 Task: Geometric business cards purple modern-color-block.
Action: Mouse moved to (788, 69)
Screenshot: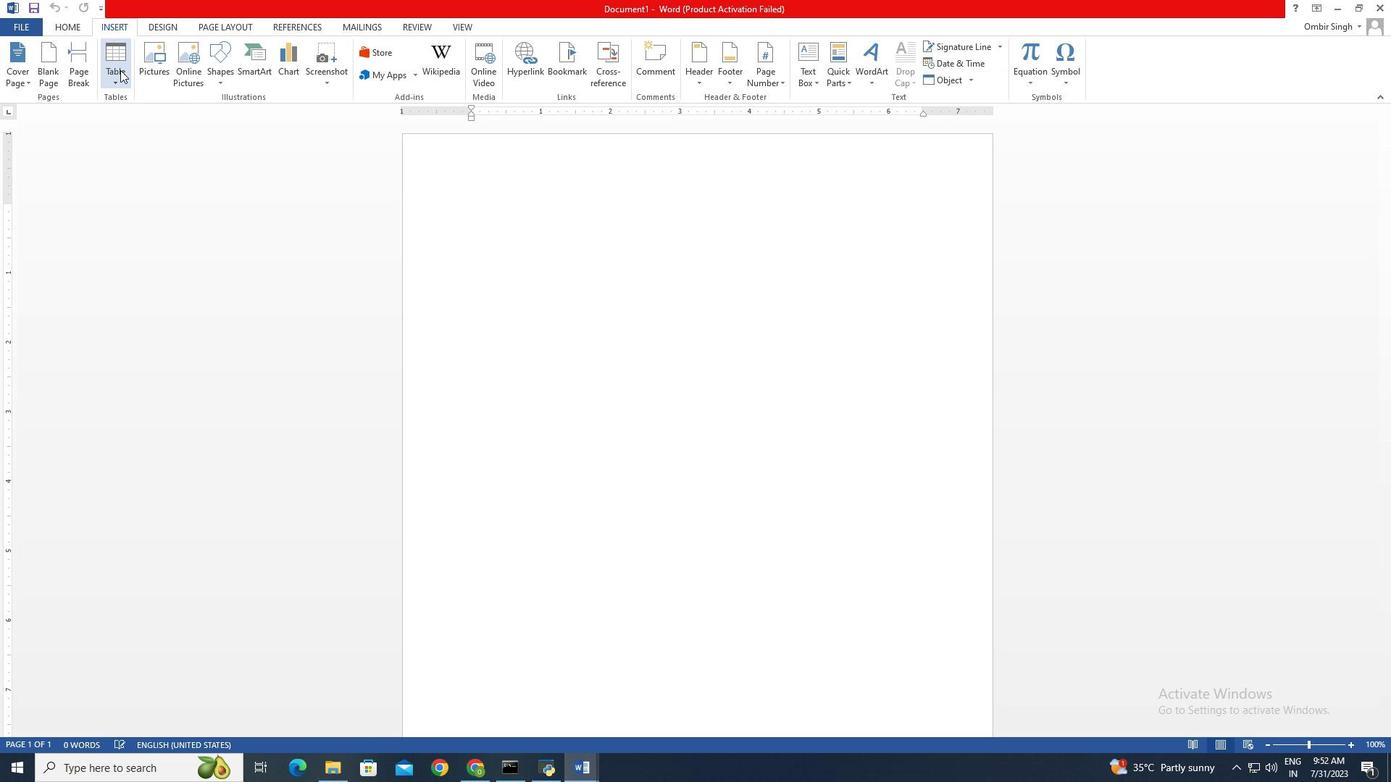 
Action: Mouse pressed left at (788, 69)
Screenshot: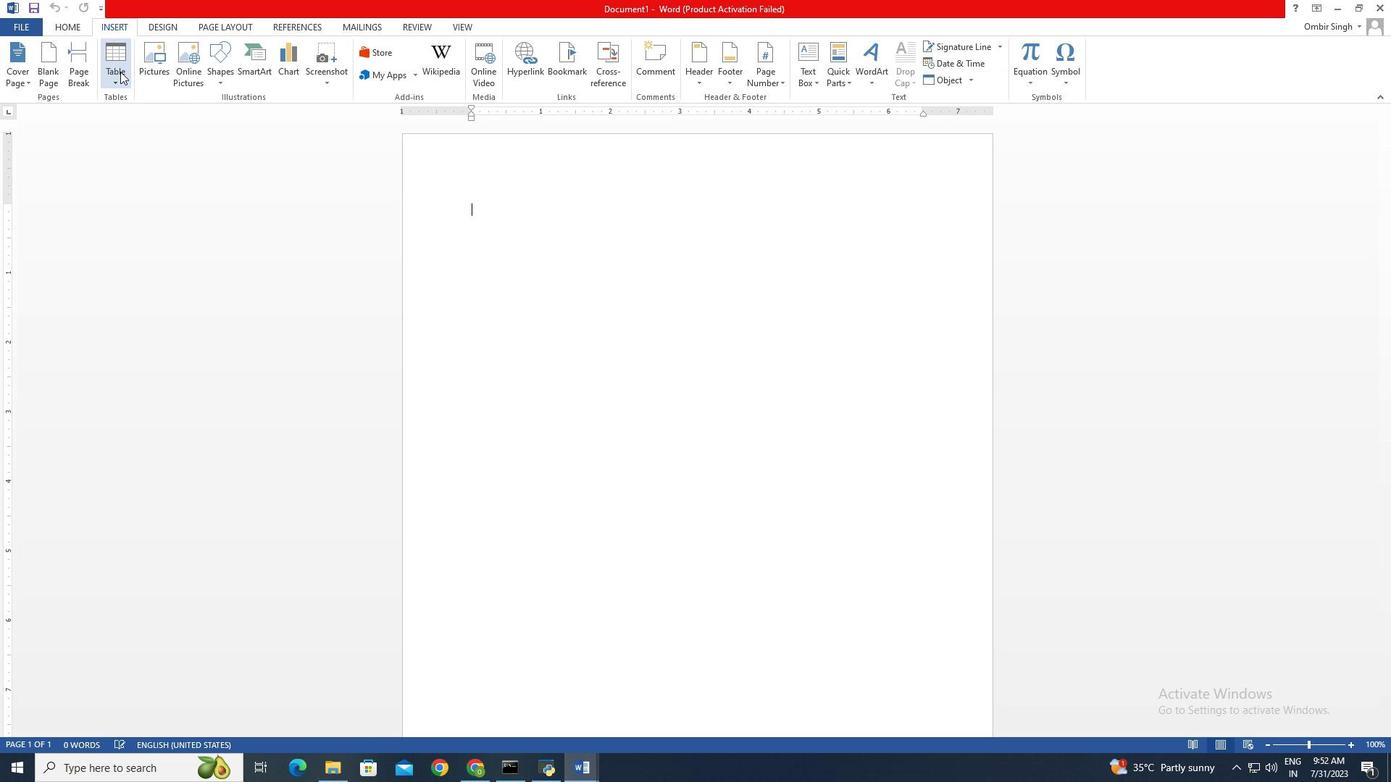 
Action: Mouse moved to (785, 103)
Screenshot: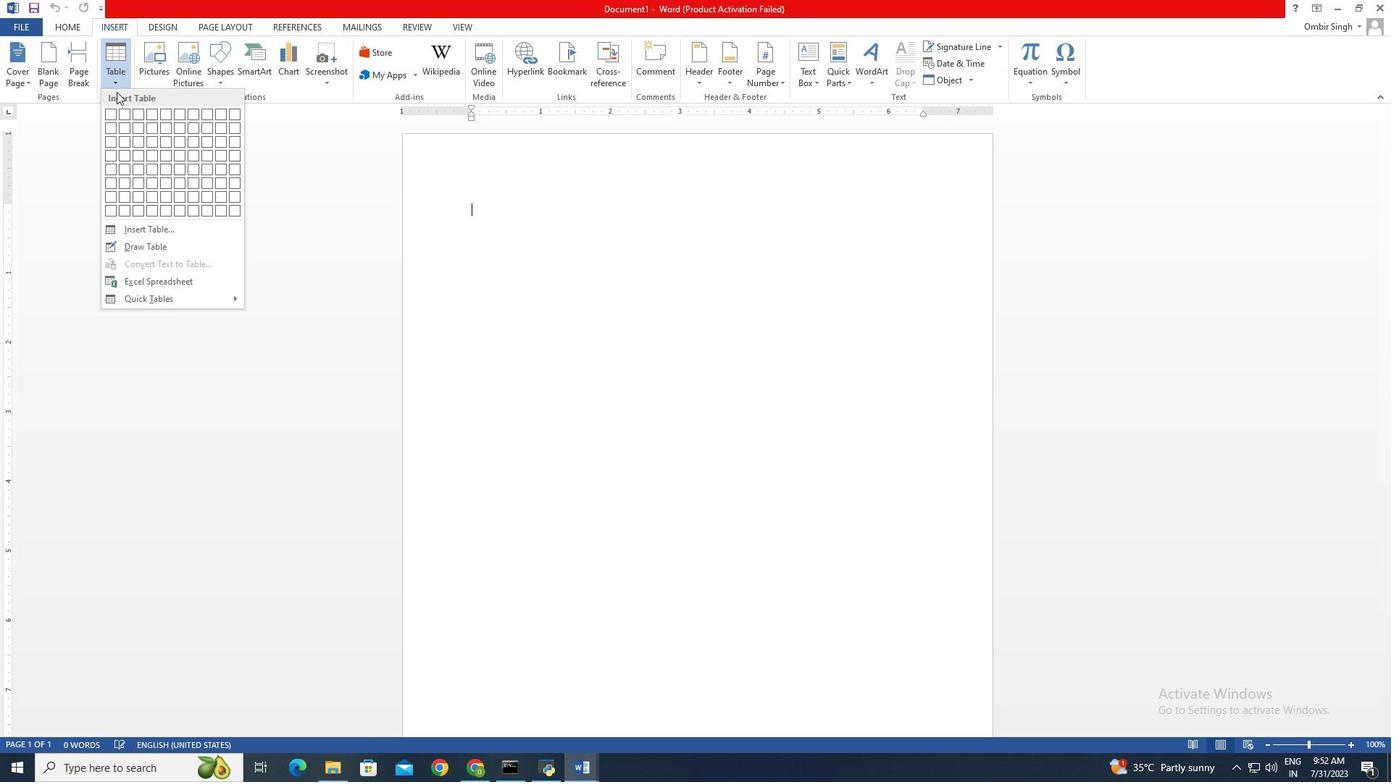
Action: Mouse pressed left at (785, 103)
Screenshot: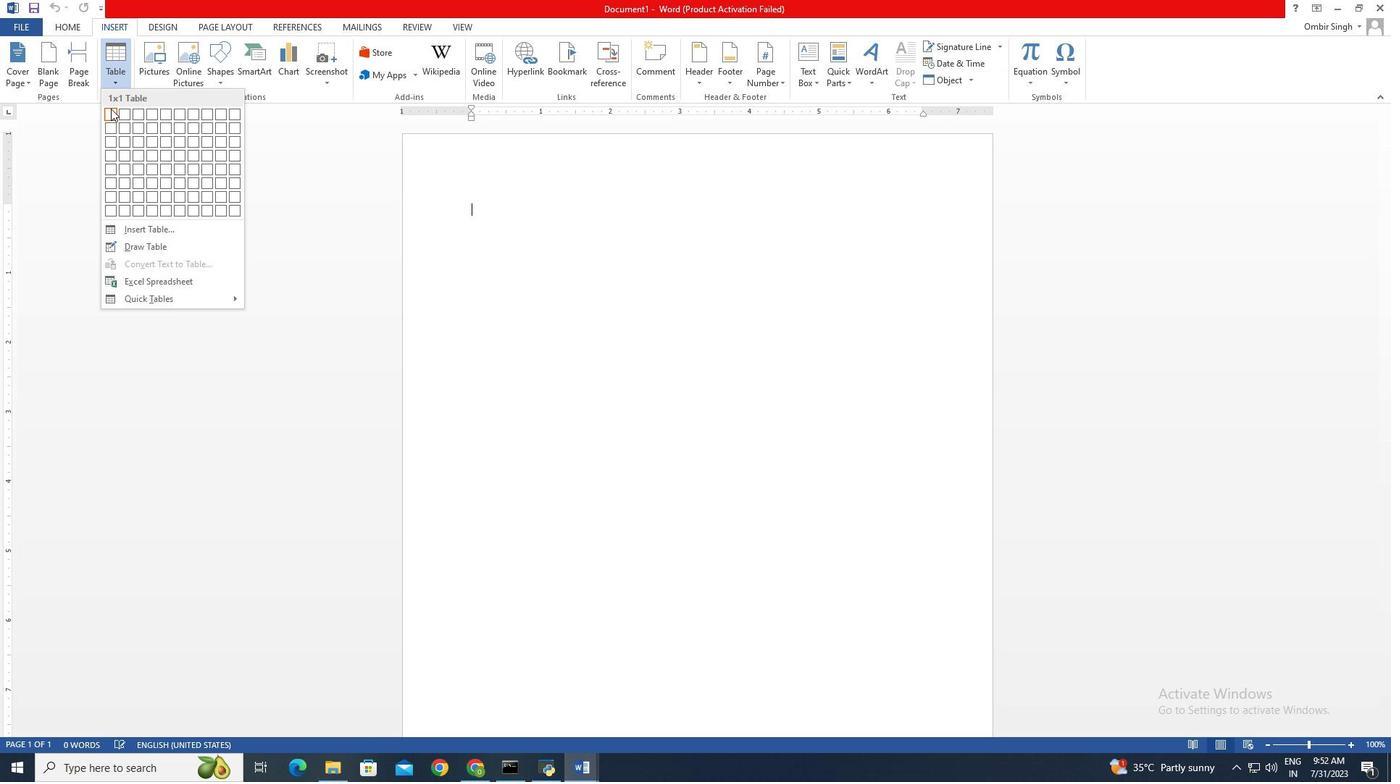 
Action: Mouse moved to (788, 130)
Screenshot: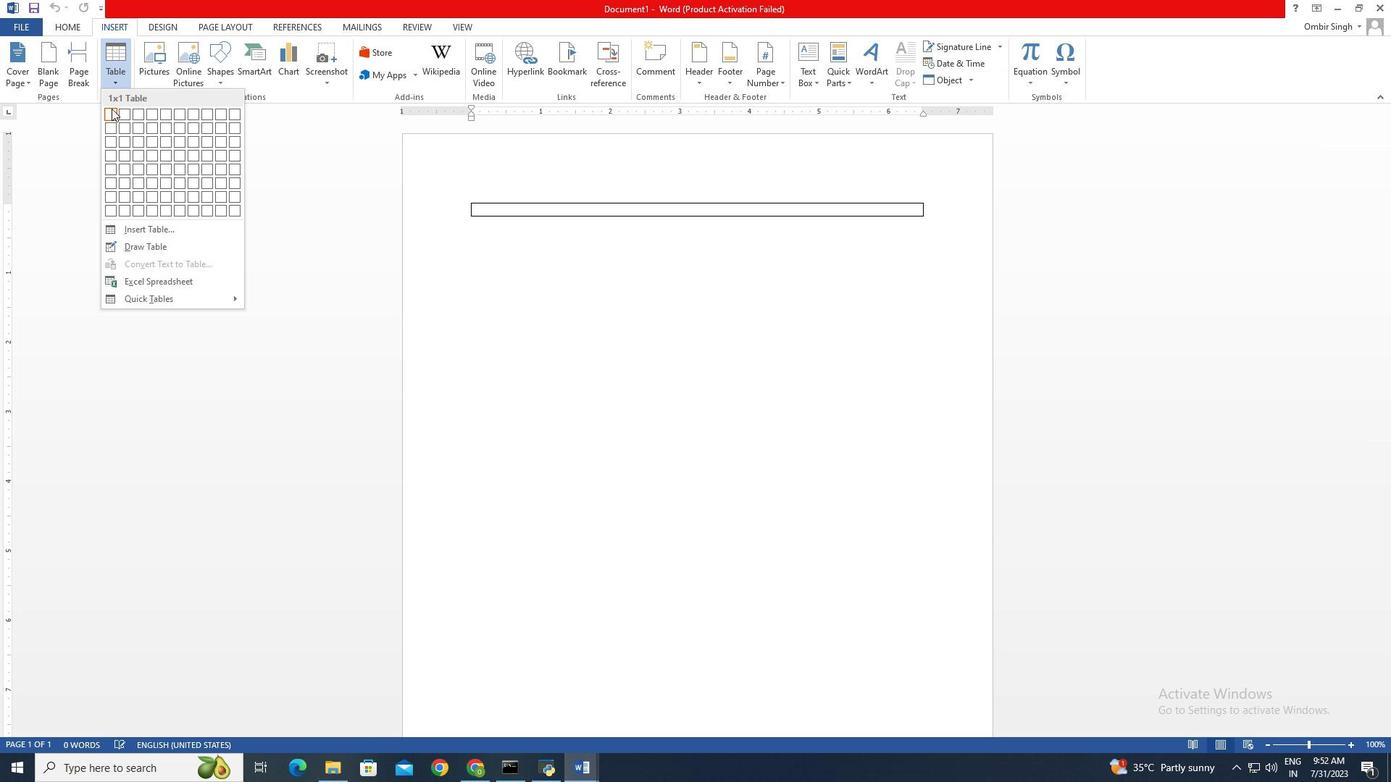 
Action: Mouse pressed left at (788, 130)
Screenshot: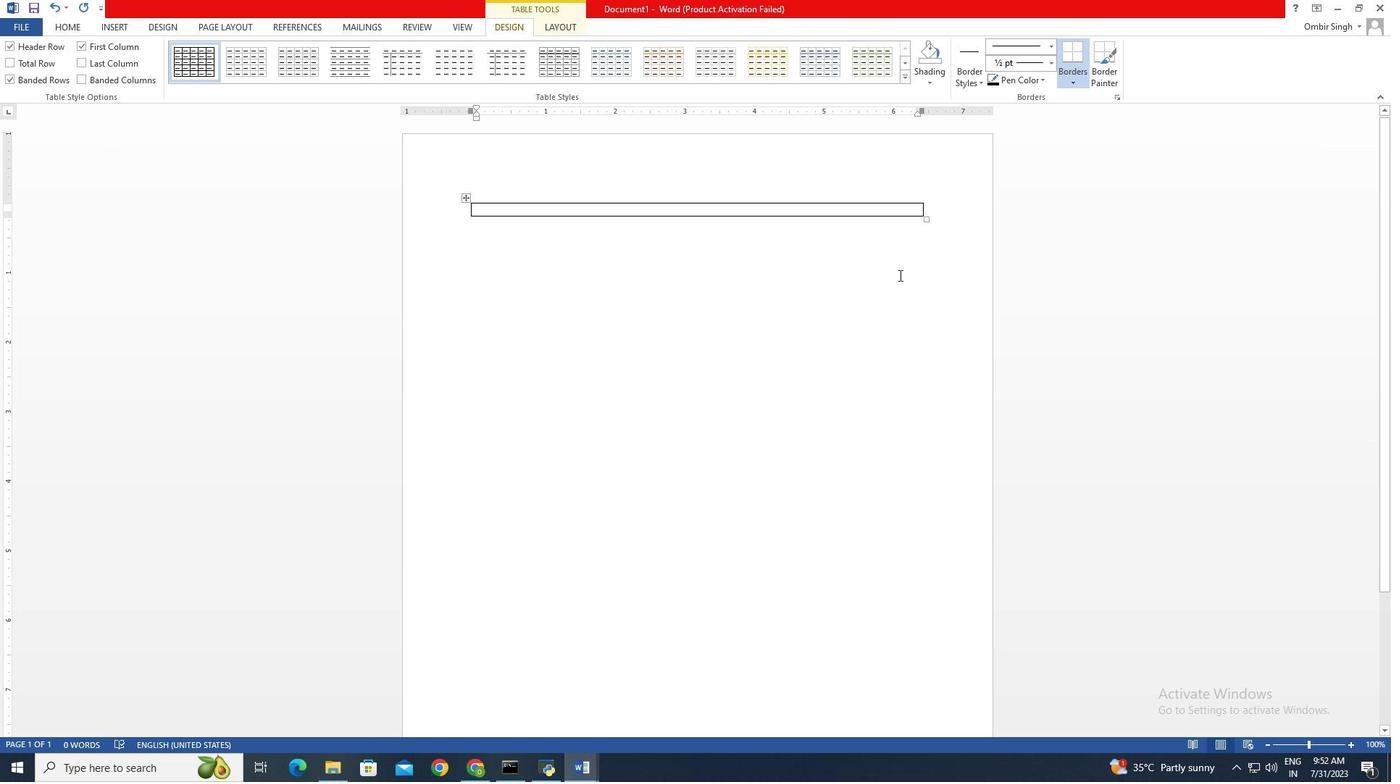 
Action: Mouse moved to (538, 213)
Screenshot: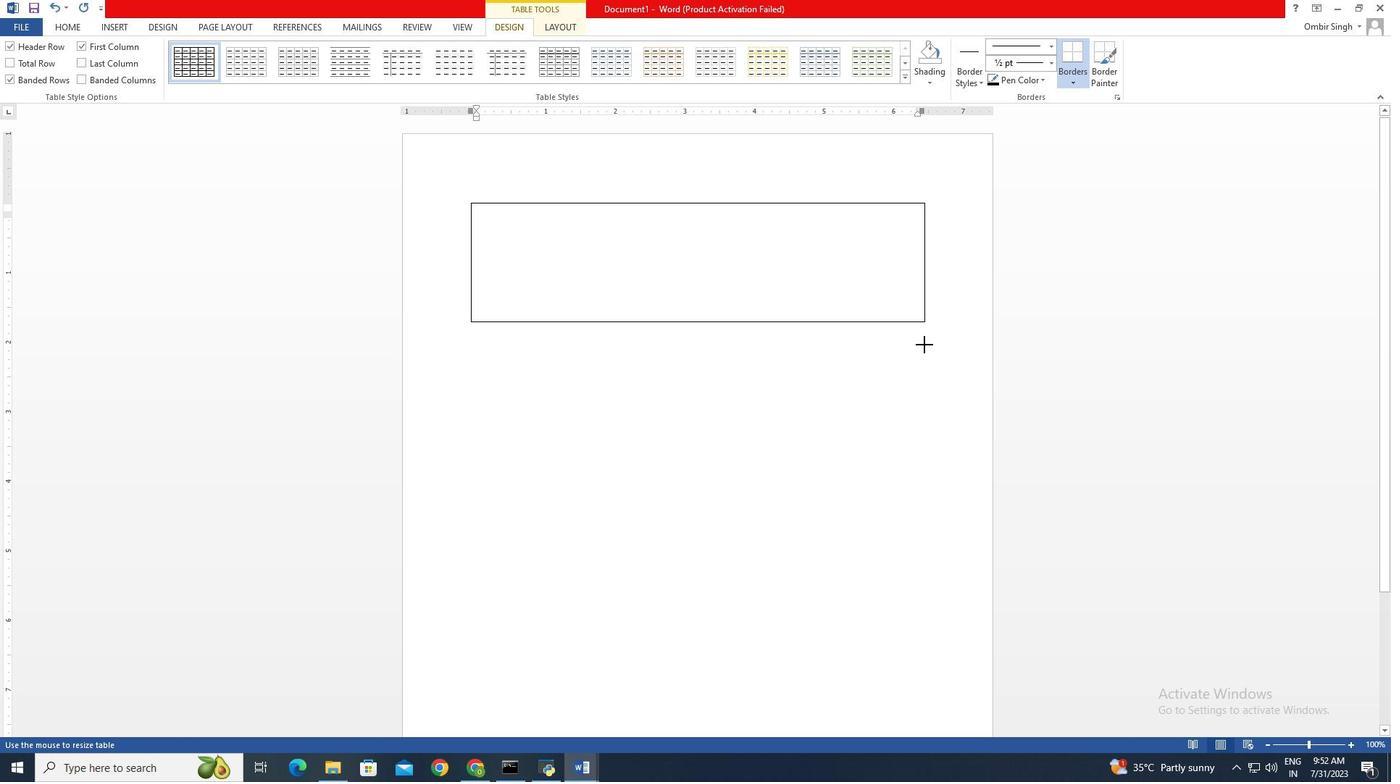 
Action: Mouse pressed left at (538, 213)
Screenshot: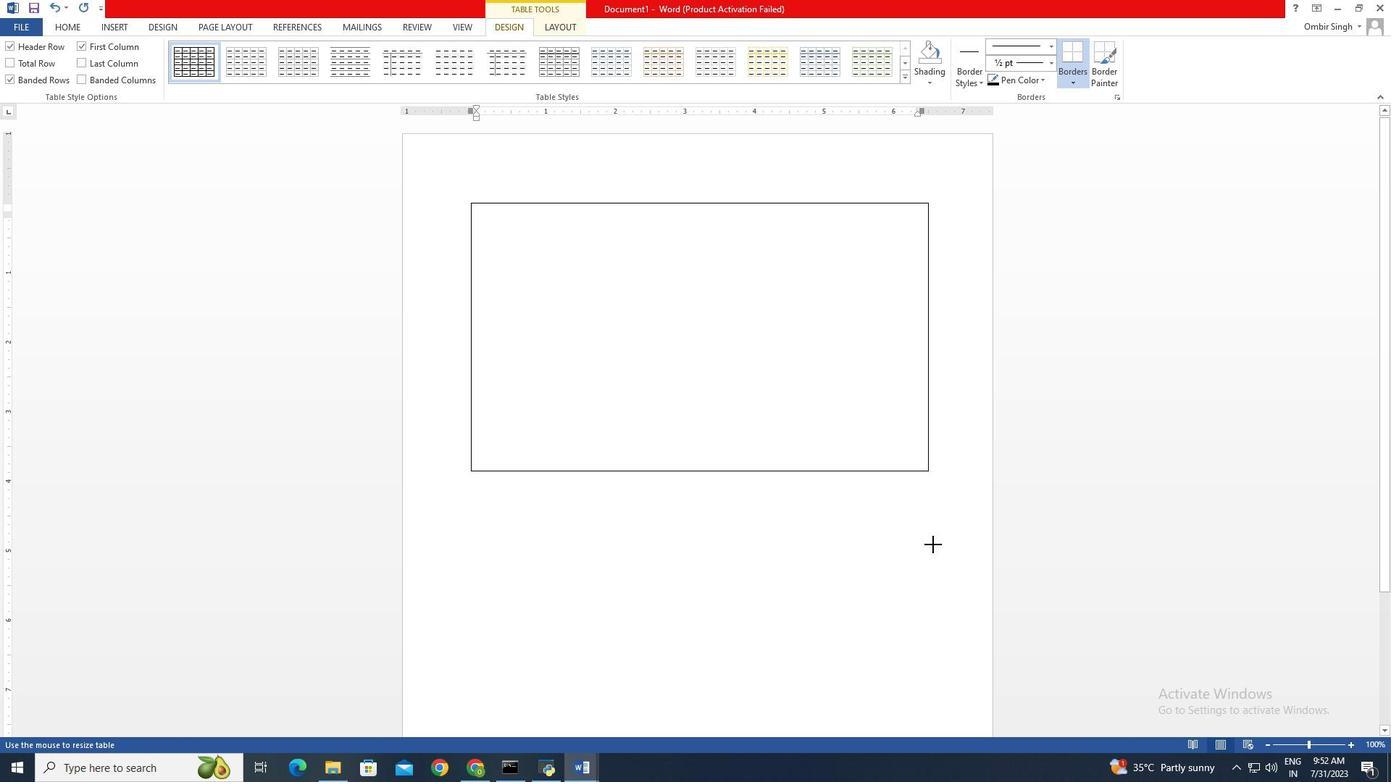 
Action: Mouse moved to (585, 416)
Screenshot: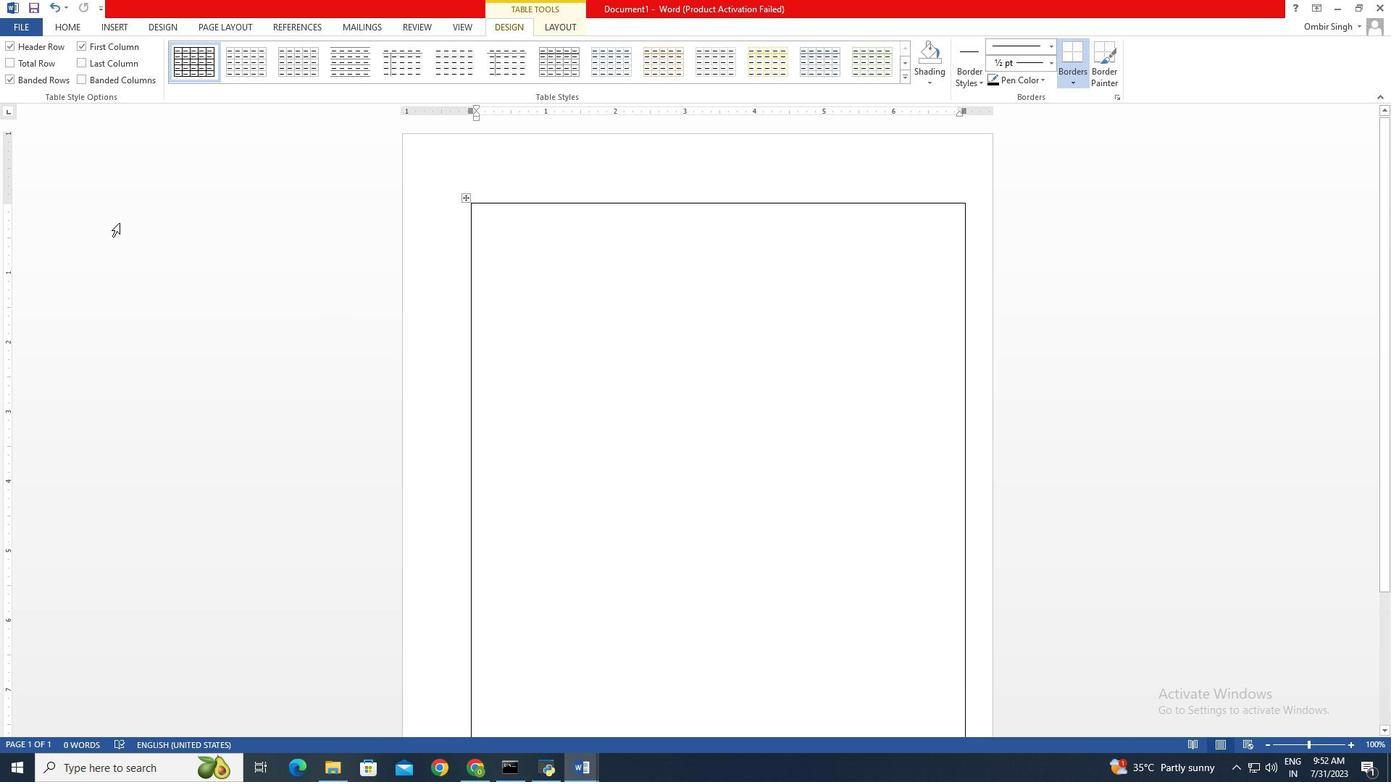 
Action: Mouse scrolled (585, 417) with delta (0, 0)
Screenshot: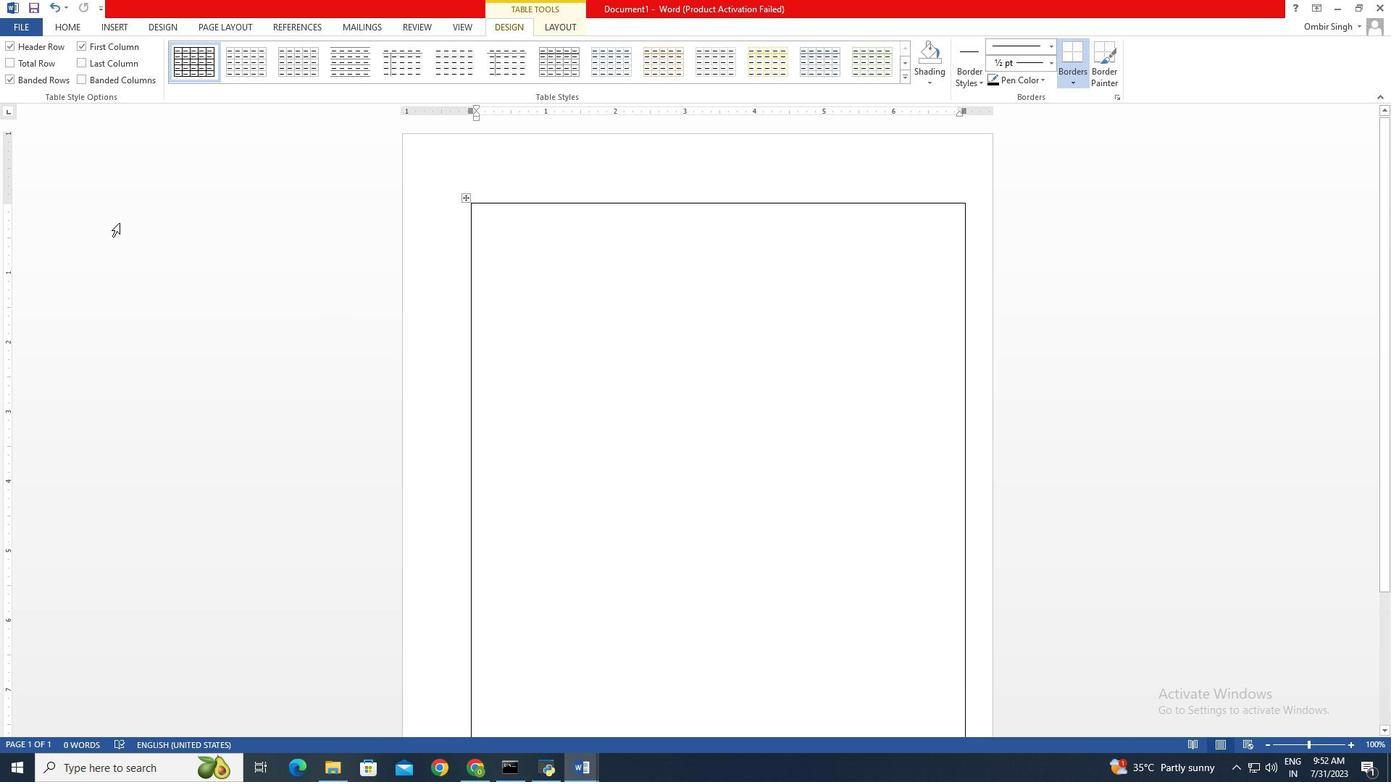 
Action: Mouse scrolled (585, 417) with delta (0, 0)
Screenshot: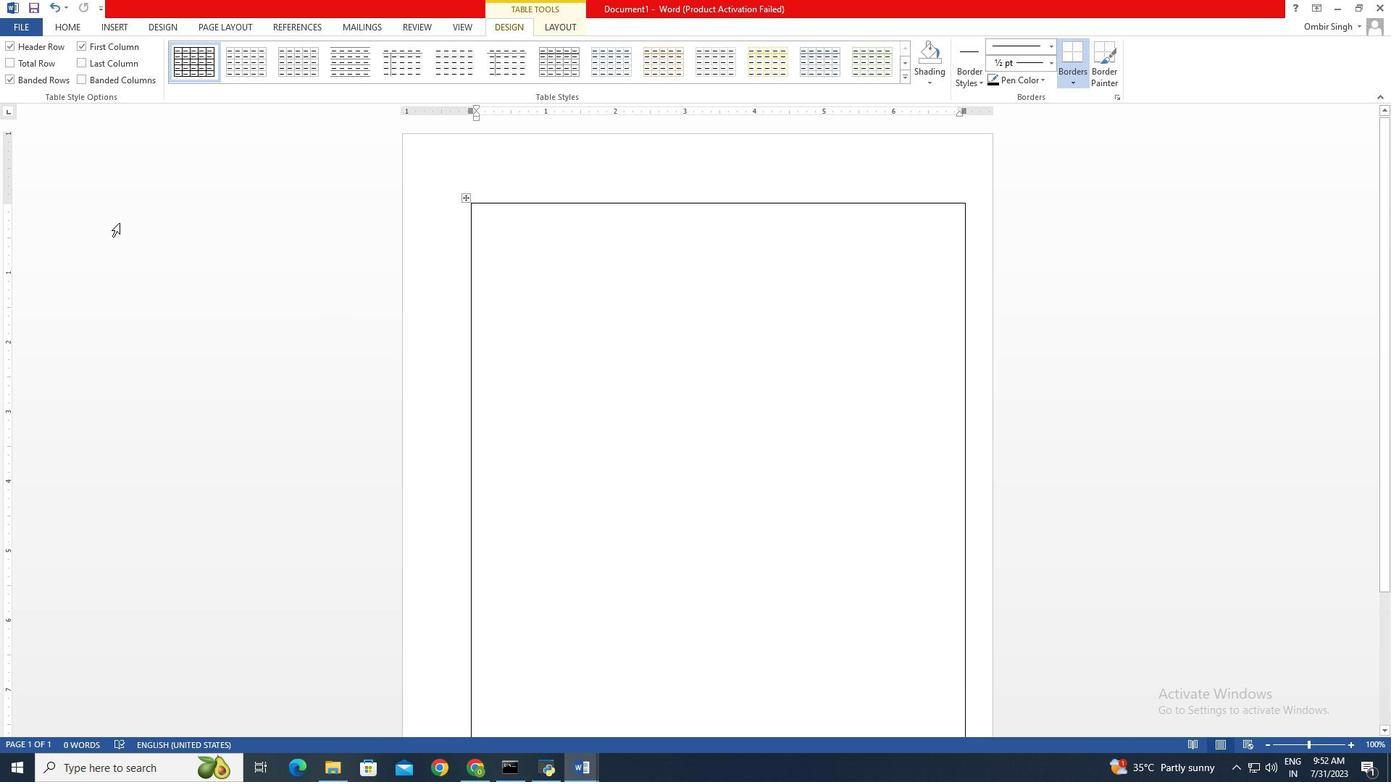 
Action: Mouse moved to (585, 416)
Screenshot: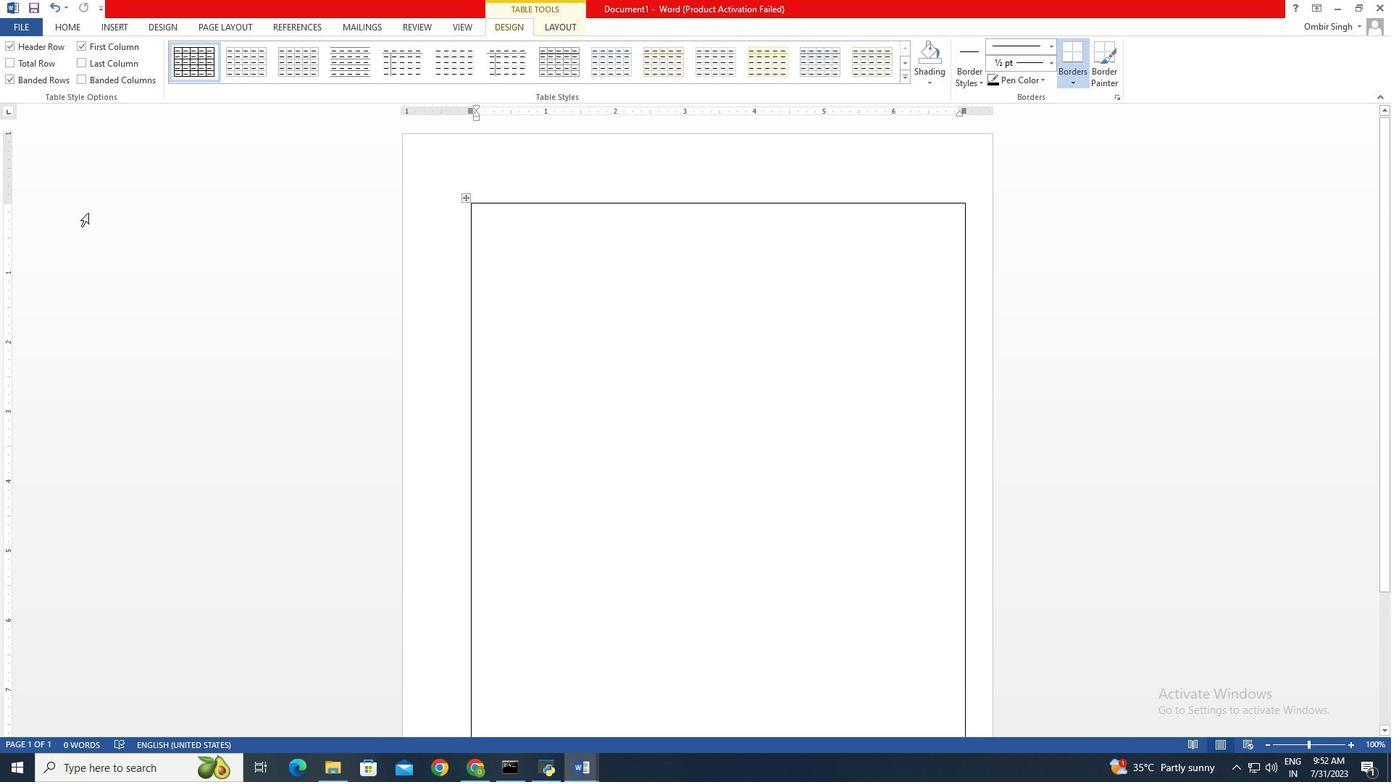 
Action: Mouse scrolled (585, 416) with delta (0, 0)
Screenshot: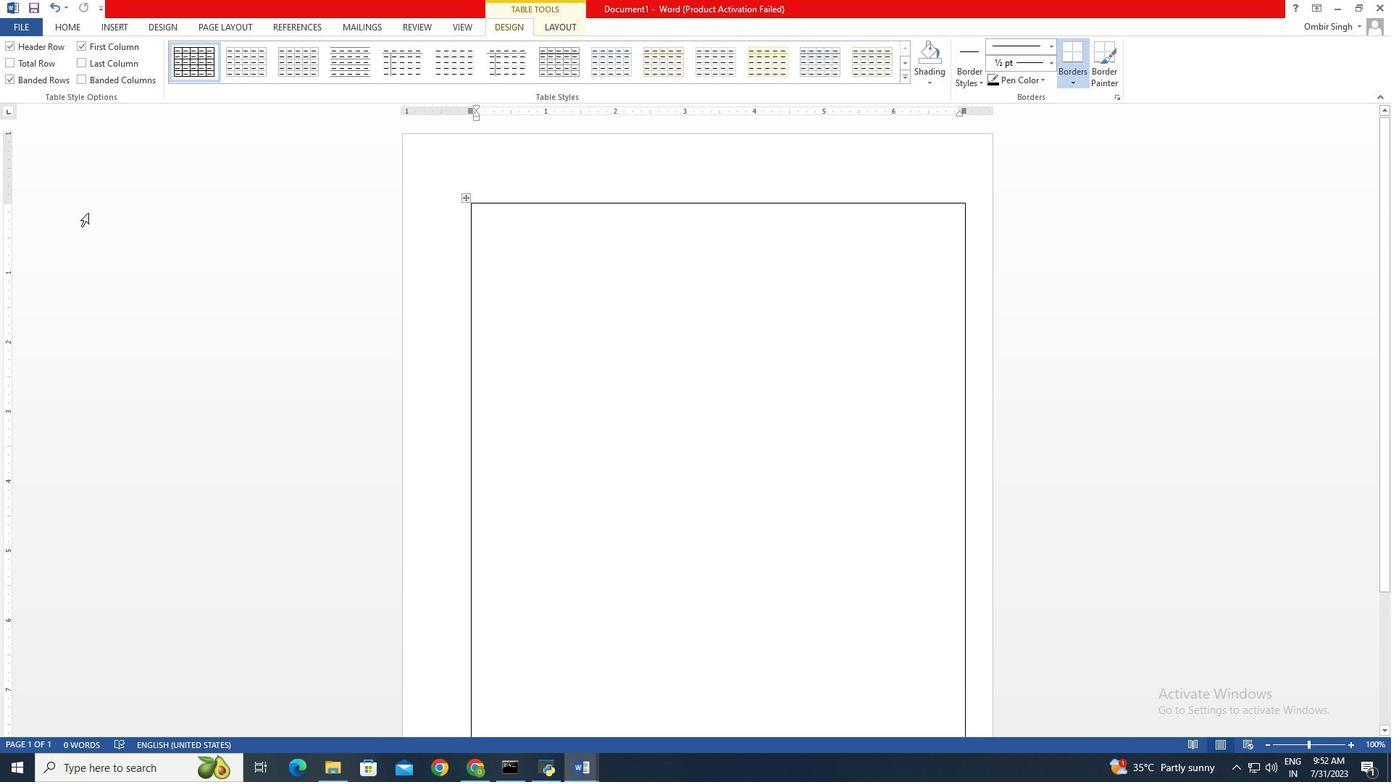 
Action: Mouse moved to (585, 414)
Screenshot: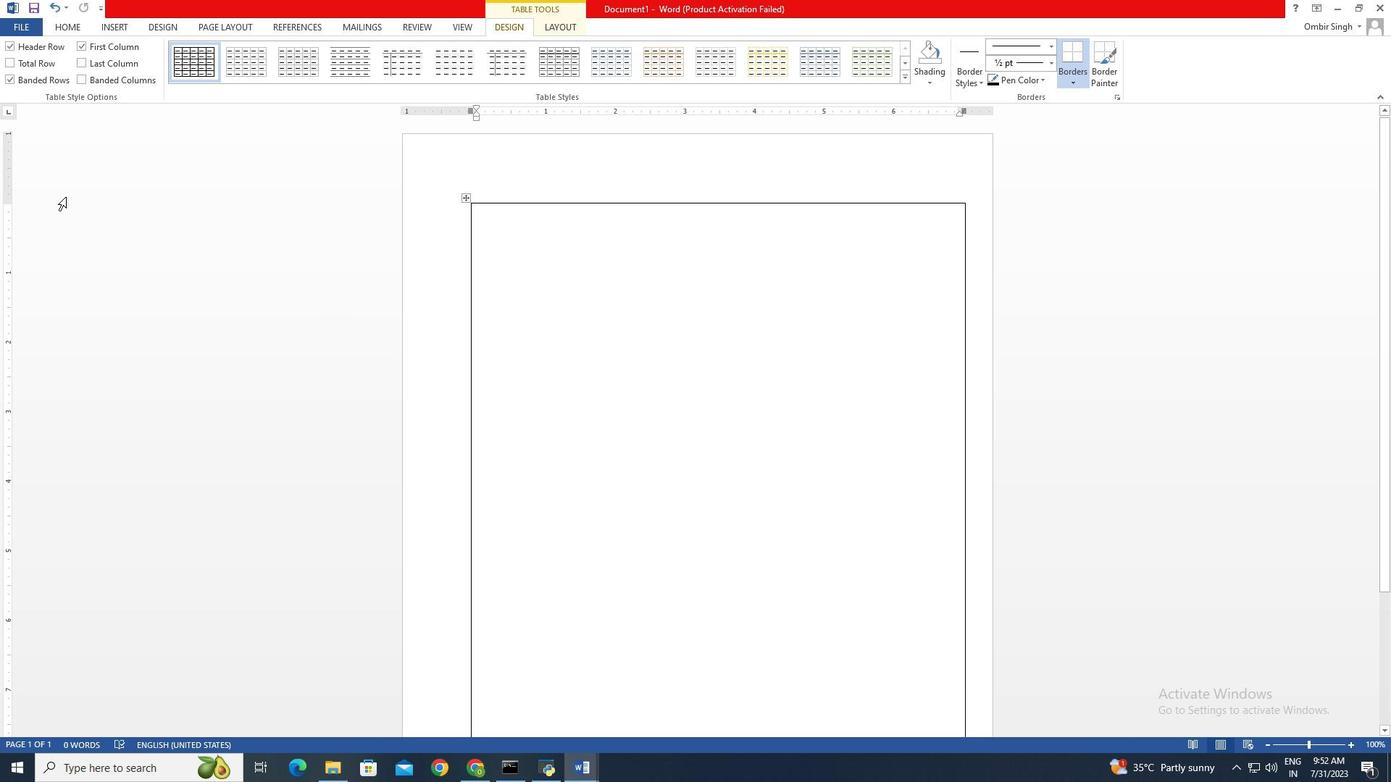 
Action: Mouse scrolled (585, 415) with delta (0, 0)
Screenshot: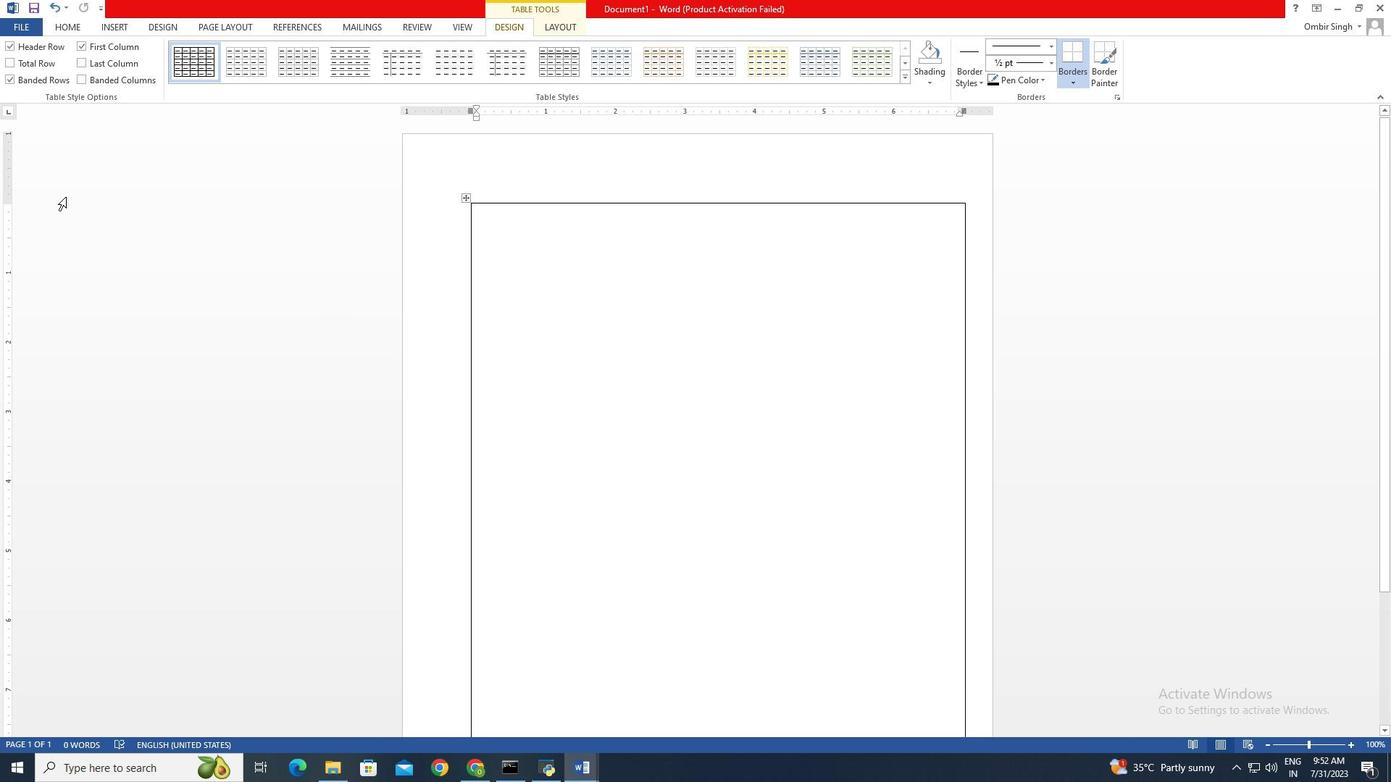 
Action: Mouse moved to (593, 395)
Screenshot: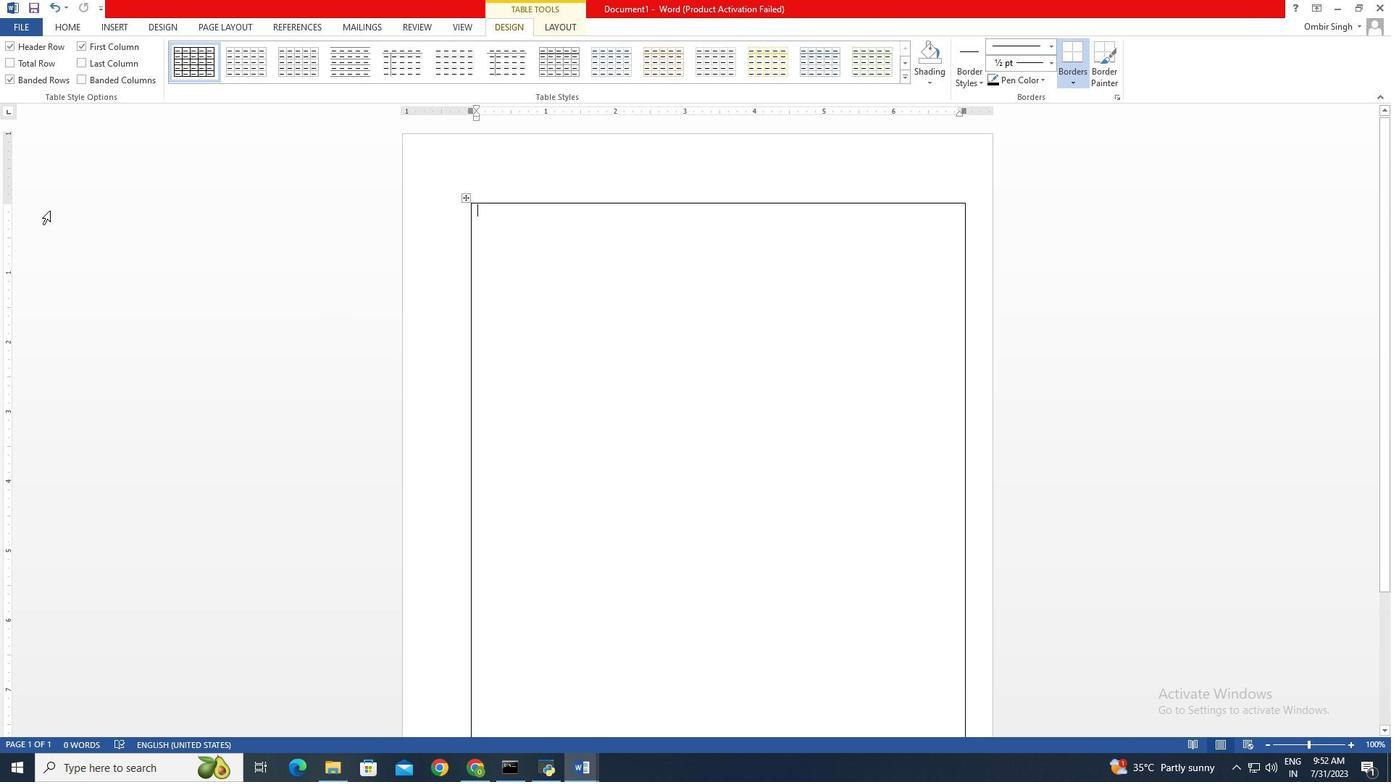 
Action: Mouse scrolled (593, 396) with delta (0, 0)
Screenshot: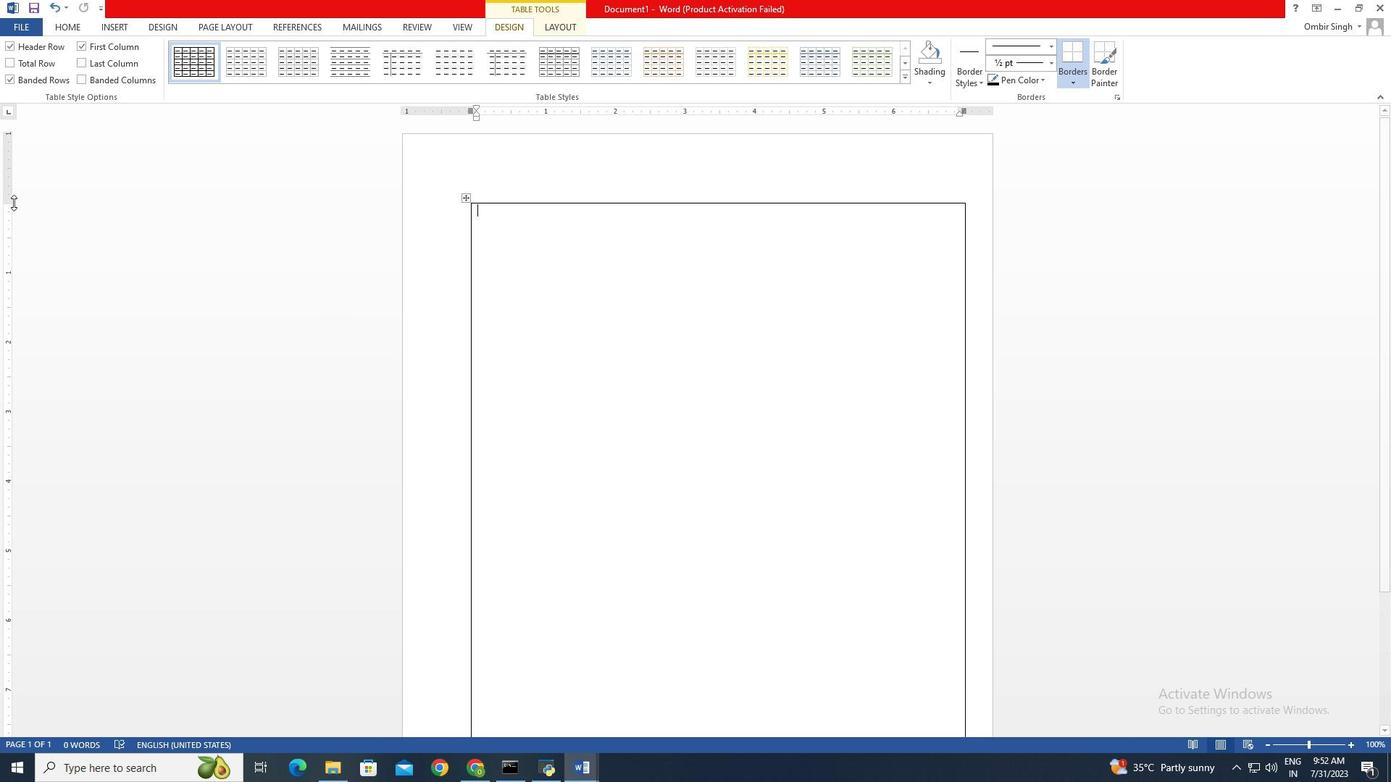 
Action: Mouse moved to (593, 395)
Screenshot: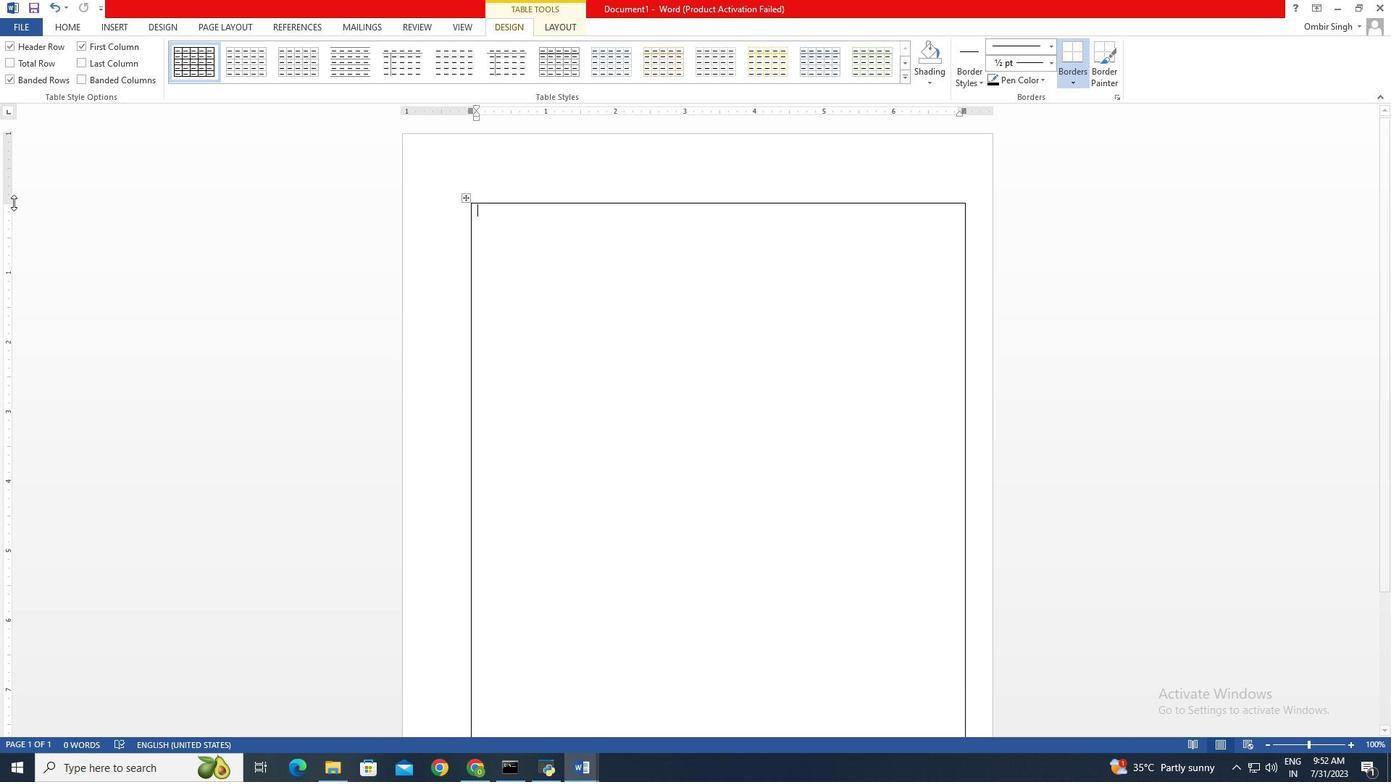 
Action: Mouse scrolled (593, 395) with delta (0, 0)
Screenshot: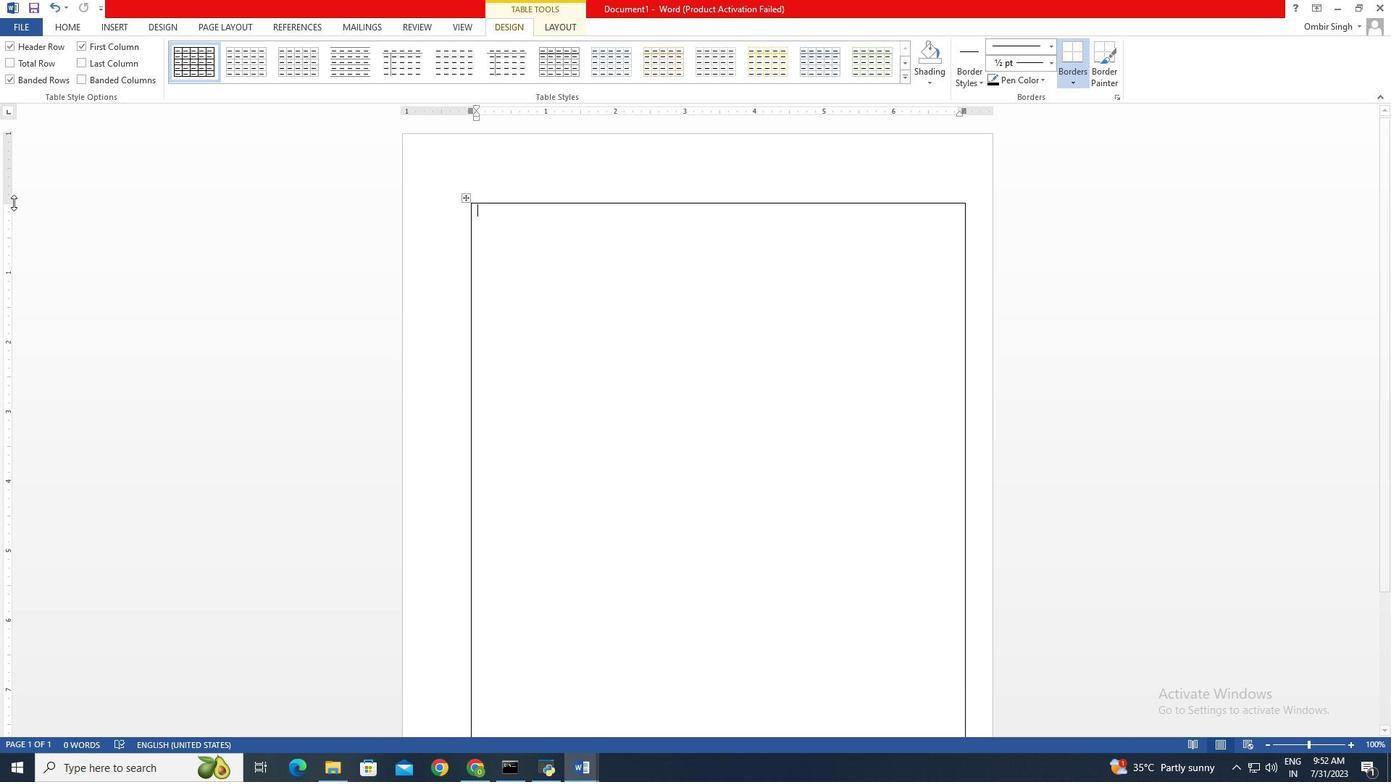
Action: Mouse moved to (596, 387)
Screenshot: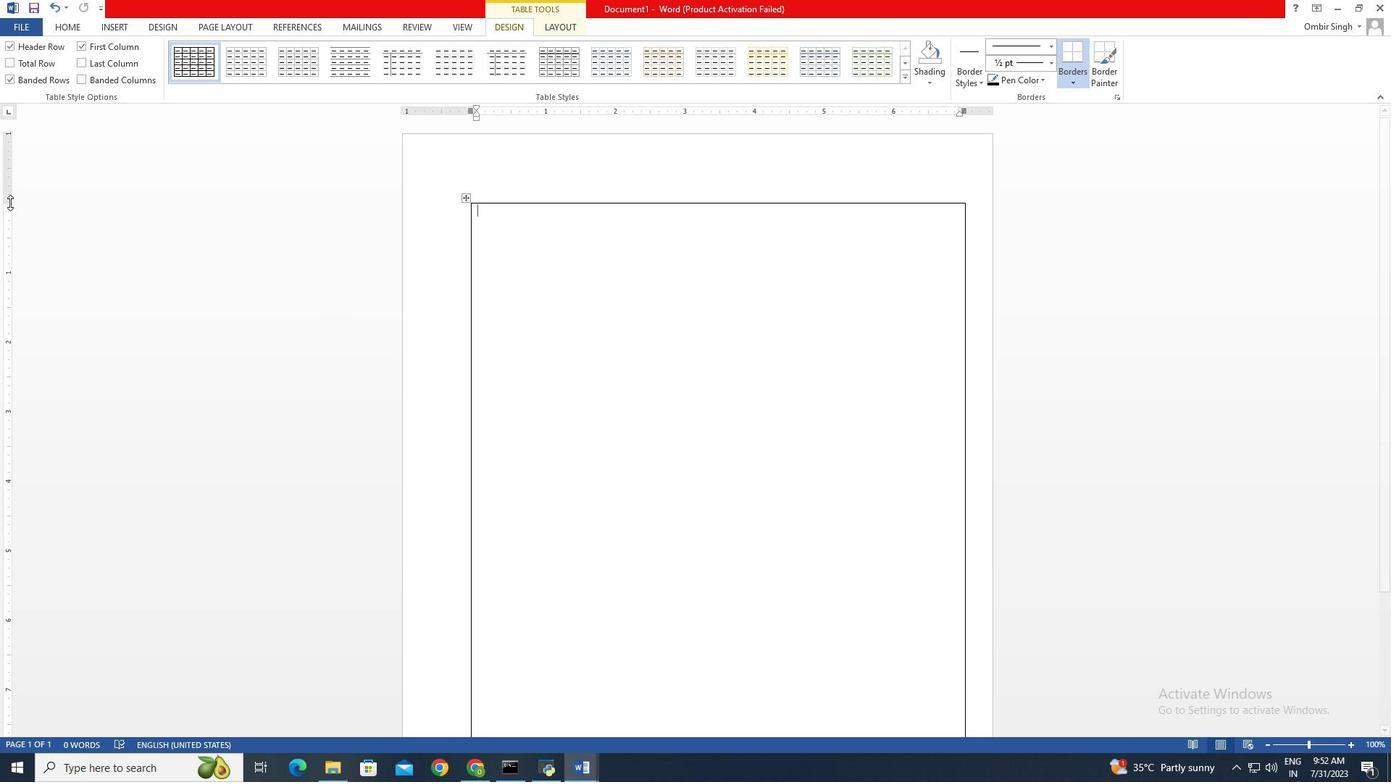 
Action: Mouse scrolled (596, 388) with delta (0, 0)
Screenshot: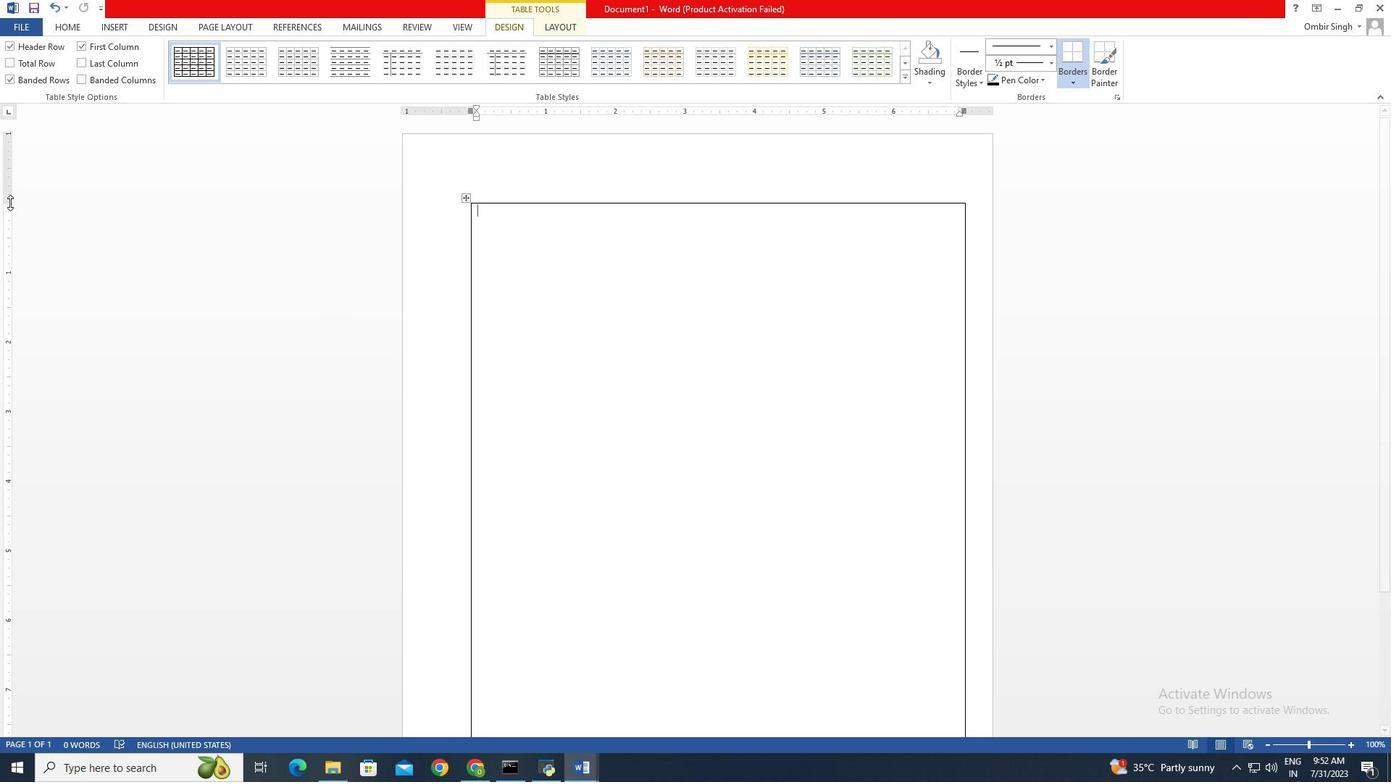 
Action: Mouse moved to (614, 363)
Screenshot: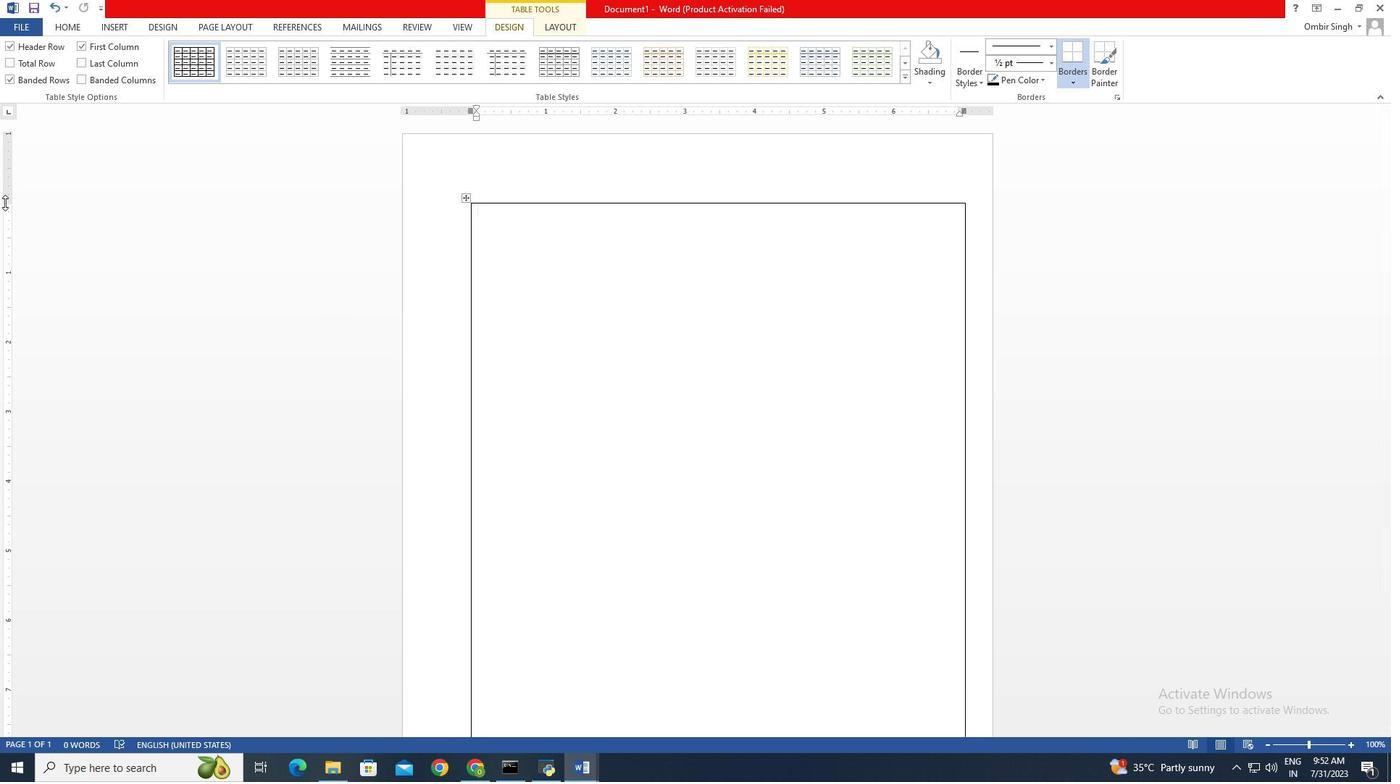 
Action: Mouse scrolled (614, 363) with delta (0, 0)
Screenshot: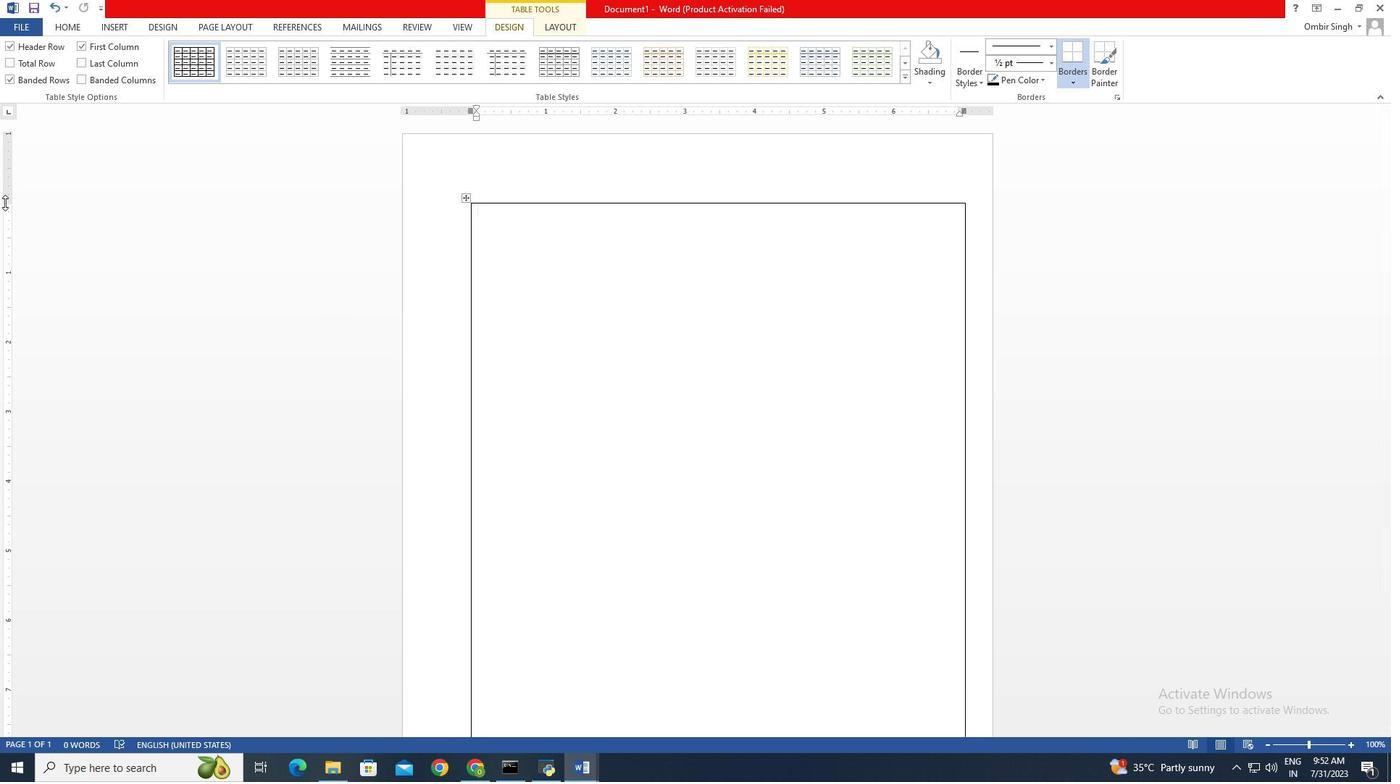 
Action: Mouse moved to (821, 200)
Screenshot: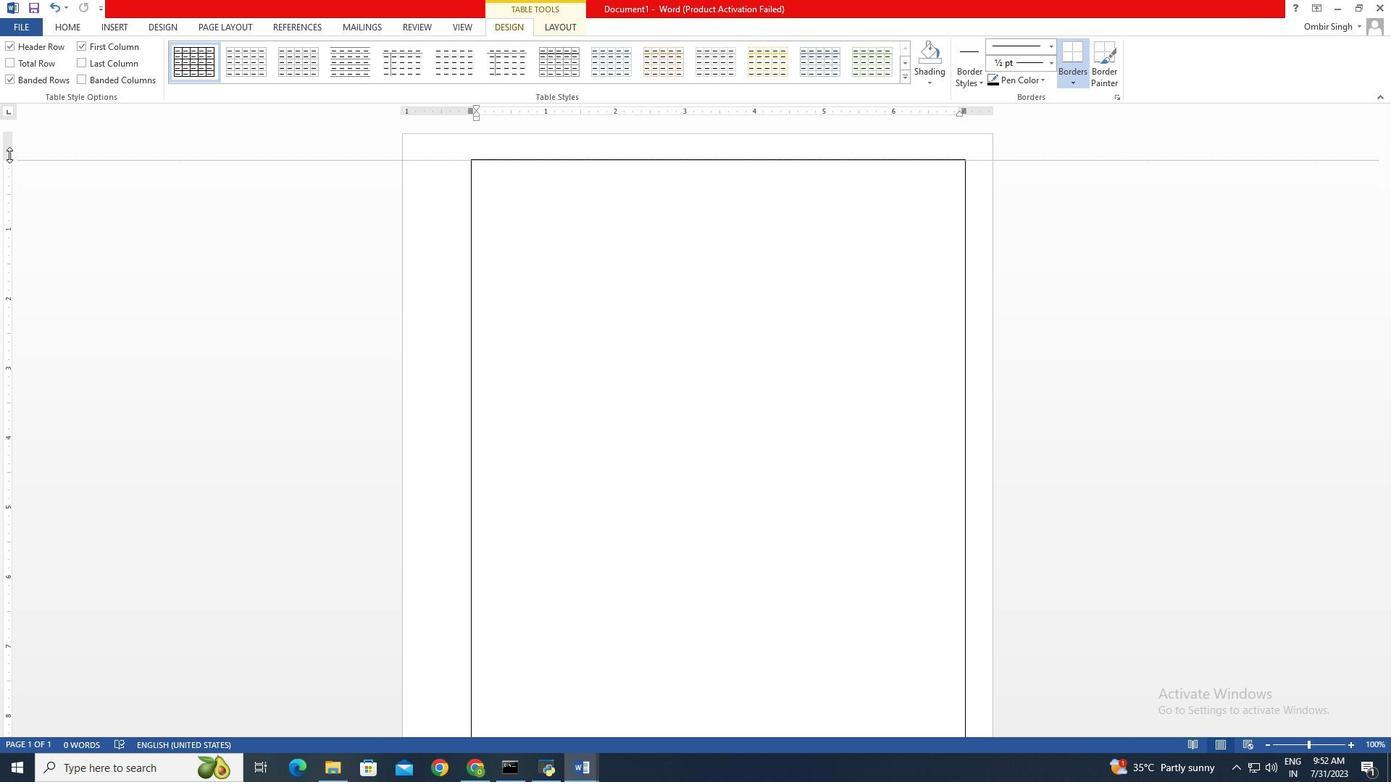 
Action: Mouse pressed left at (821, 200)
Screenshot: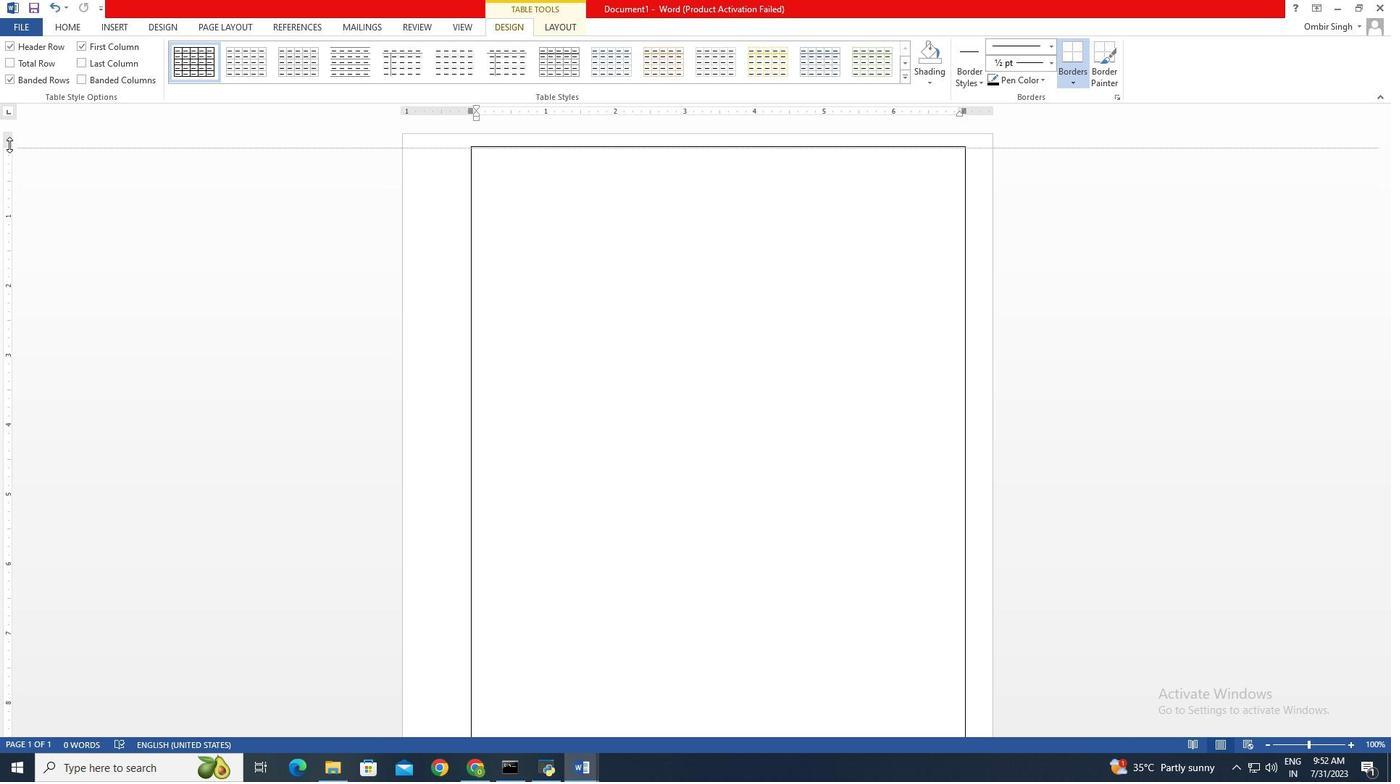 
Action: Mouse moved to (819, 148)
Screenshot: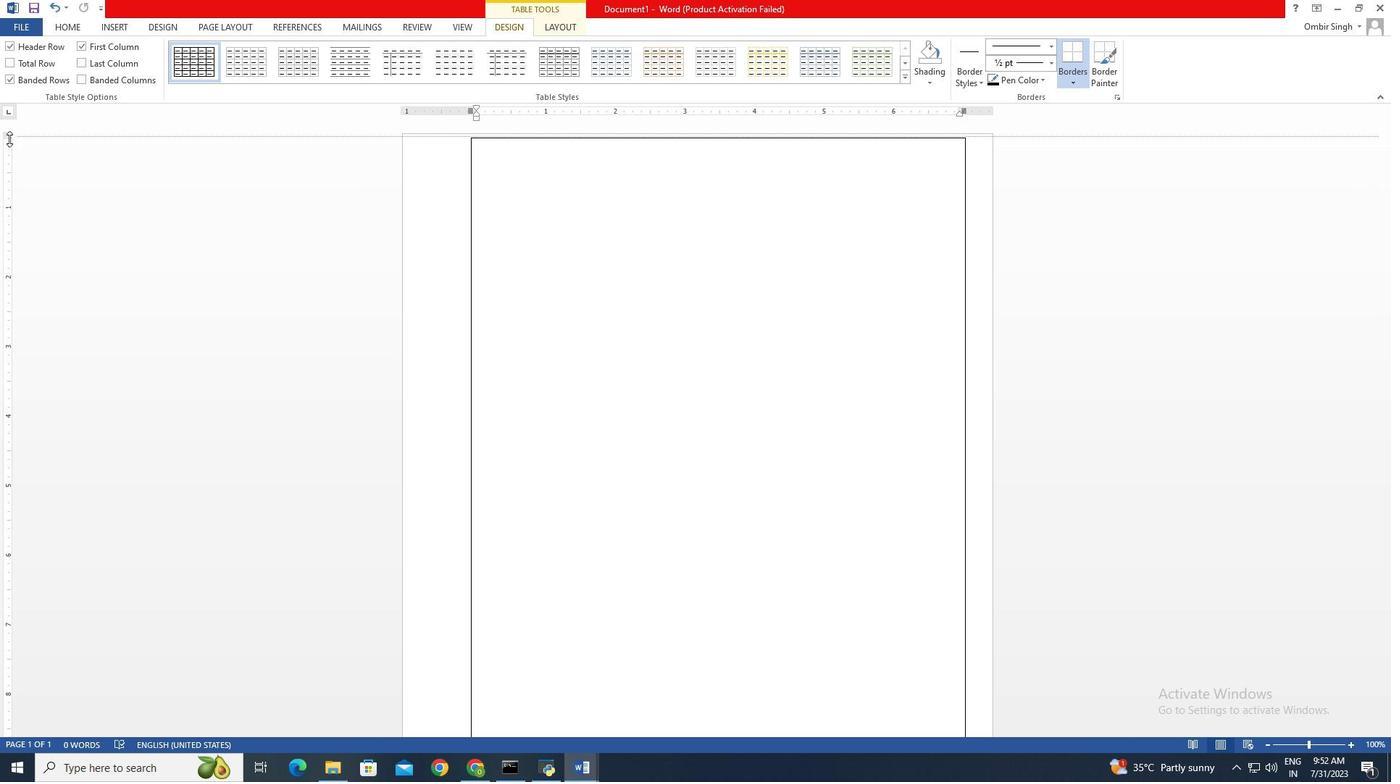 
Action: Mouse pressed left at (819, 148)
Screenshot: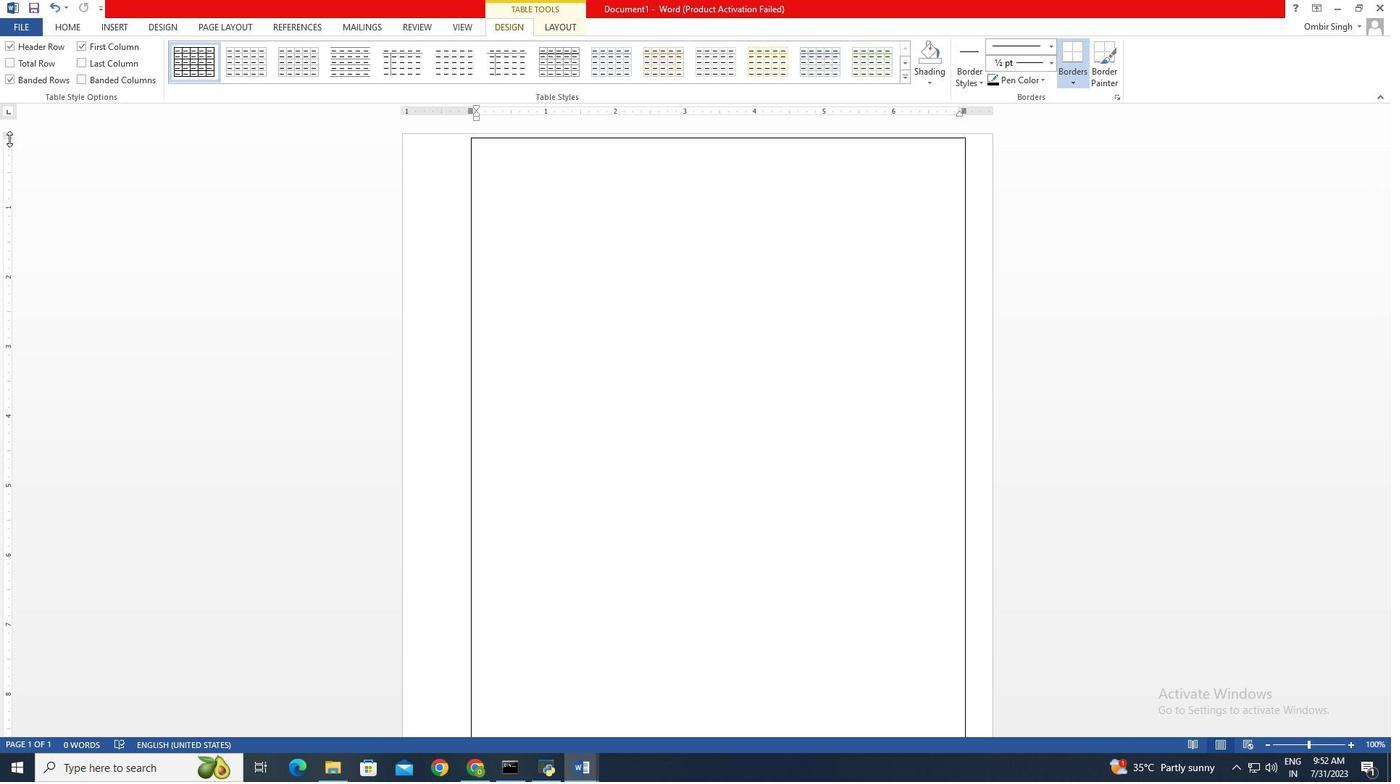 
Action: Mouse moved to (627, 329)
Screenshot: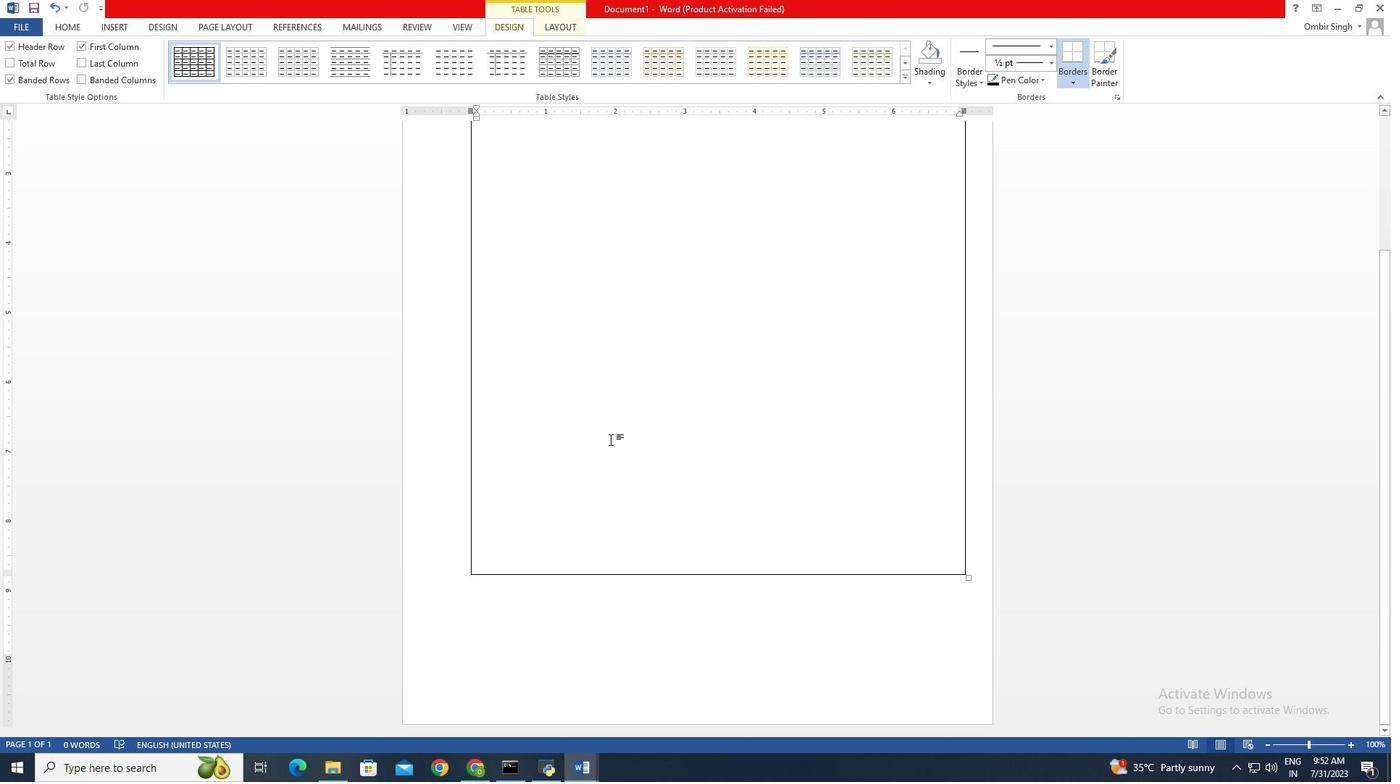 
Action: Mouse scrolled (627, 329) with delta (0, 0)
Screenshot: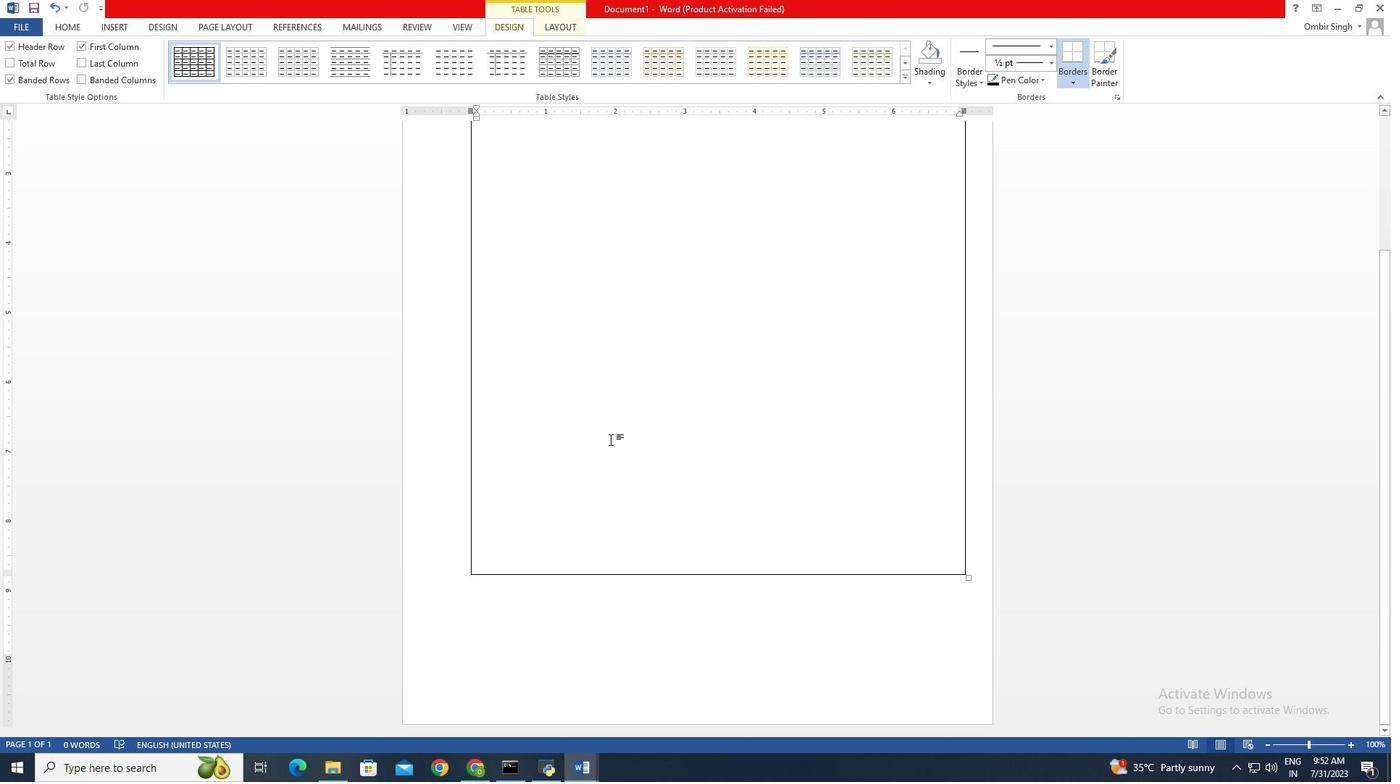 
Action: Mouse scrolled (627, 329) with delta (0, 0)
Screenshot: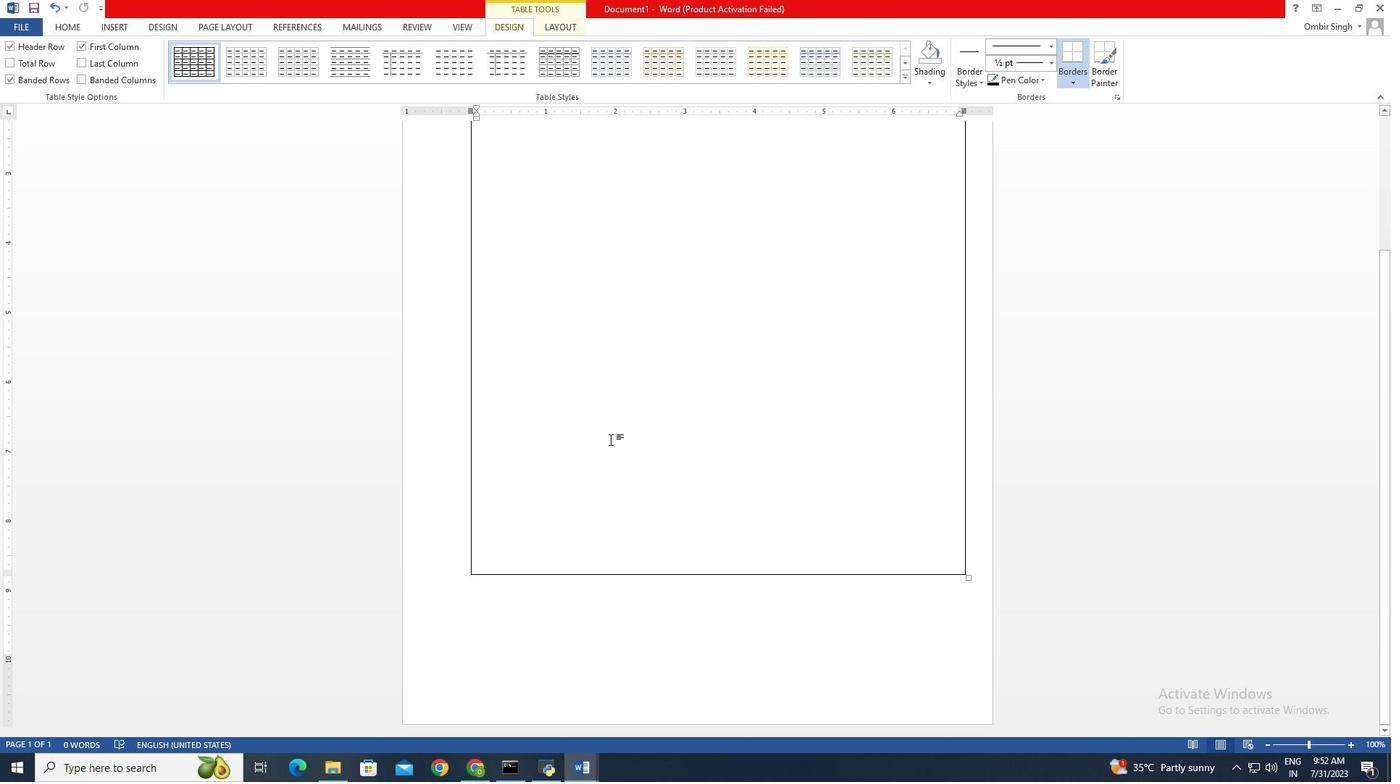 
Action: Mouse scrolled (627, 329) with delta (0, 0)
Screenshot: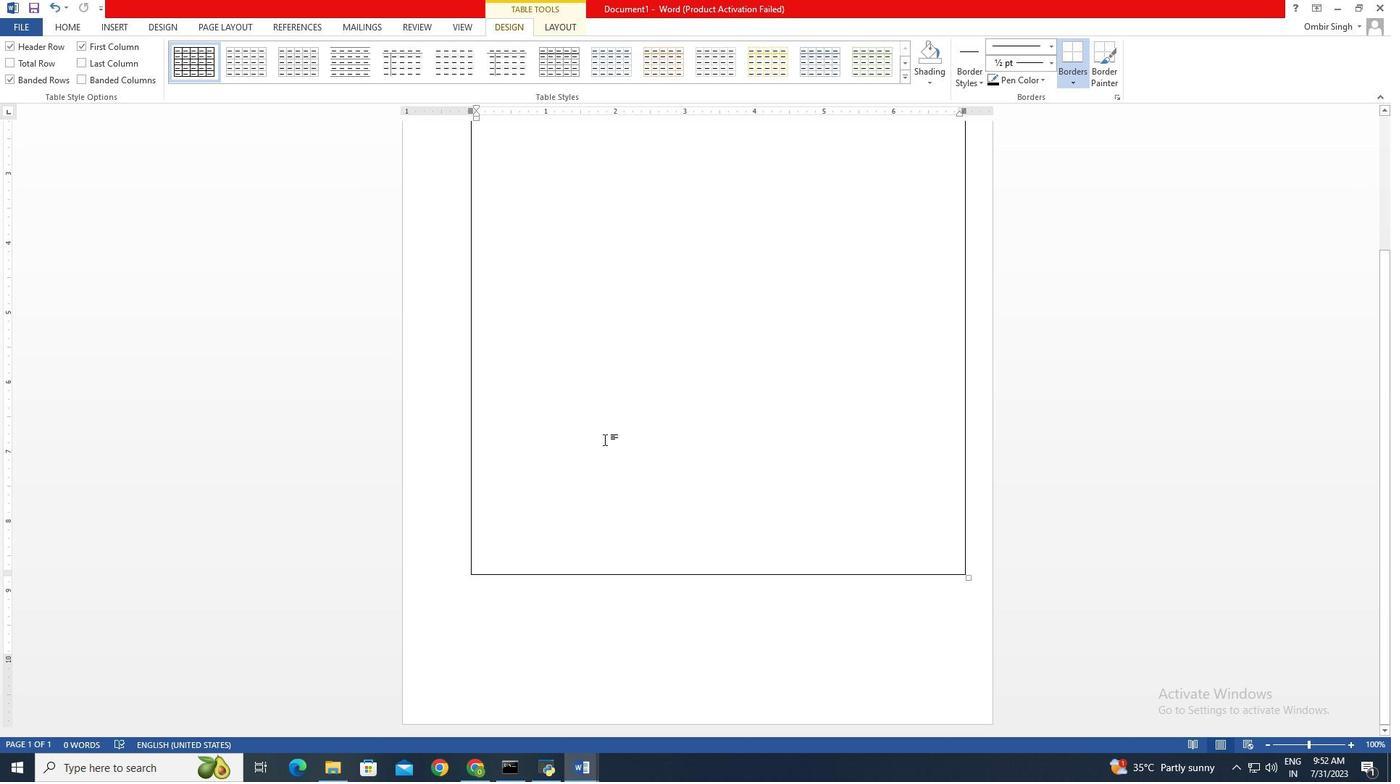 
Action: Mouse moved to (627, 329)
Screenshot: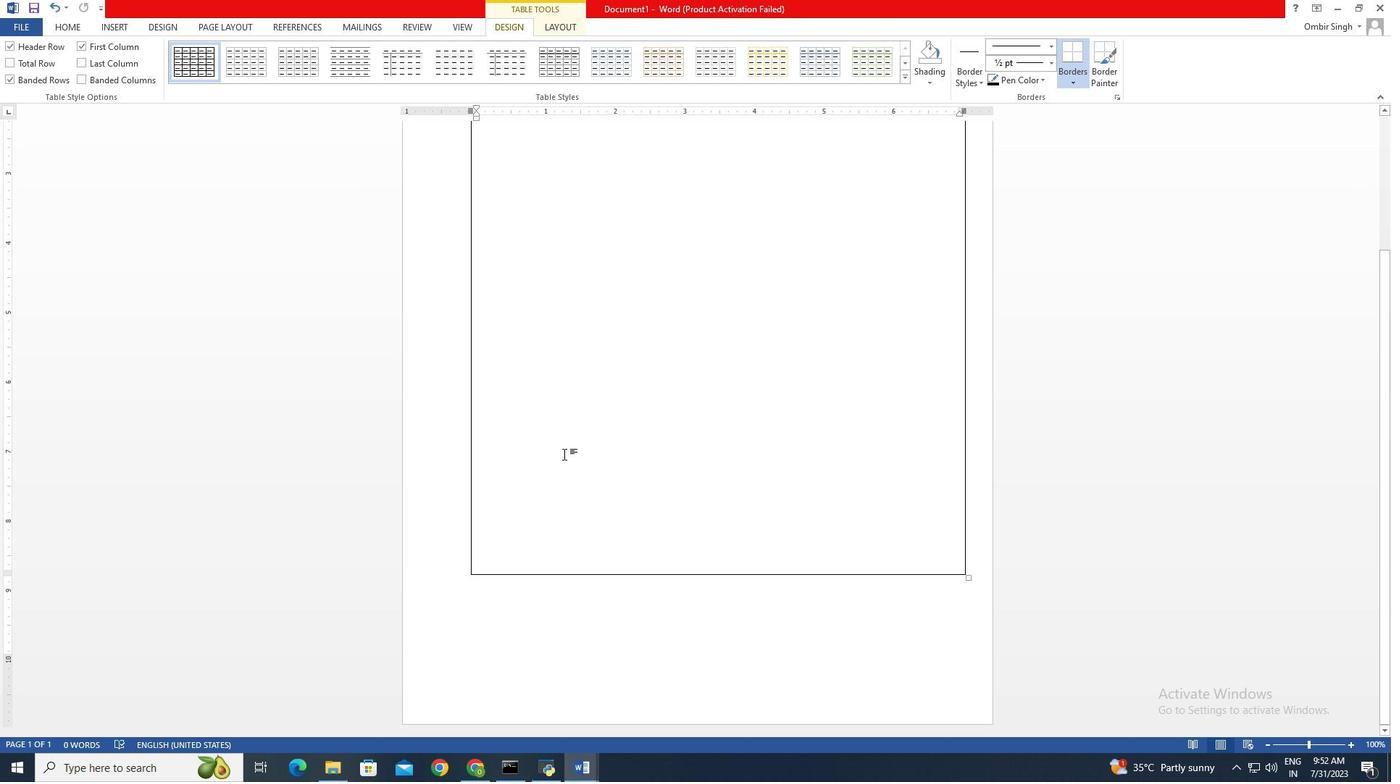 
Action: Mouse scrolled (627, 329) with delta (0, 0)
Screenshot: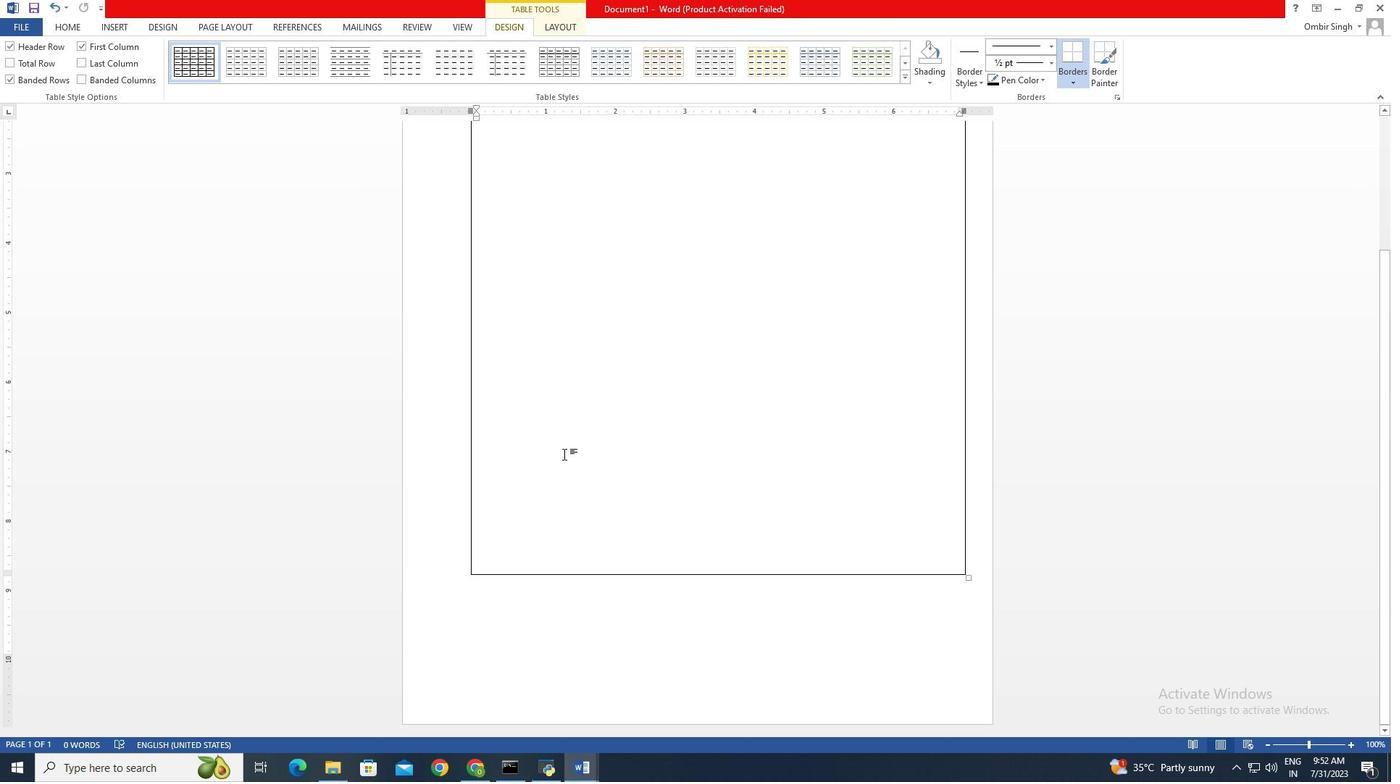 
Action: Mouse moved to (627, 329)
Screenshot: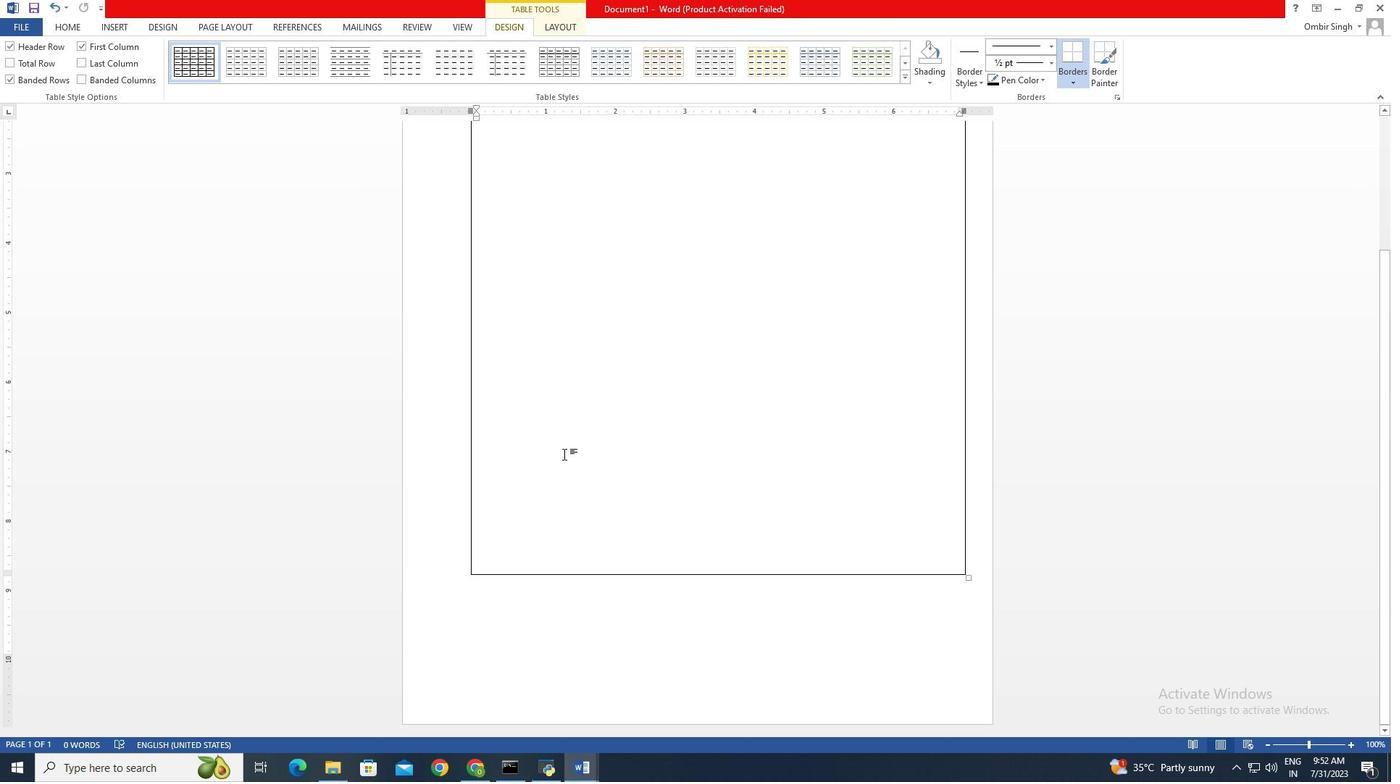 
Action: Mouse scrolled (627, 328) with delta (0, 0)
Screenshot: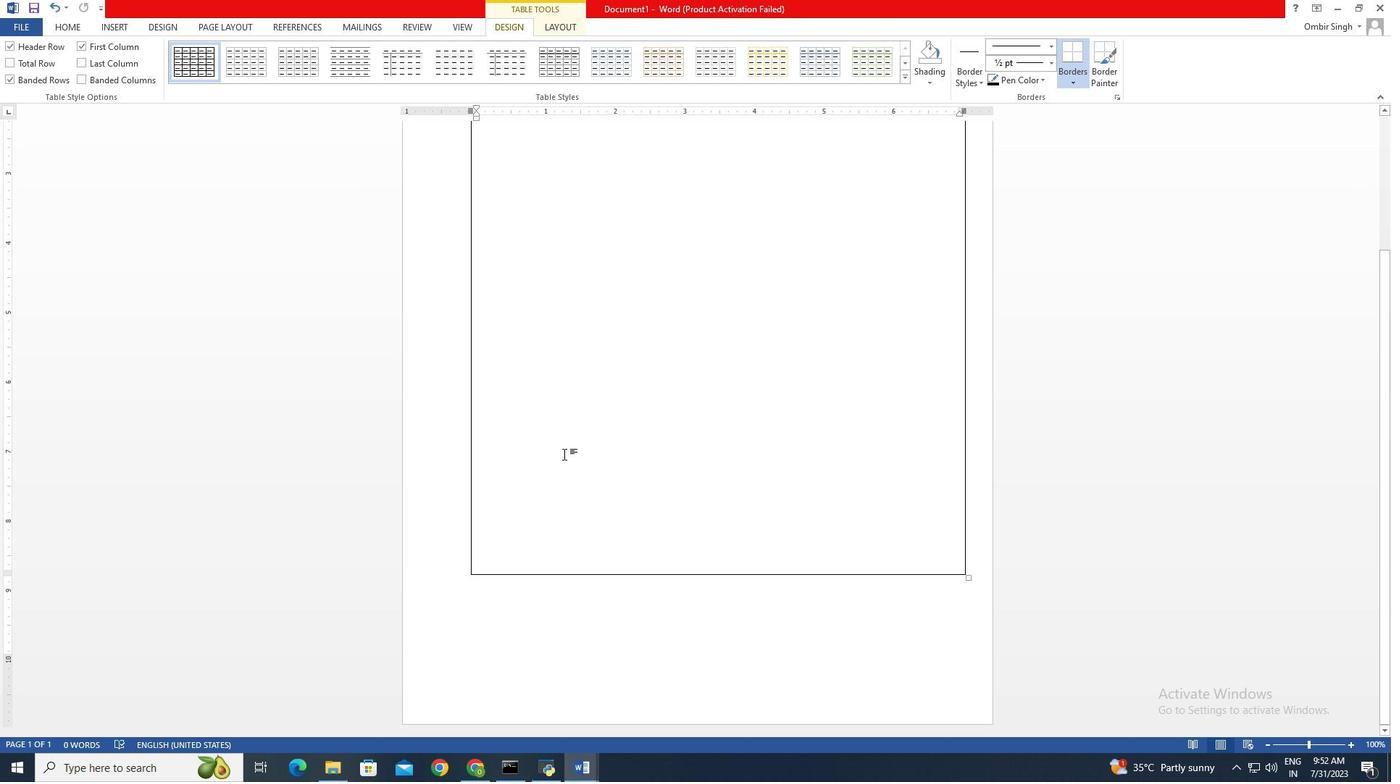 
Action: Mouse moved to (627, 329)
Screenshot: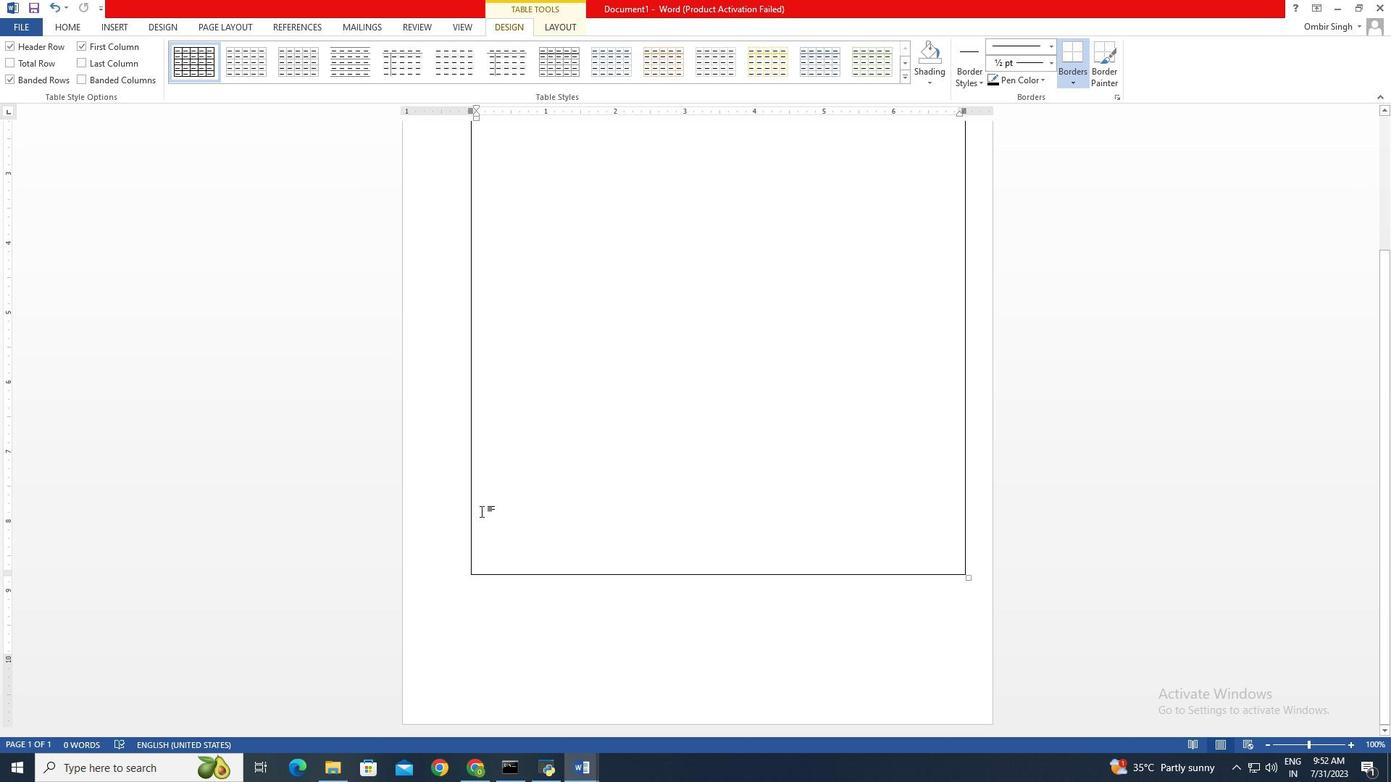 
Action: Mouse scrolled (627, 328) with delta (0, 0)
Screenshot: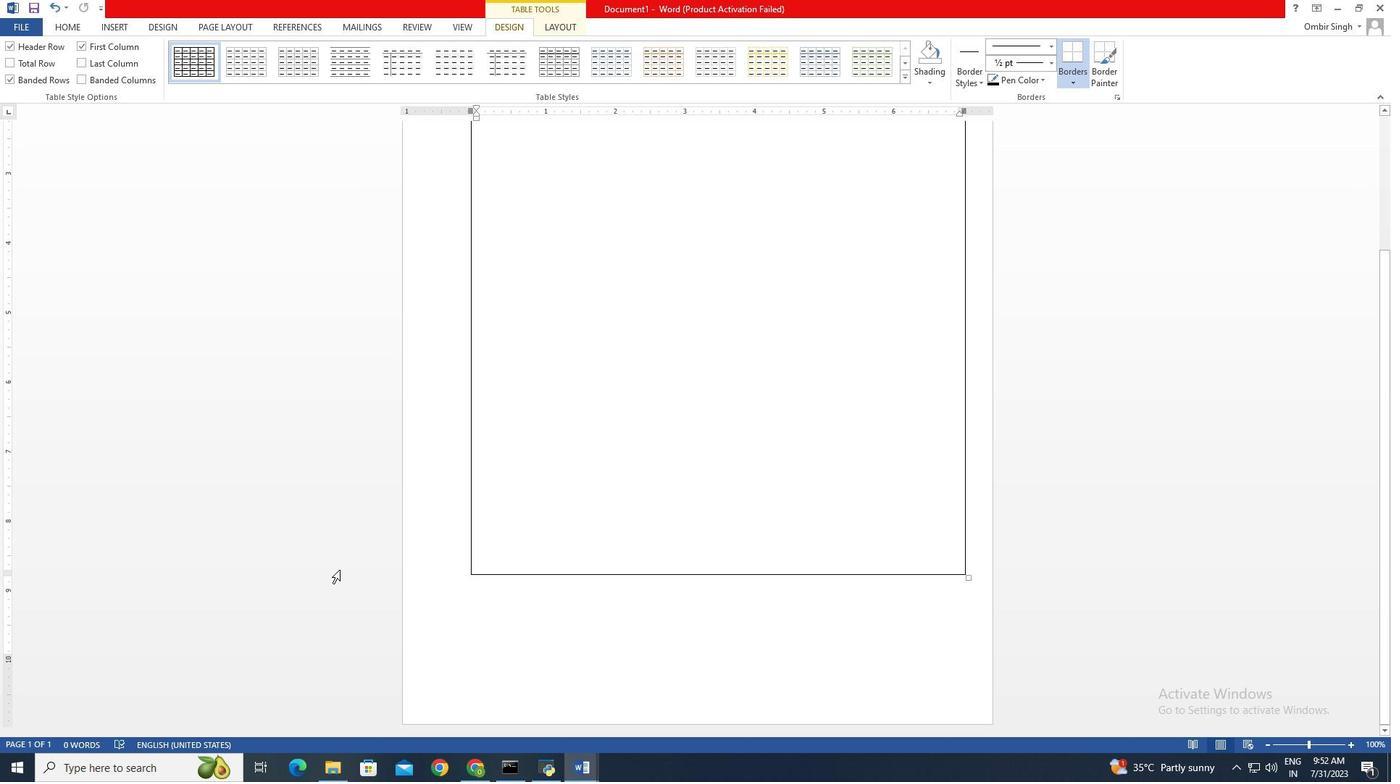 
Action: Mouse scrolled (627, 328) with delta (0, 0)
Screenshot: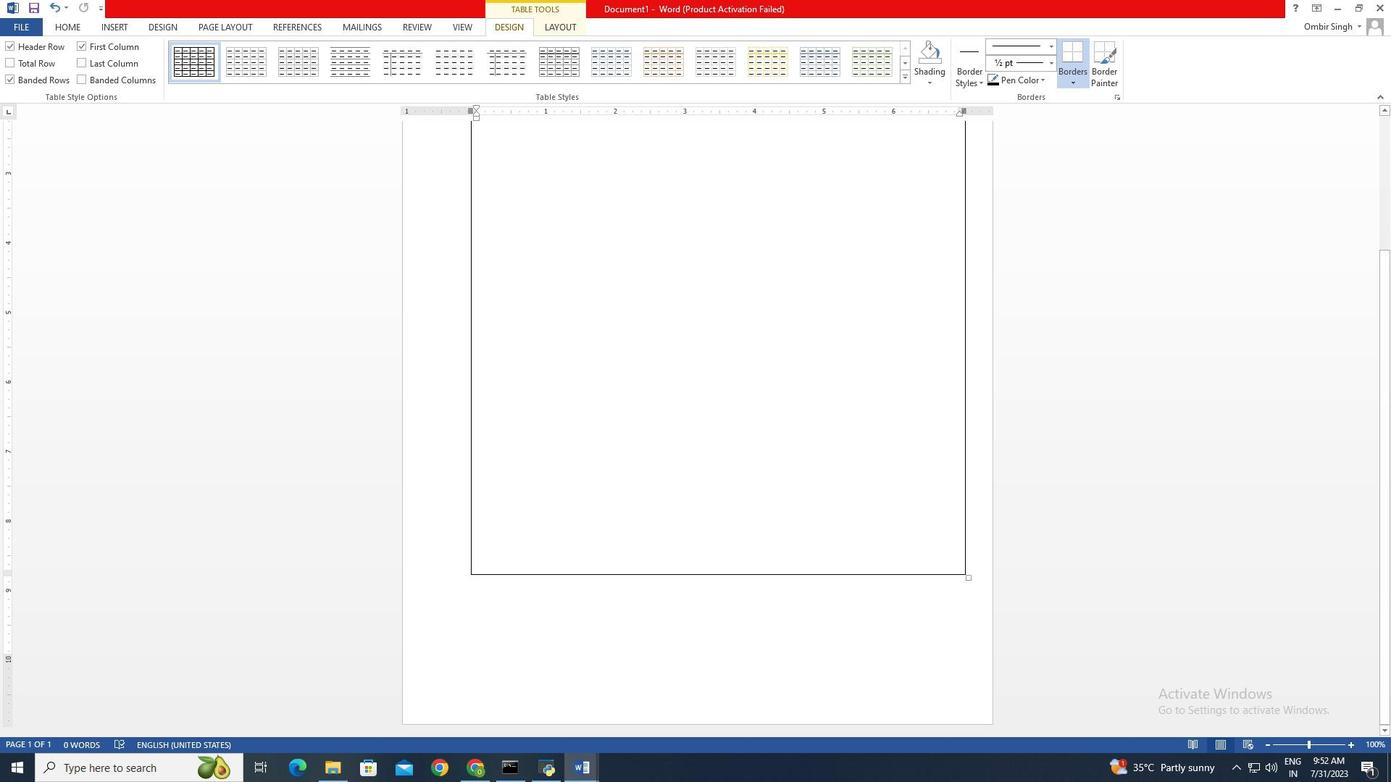 
Action: Mouse scrolled (627, 328) with delta (0, 0)
Screenshot: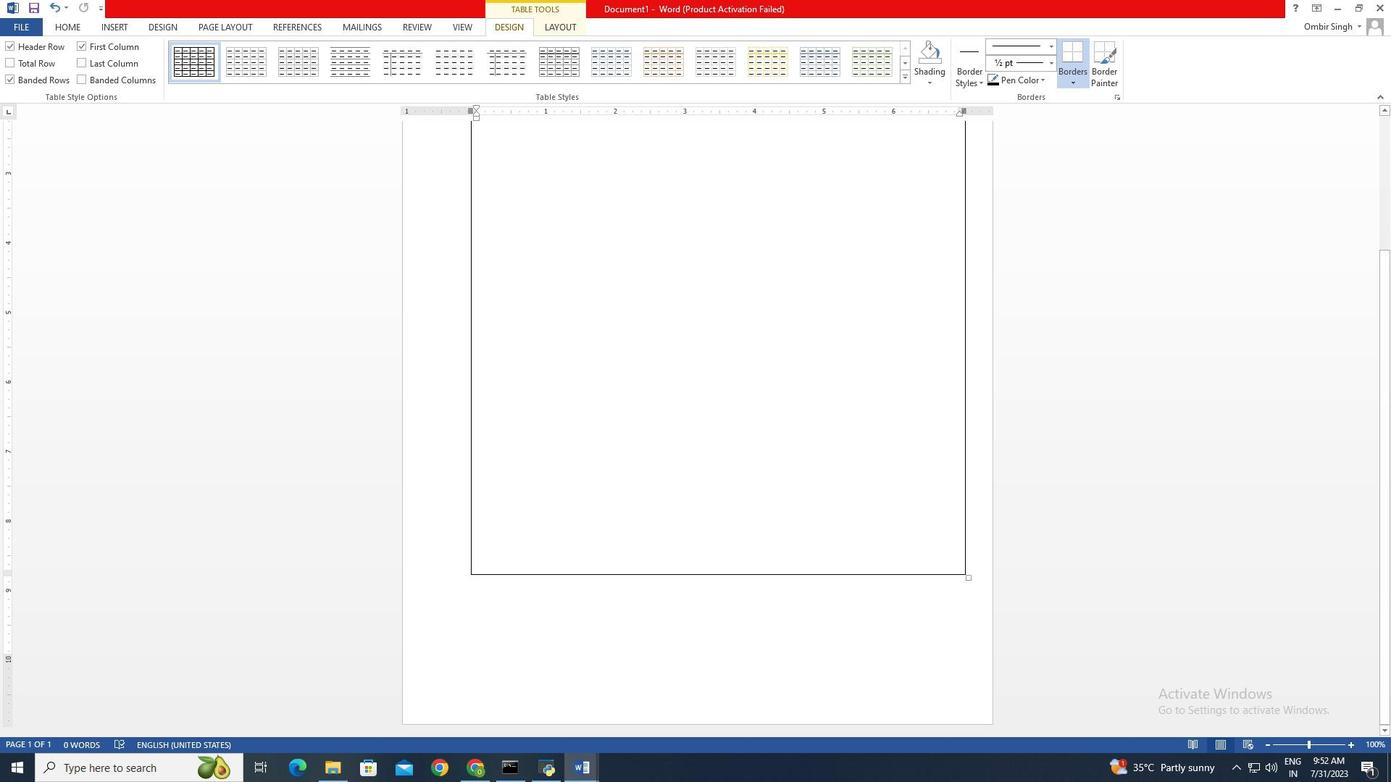 
Action: Mouse scrolled (627, 328) with delta (0, 0)
Screenshot: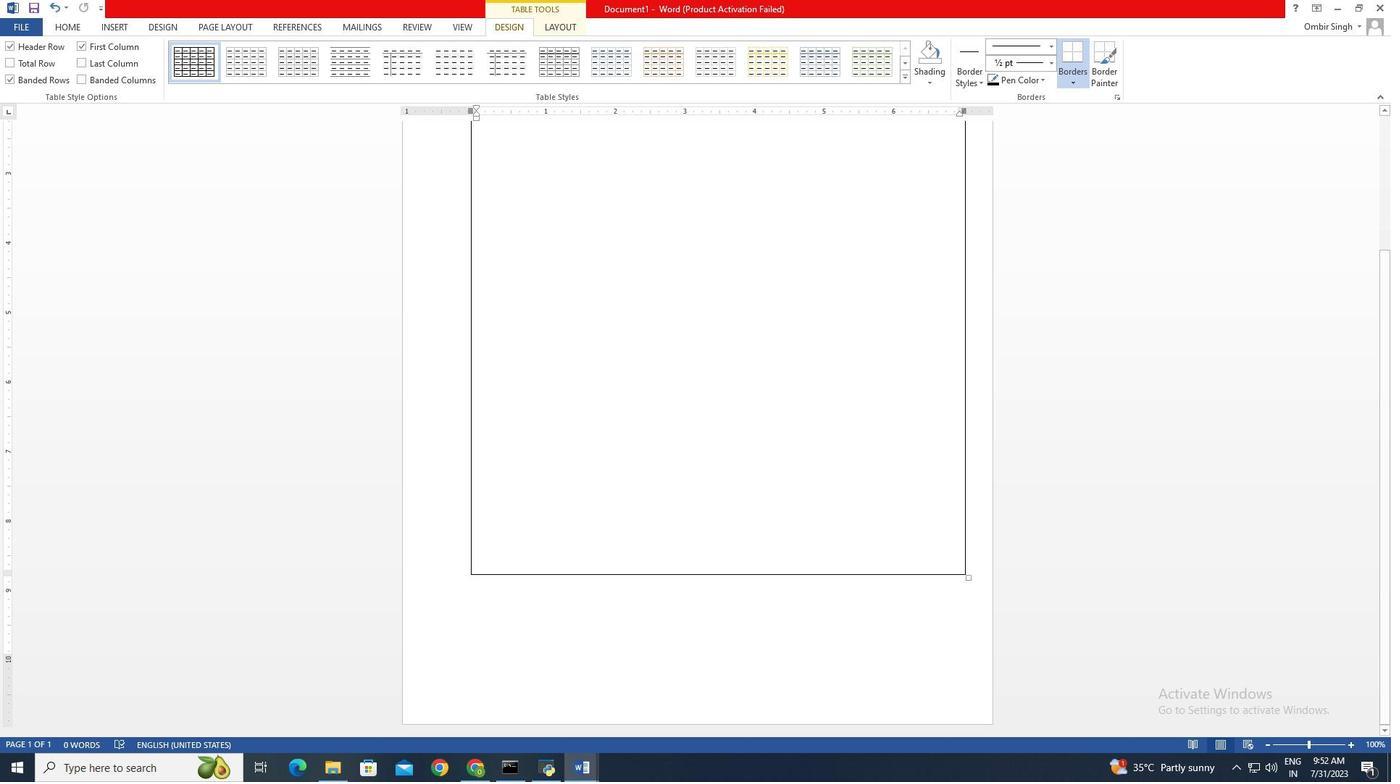 
Action: Mouse scrolled (627, 328) with delta (0, 0)
Screenshot: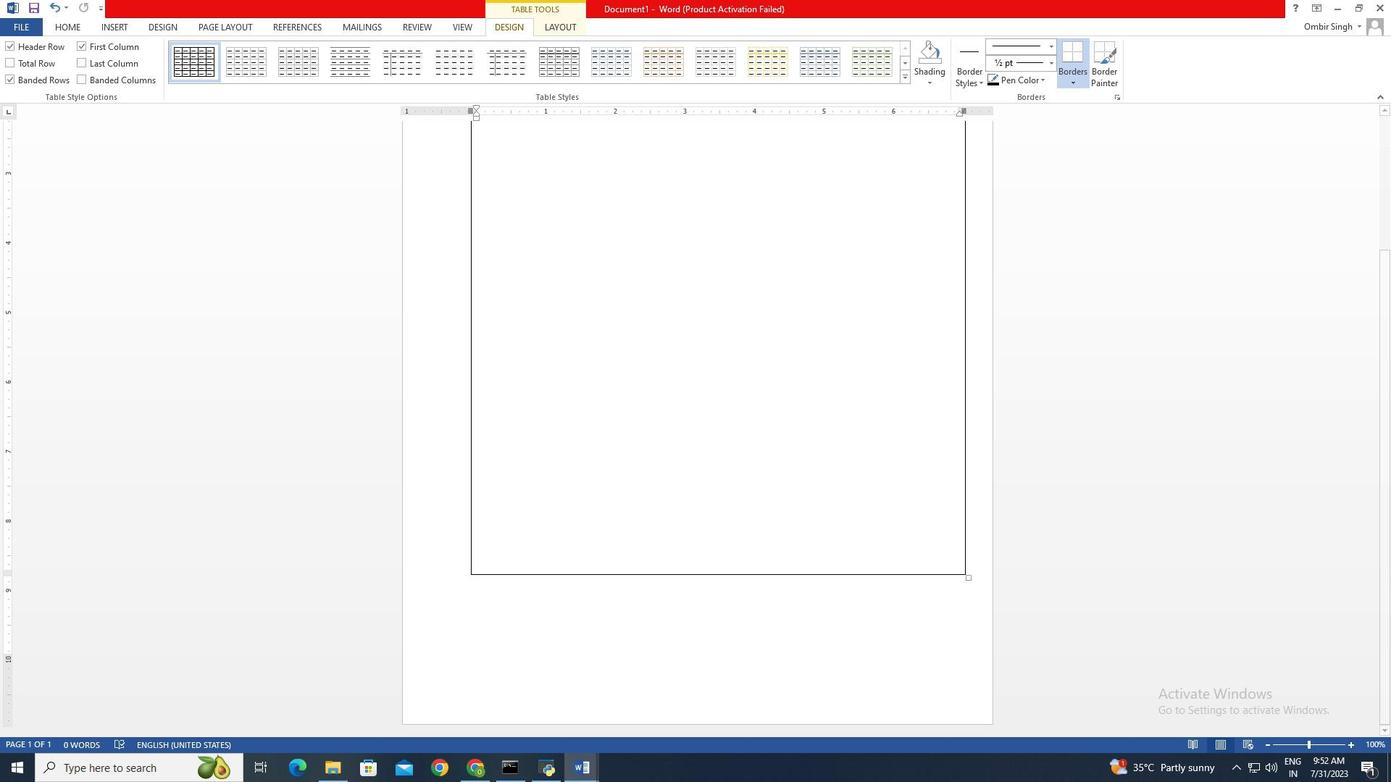 
Action: Mouse moved to (821, 470)
Screenshot: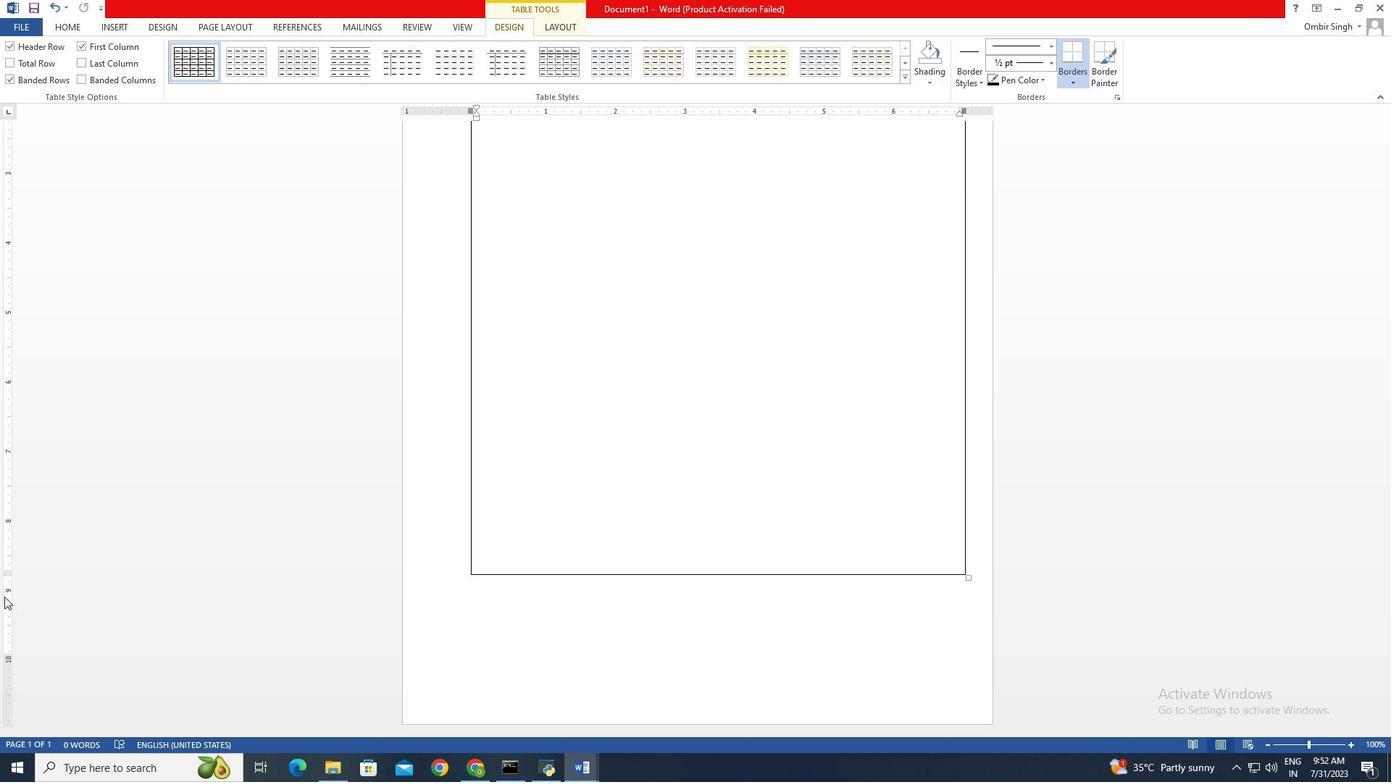 
Action: Mouse pressed left at (821, 470)
Screenshot: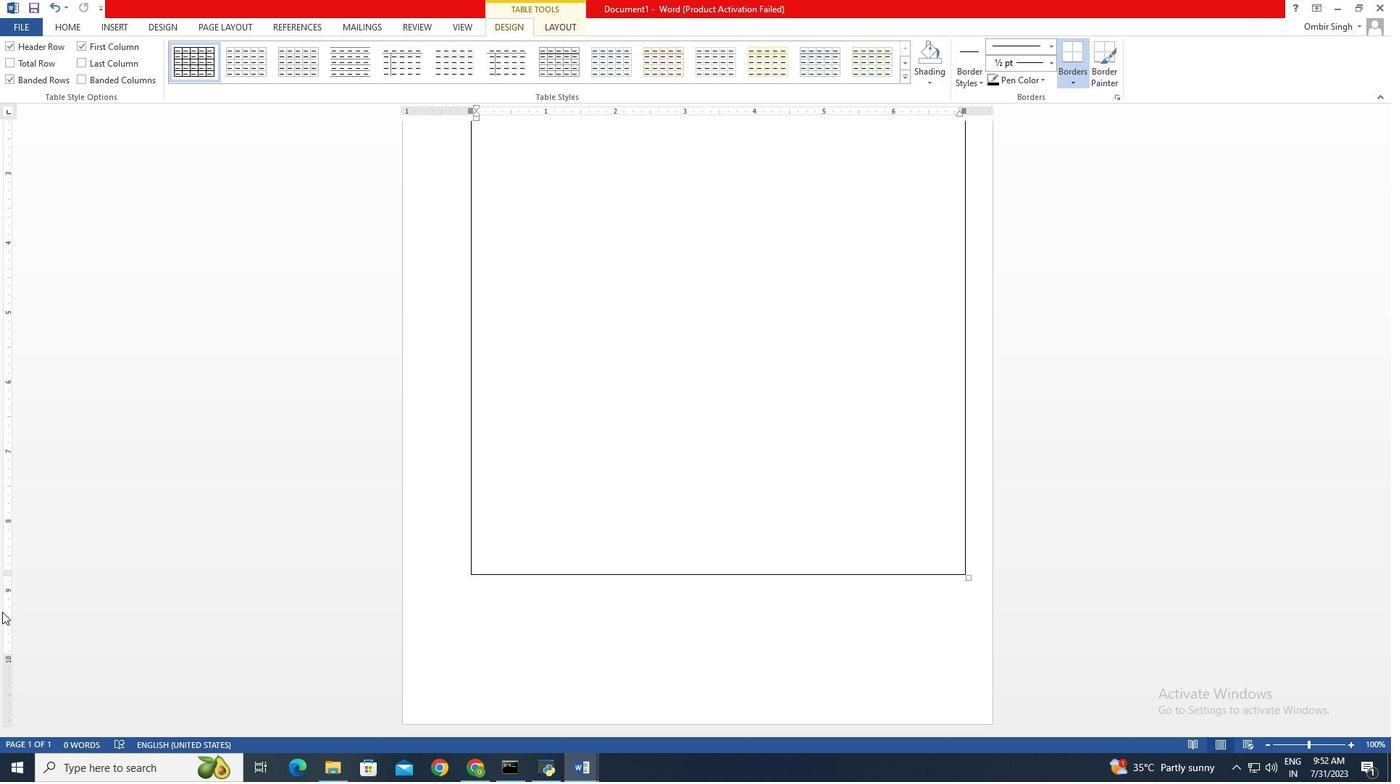 
Action: Mouse moved to (820, 471)
Screenshot: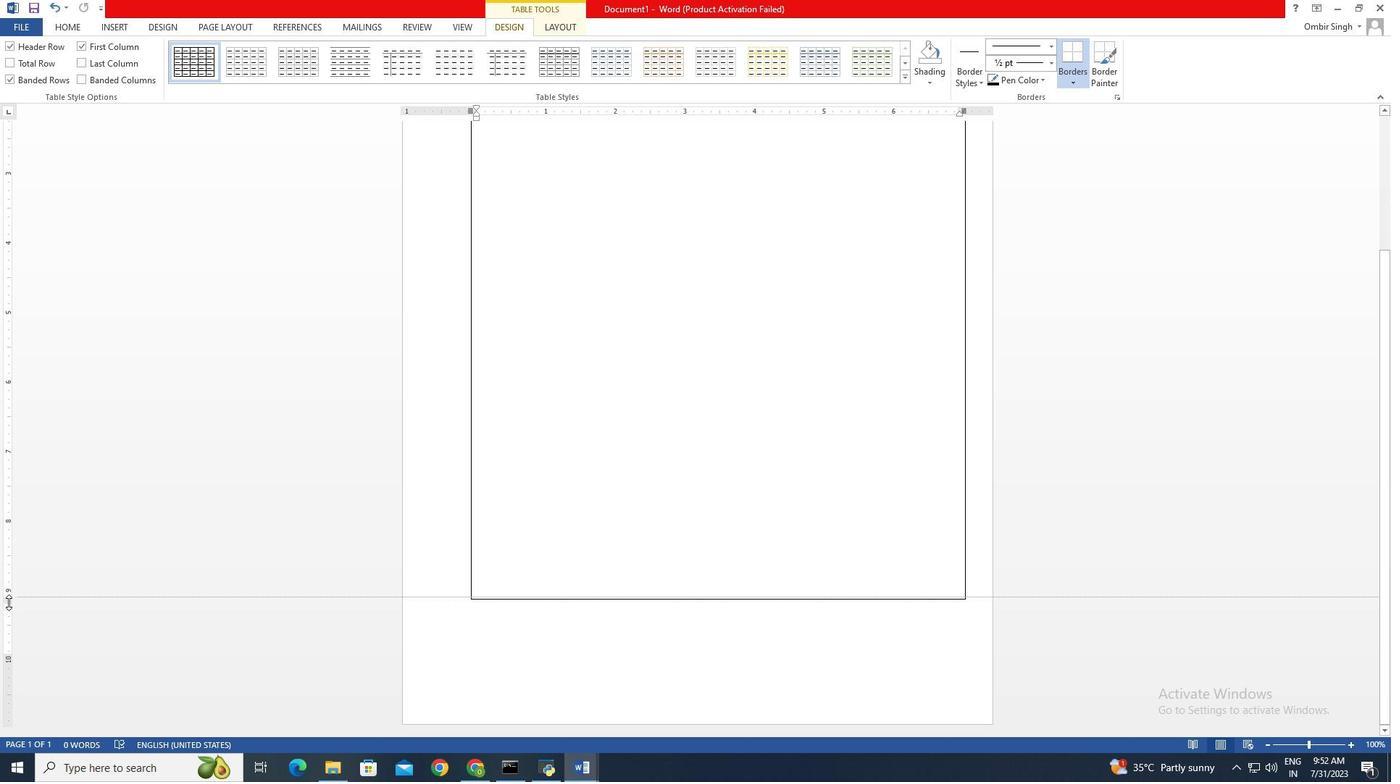 
Action: Mouse pressed left at (820, 471)
Screenshot: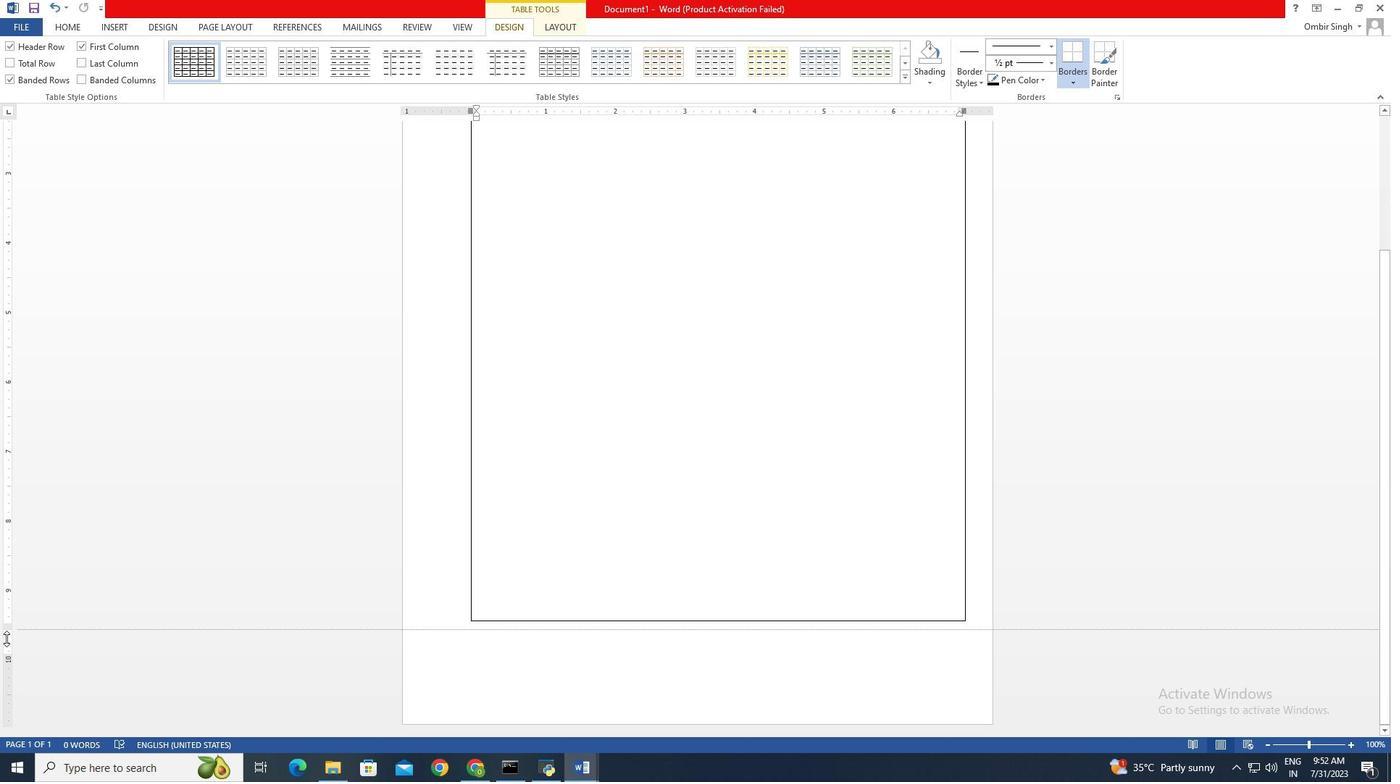 
Action: Mouse moved to (766, 510)
Screenshot: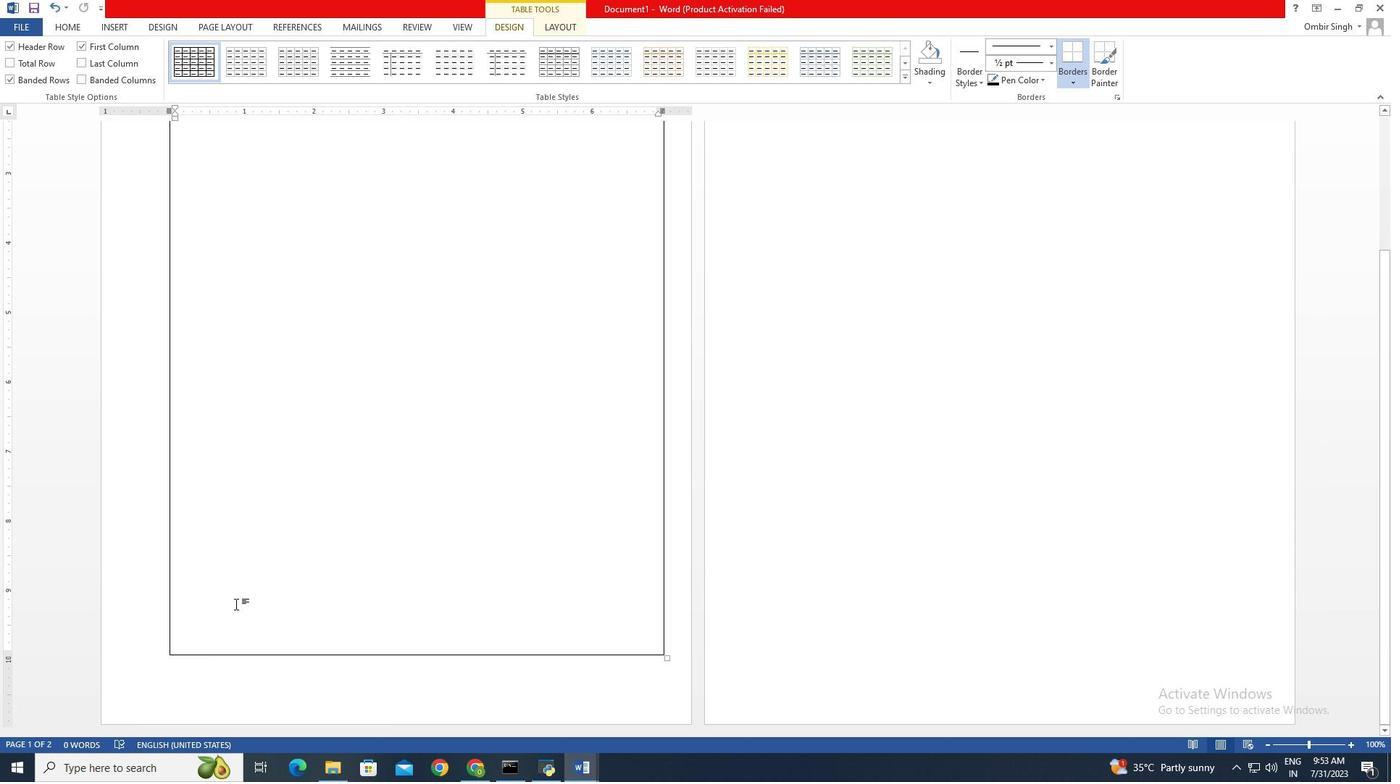 
Action: Mouse scrolled (766, 509) with delta (0, 0)
Screenshot: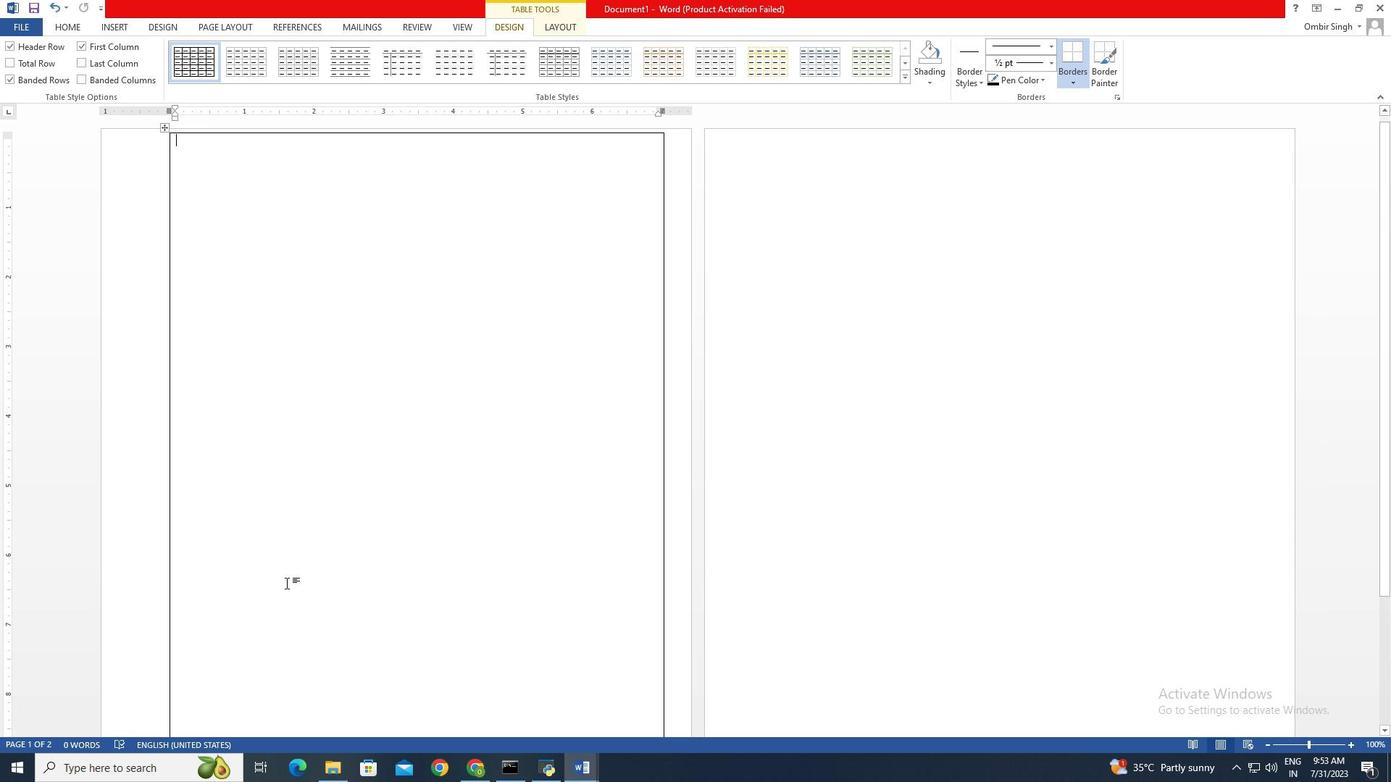 
Action: Mouse scrolled (766, 509) with delta (0, 0)
Screenshot: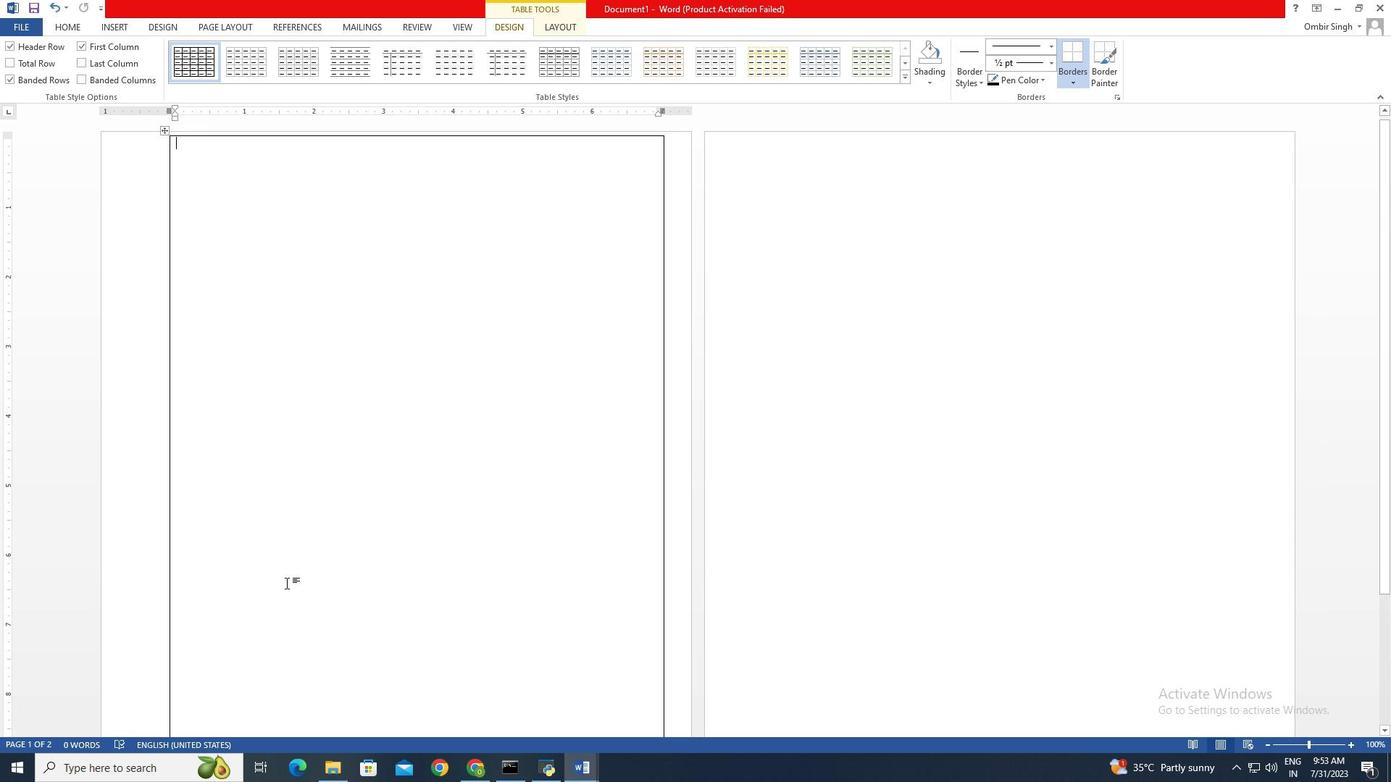 
Action: Mouse moved to (767, 508)
Screenshot: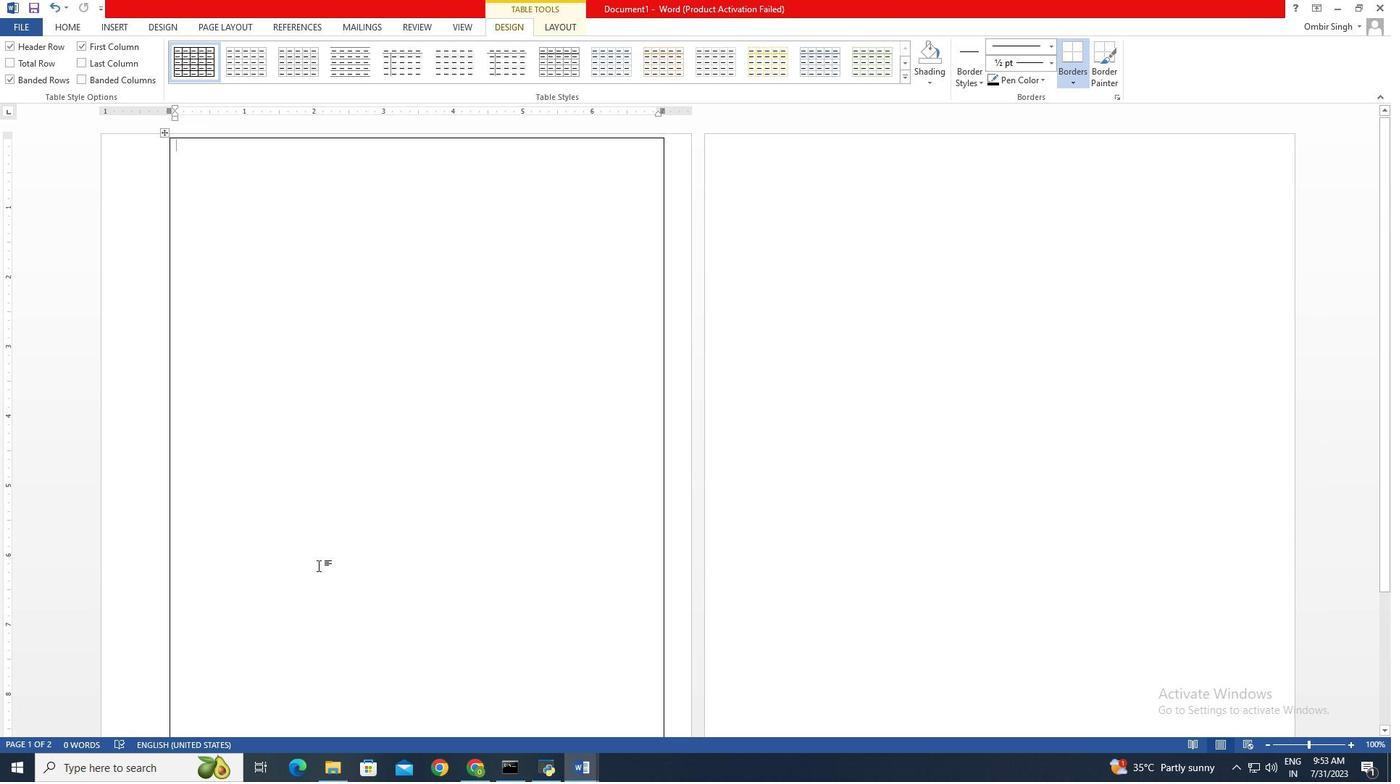 
Action: Mouse scrolled (767, 508) with delta (0, 0)
Screenshot: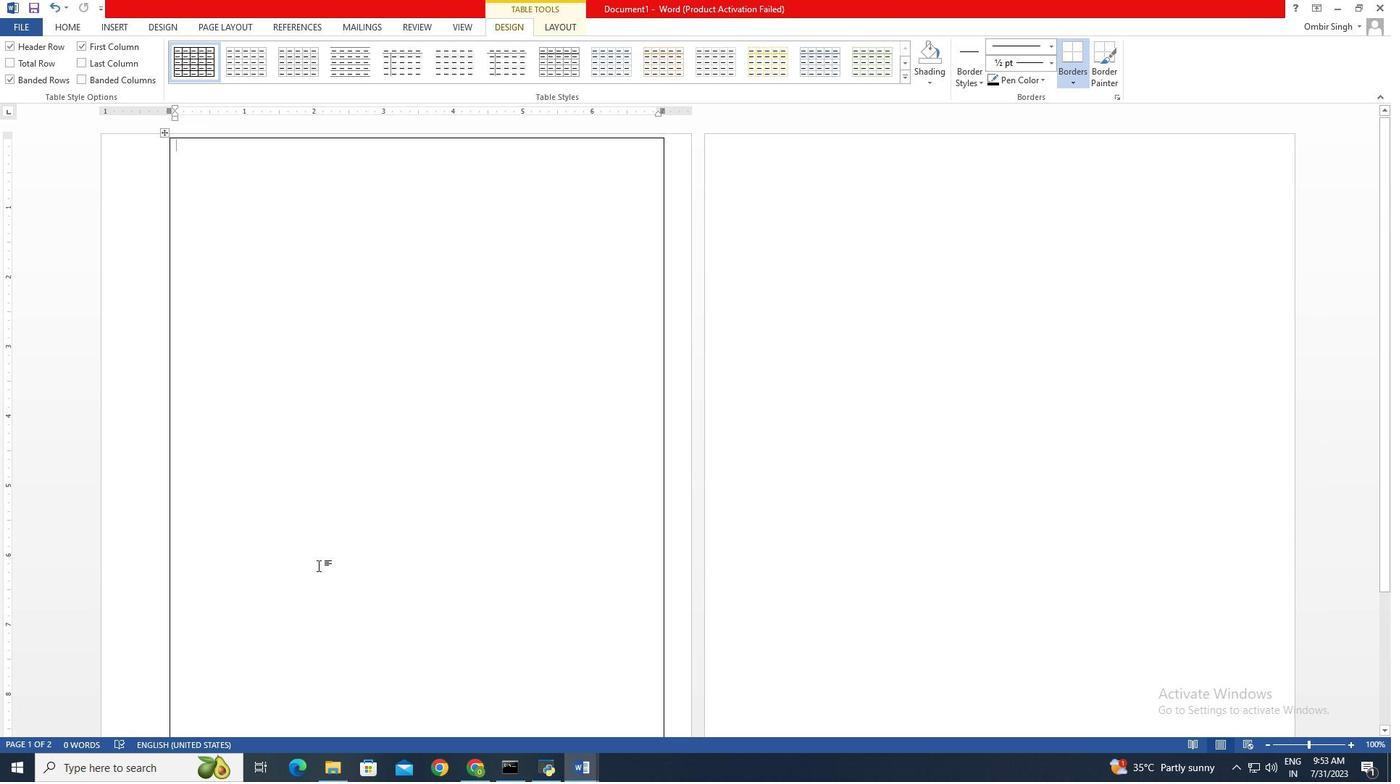 
Action: Mouse moved to (768, 505)
Screenshot: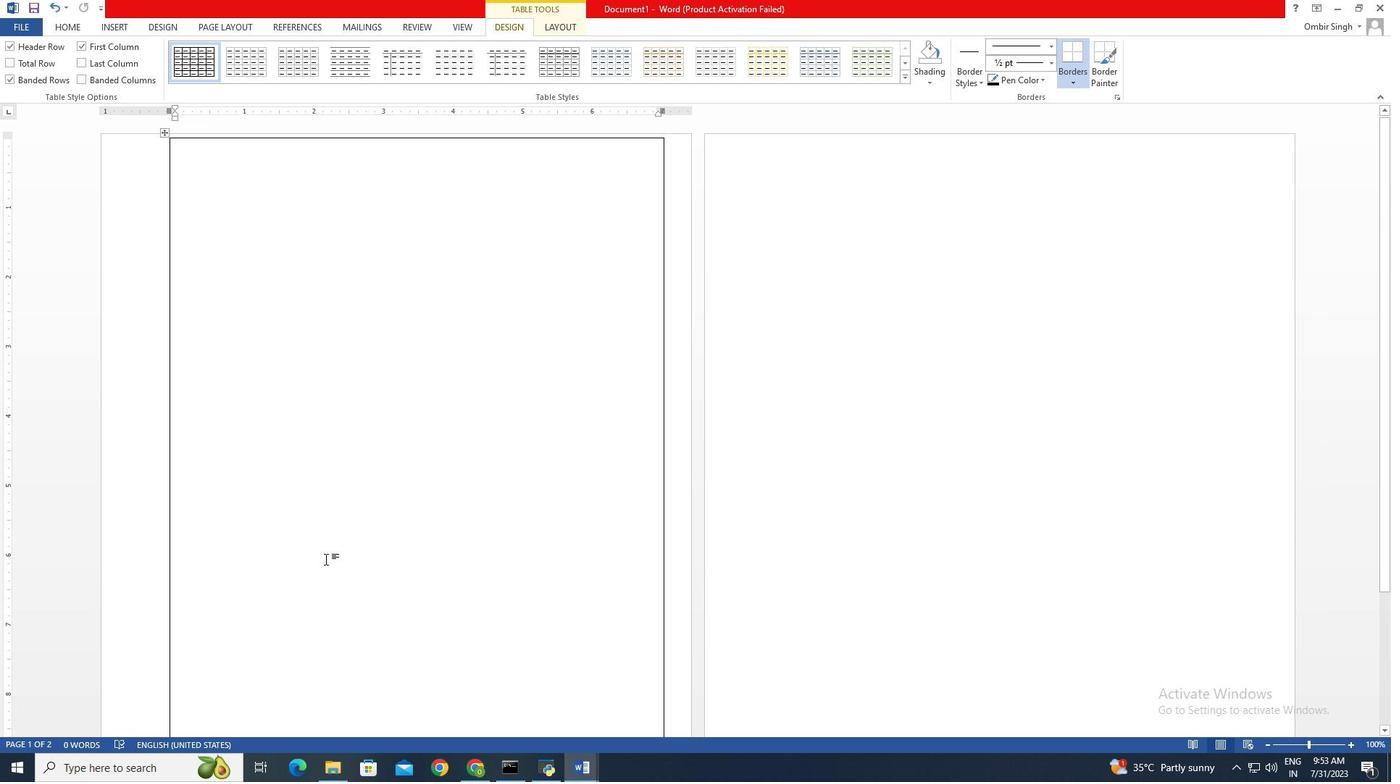 
Action: Mouse scrolled (768, 504) with delta (0, 0)
Screenshot: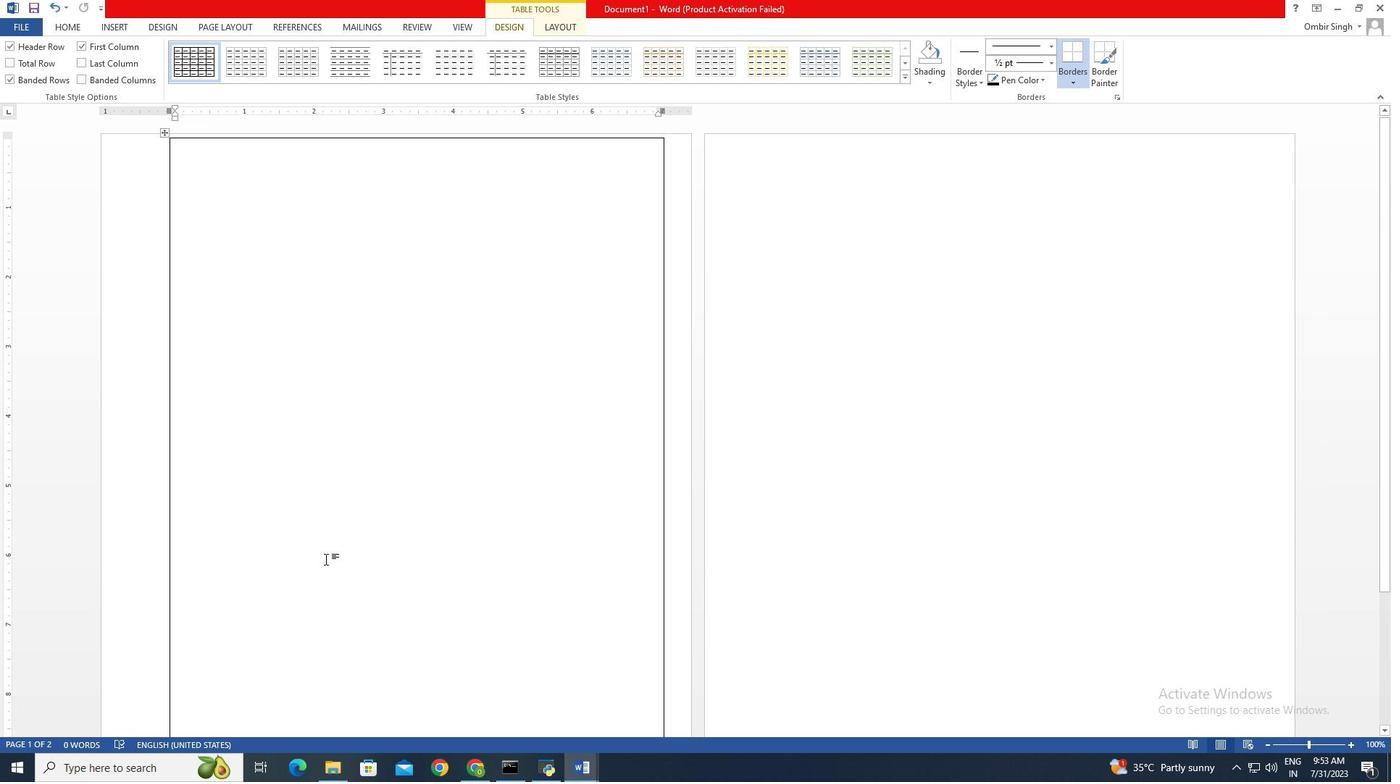 
Action: Mouse moved to (736, 484)
Screenshot: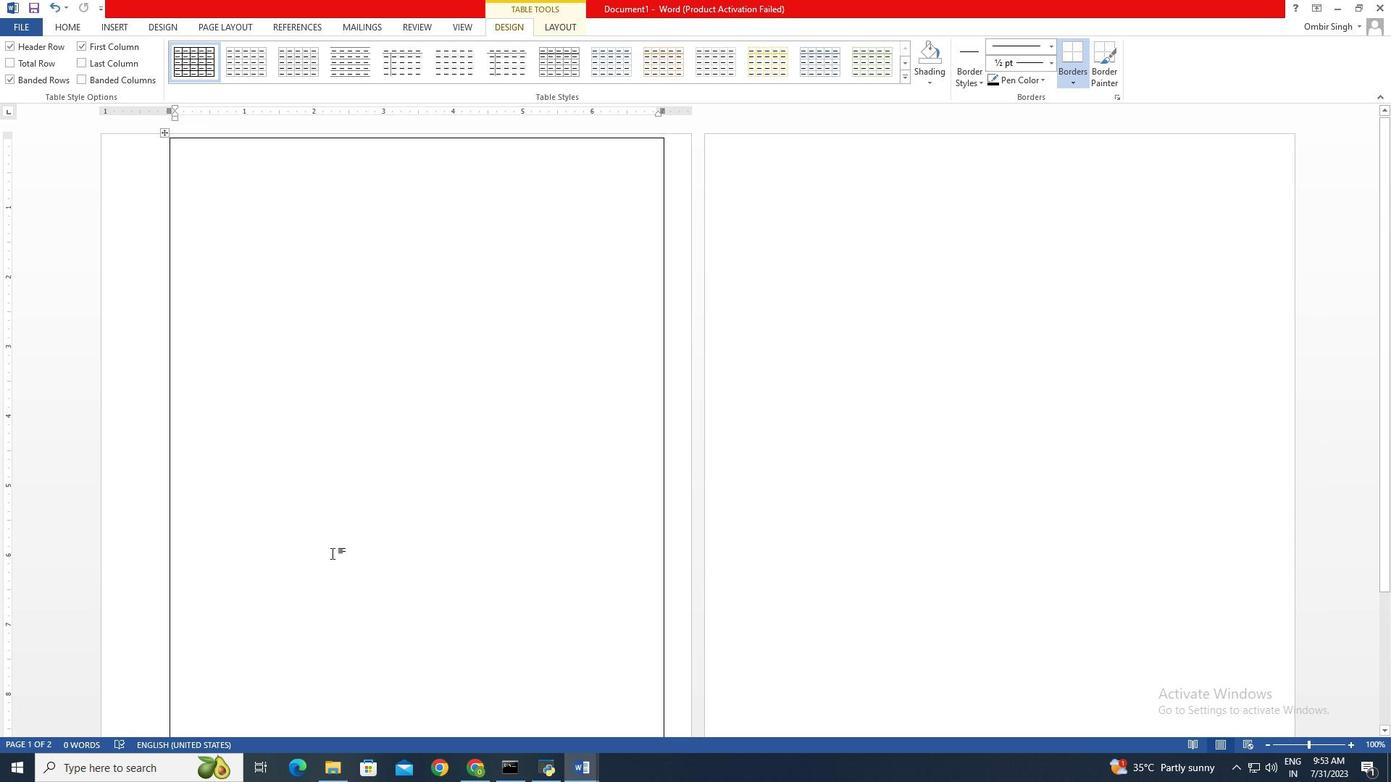 
Action: Mouse scrolled (736, 485) with delta (0, 0)
Screenshot: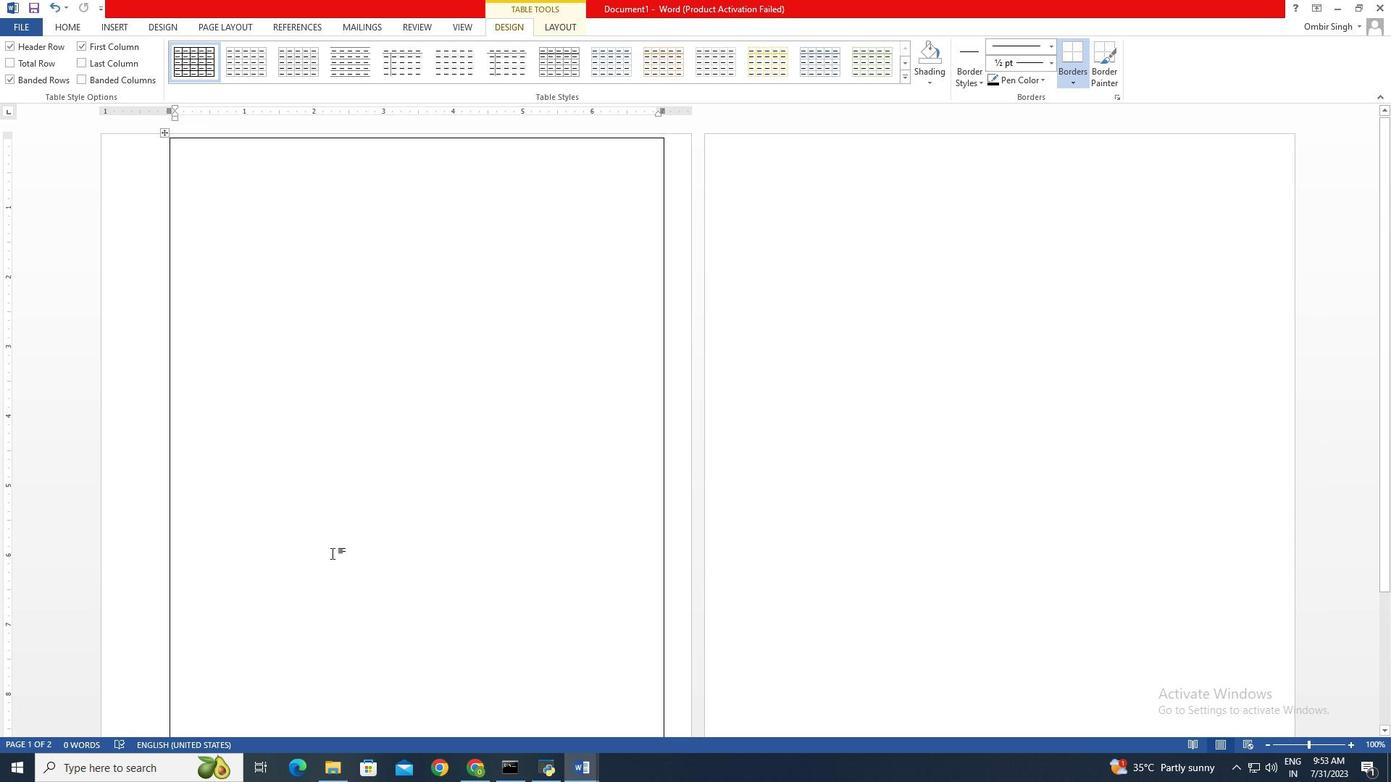 
Action: Mouse moved to (735, 483)
Screenshot: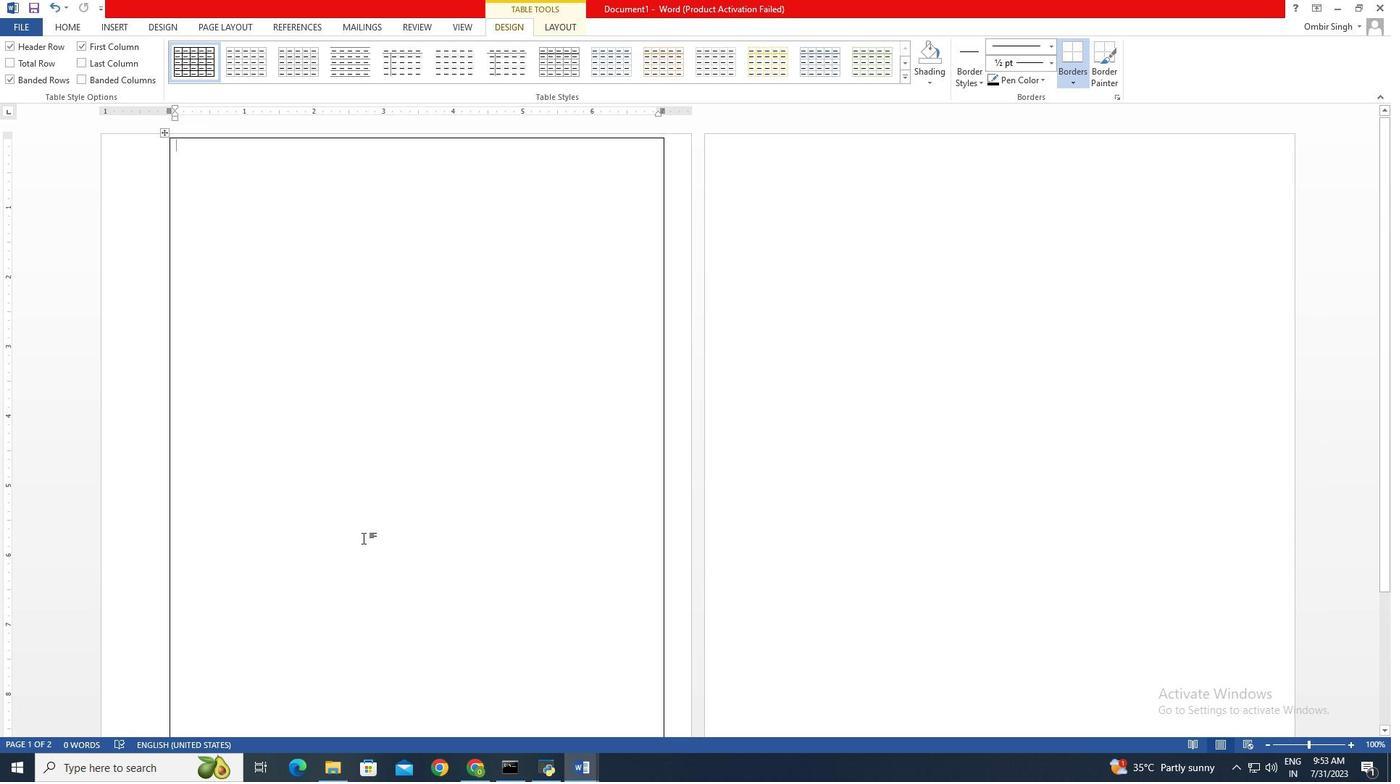 
Action: Mouse scrolled (735, 484) with delta (0, 0)
Screenshot: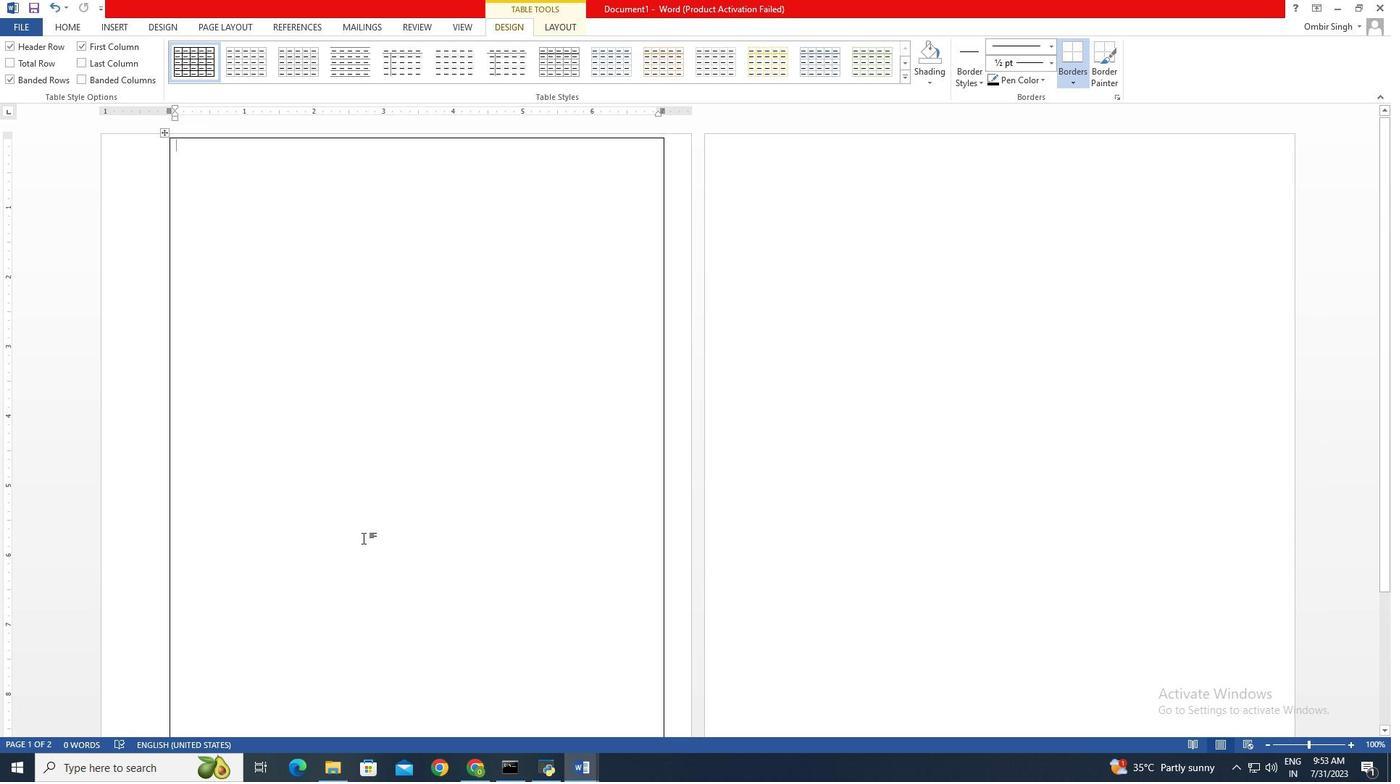 
Action: Mouse moved to (735, 482)
Screenshot: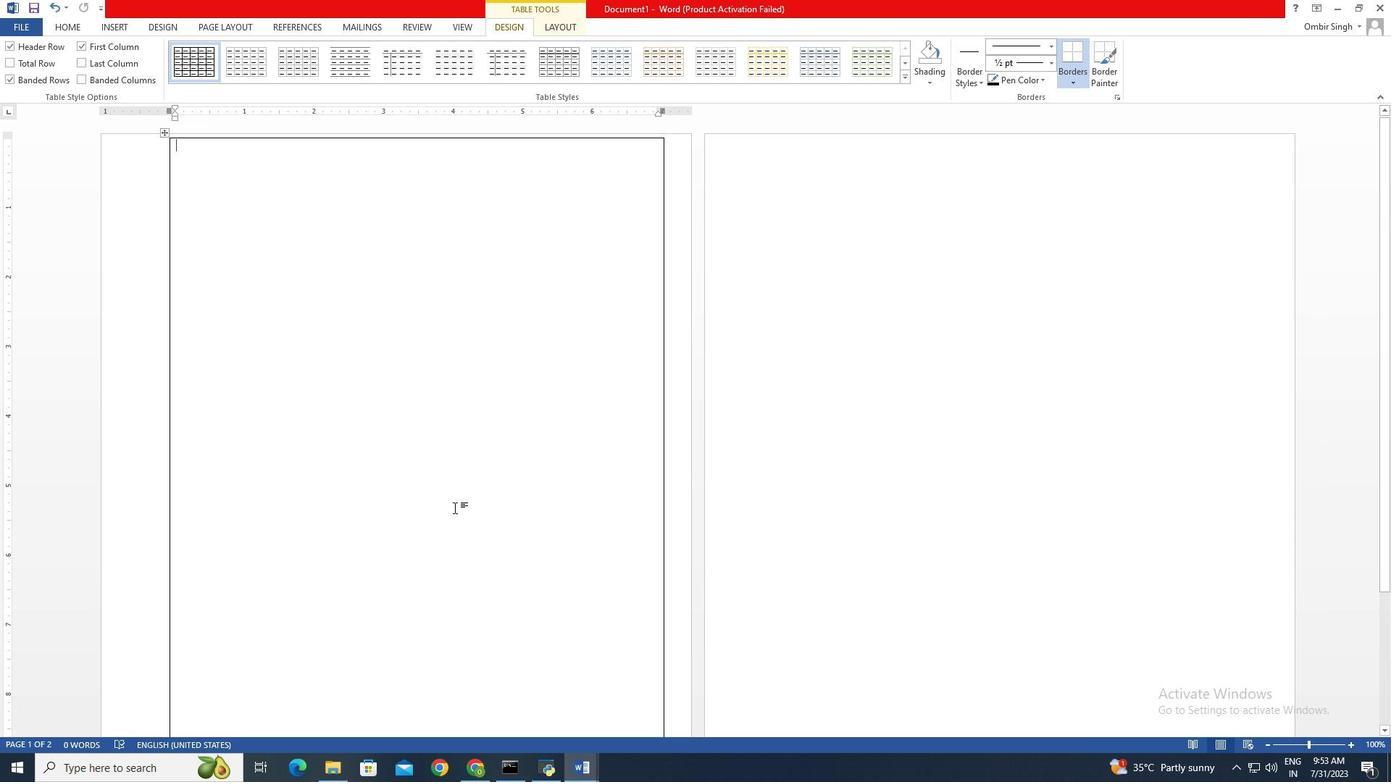 
Action: Mouse scrolled (735, 482) with delta (0, 0)
Screenshot: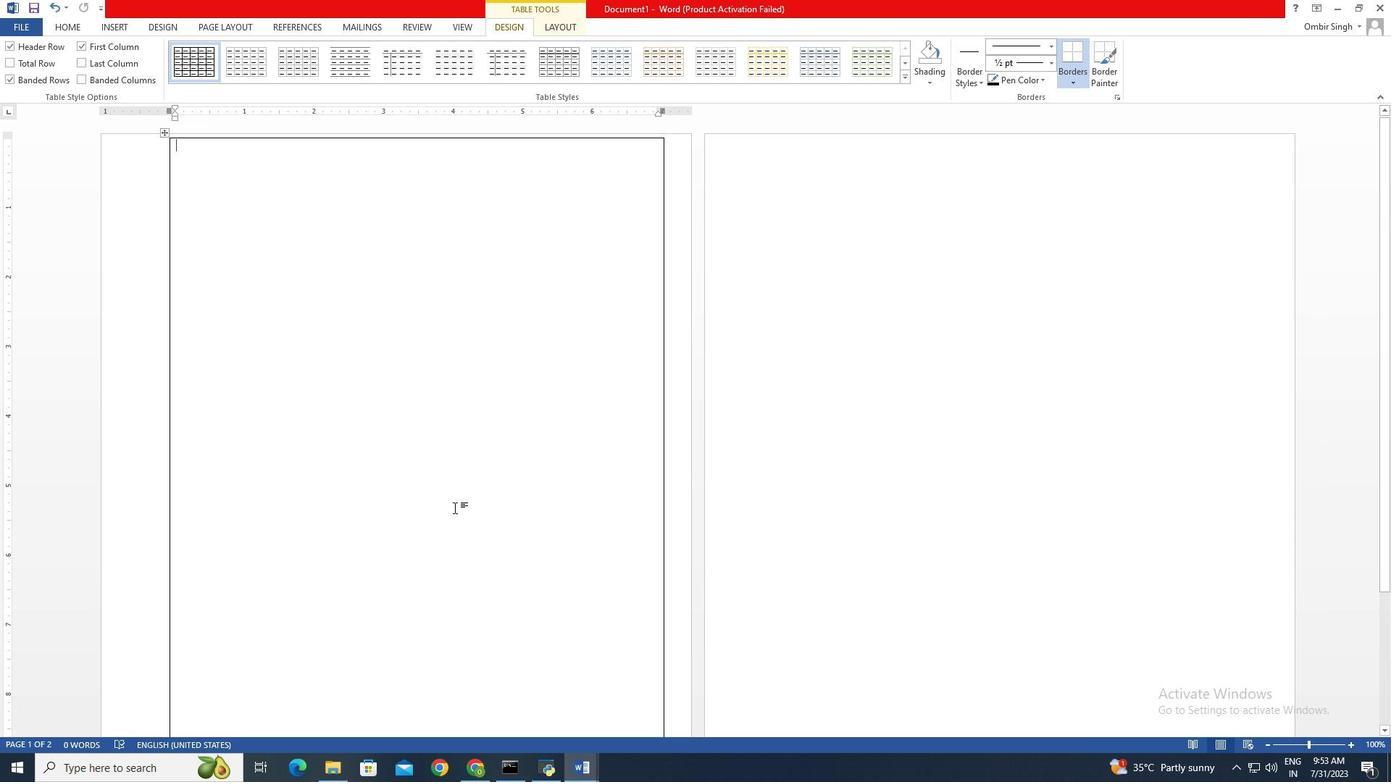 
Action: Mouse moved to (735, 482)
Screenshot: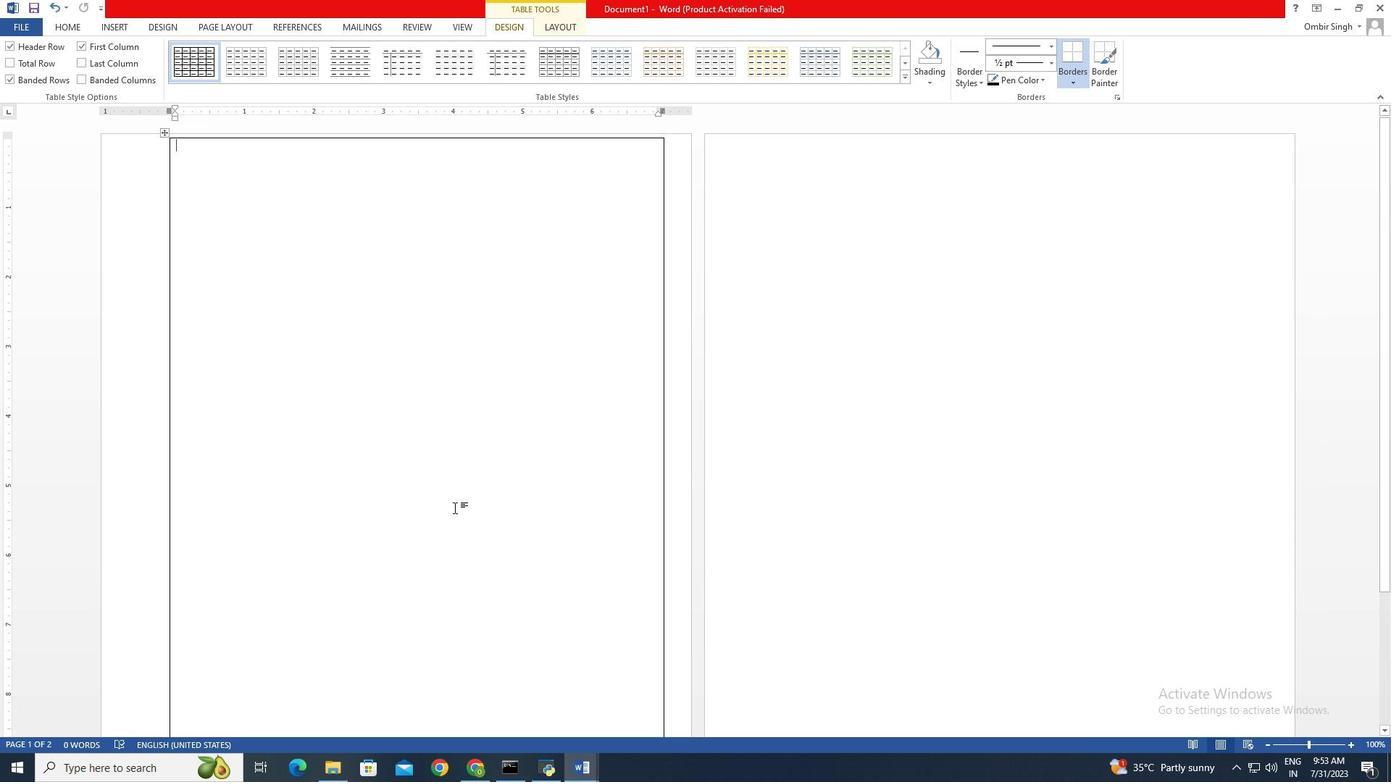 
Action: Mouse scrolled (735, 482) with delta (0, 0)
Screenshot: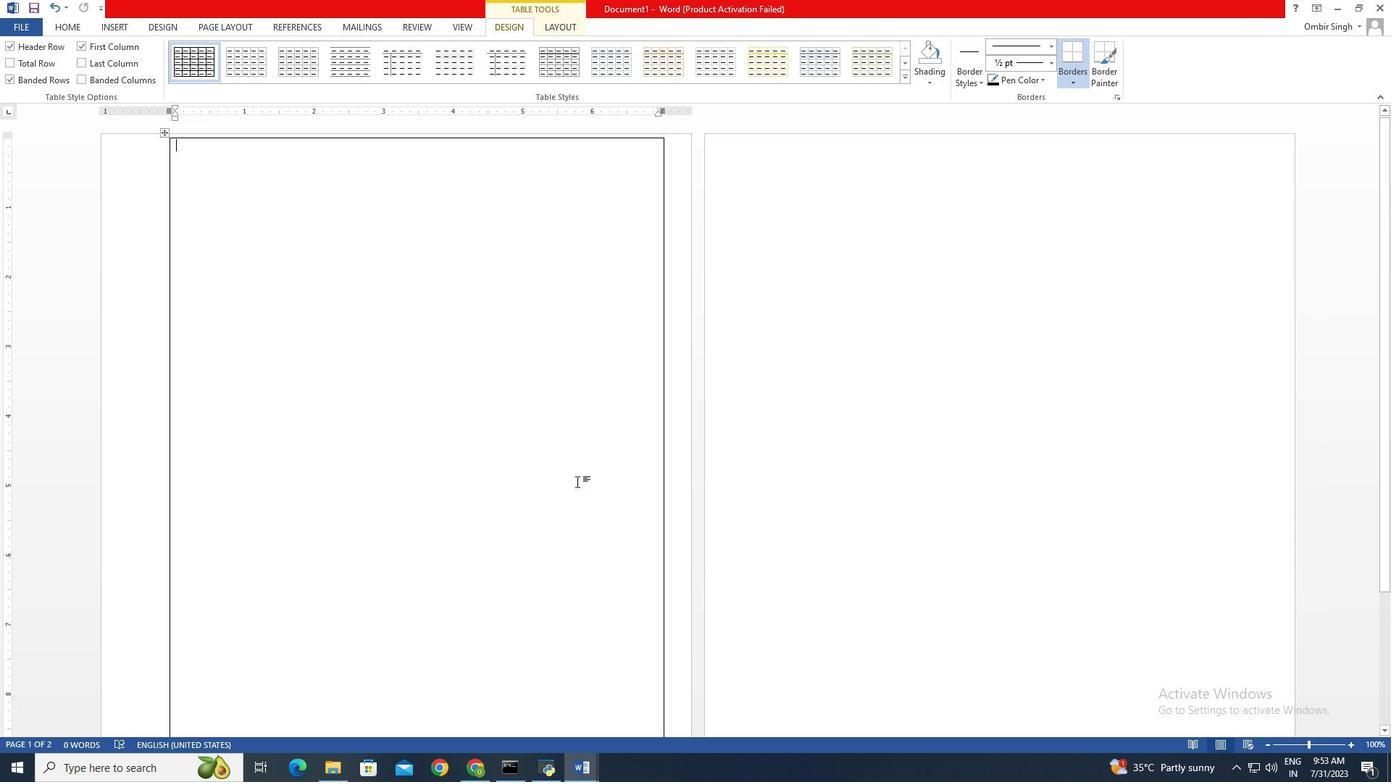 
Action: Mouse moved to (735, 481)
Screenshot: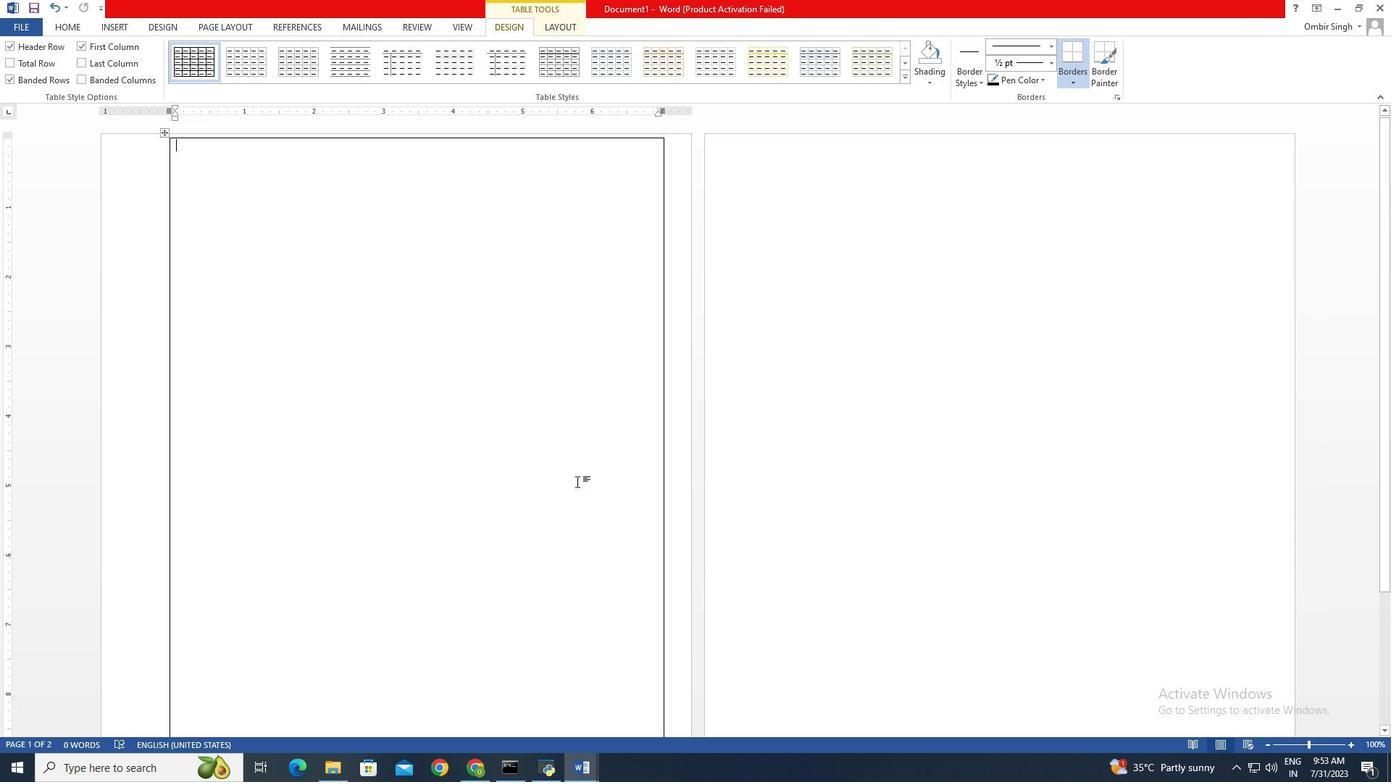 
Action: Mouse scrolled (735, 482) with delta (0, 0)
Screenshot: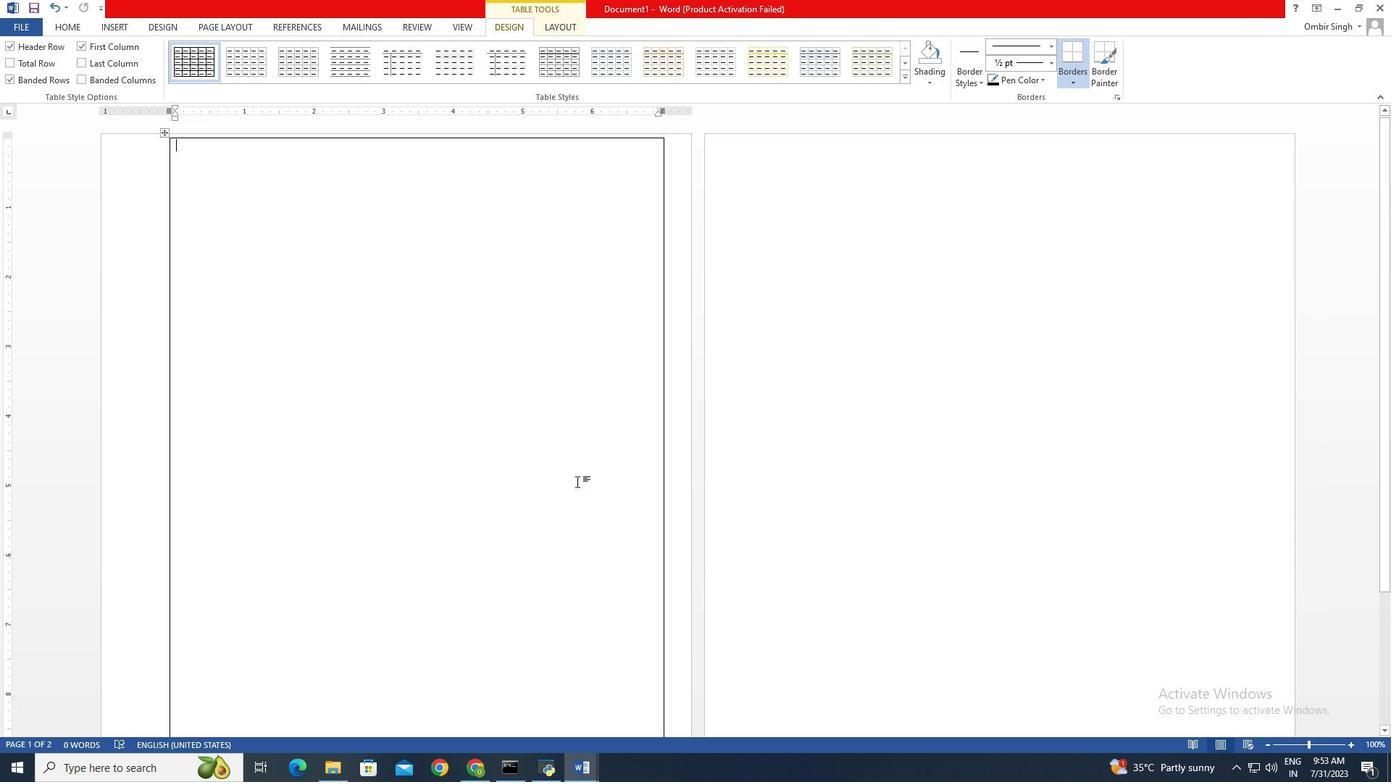 
Action: Mouse moved to (725, 467)
Screenshot: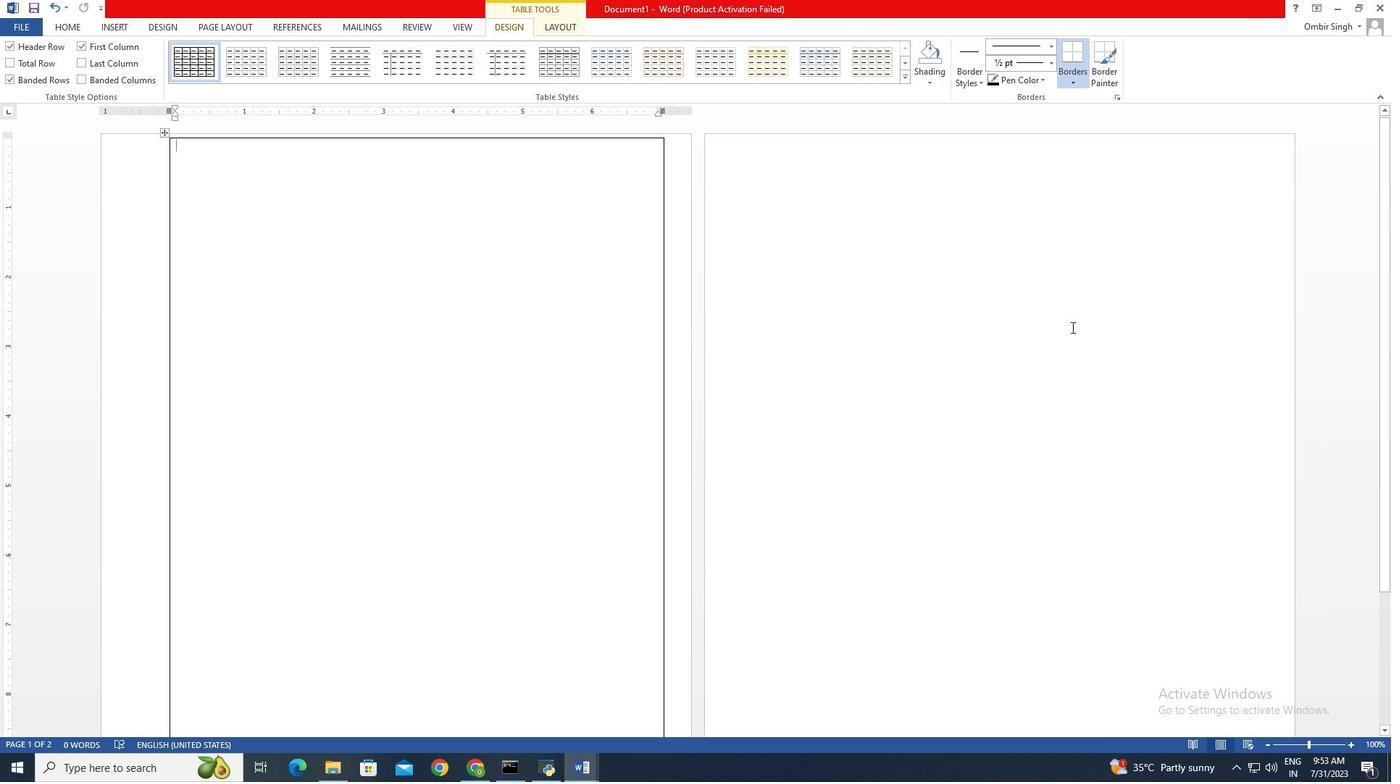 
Action: Mouse scrolled (725, 468) with delta (0, 0)
Screenshot: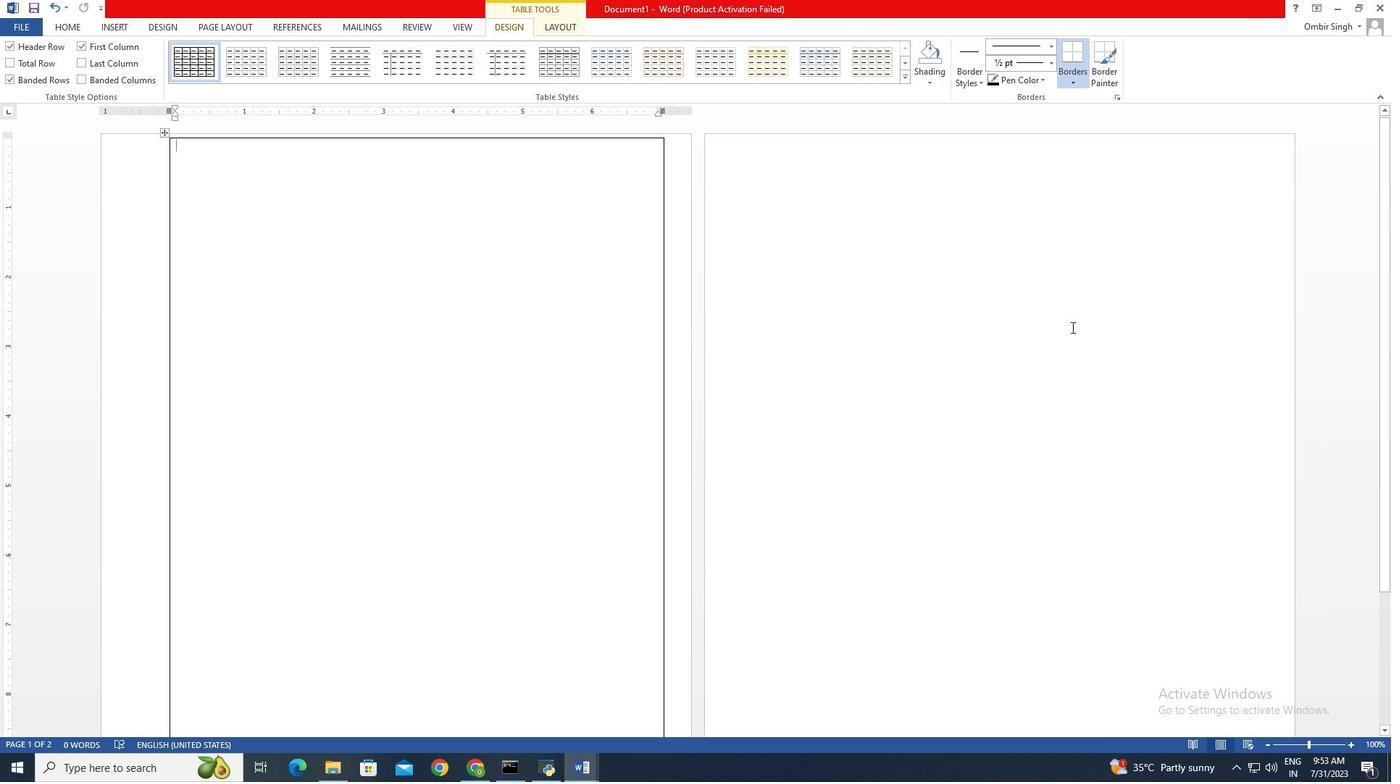
Action: Mouse moved to (724, 465)
Screenshot: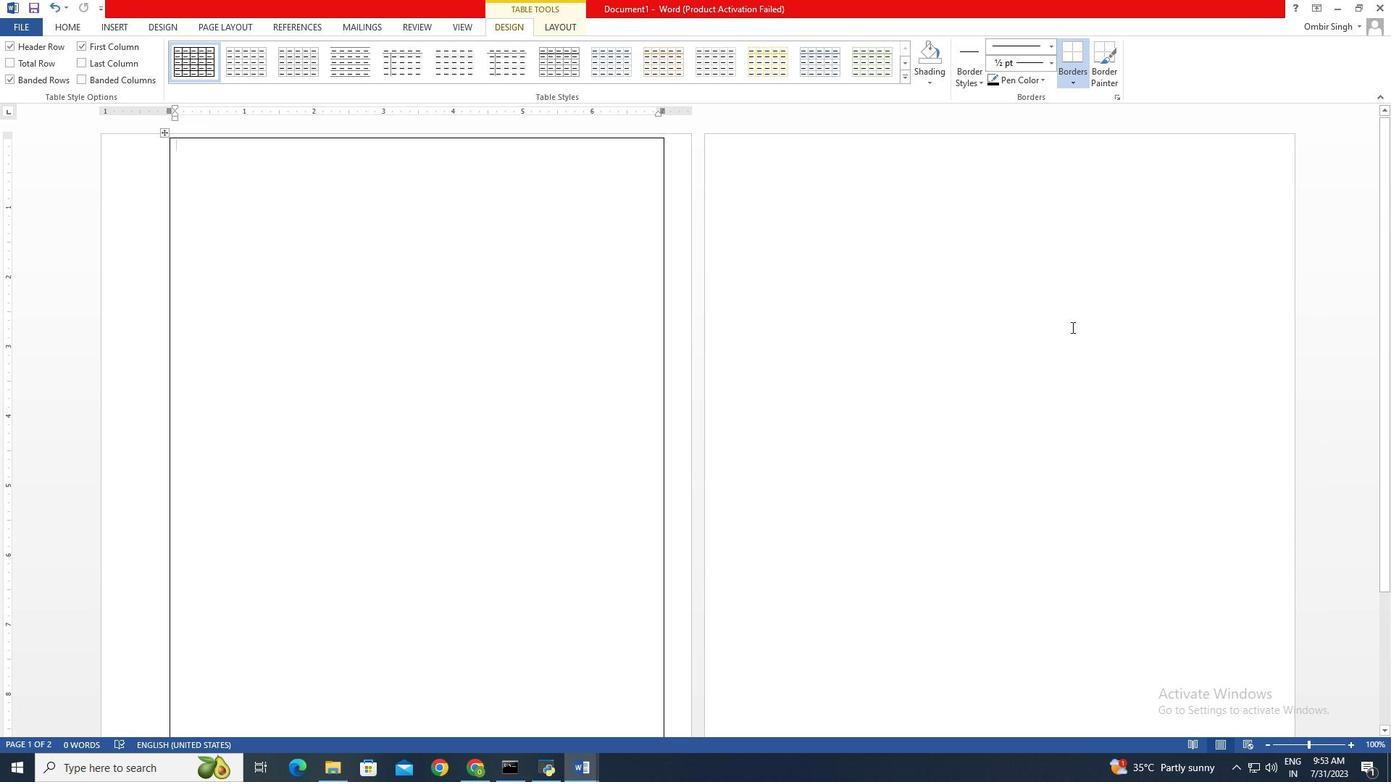 
Action: Mouse scrolled (724, 466) with delta (0, 0)
Screenshot: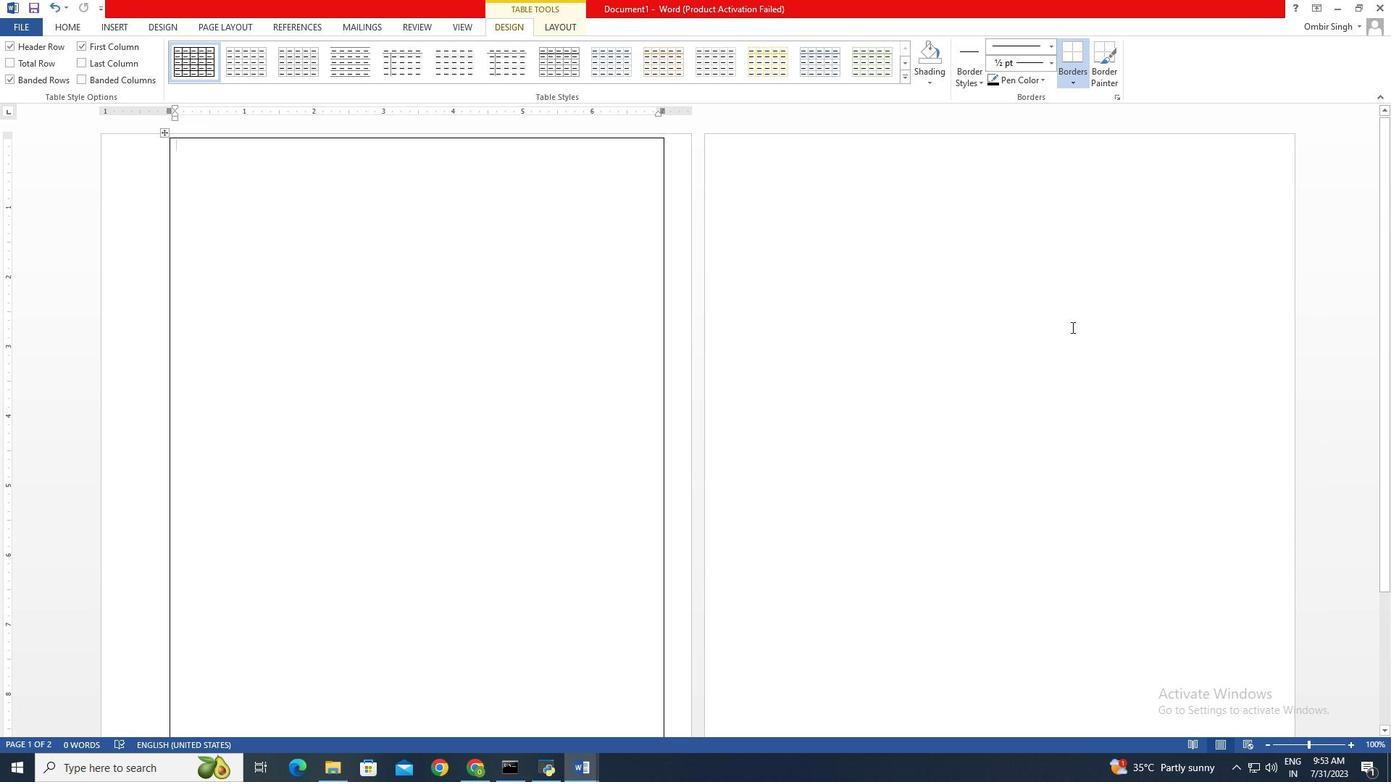 
Action: Mouse moved to (722, 461)
Screenshot: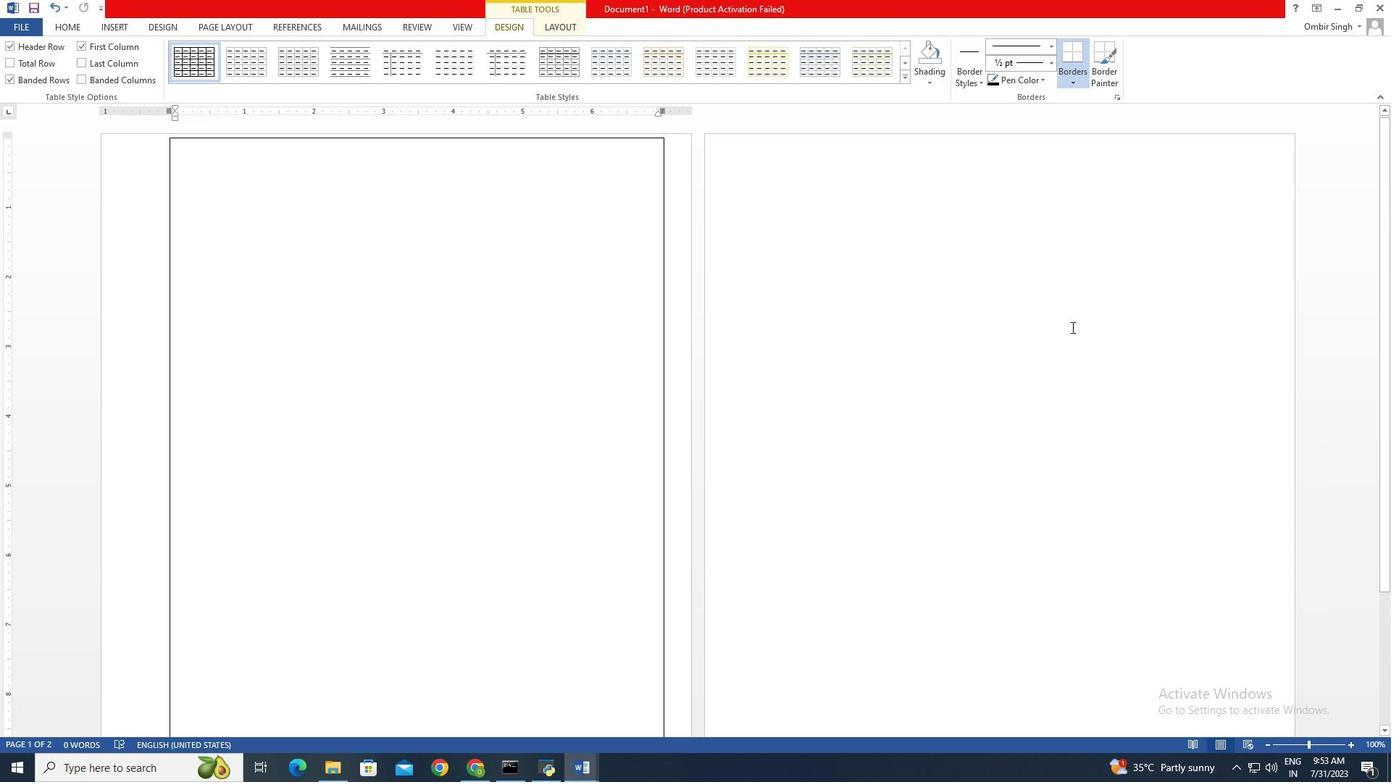 
Action: Mouse scrolled (722, 462) with delta (0, 0)
Screenshot: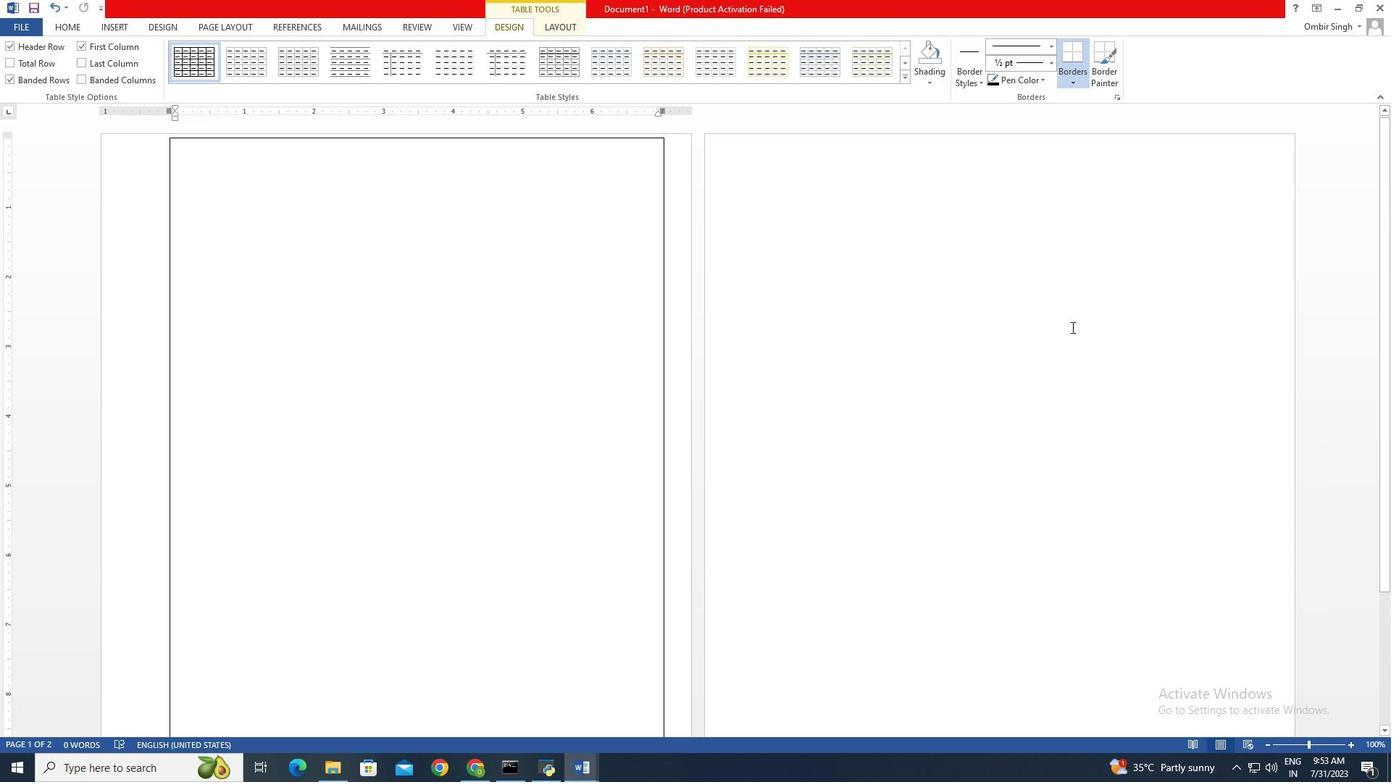 
Action: Mouse moved to (494, 291)
Screenshot: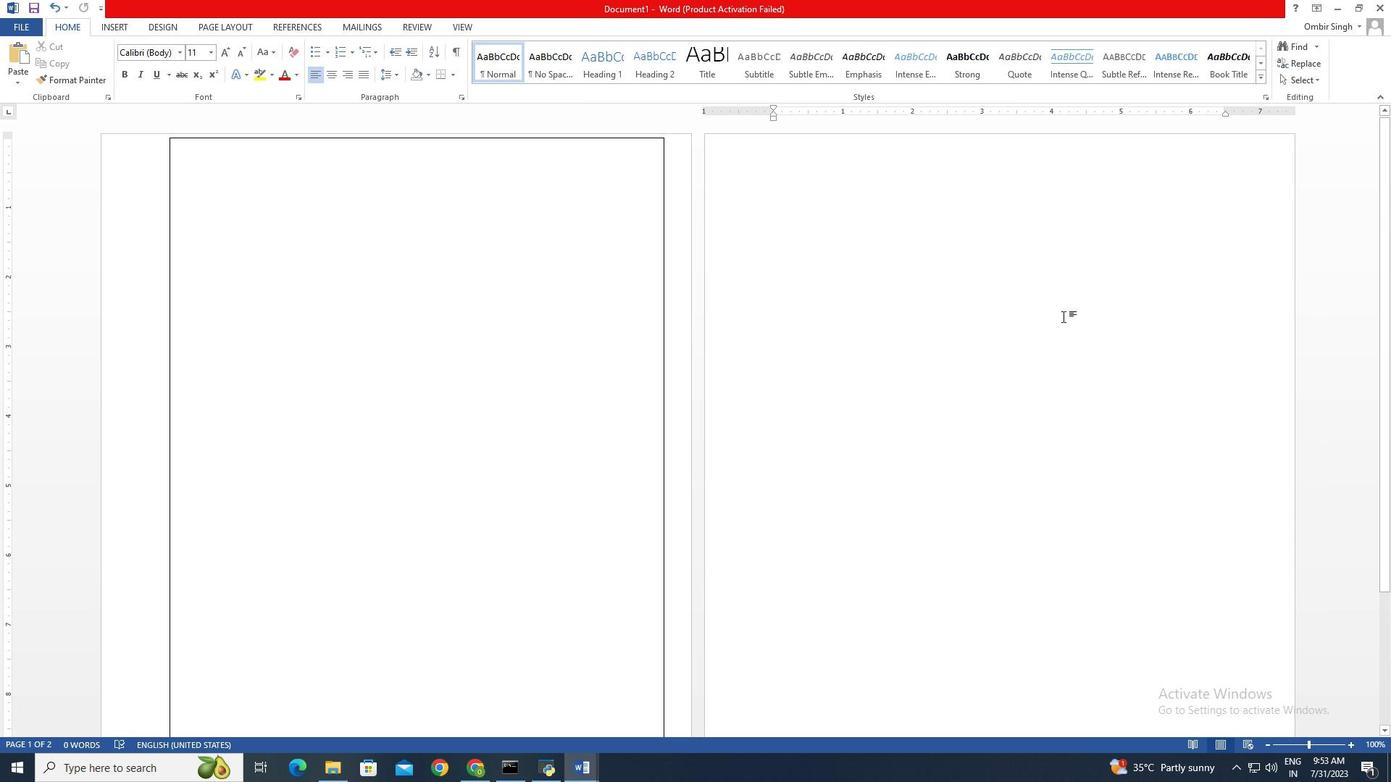 
Action: Mouse pressed left at (494, 291)
Screenshot: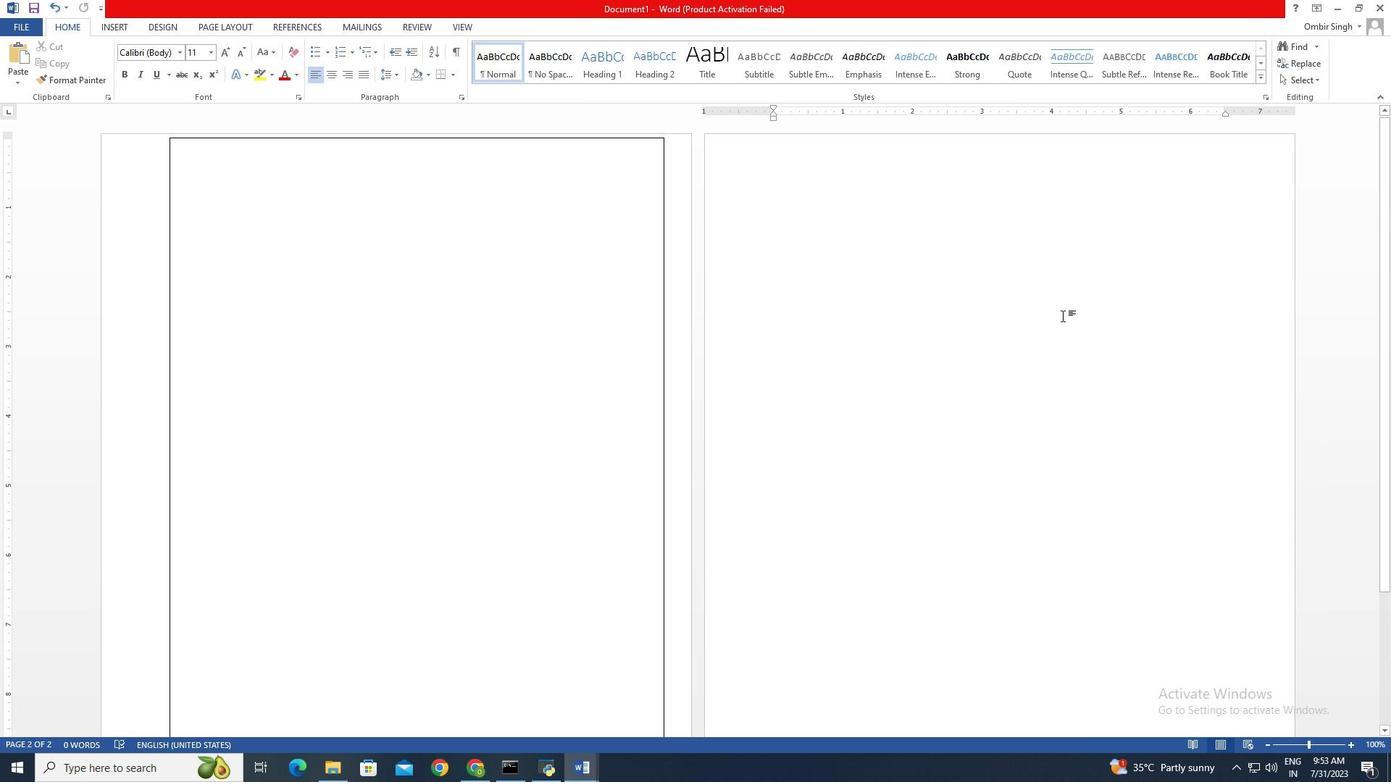 
Action: Mouse moved to (497, 282)
Screenshot: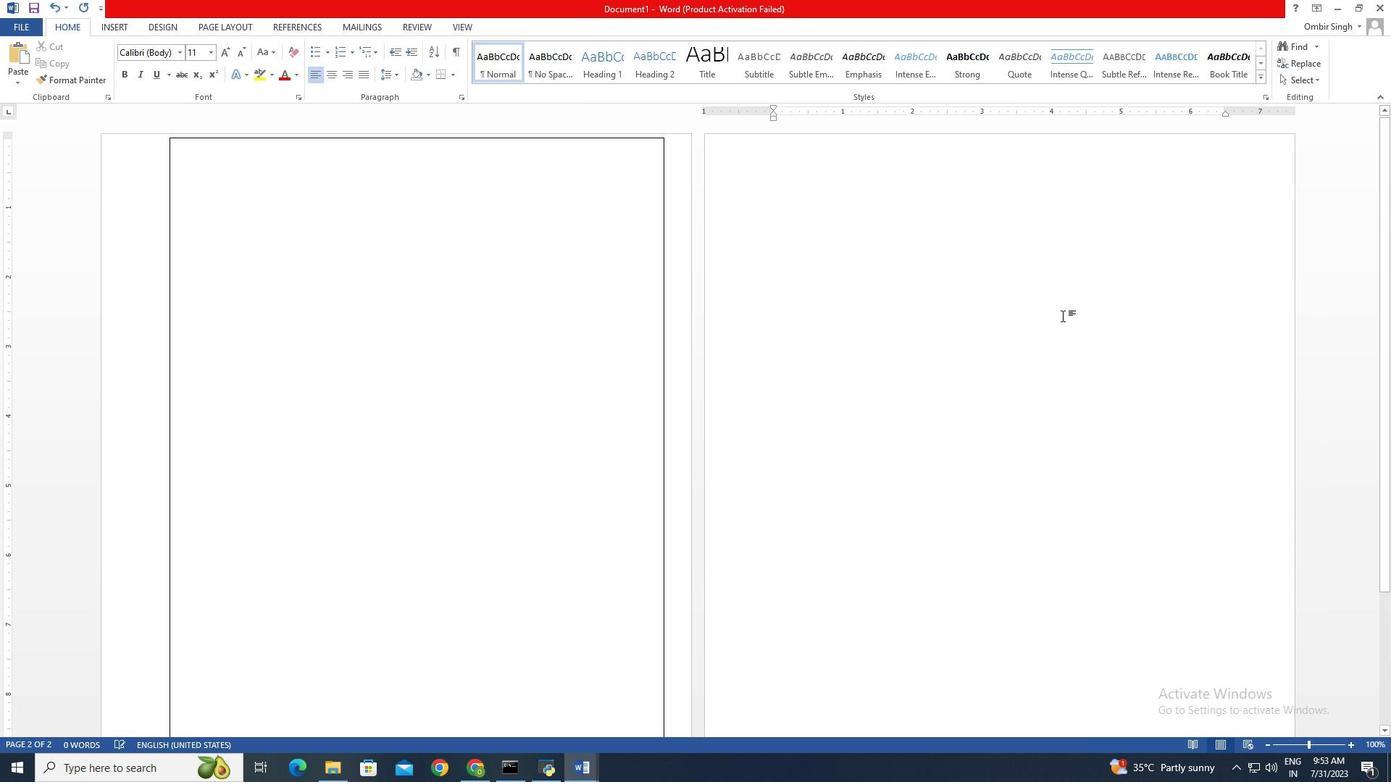 
Action: Key pressed <Key.backspace><Key.backspace><Key.backspace><Key.backspace><Key.backspace><Key.backspace>
Screenshot: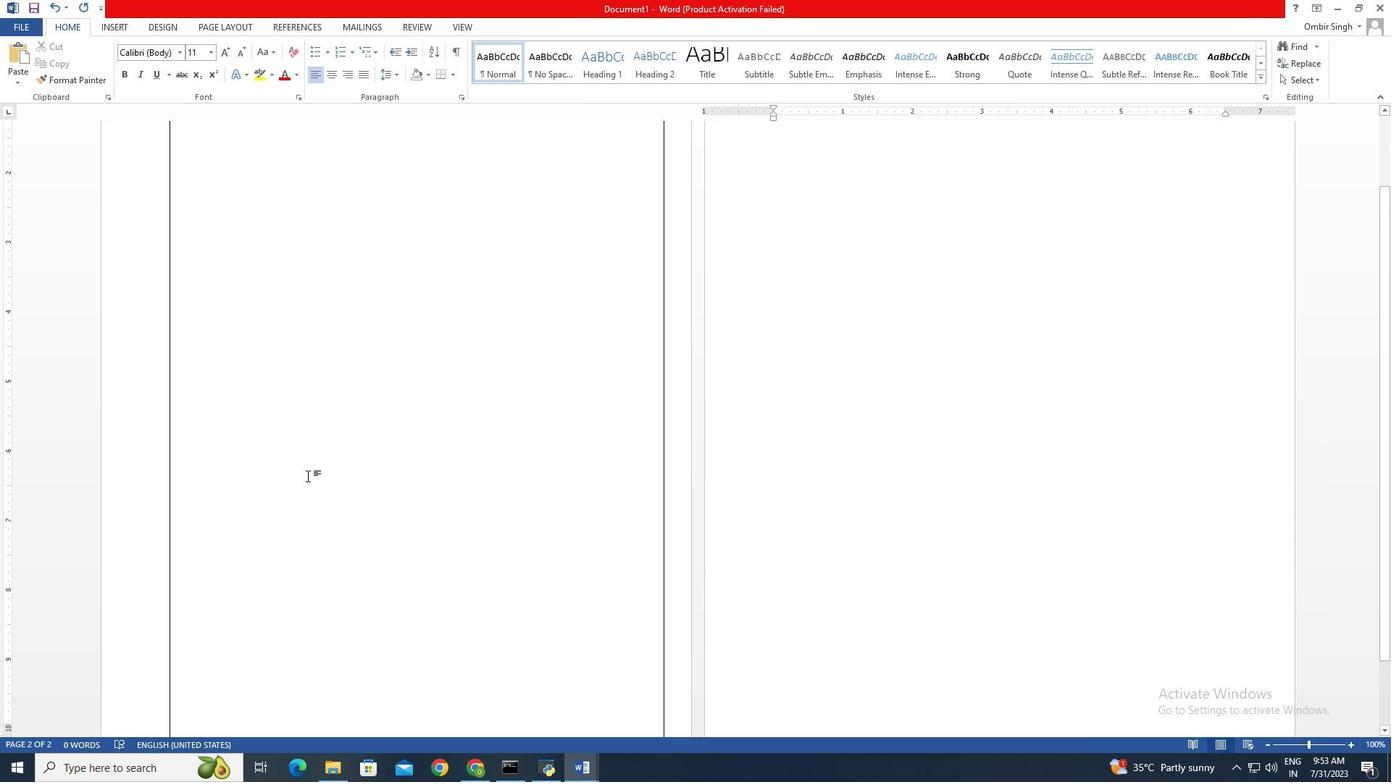 
Action: Mouse moved to (727, 400)
Screenshot: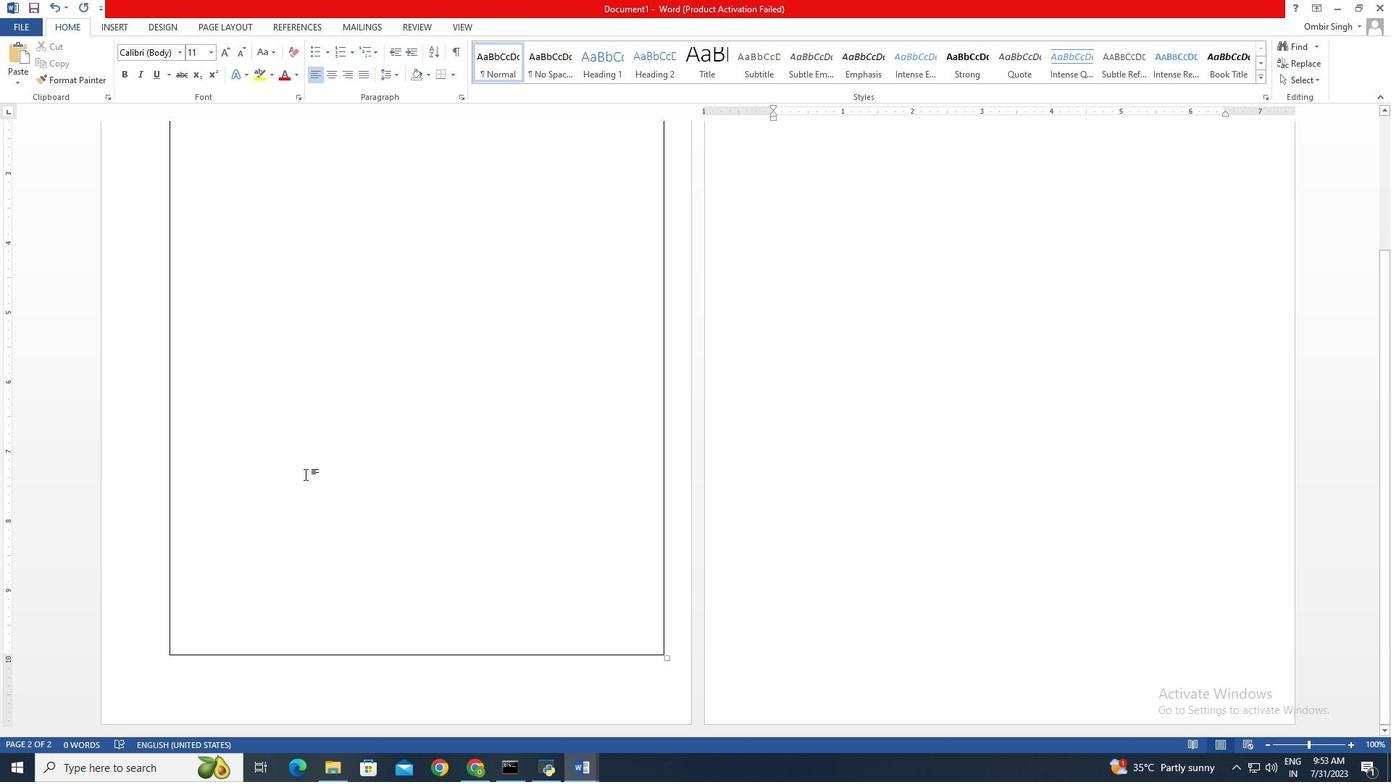 
Action: Mouse scrolled (727, 400) with delta (0, 0)
Screenshot: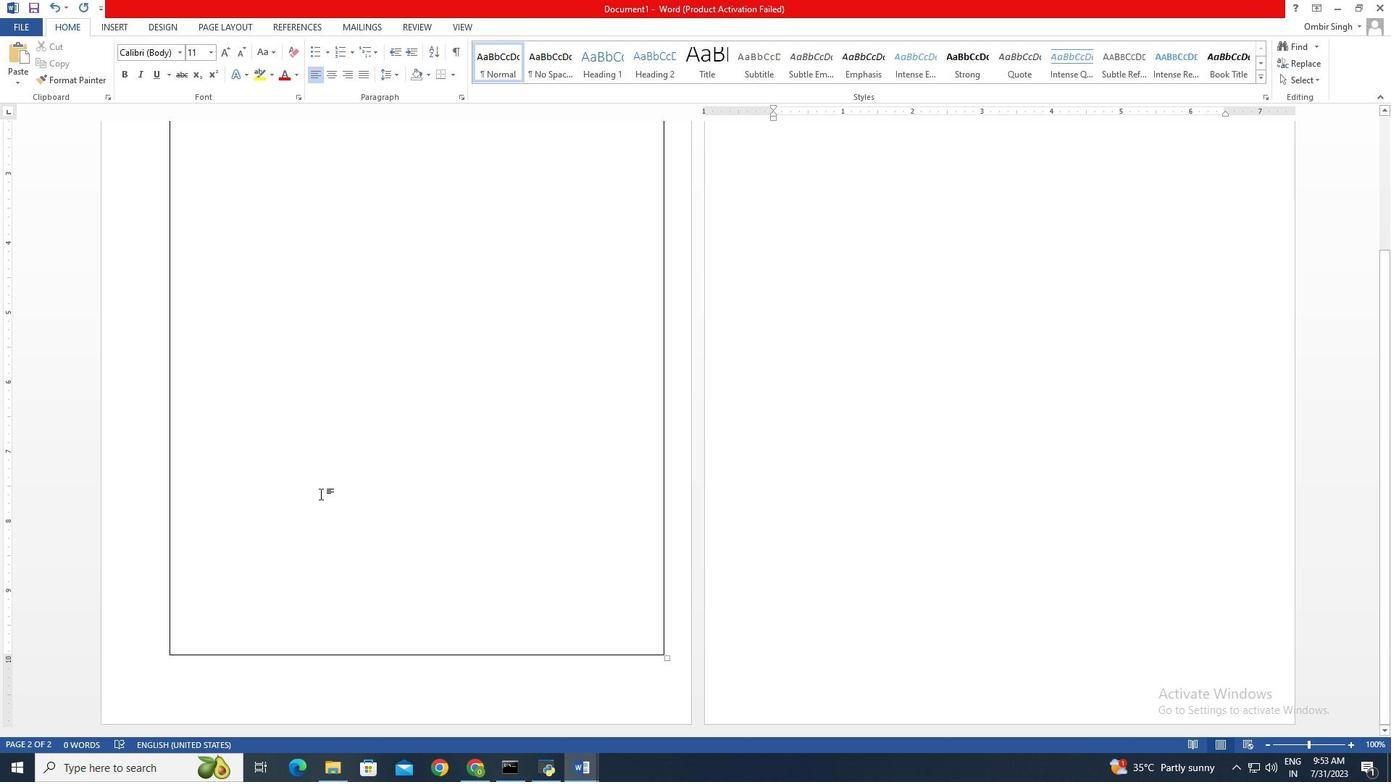 
Action: Mouse scrolled (727, 400) with delta (0, 0)
Screenshot: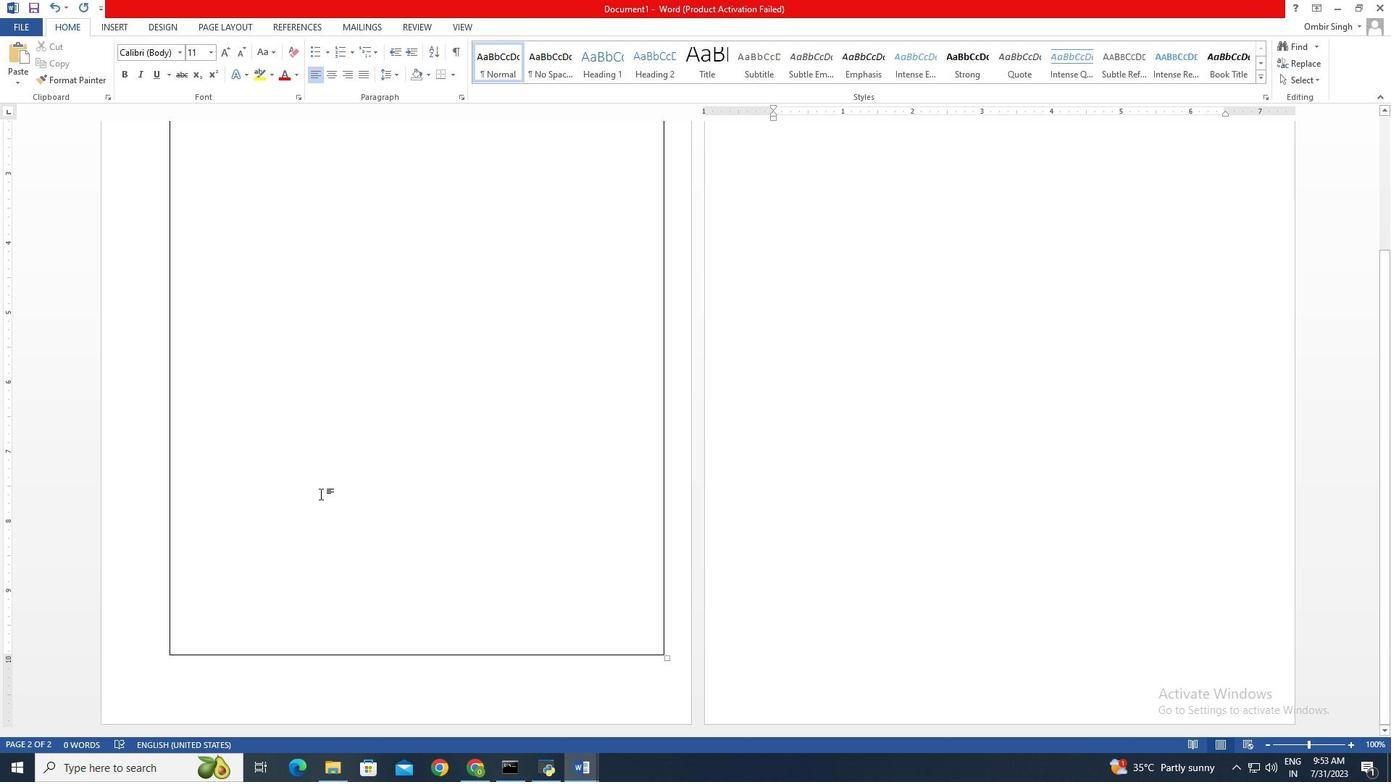 
Action: Mouse moved to (727, 400)
Screenshot: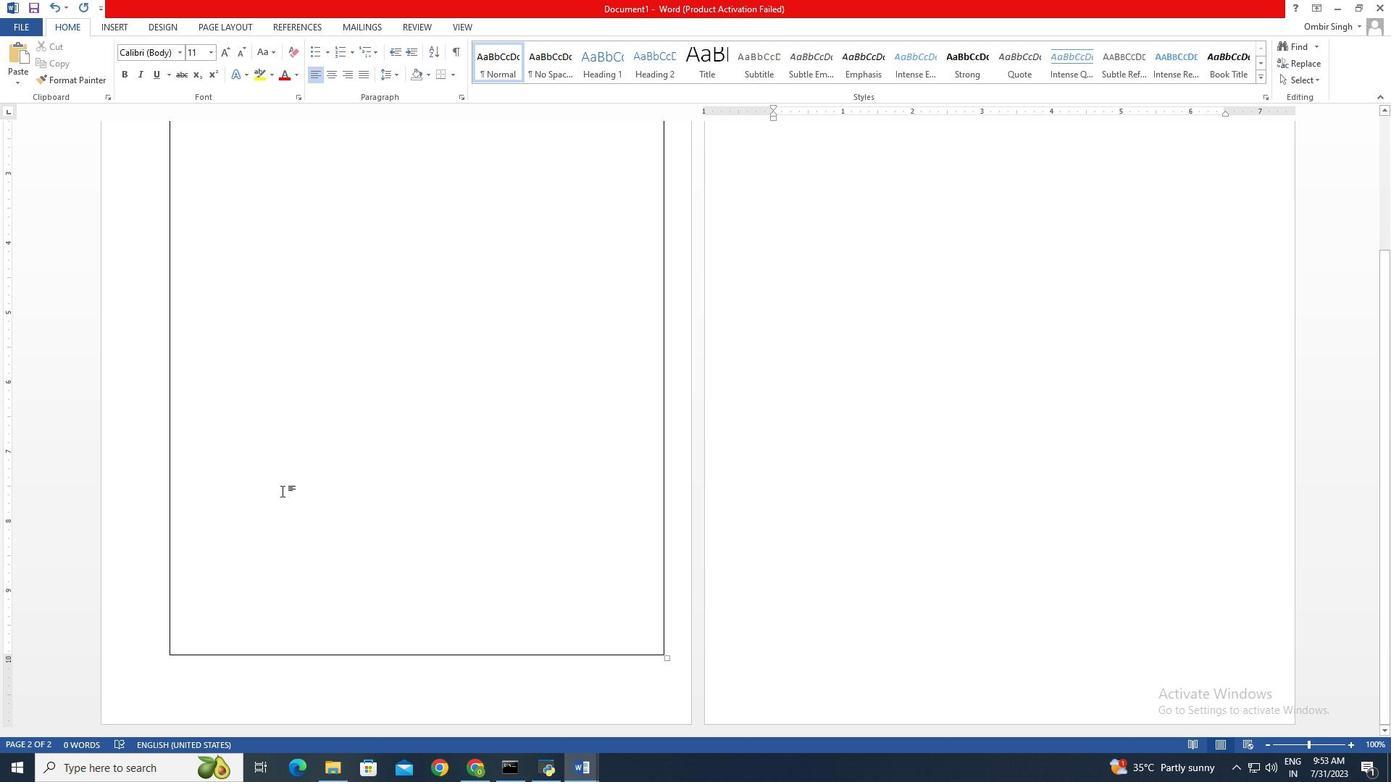 
Action: Mouse scrolled (727, 400) with delta (0, 0)
Screenshot: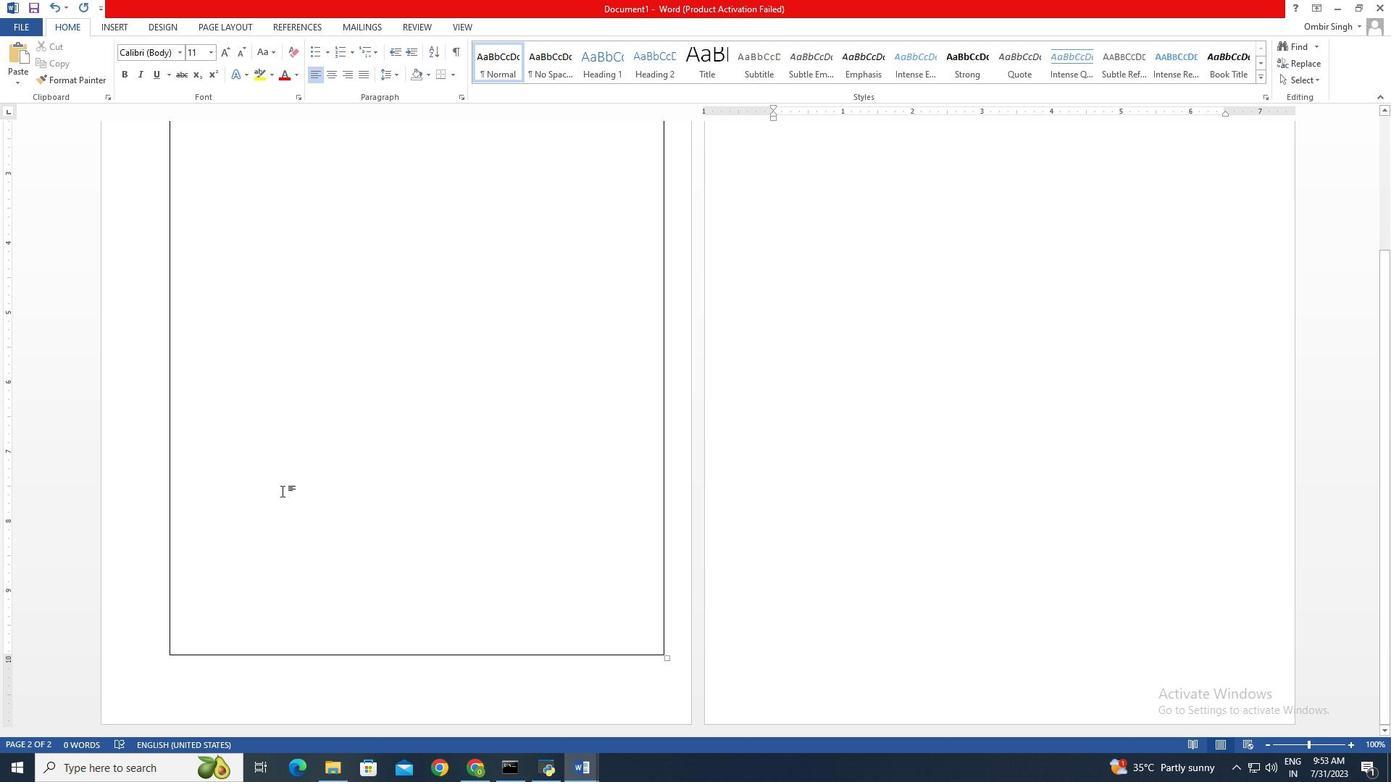 
Action: Mouse moved to (728, 400)
Screenshot: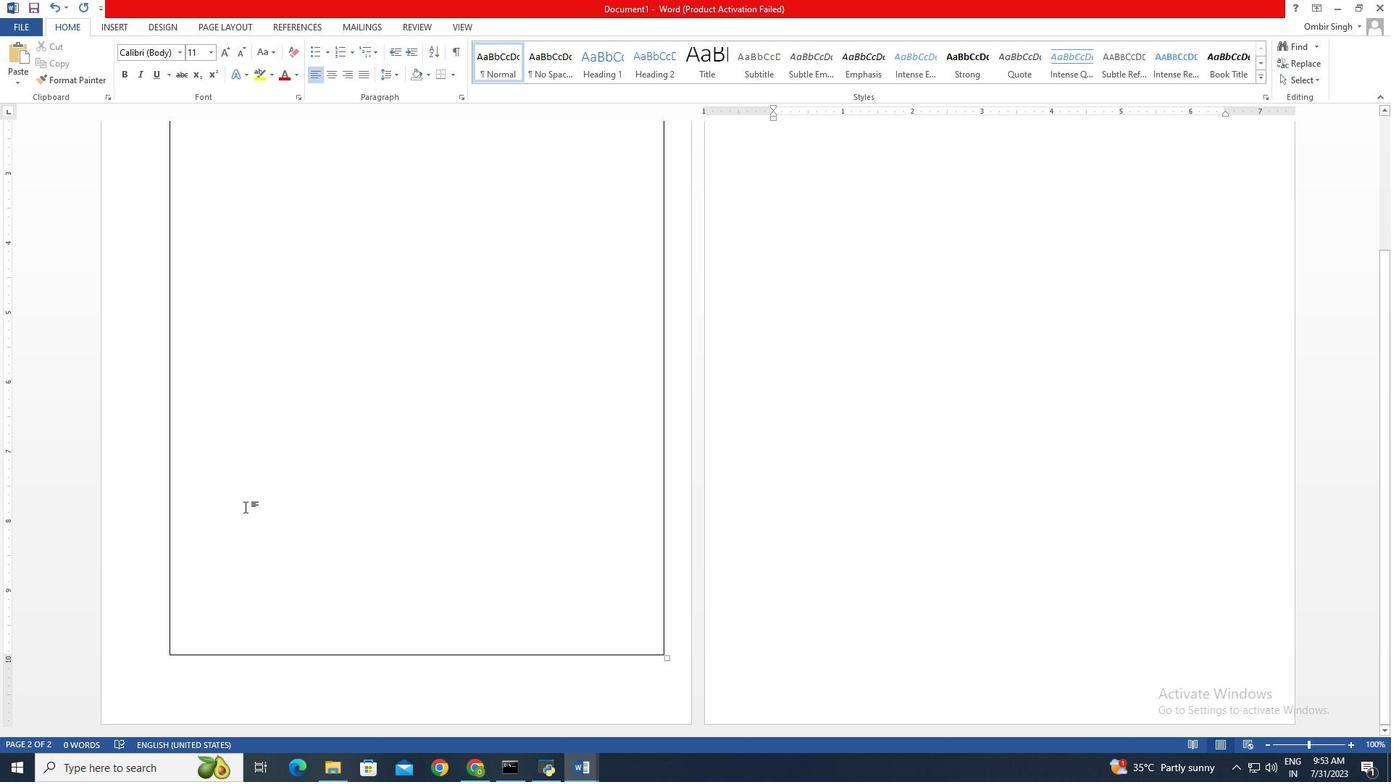 
Action: Mouse scrolled (728, 400) with delta (0, 0)
Screenshot: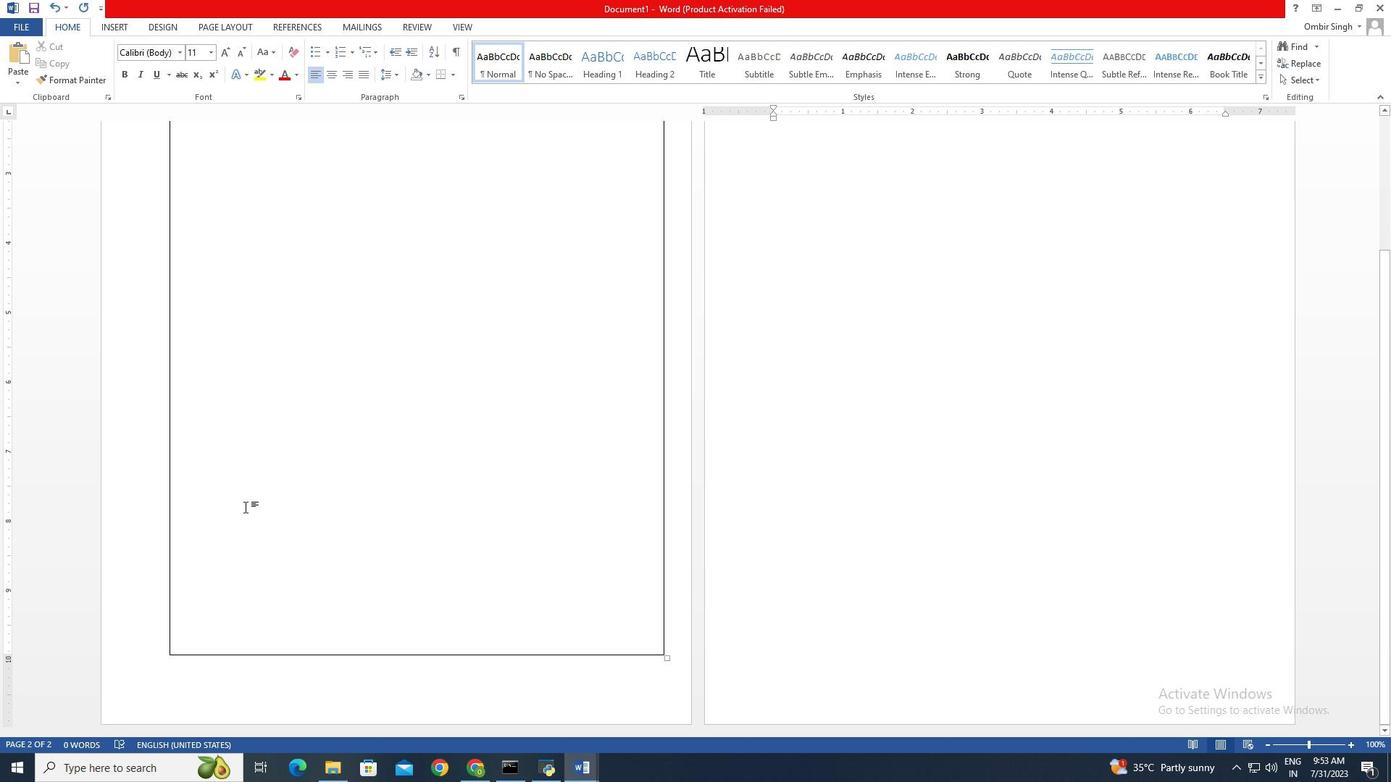
Action: Mouse moved to (729, 399)
Screenshot: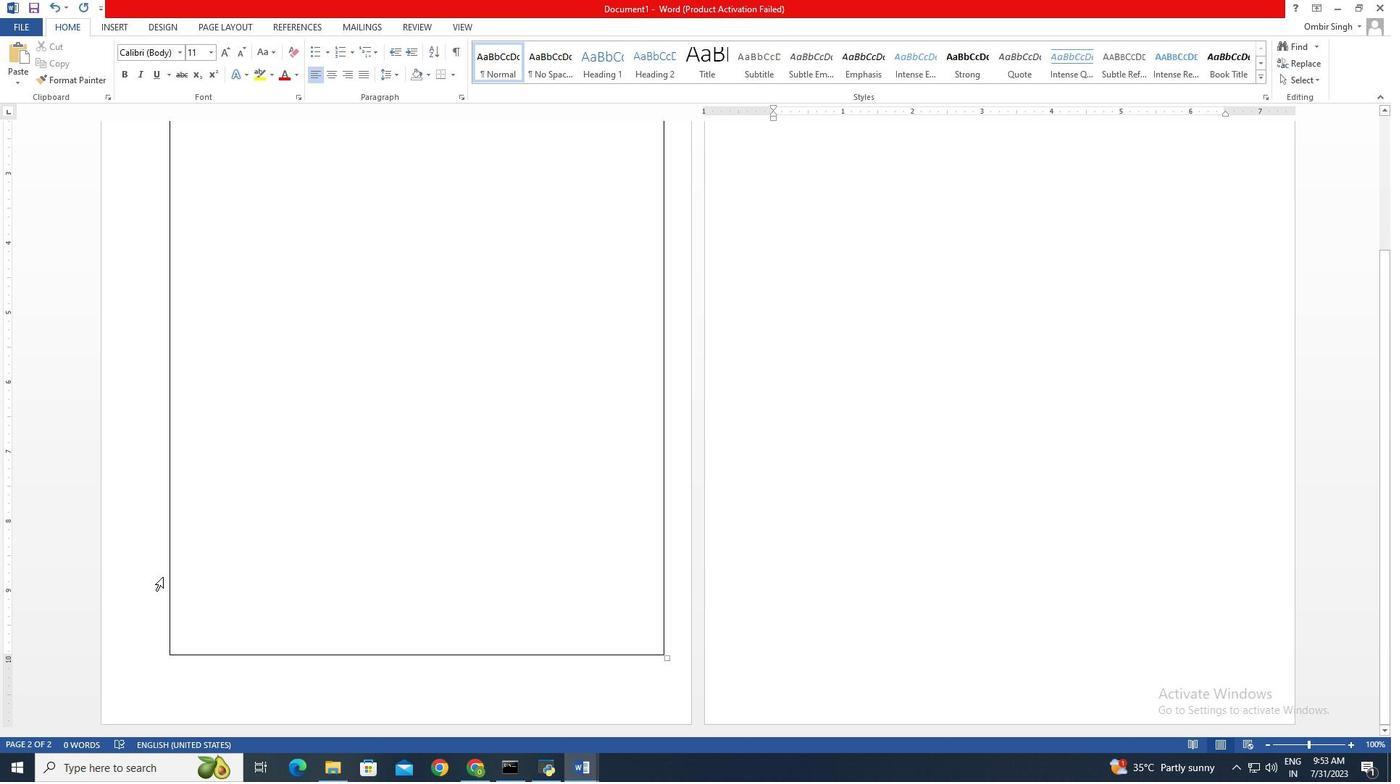 
Action: Mouse scrolled (729, 399) with delta (0, 0)
Screenshot: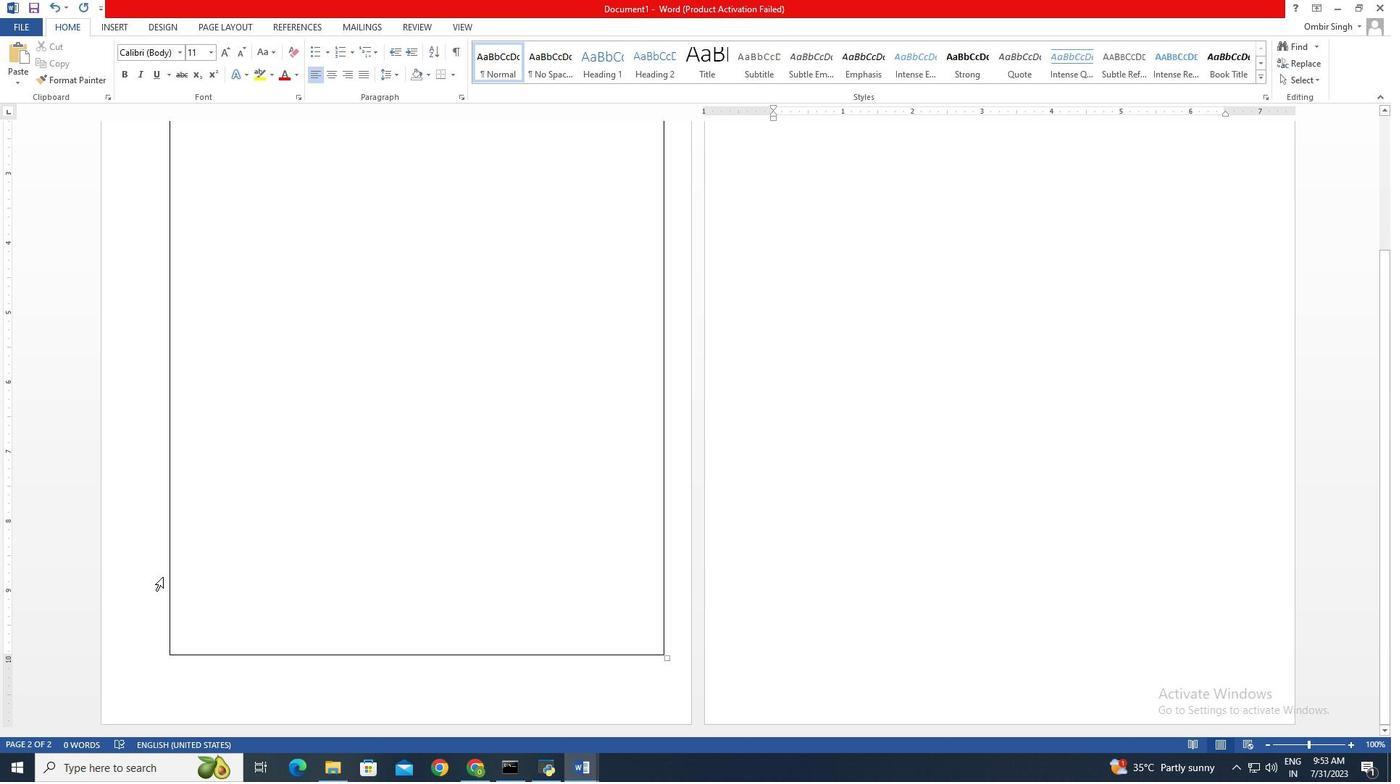 
Action: Mouse scrolled (729, 398) with delta (0, 0)
Screenshot: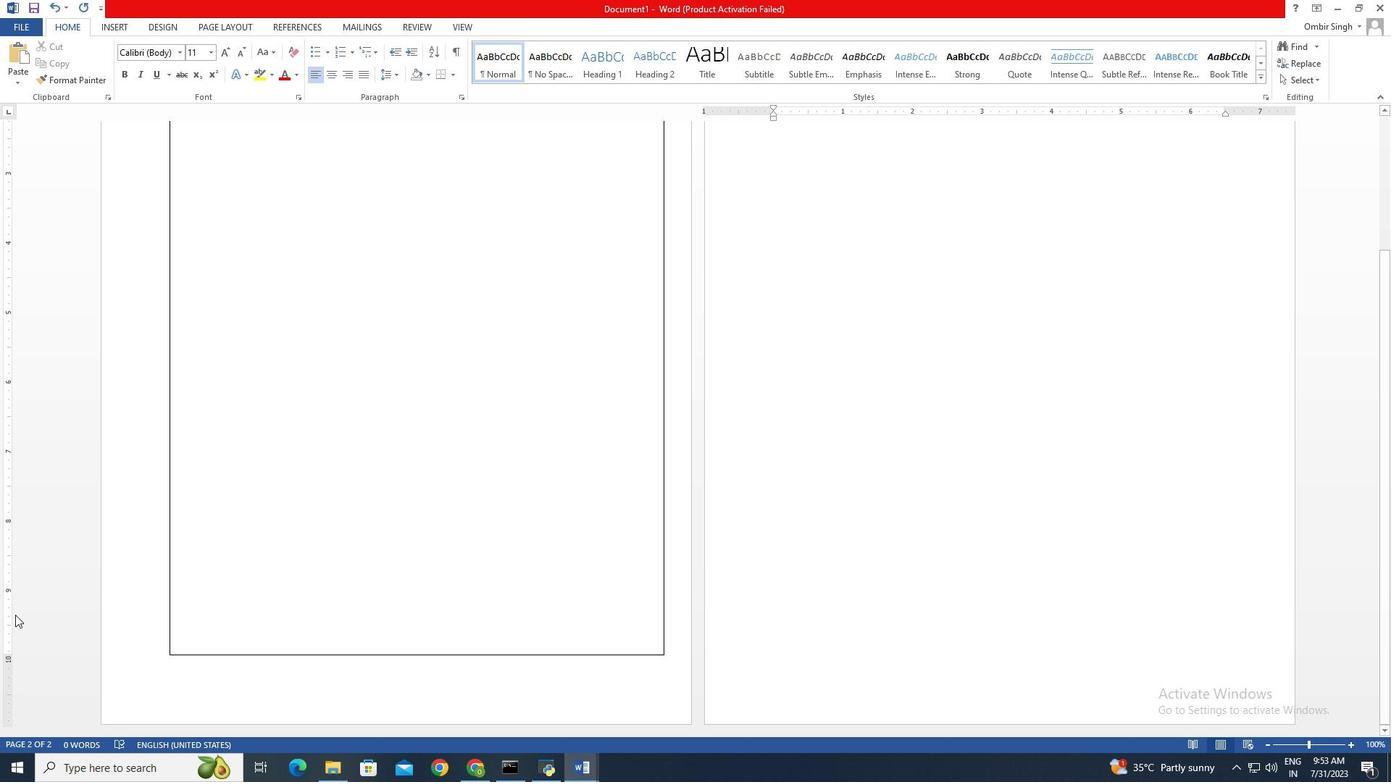
Action: Mouse scrolled (729, 398) with delta (0, 0)
Screenshot: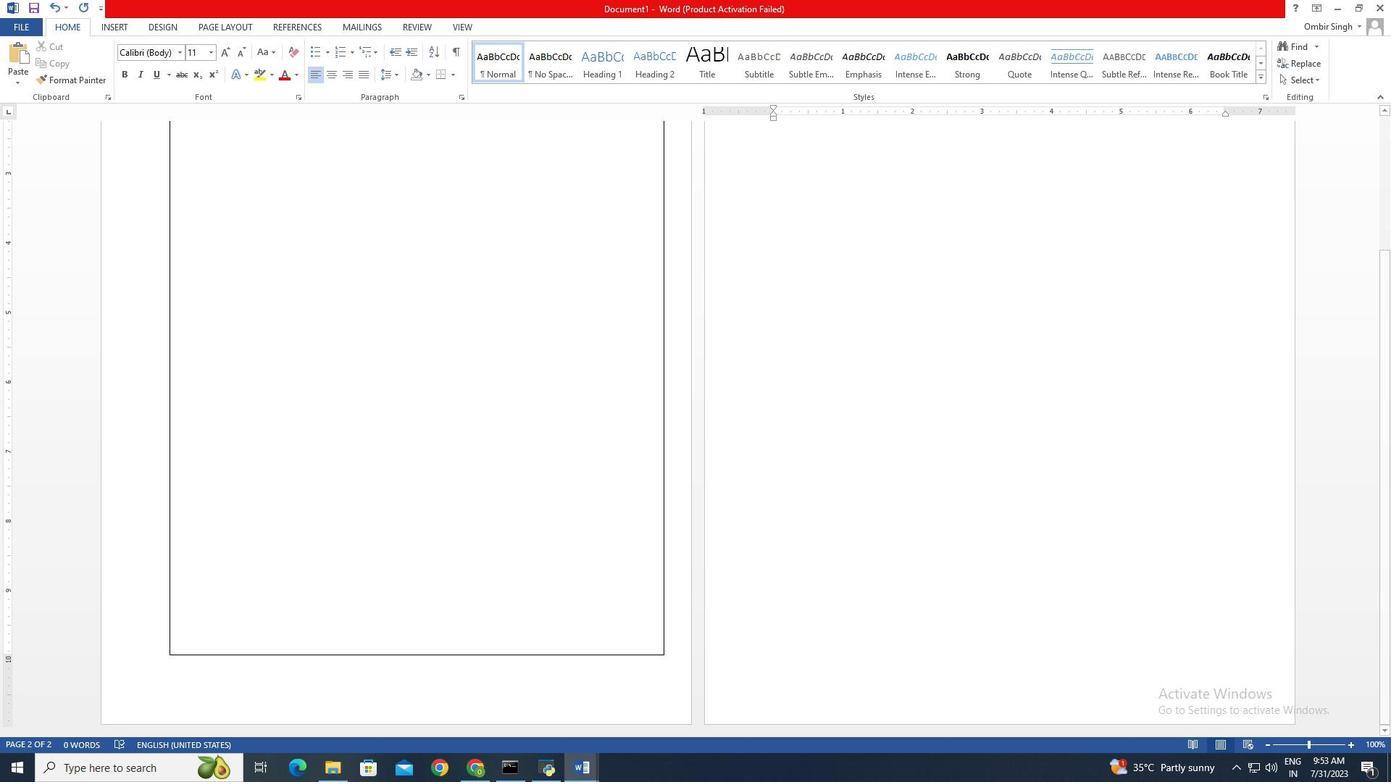 
Action: Mouse scrolled (729, 398) with delta (0, 0)
Screenshot: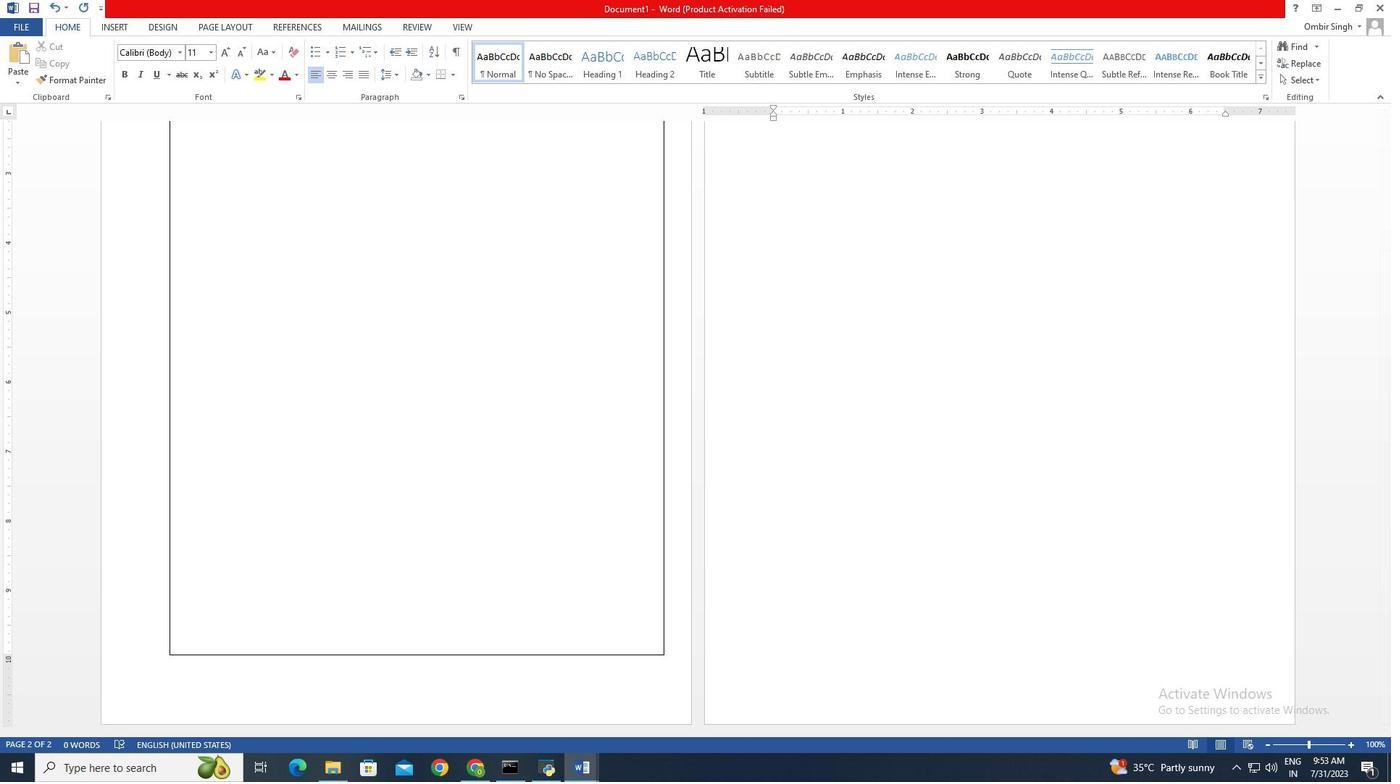 
Action: Mouse scrolled (729, 398) with delta (0, 0)
Screenshot: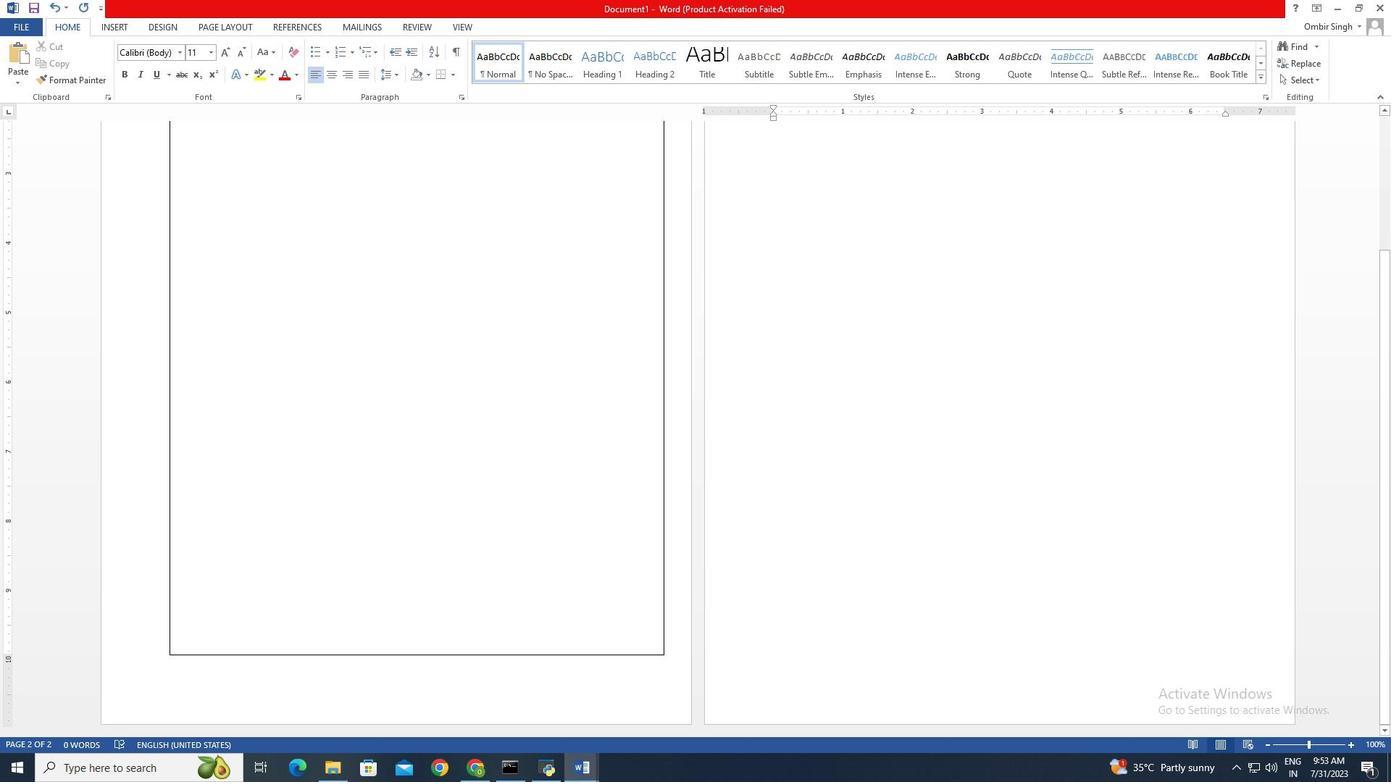 
Action: Mouse moved to (821, 532)
Screenshot: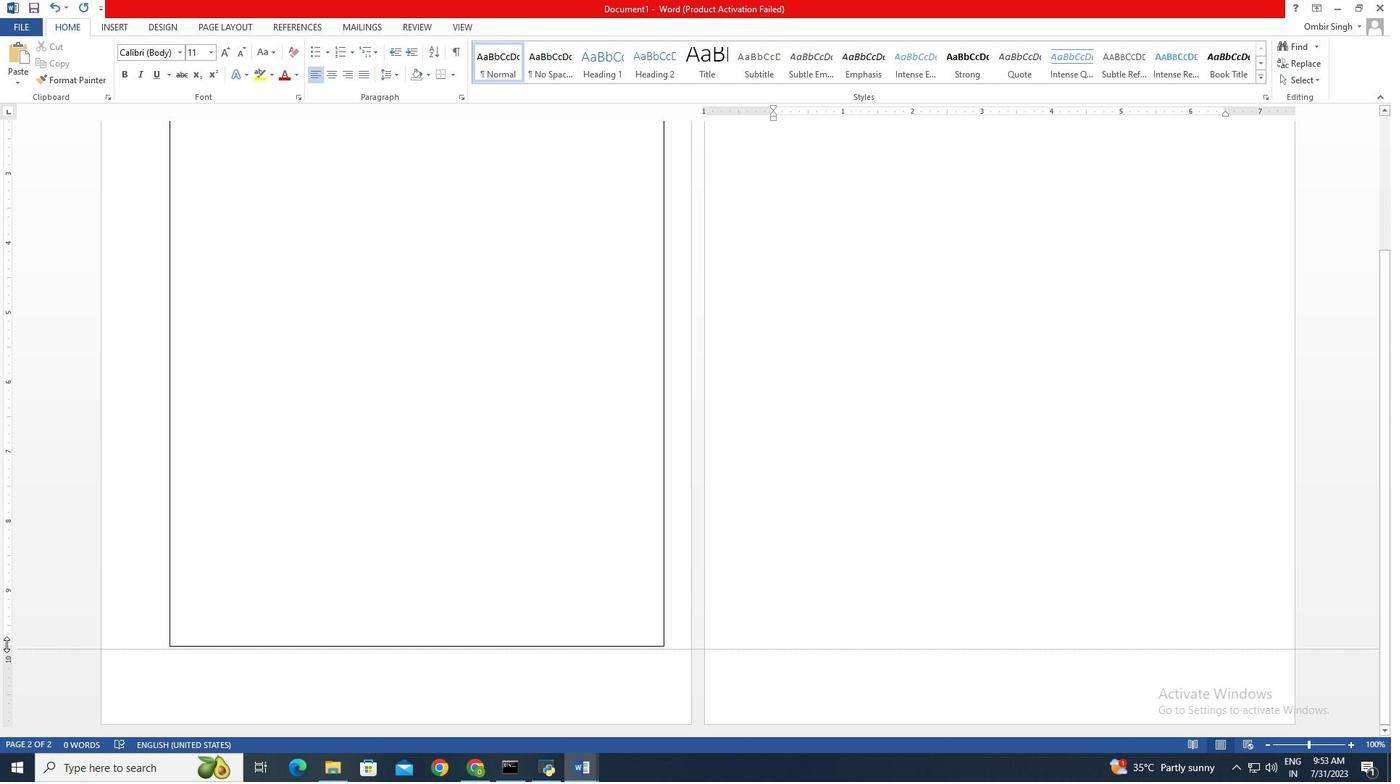 
Action: Mouse pressed left at (821, 532)
Screenshot: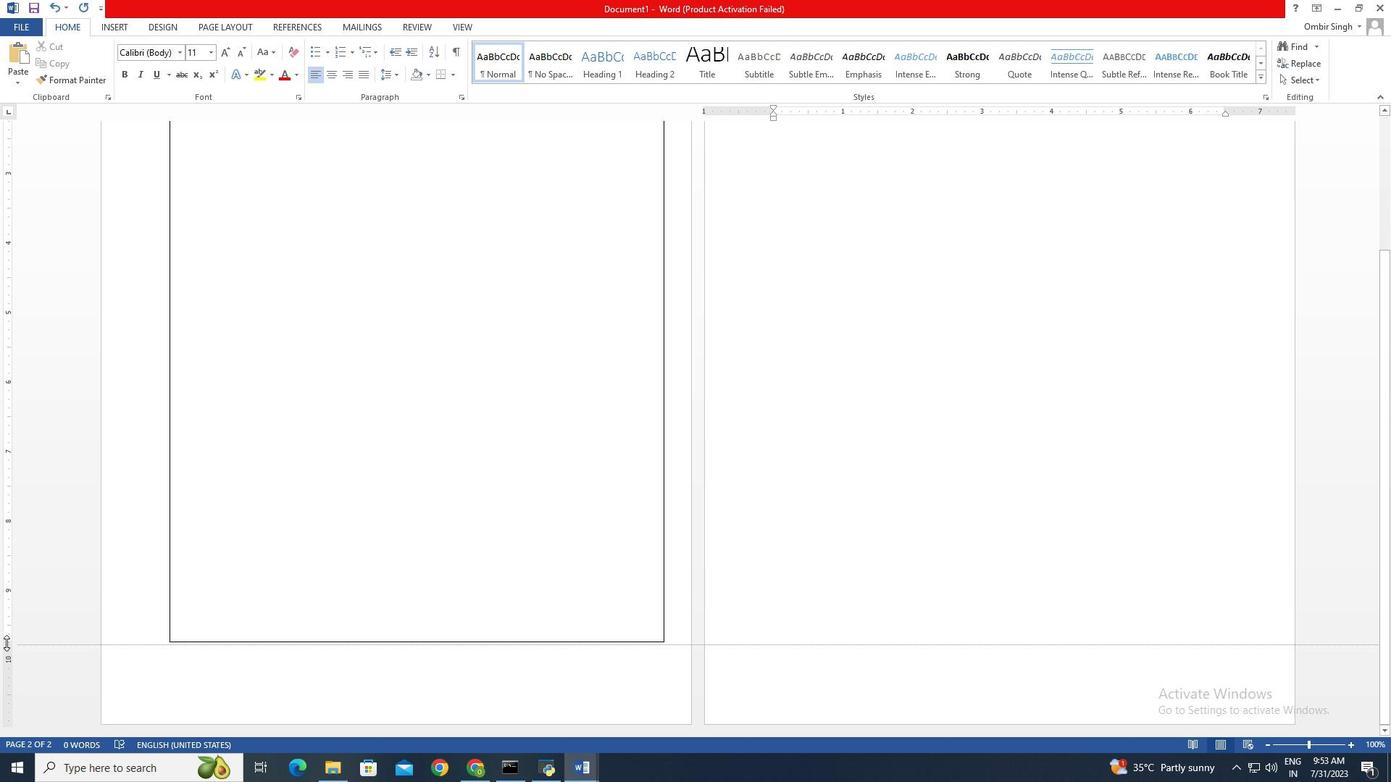 
Action: Mouse moved to (598, 455)
Screenshot: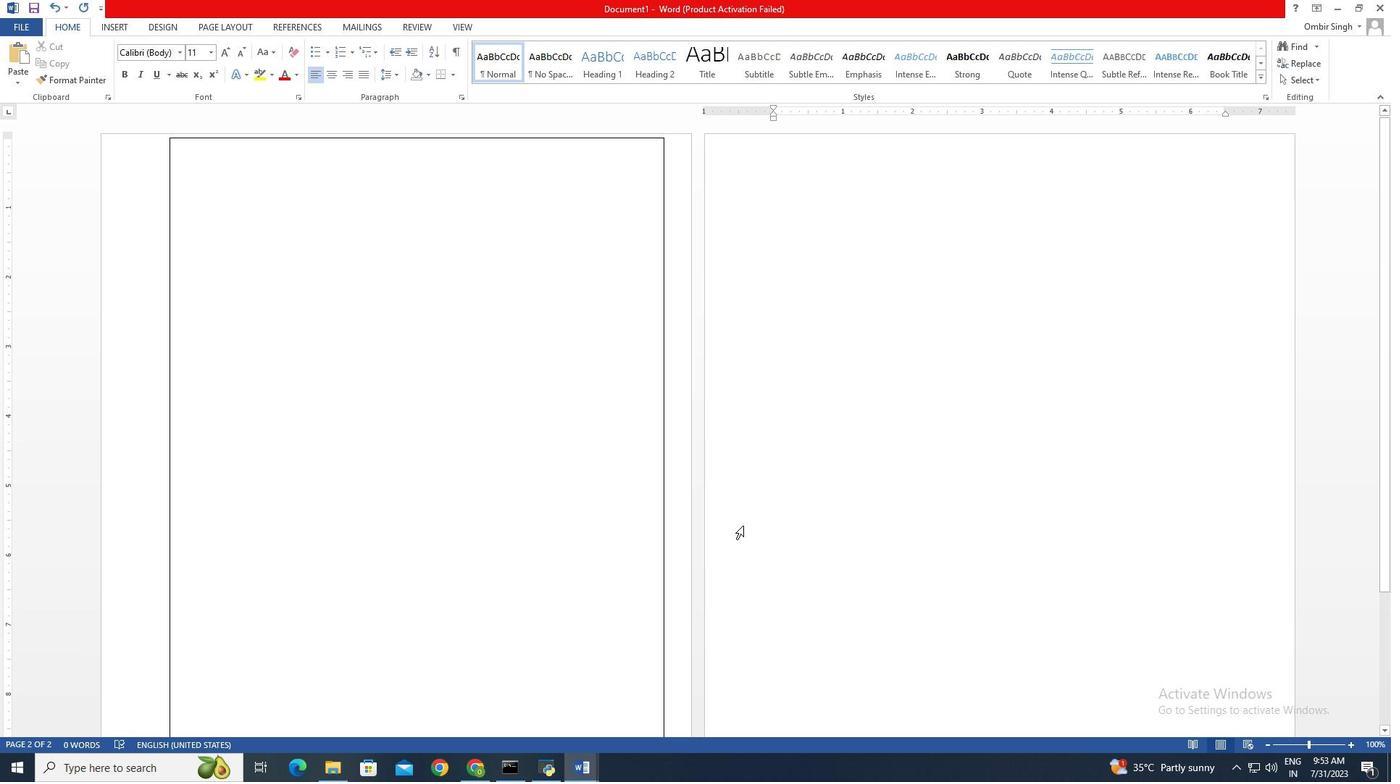 
Action: Mouse scrolled (598, 455) with delta (0, 0)
Screenshot: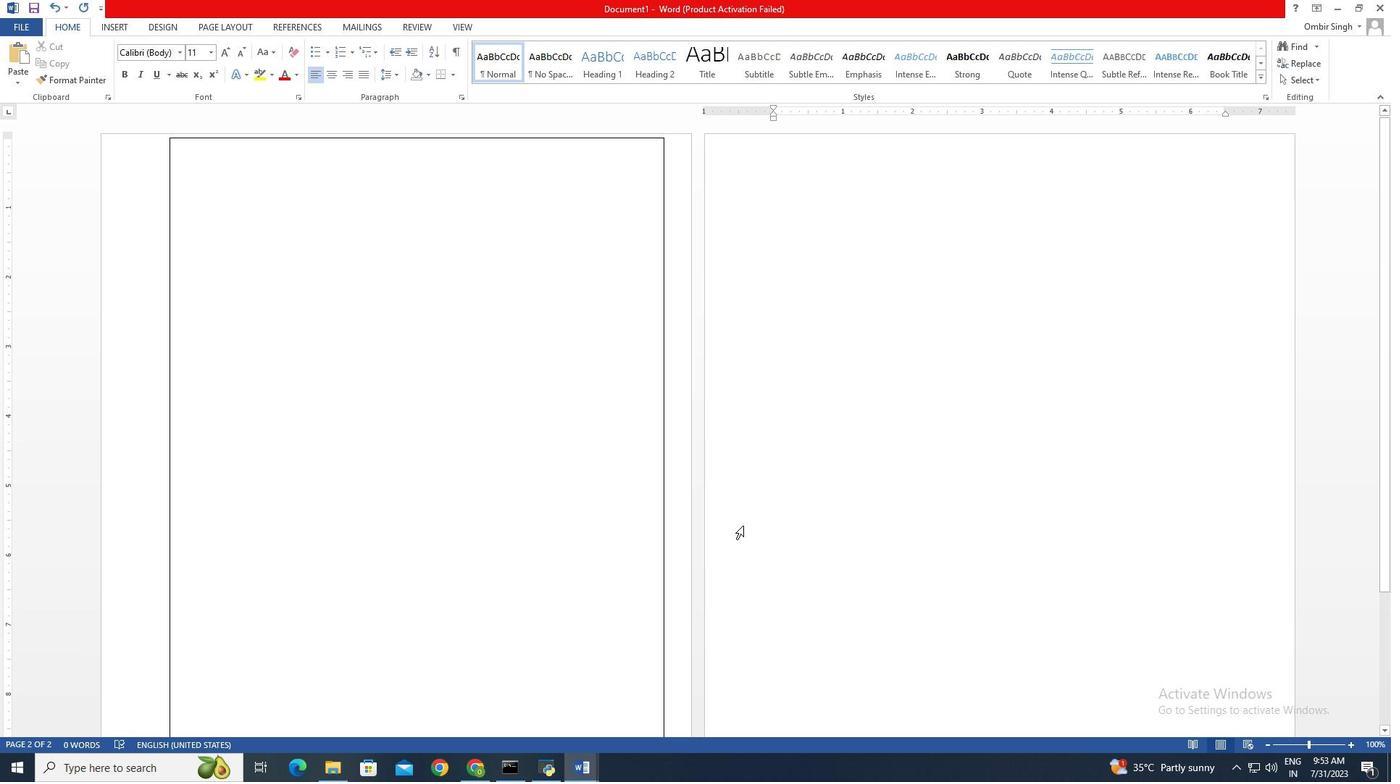 
Action: Mouse moved to (597, 454)
Screenshot: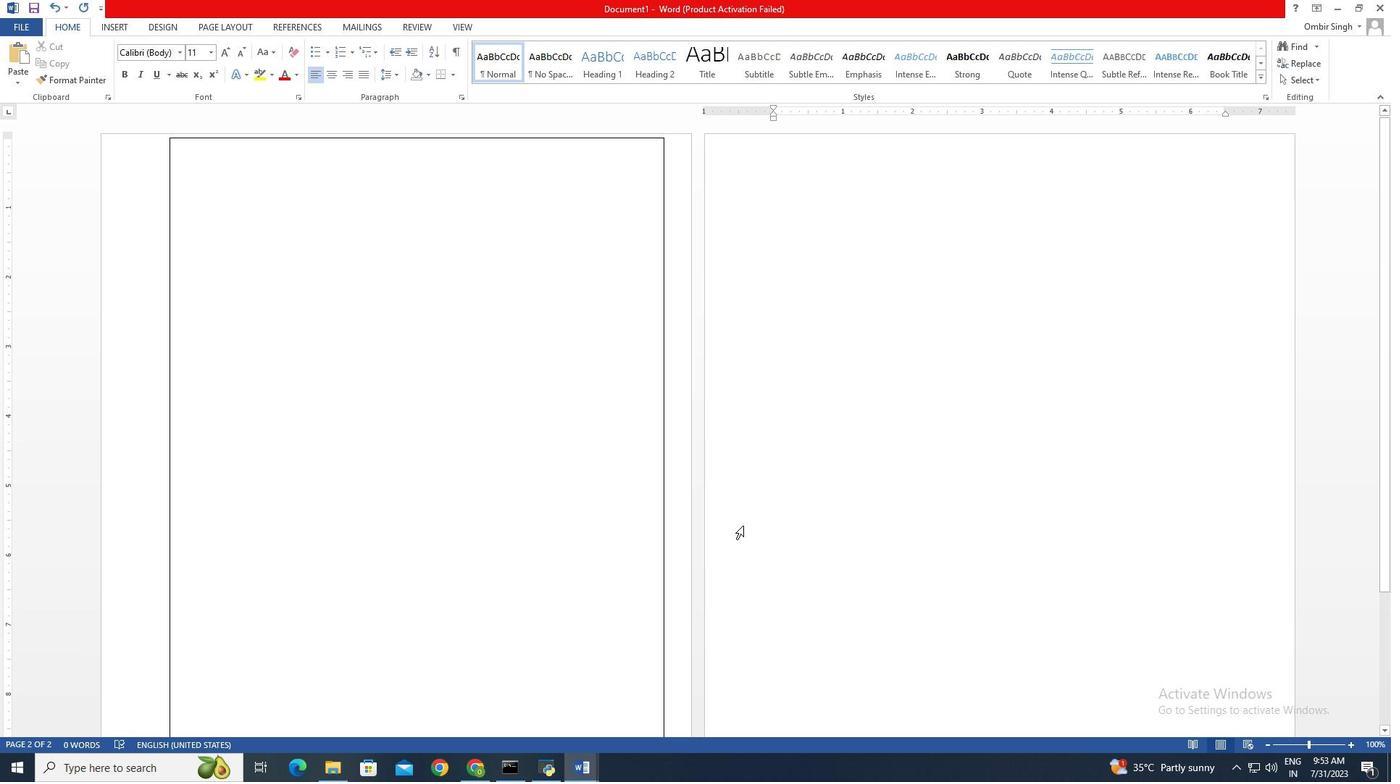 
Action: Mouse scrolled (597, 455) with delta (0, 0)
Screenshot: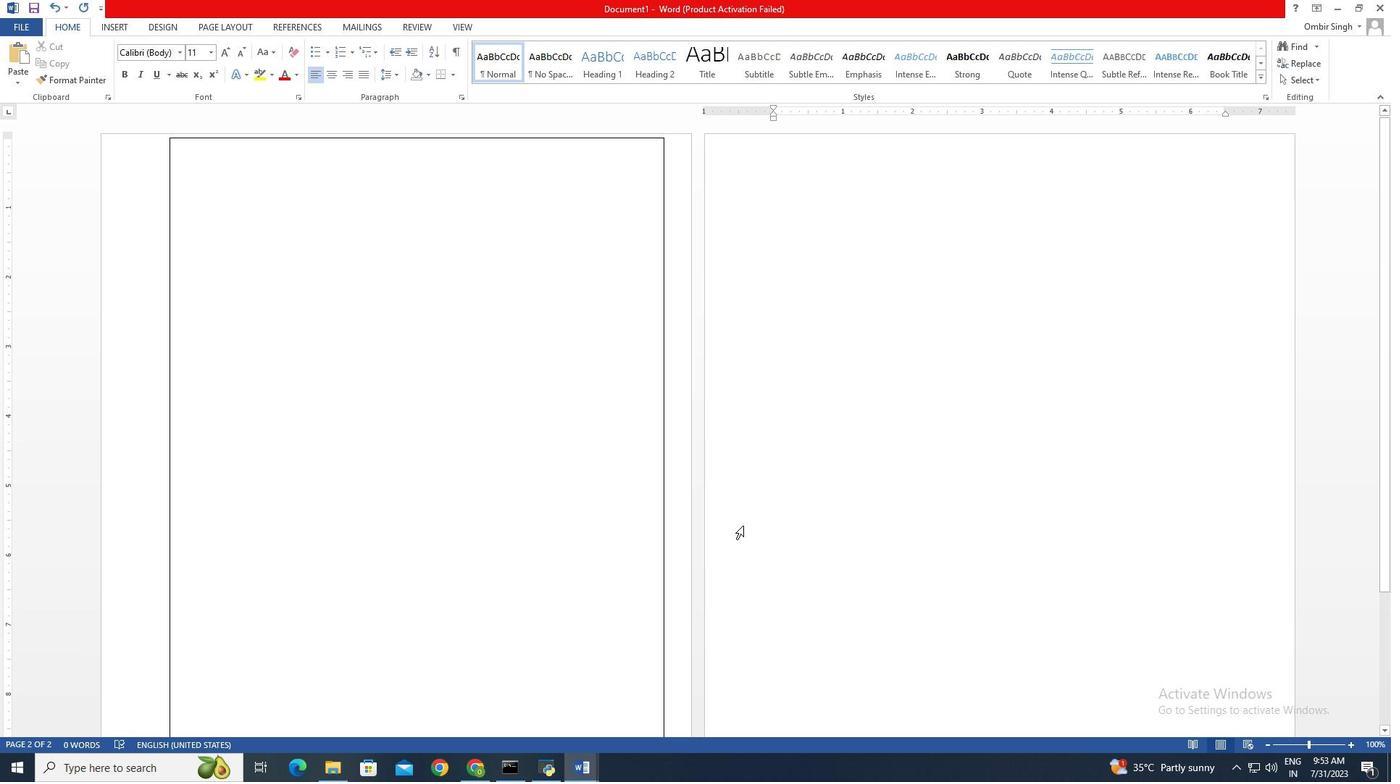 
Action: Mouse moved to (596, 453)
Screenshot: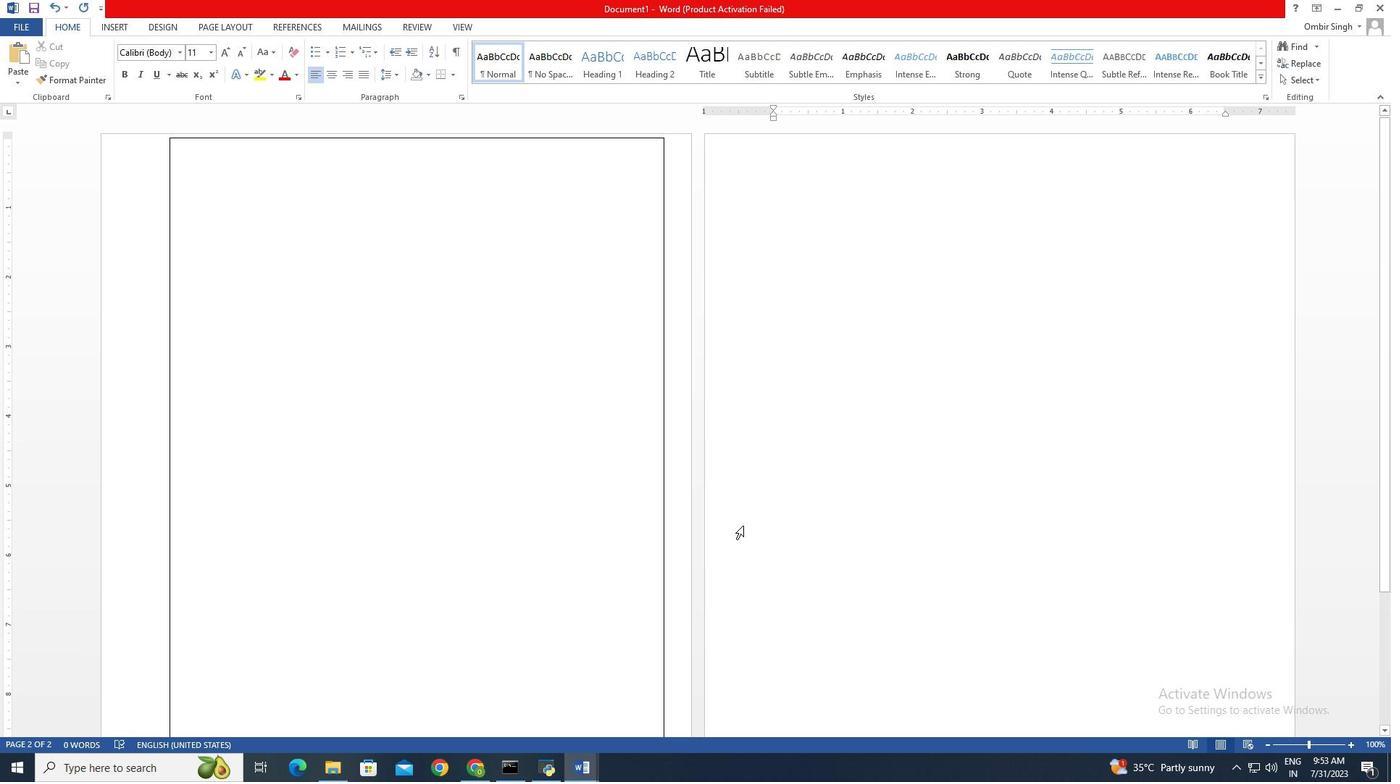 
Action: Mouse scrolled (596, 453) with delta (0, 0)
Screenshot: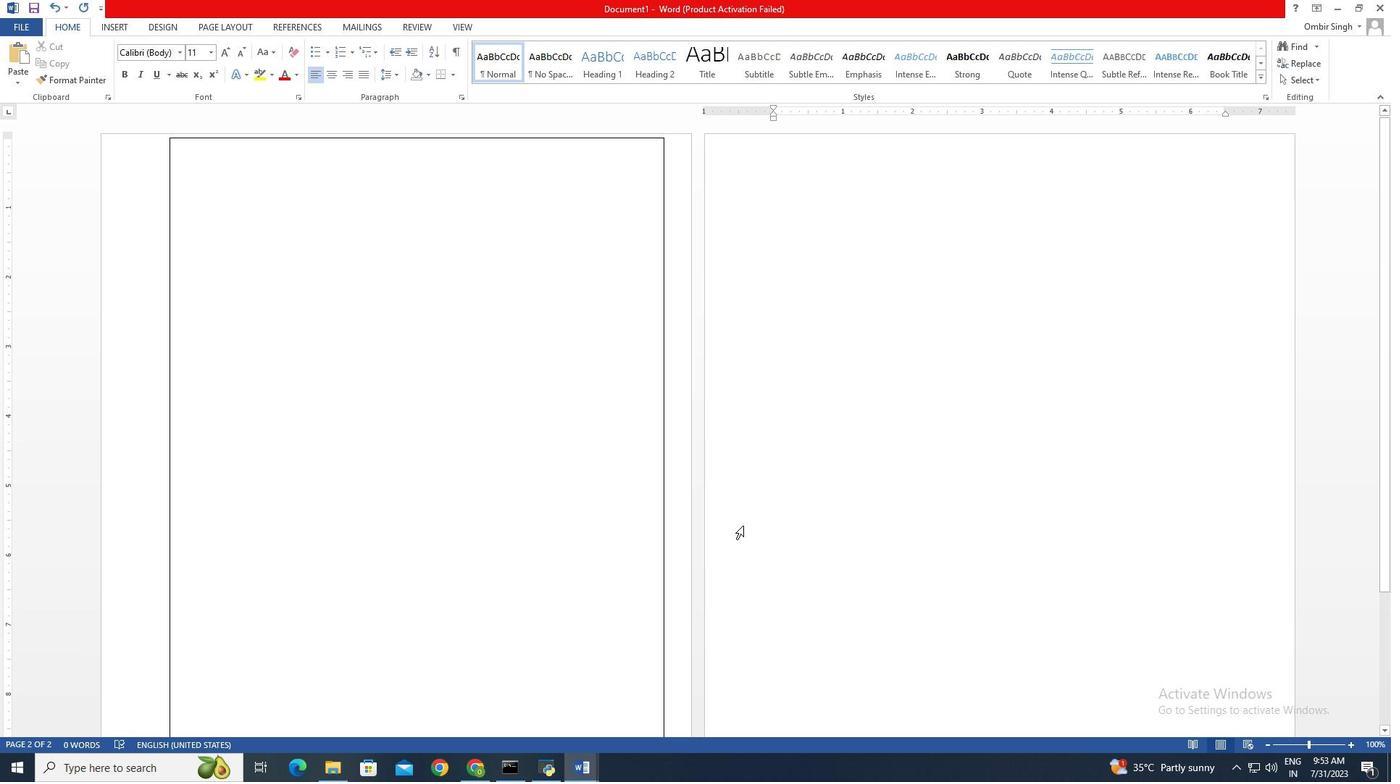 
Action: Mouse moved to (596, 450)
Screenshot: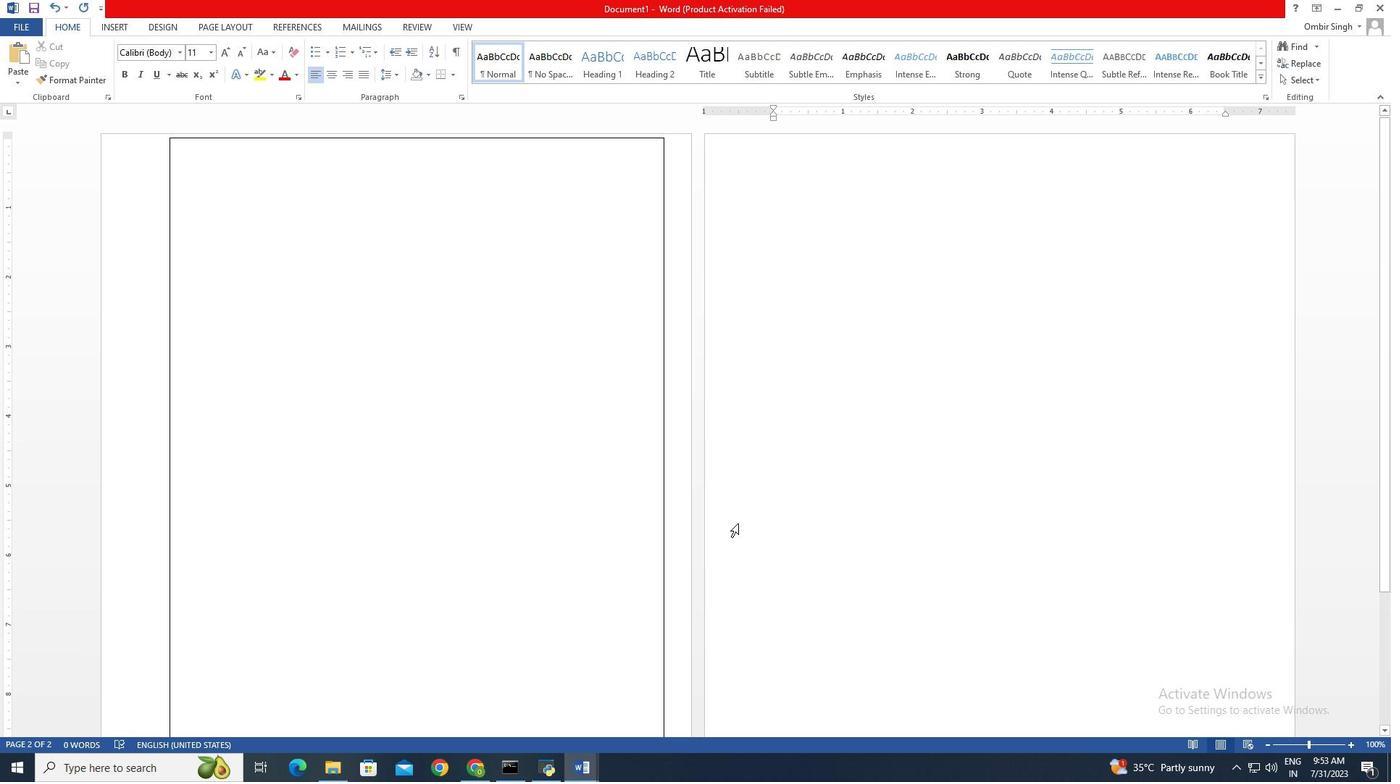 
Action: Mouse scrolled (596, 450) with delta (0, 0)
Screenshot: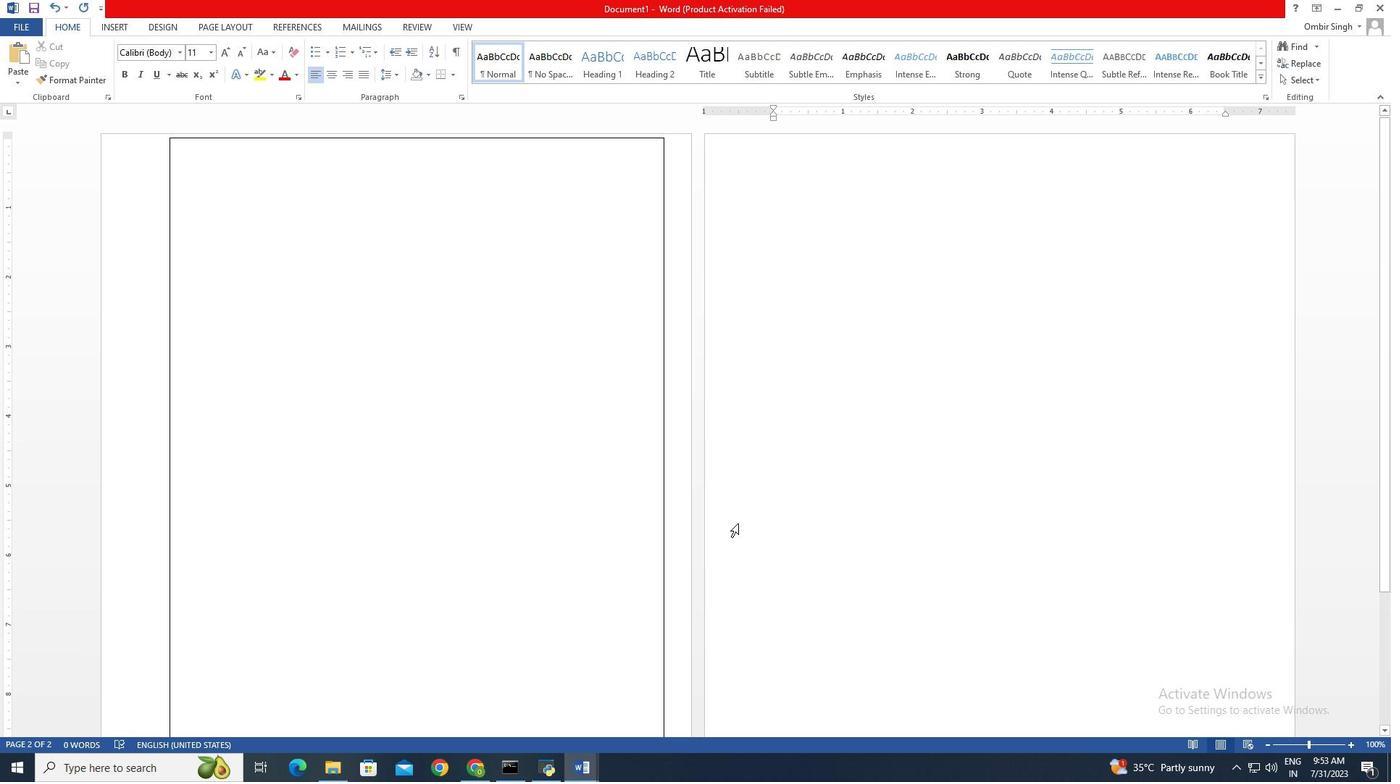 
Action: Mouse moved to (595, 442)
Screenshot: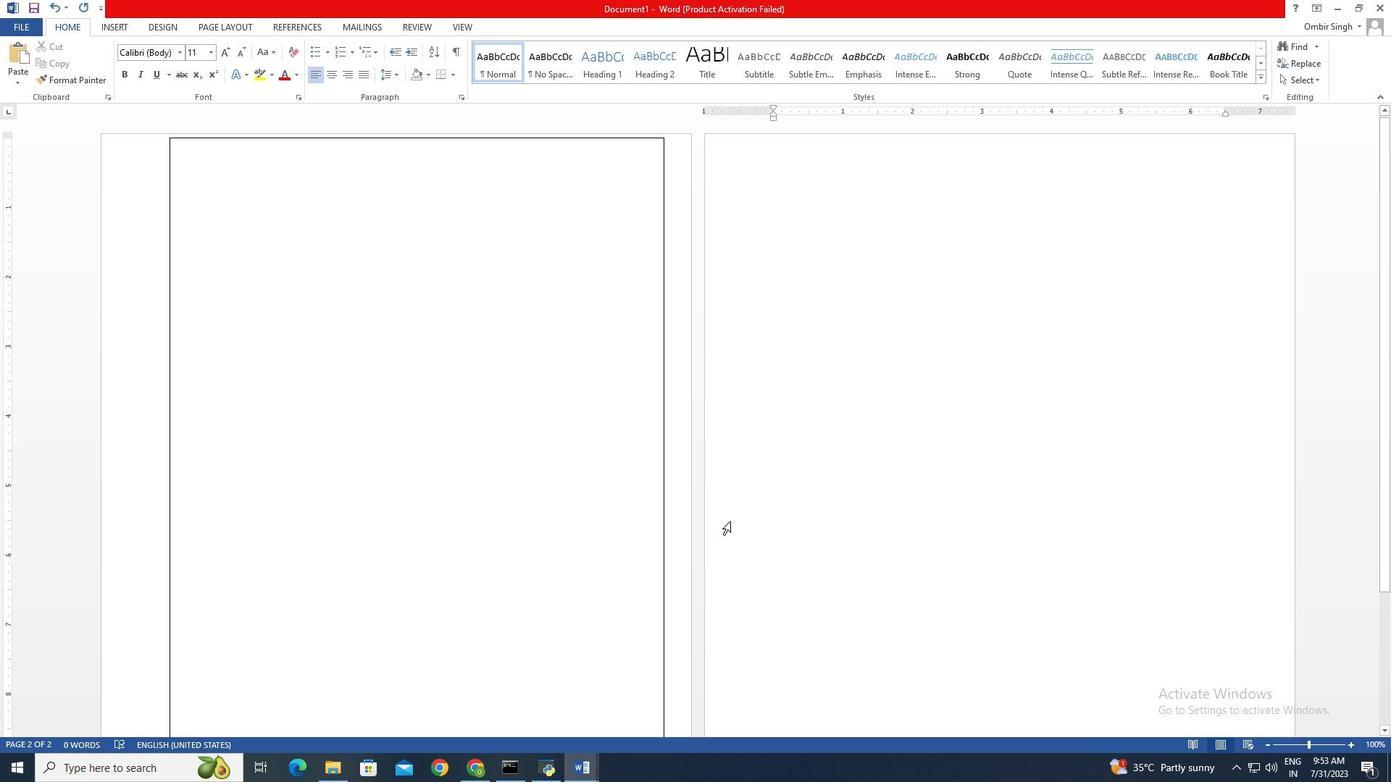 
Action: Mouse scrolled (595, 442) with delta (0, 0)
Screenshot: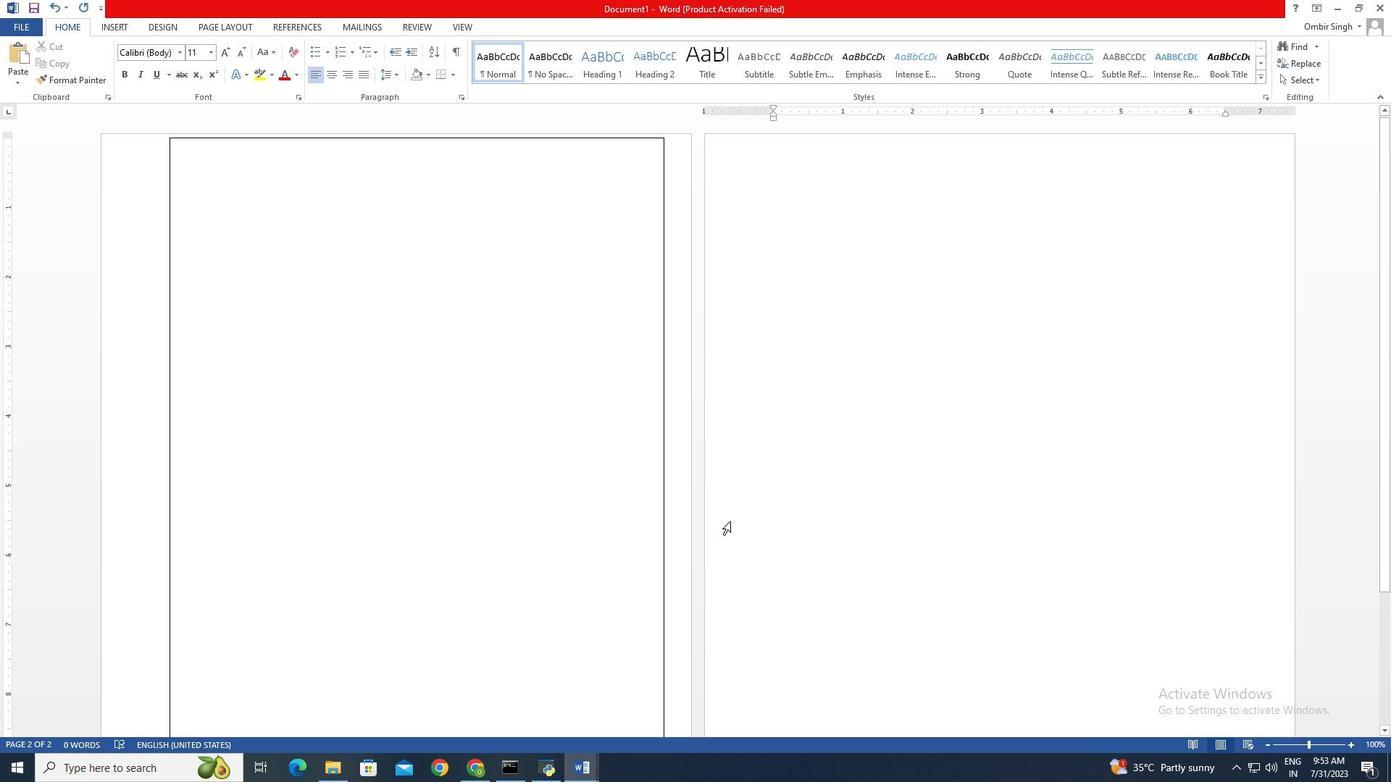 
Action: Mouse moved to (595, 440)
Screenshot: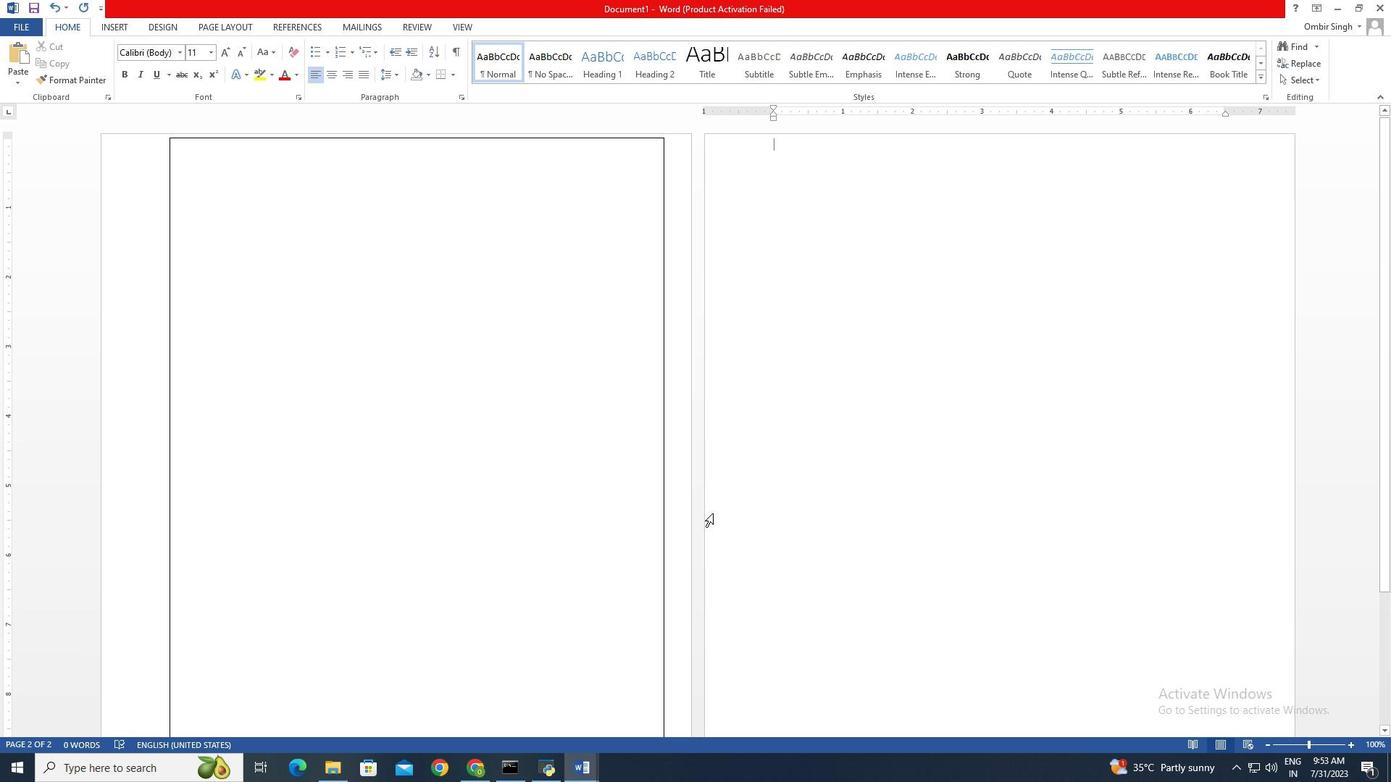 
Action: Mouse scrolled (595, 440) with delta (0, 0)
Screenshot: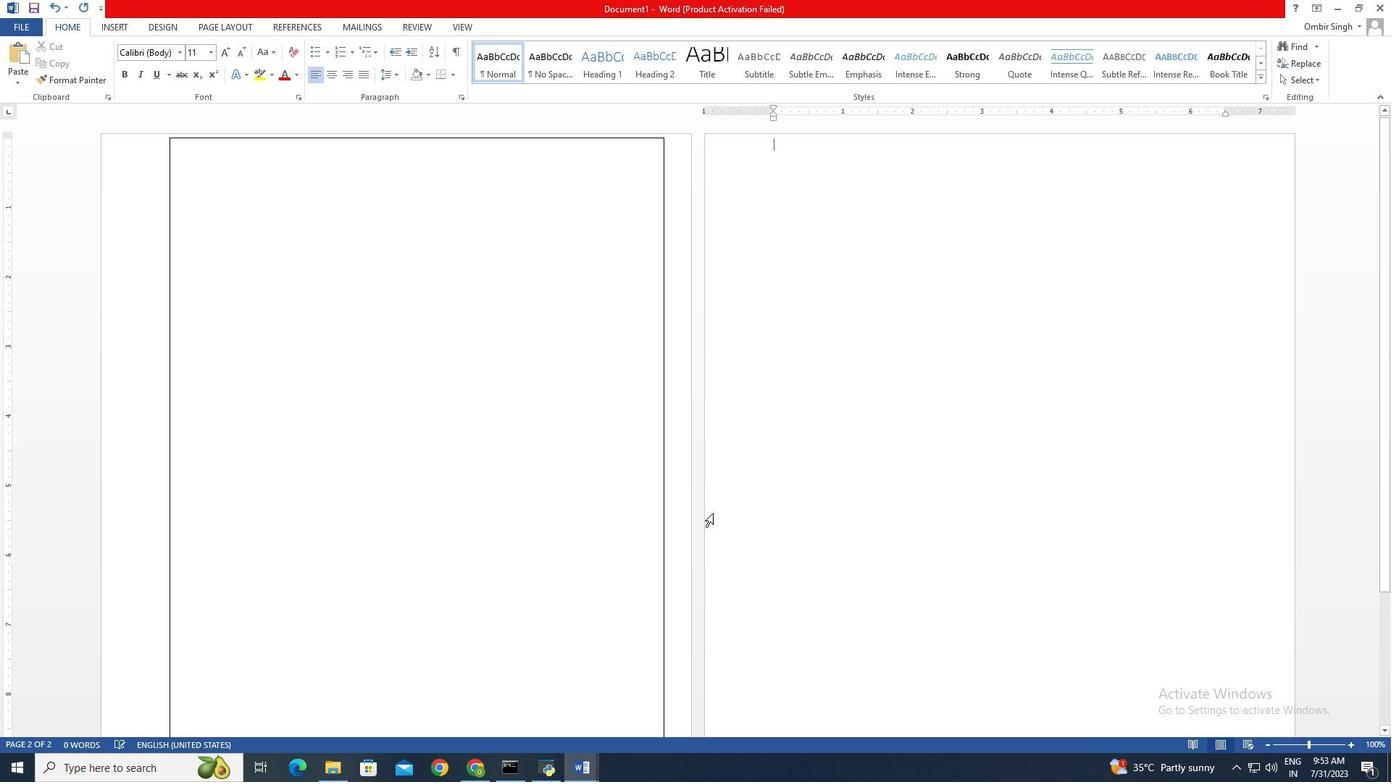 
Action: Mouse scrolled (595, 440) with delta (0, 0)
Screenshot: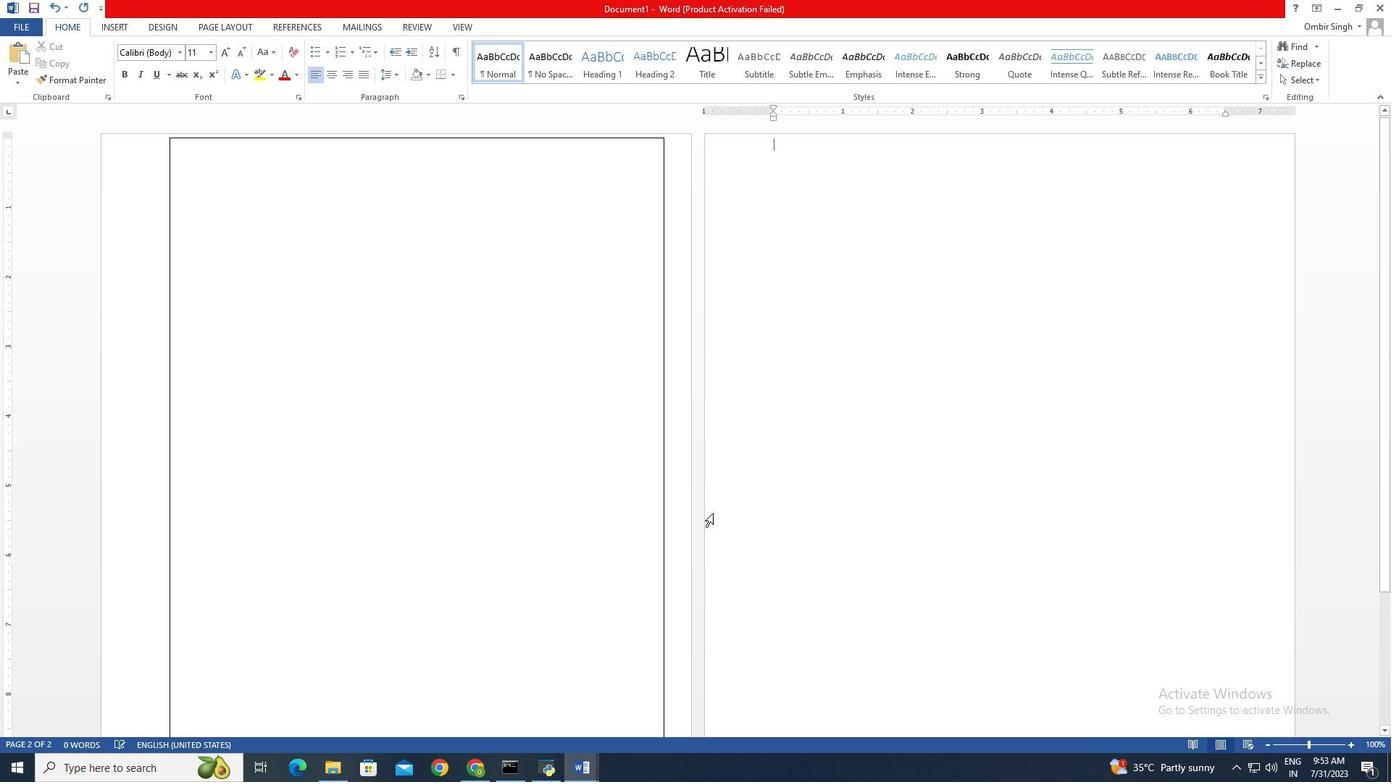 
Action: Mouse scrolled (595, 440) with delta (0, 0)
Screenshot: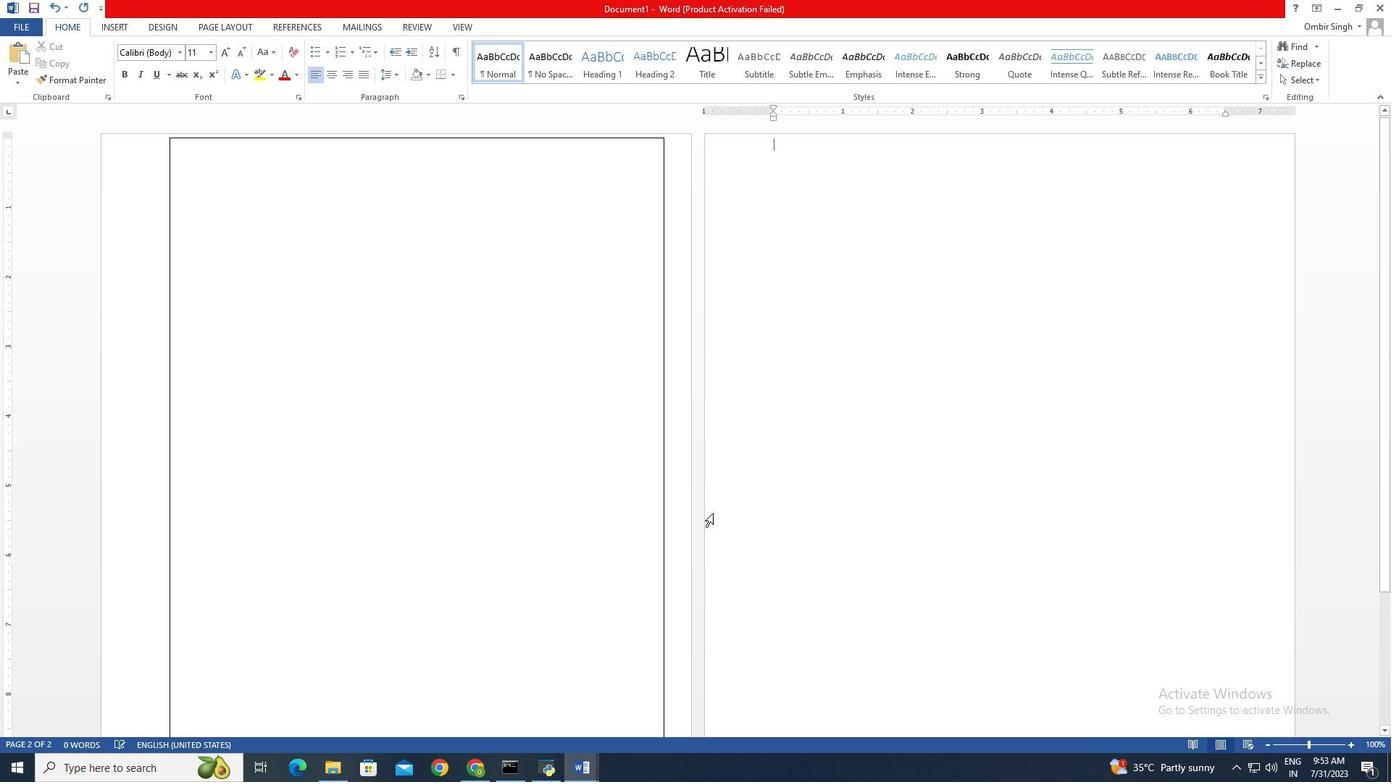 
Action: Mouse scrolled (595, 440) with delta (0, 0)
Screenshot: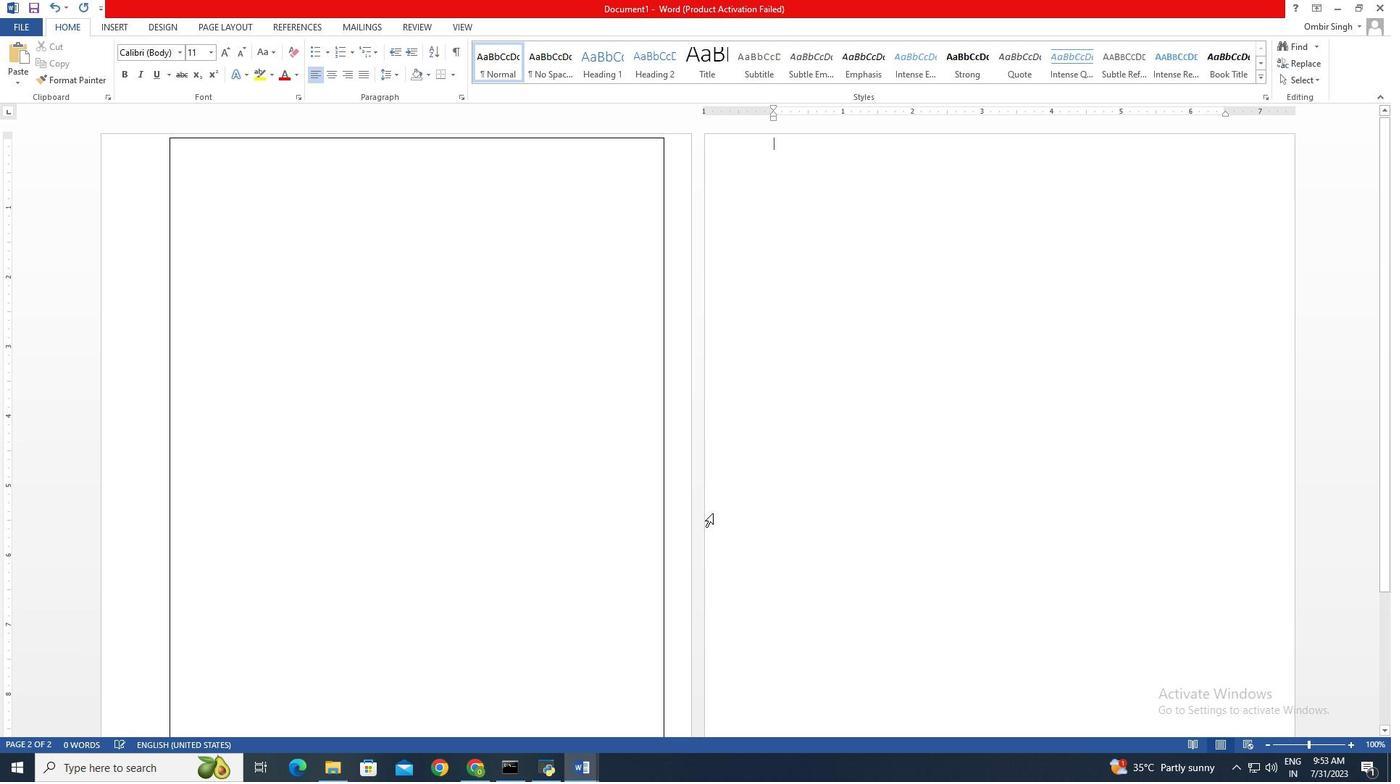 
Action: Mouse moved to (604, 427)
Screenshot: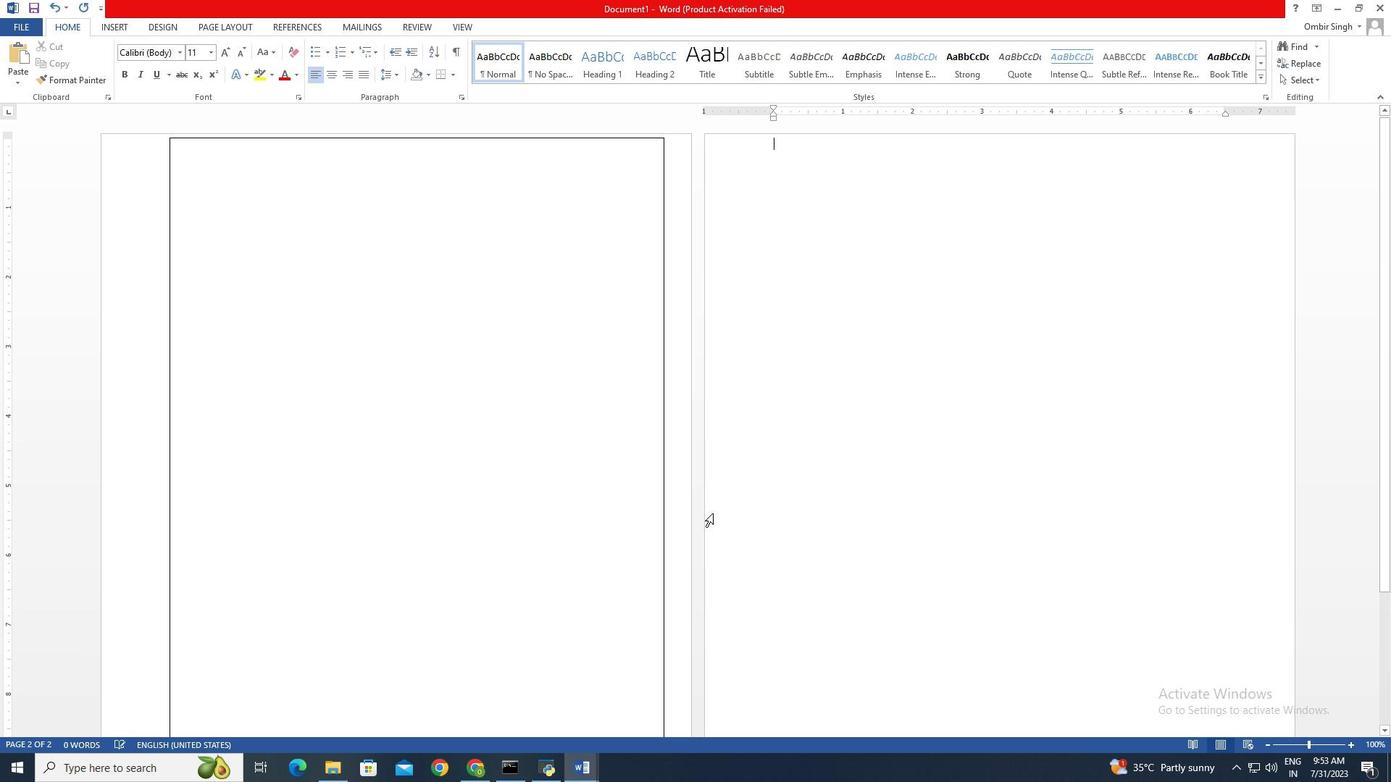
Action: Key pressed <Key.delete><Key.delete><Key.delete><Key.delete><Key.backspace>
Screenshot: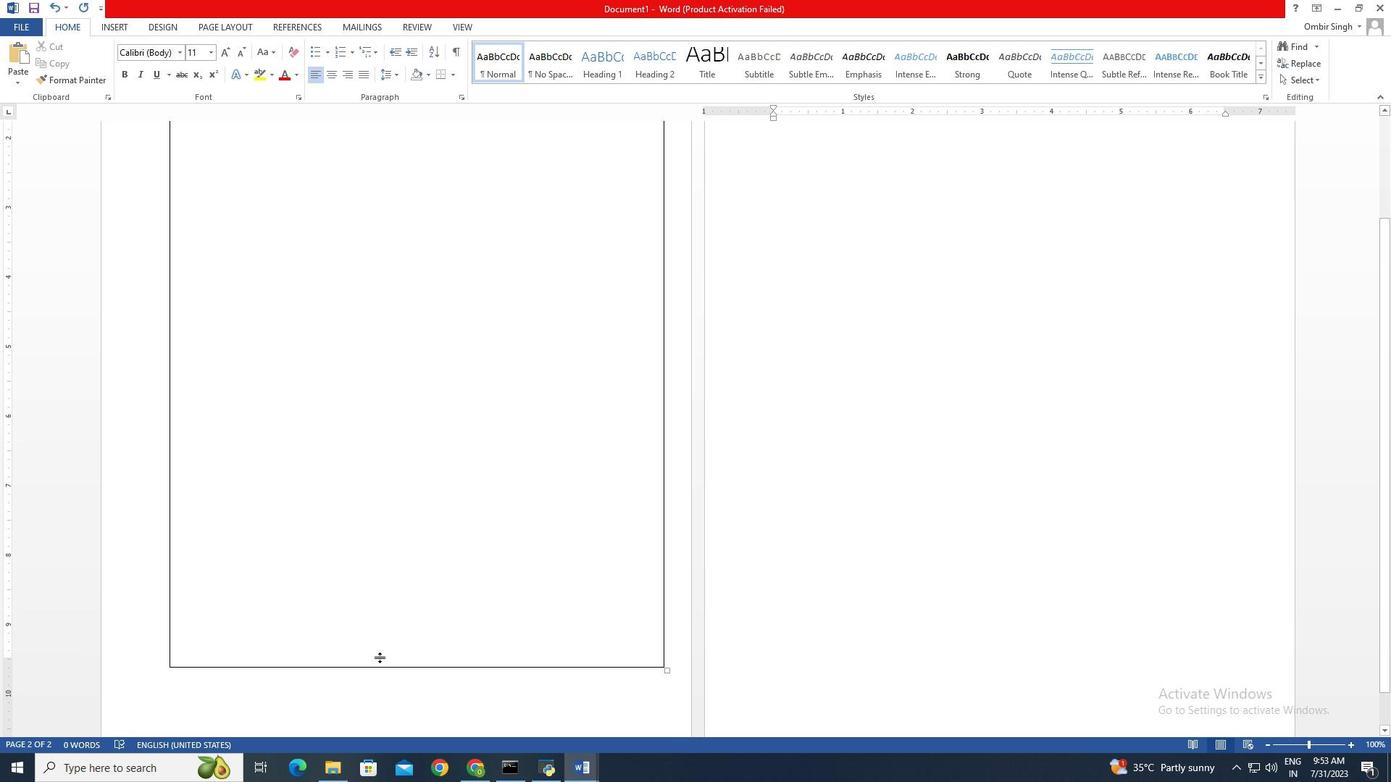 
Action: Mouse moved to (701, 542)
Screenshot: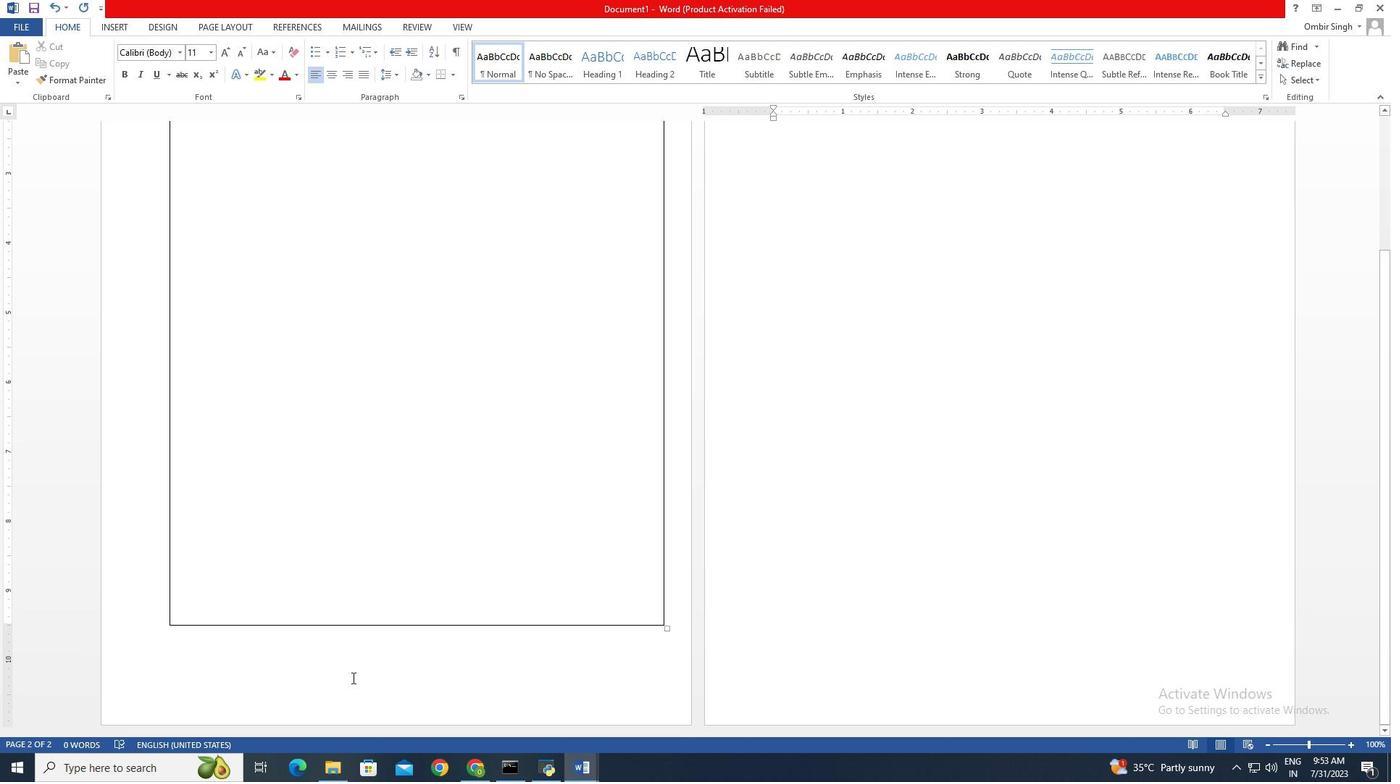 
Action: Mouse scrolled (701, 542) with delta (0, 0)
Screenshot: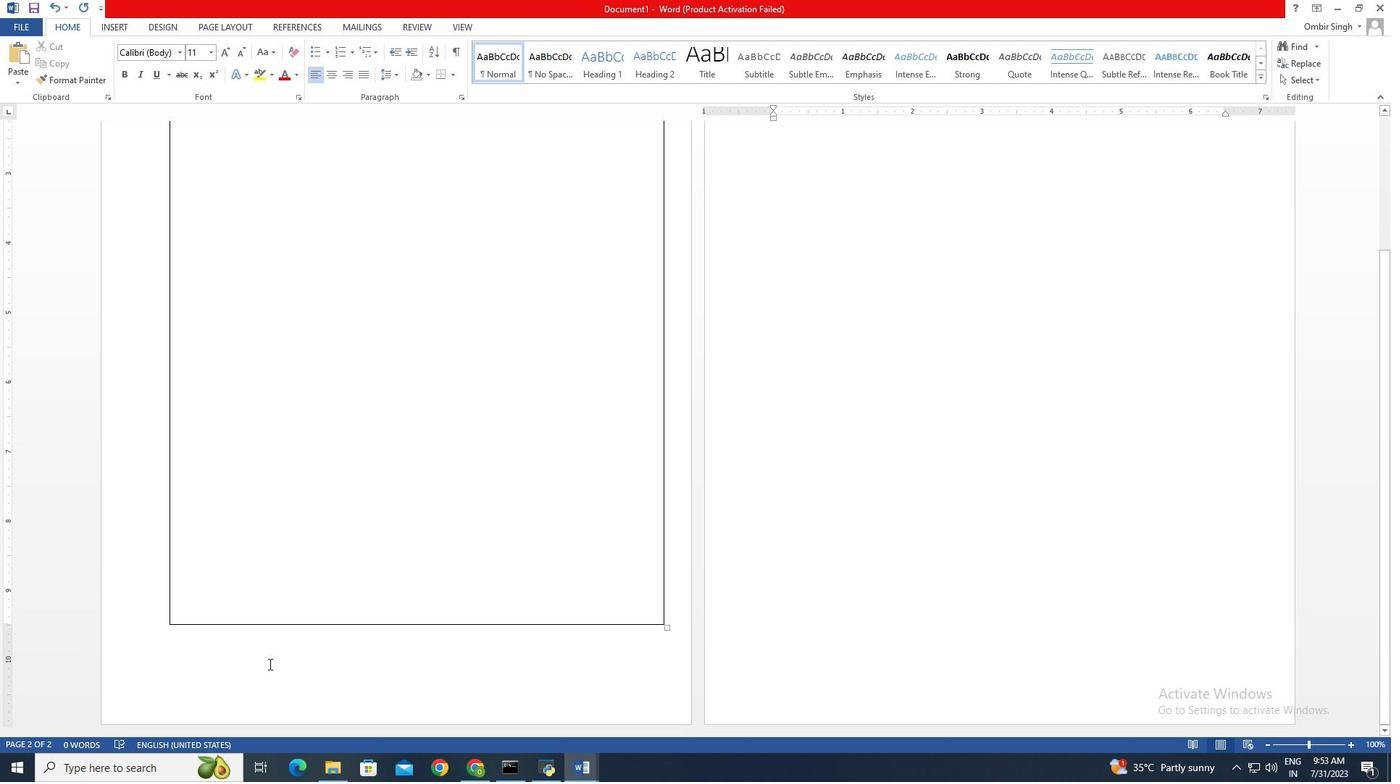 
Action: Mouse moved to (702, 542)
Screenshot: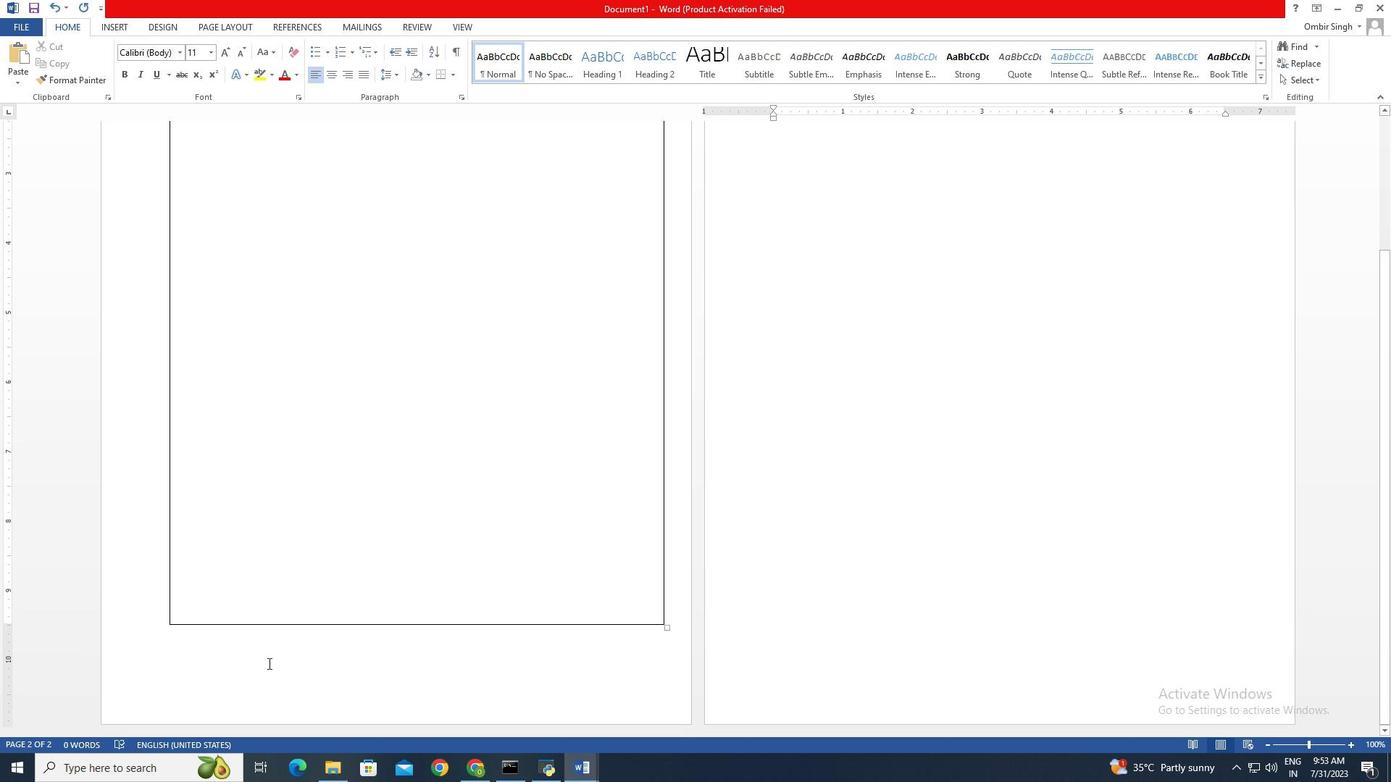 
Action: Mouse scrolled (702, 542) with delta (0, 0)
Screenshot: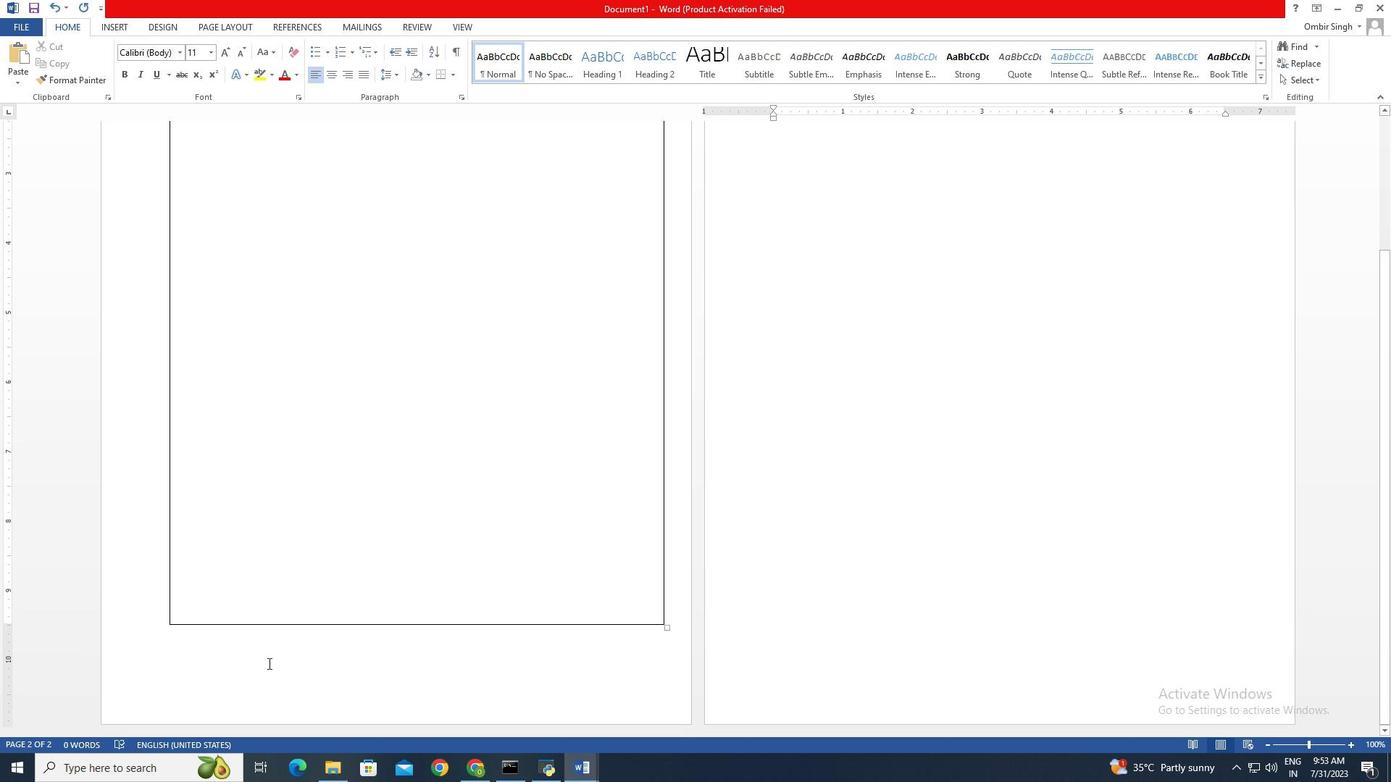 
Action: Mouse moved to (706, 535)
Screenshot: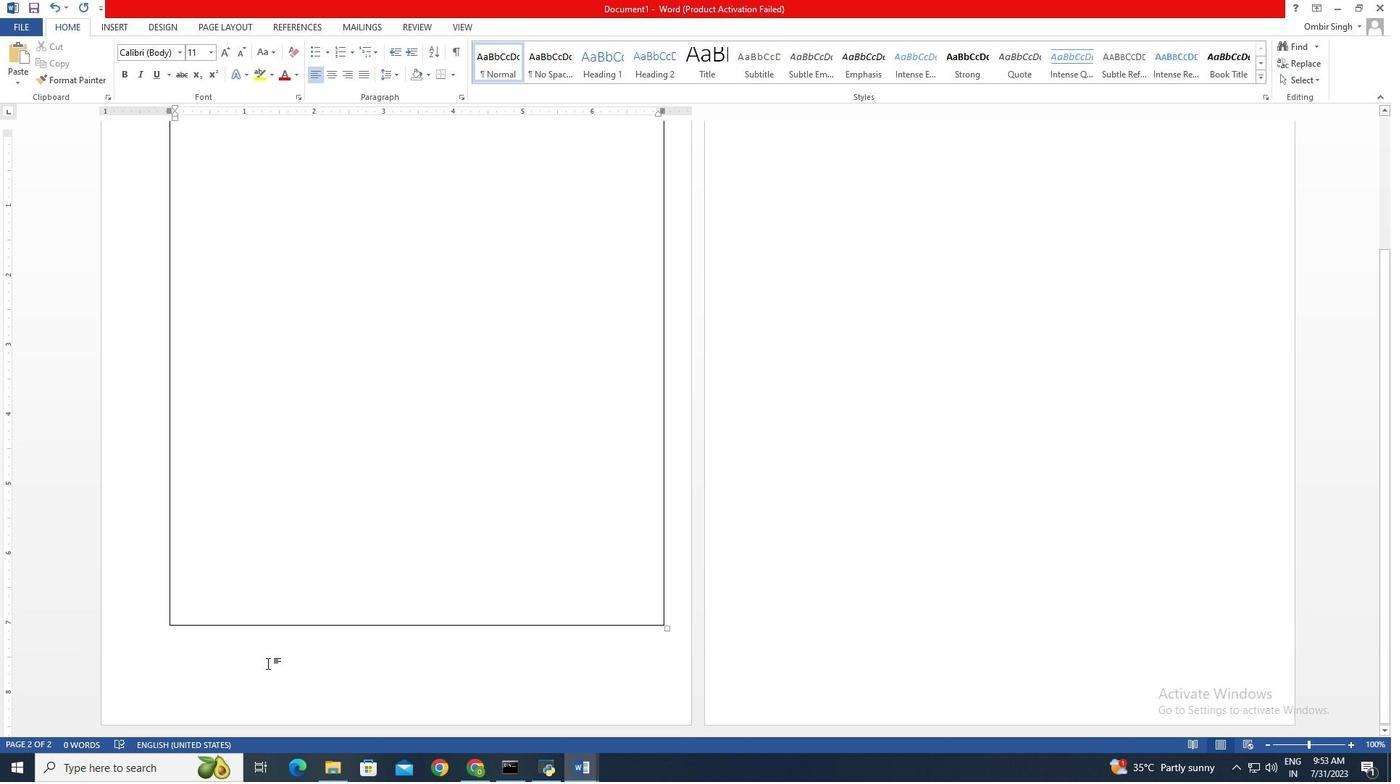 
Action: Mouse scrolled (704, 538) with delta (0, 0)
Screenshot: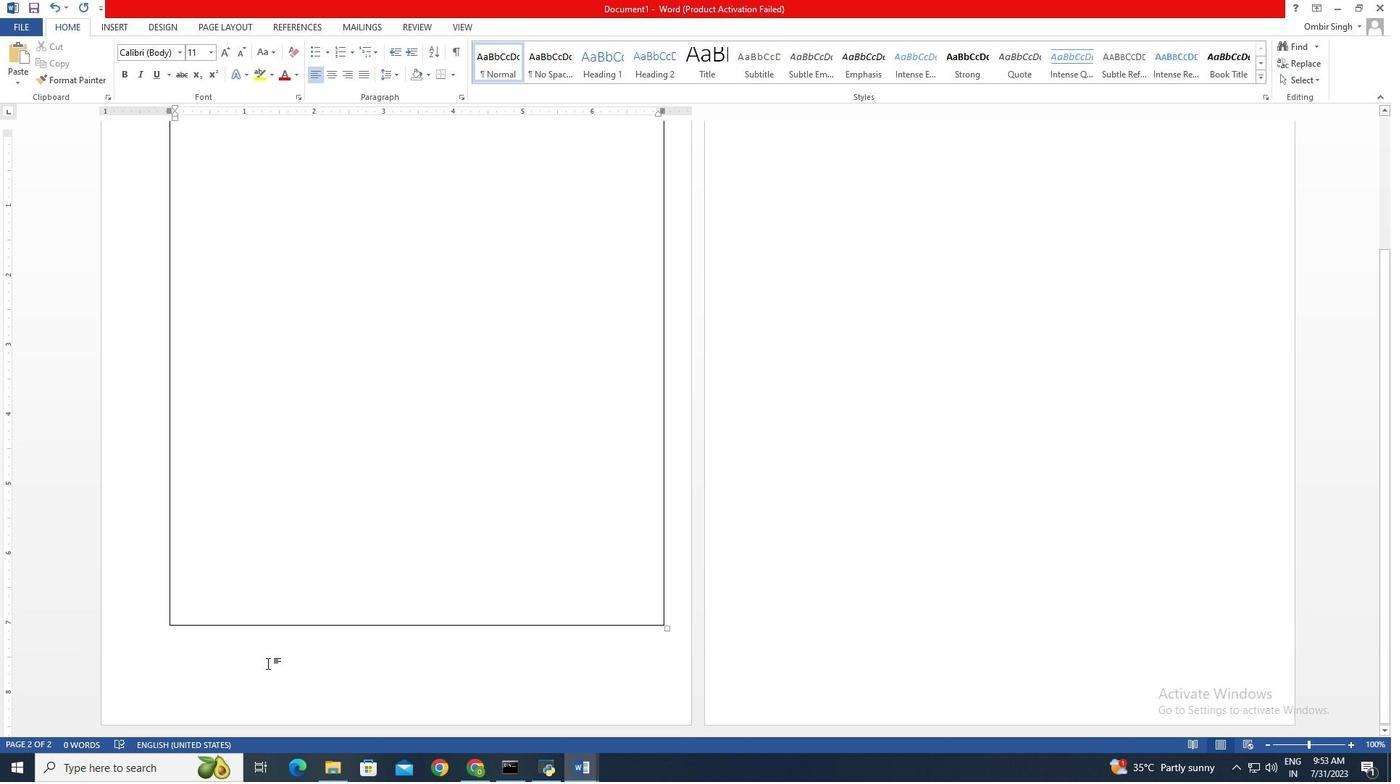 
Action: Mouse moved to (706, 534)
Screenshot: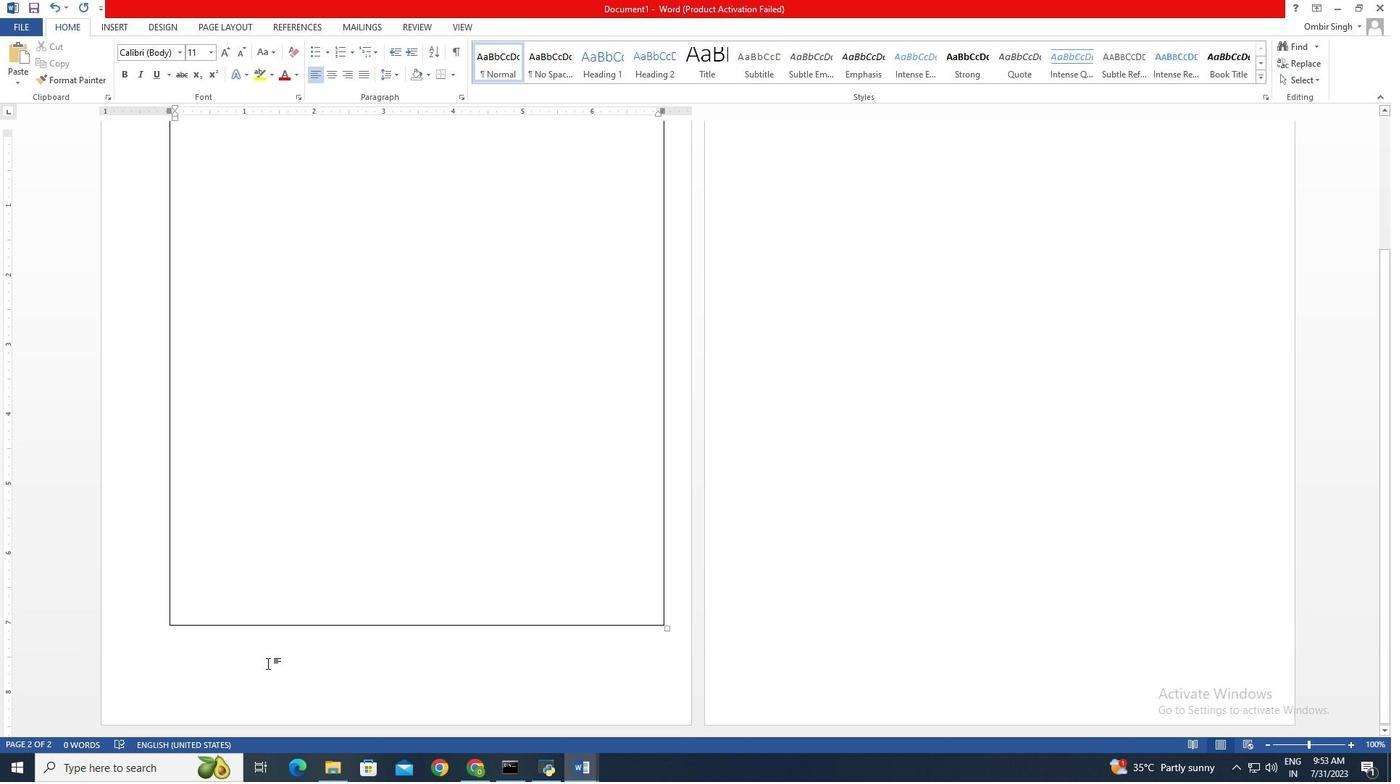 
Action: Mouse scrolled (706, 534) with delta (0, 0)
Screenshot: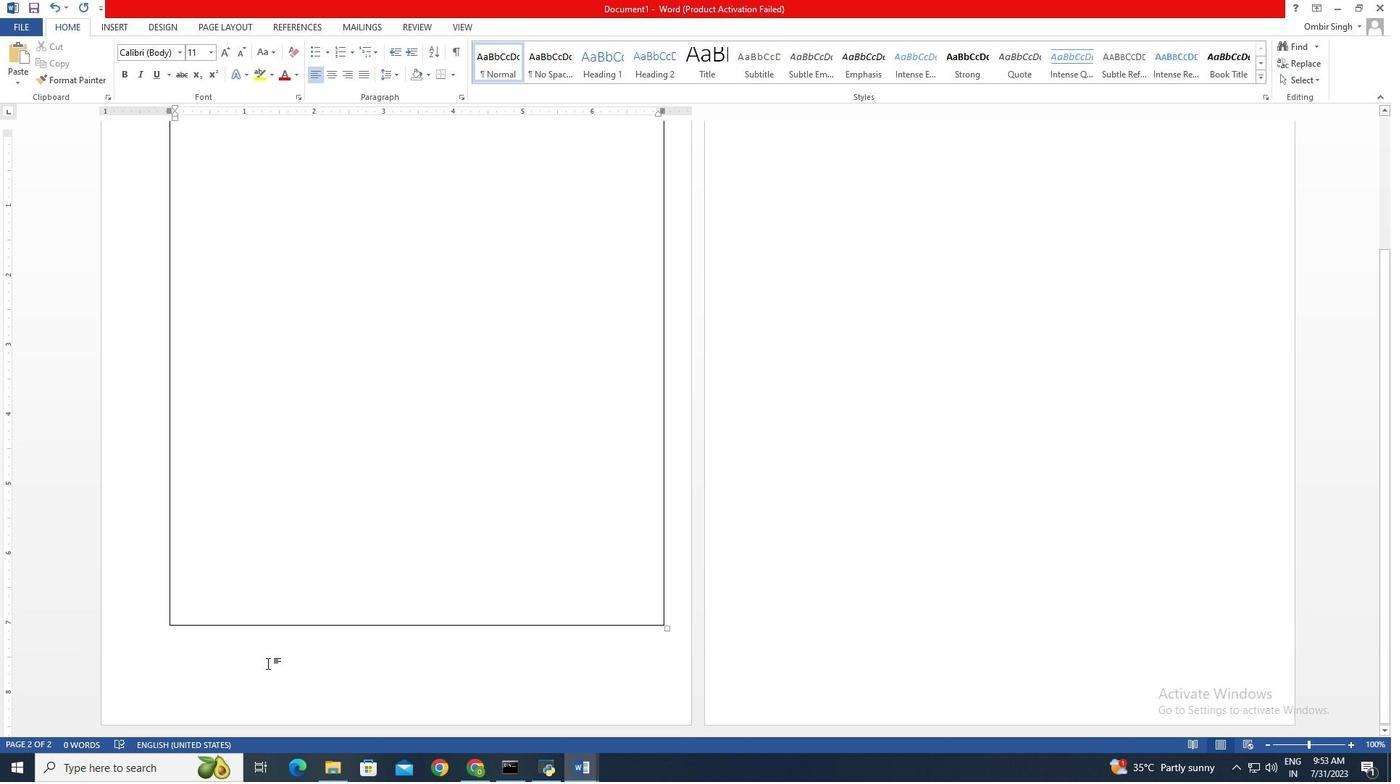 
Action: Mouse moved to (706, 534)
Screenshot: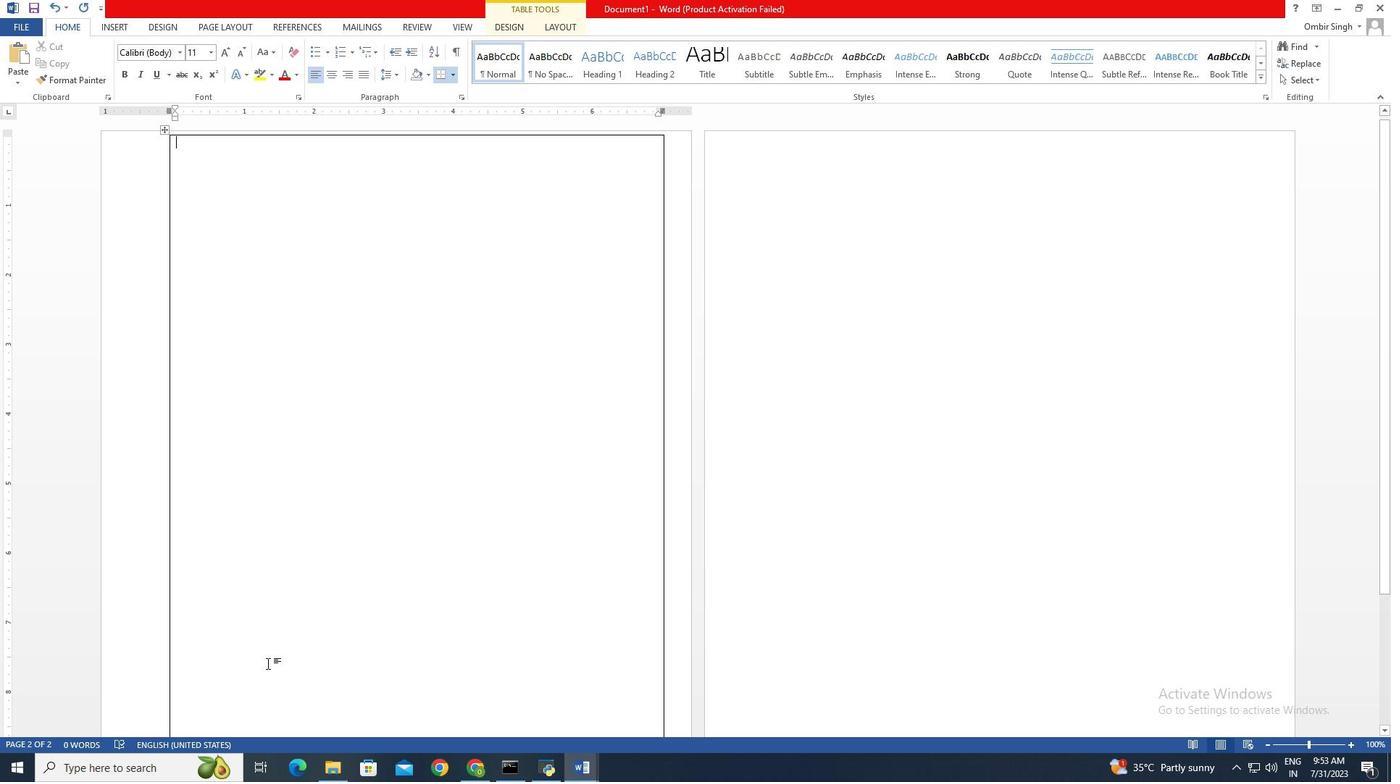 
Action: Mouse scrolled (706, 533) with delta (0, 0)
Screenshot: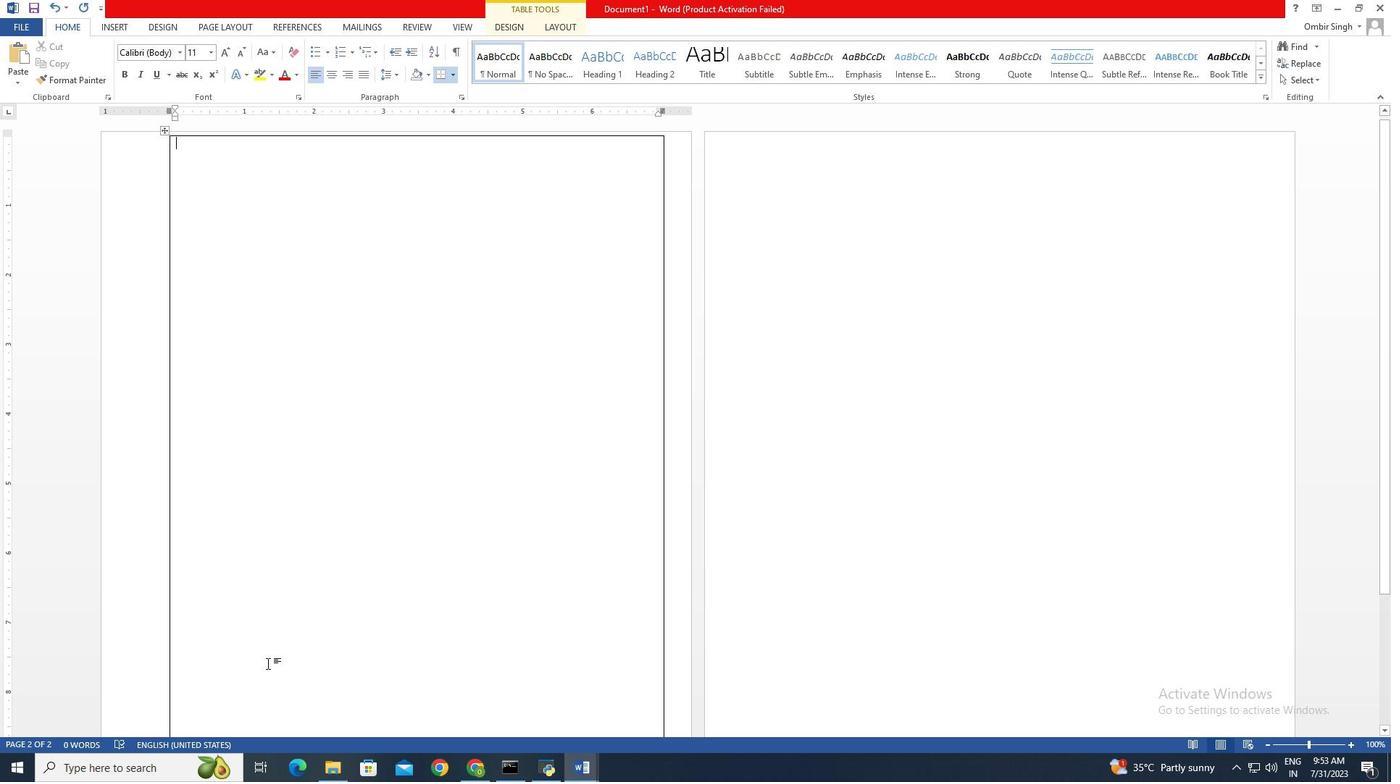 
Action: Mouse moved to (706, 537)
Screenshot: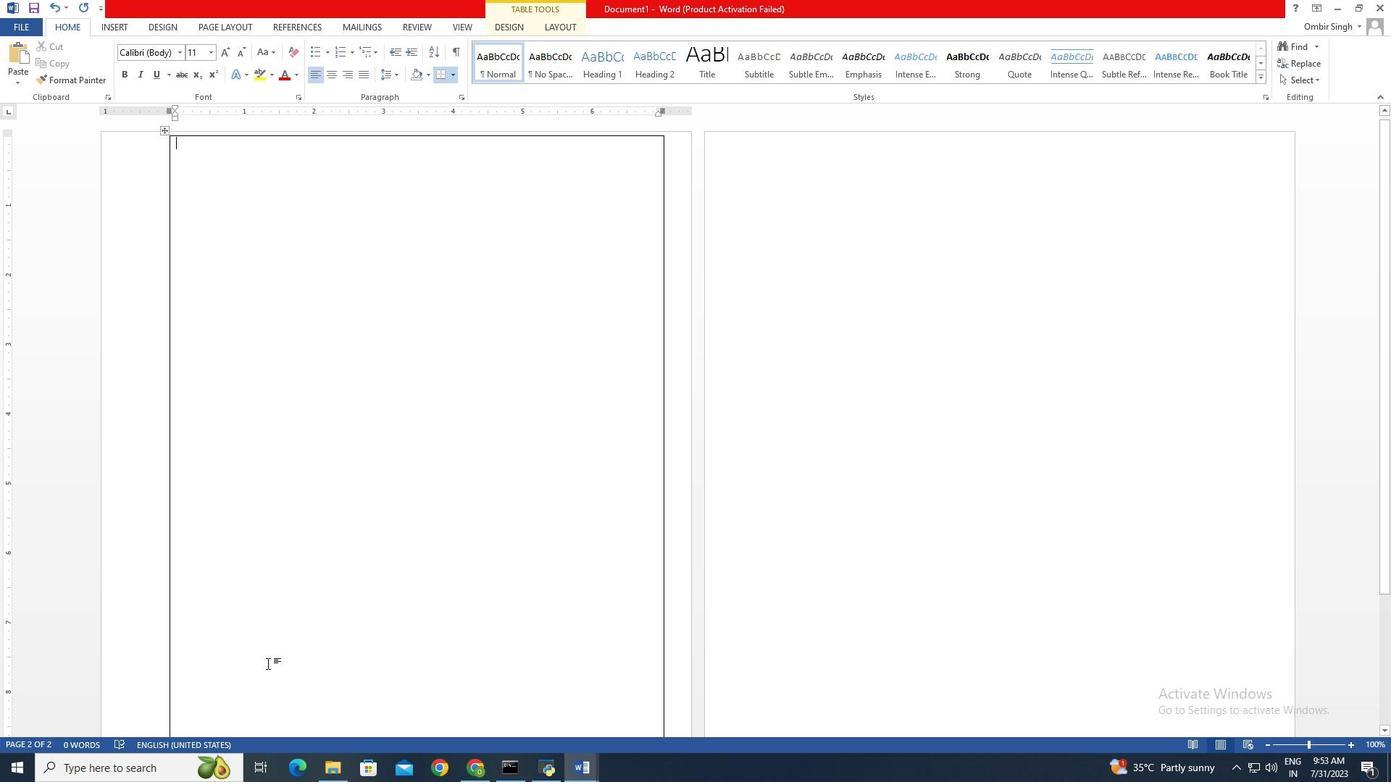 
Action: Mouse scrolled (706, 536) with delta (0, 0)
Screenshot: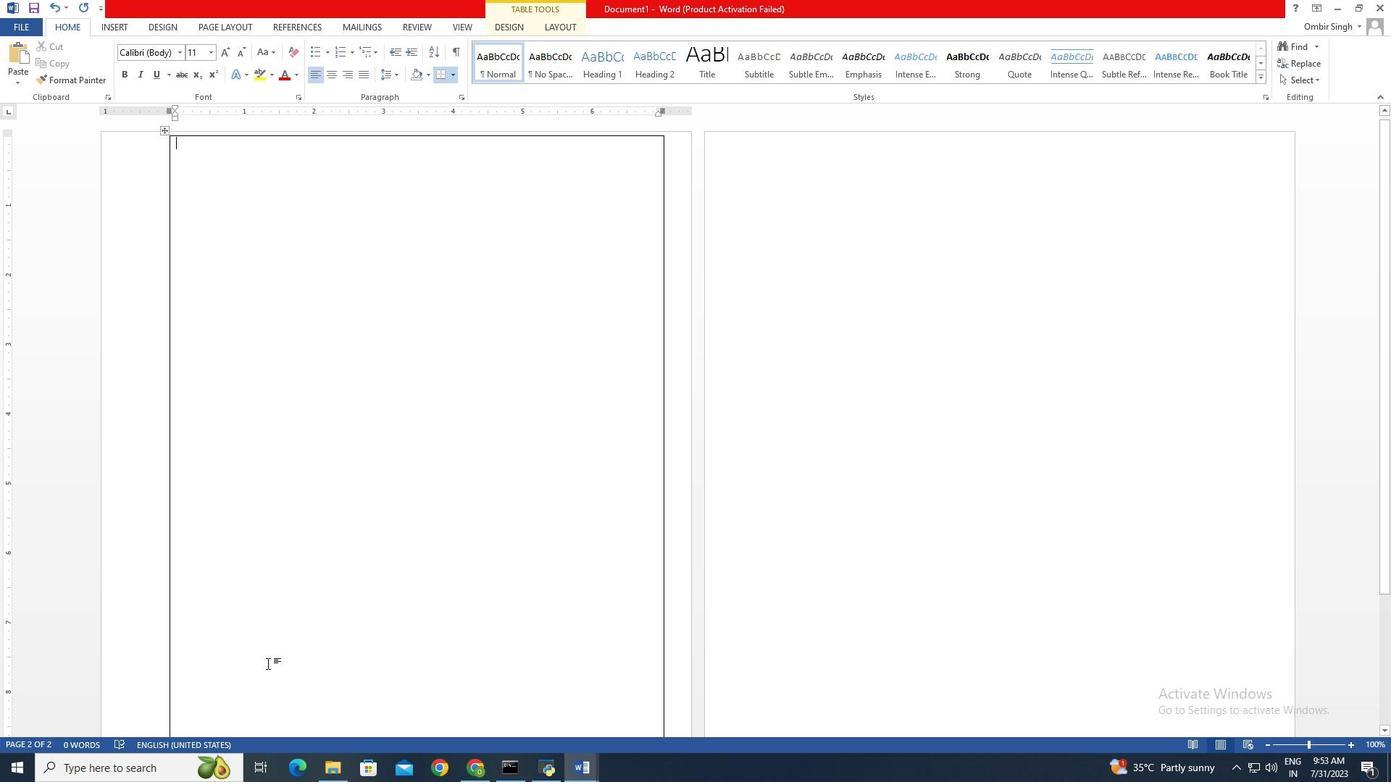 
Action: Mouse moved to (740, 537)
Screenshot: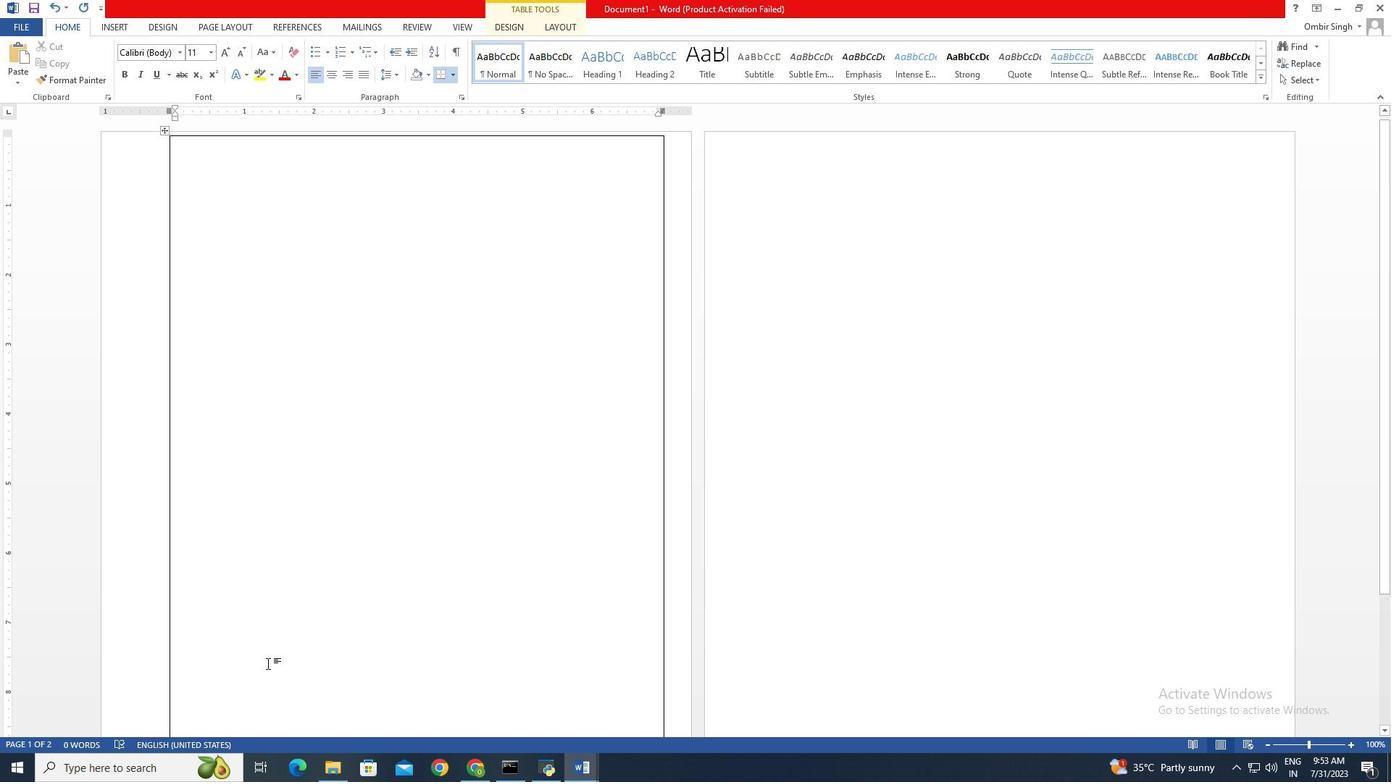 
Action: Mouse pressed left at (740, 537)
Screenshot: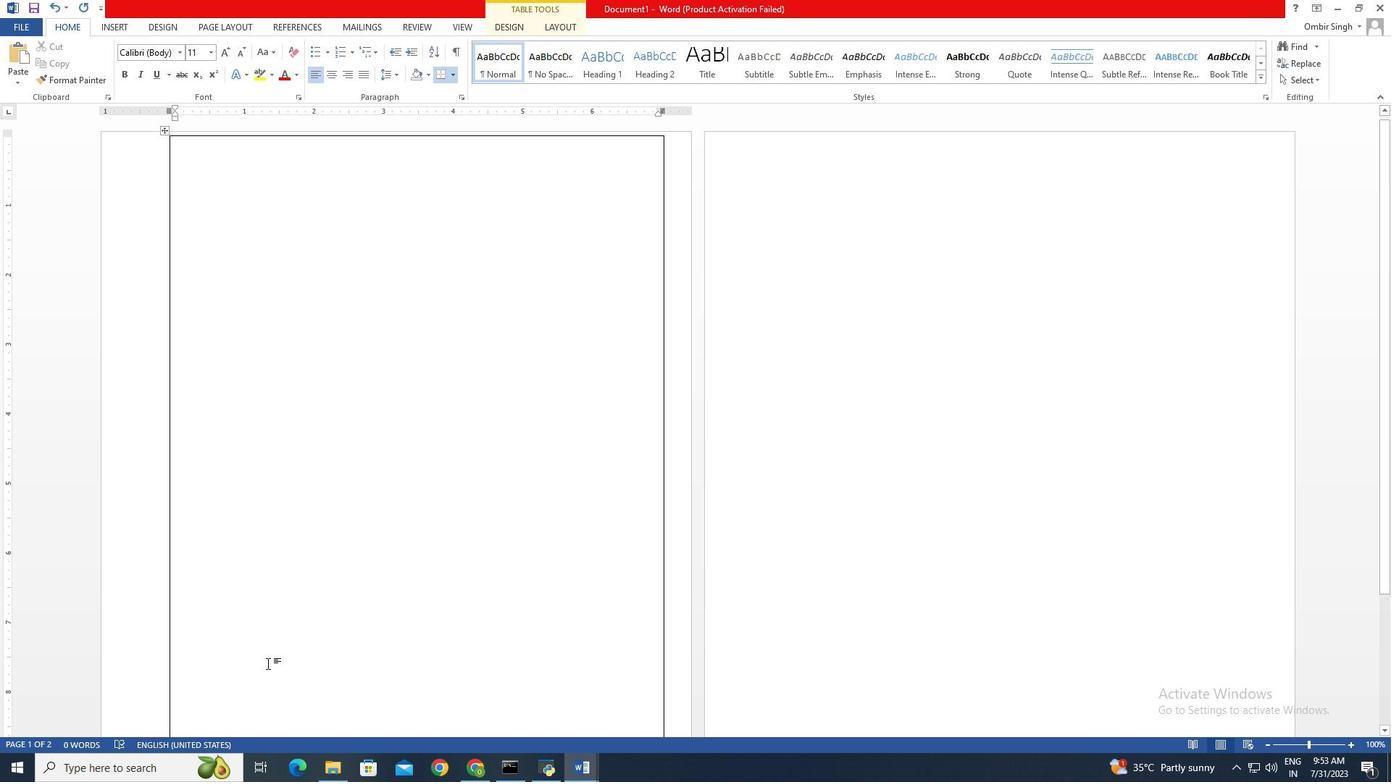 
Action: Mouse scrolled (740, 537) with delta (0, 0)
Screenshot: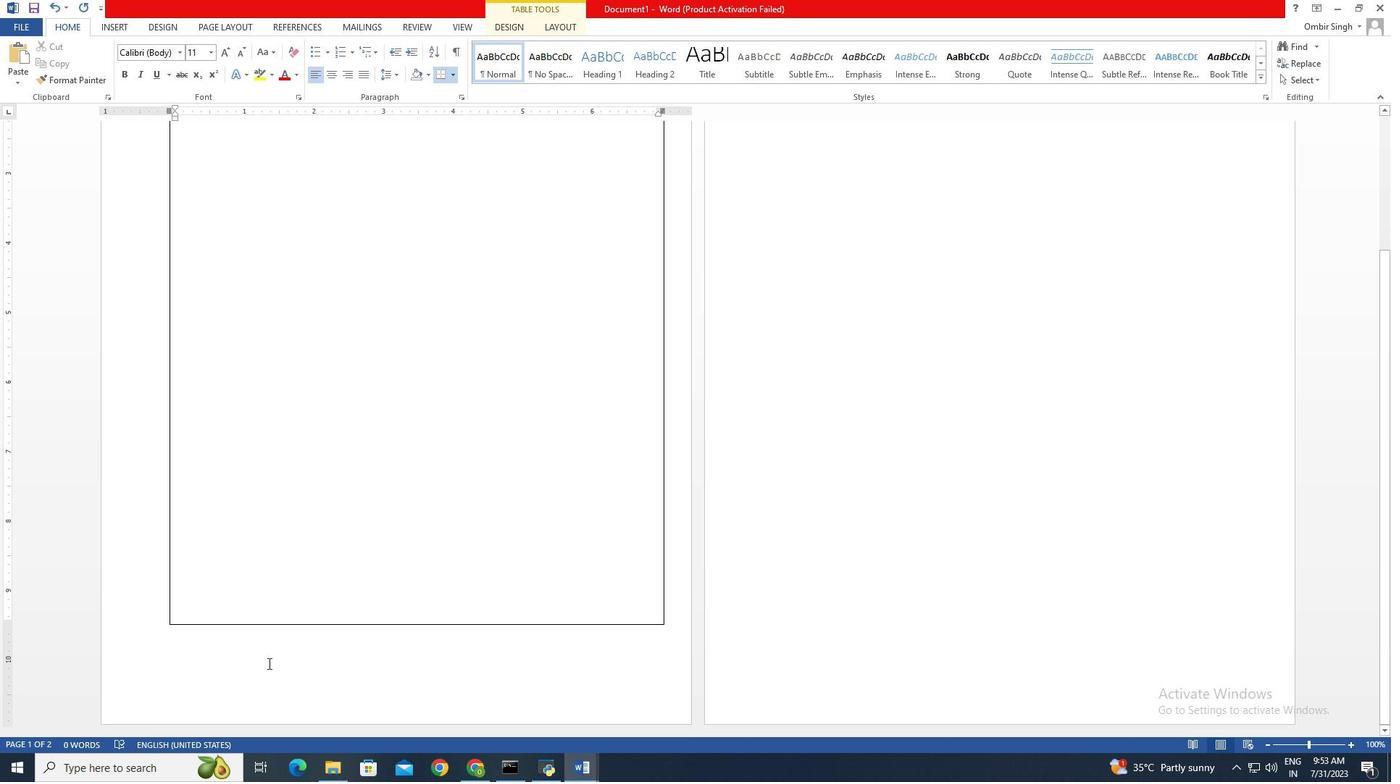 
Action: Mouse scrolled (740, 537) with delta (0, 0)
Screenshot: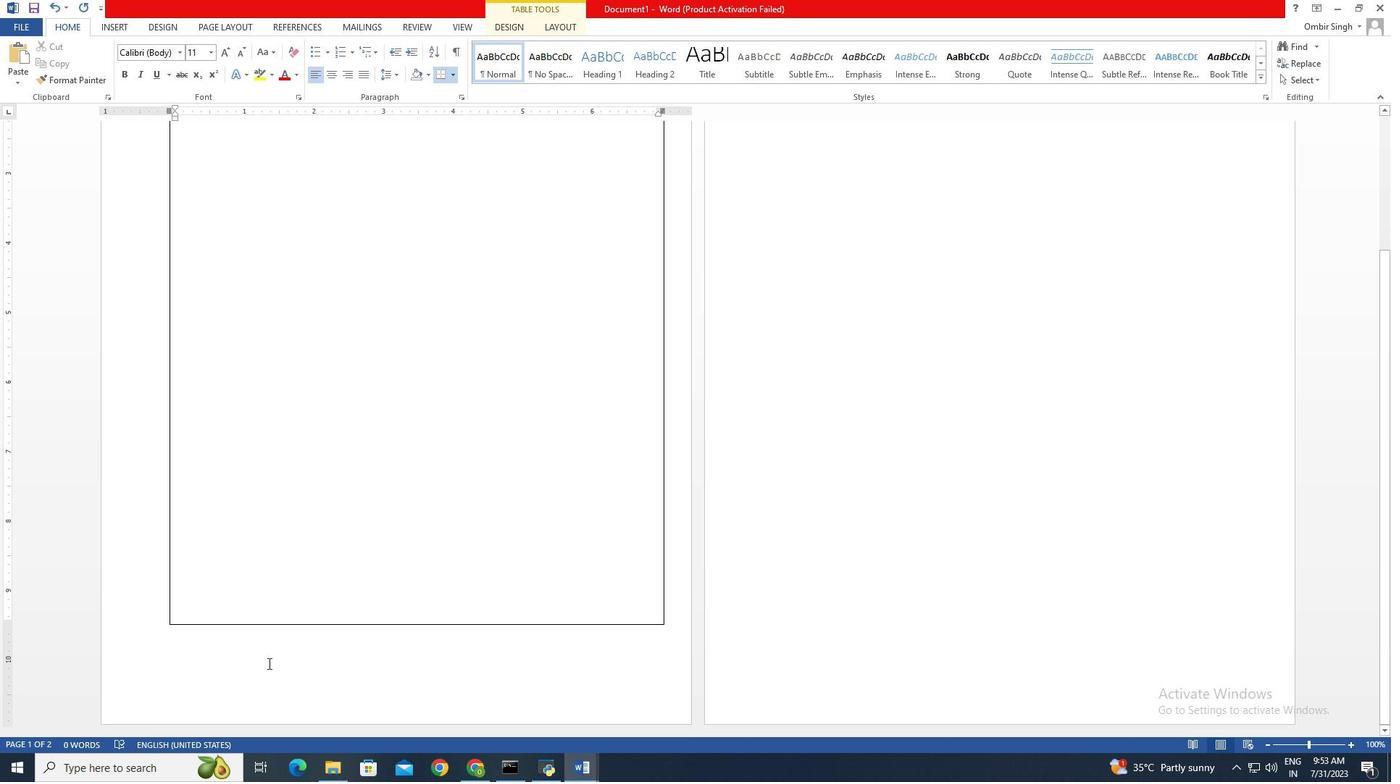 
Action: Mouse scrolled (740, 537) with delta (0, 0)
Screenshot: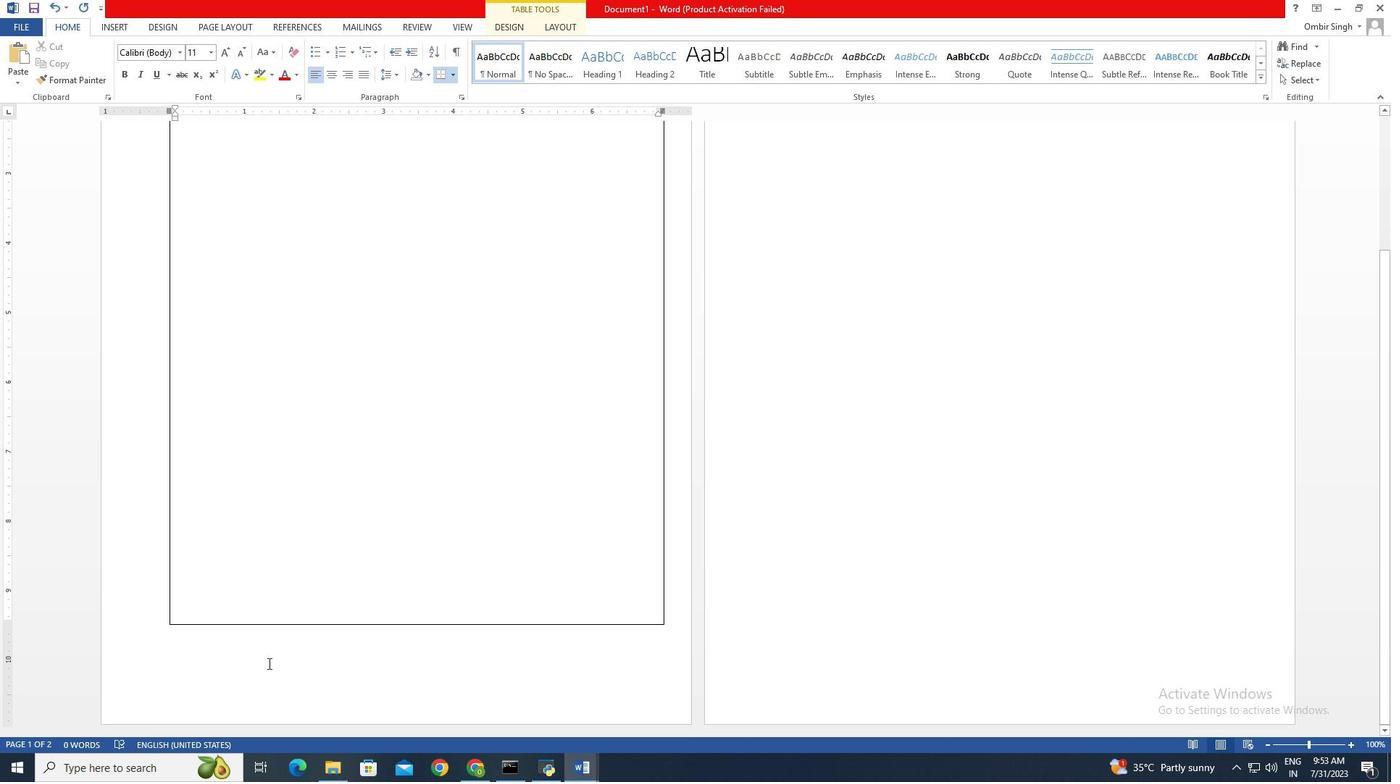 
Action: Mouse scrolled (740, 537) with delta (0, 0)
Screenshot: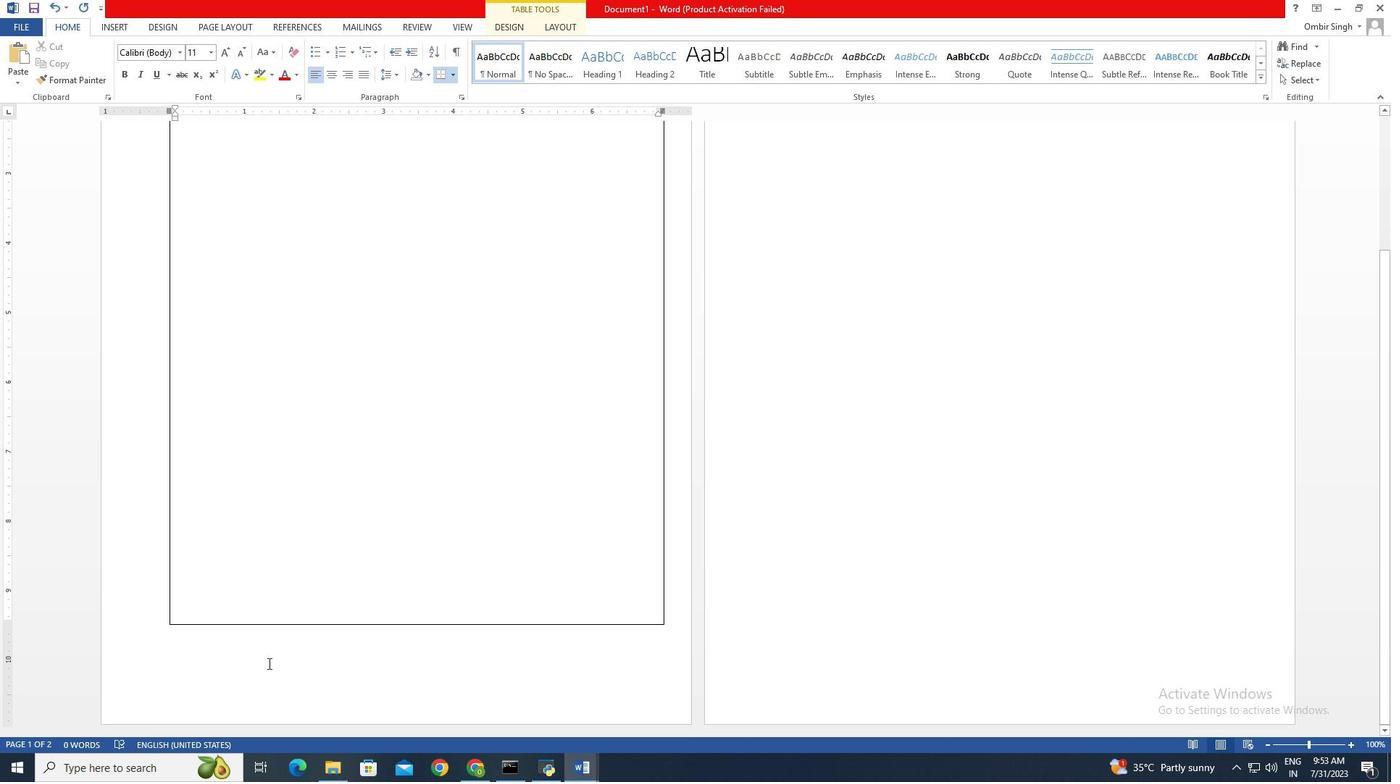 
Action: Mouse scrolled (740, 537) with delta (0, 0)
Screenshot: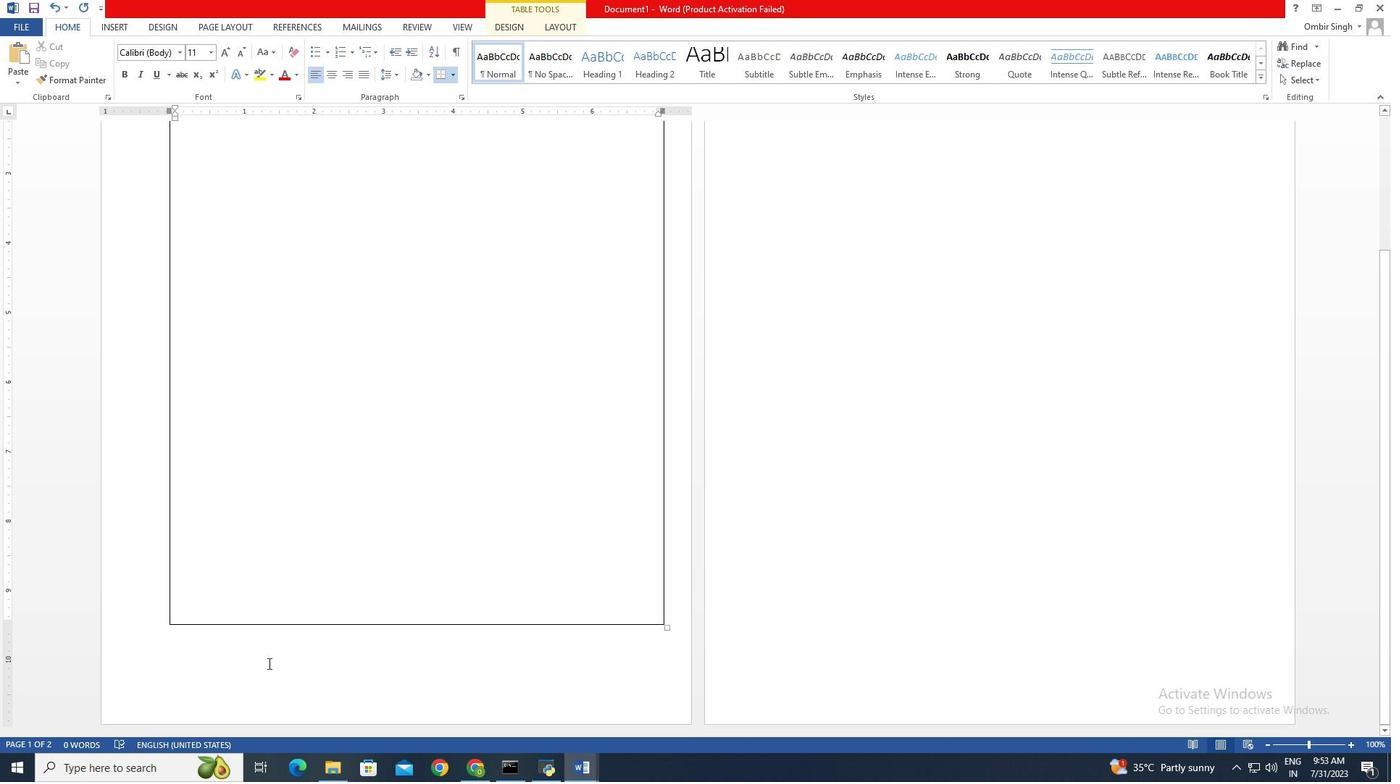 
Action: Mouse scrolled (740, 537) with delta (0, 0)
Screenshot: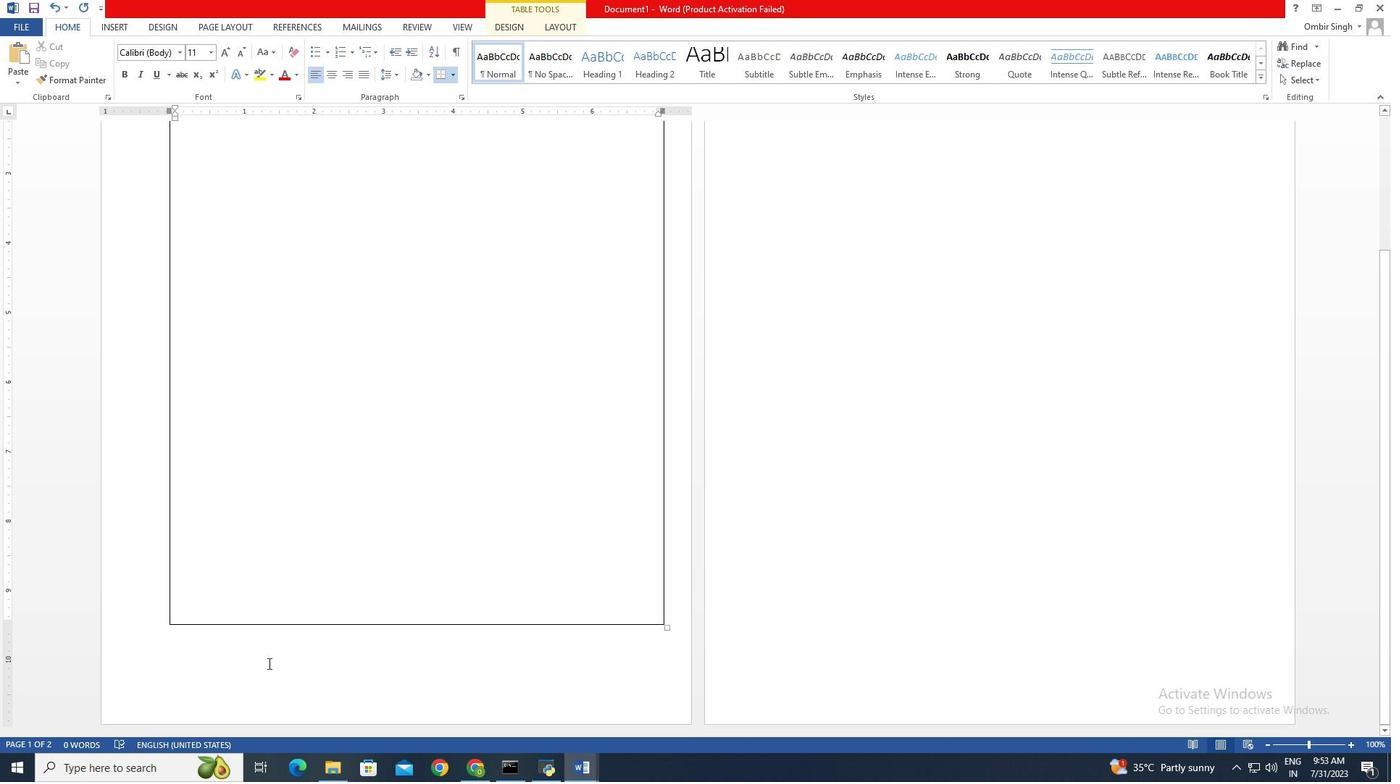 
Action: Mouse moved to (740, 537)
Screenshot: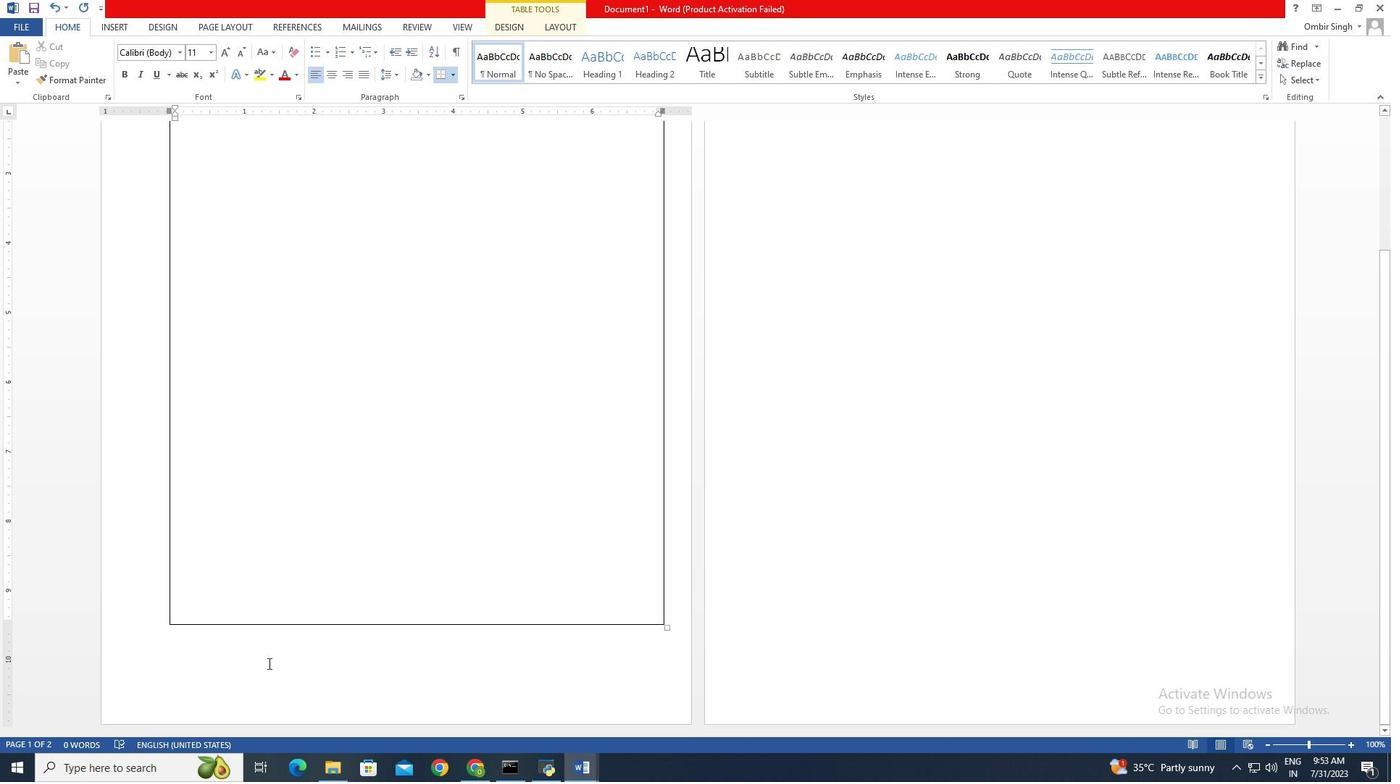 
Action: Mouse scrolled (740, 537) with delta (0, 0)
Screenshot: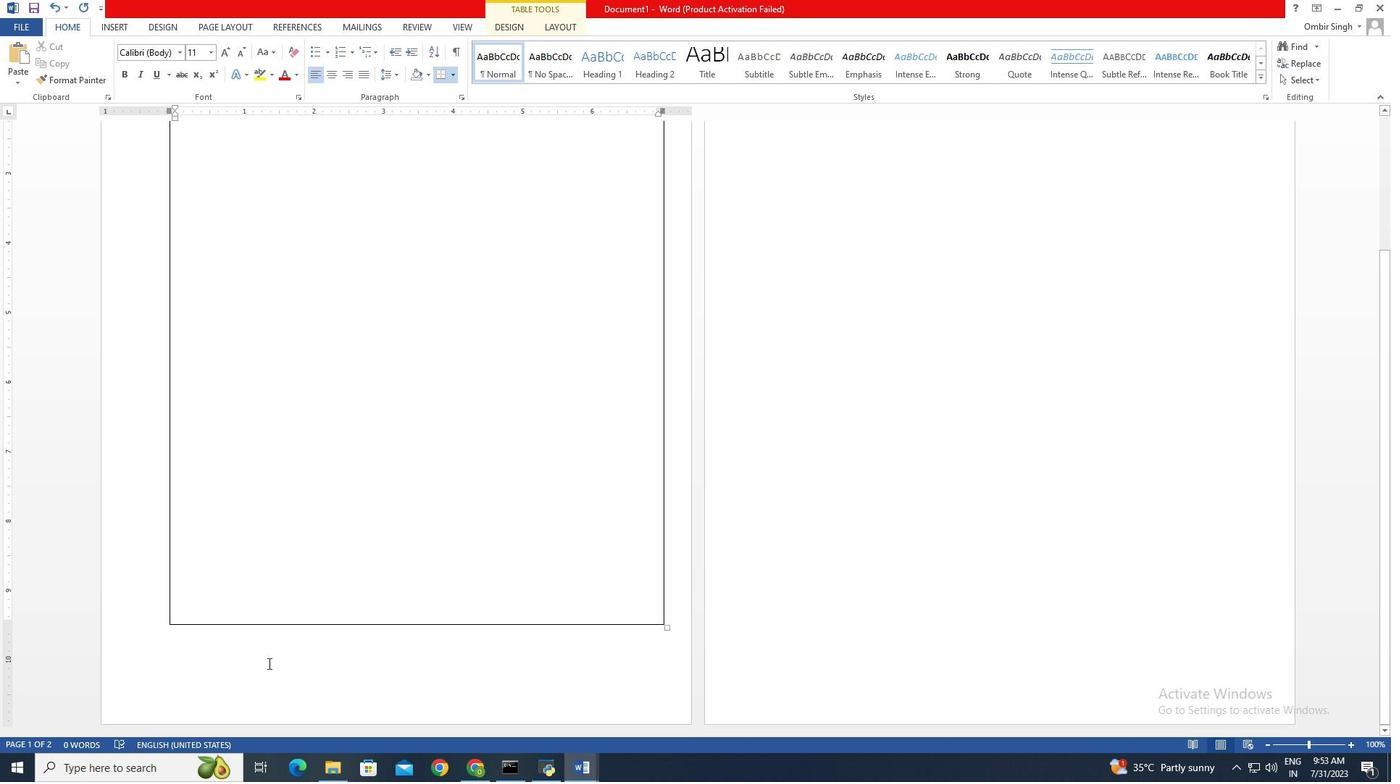 
Action: Mouse scrolled (740, 537) with delta (0, 0)
Screenshot: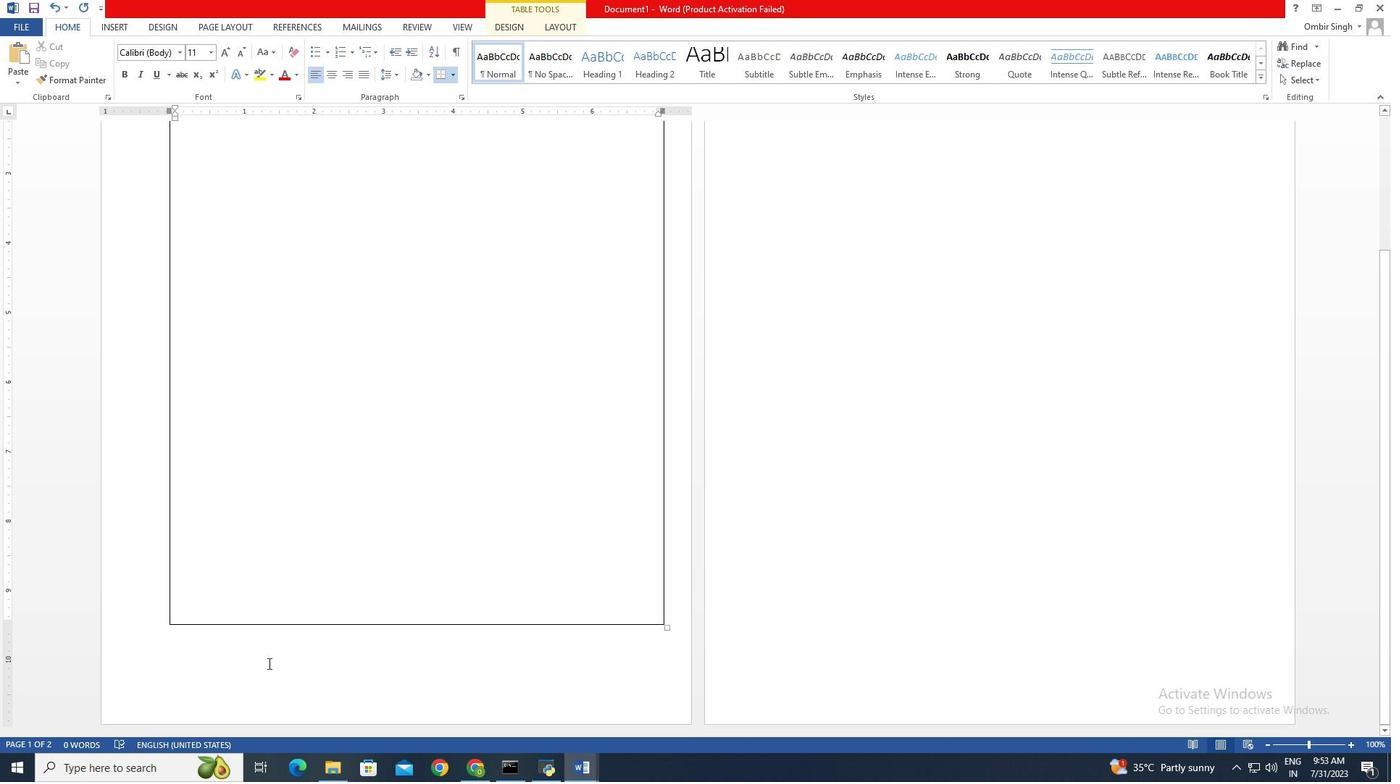 
Action: Mouse scrolled (740, 537) with delta (0, 0)
Screenshot: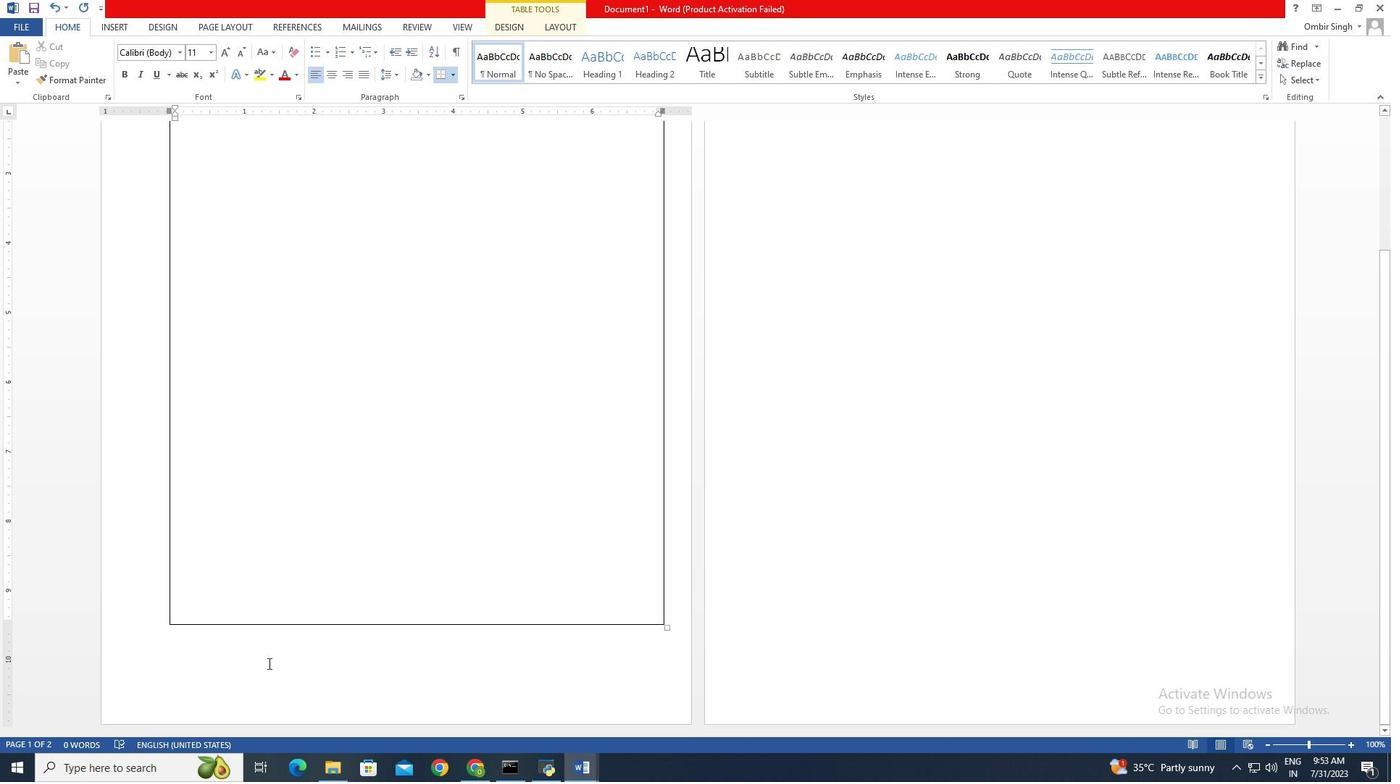 
Action: Mouse pressed left at (740, 537)
Screenshot: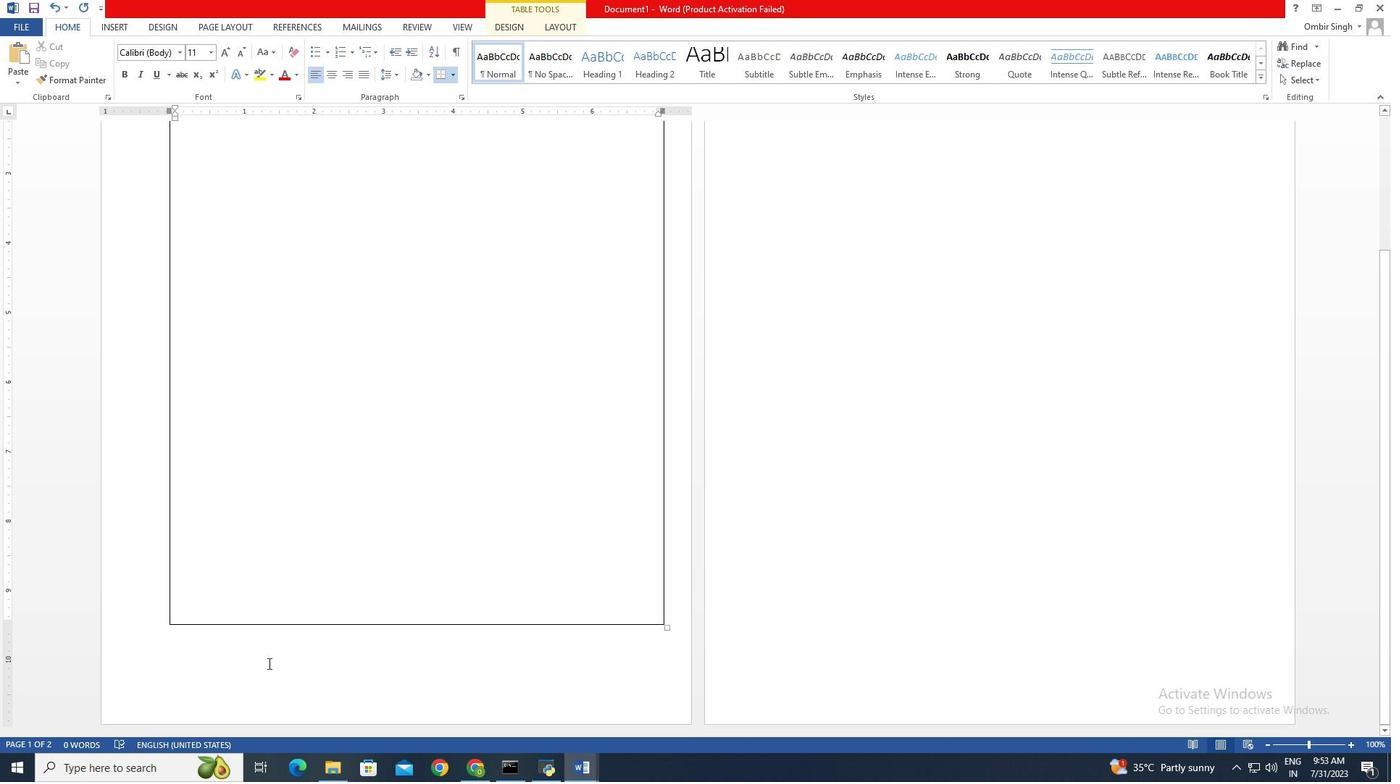 
Action: Mouse pressed left at (740, 537)
Screenshot: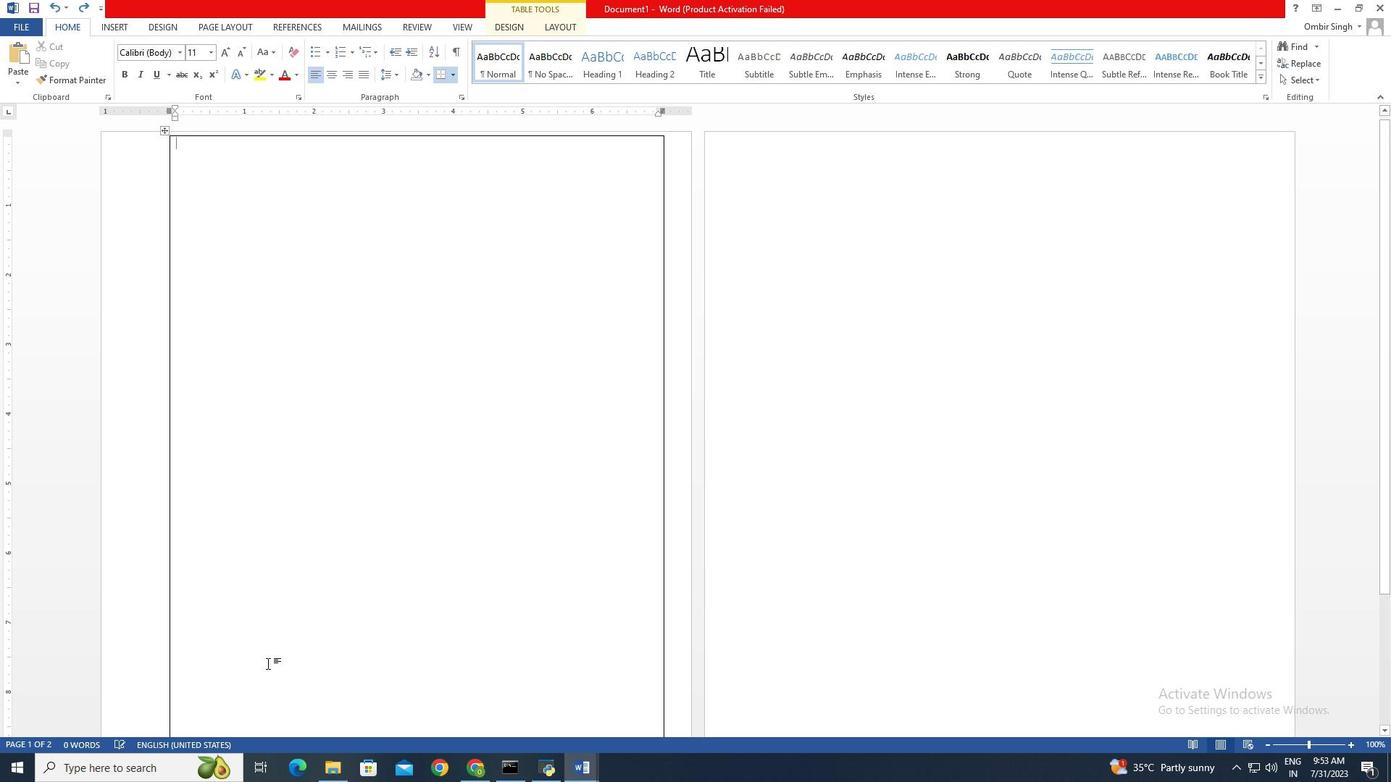 
Action: Mouse pressed left at (740, 537)
Screenshot: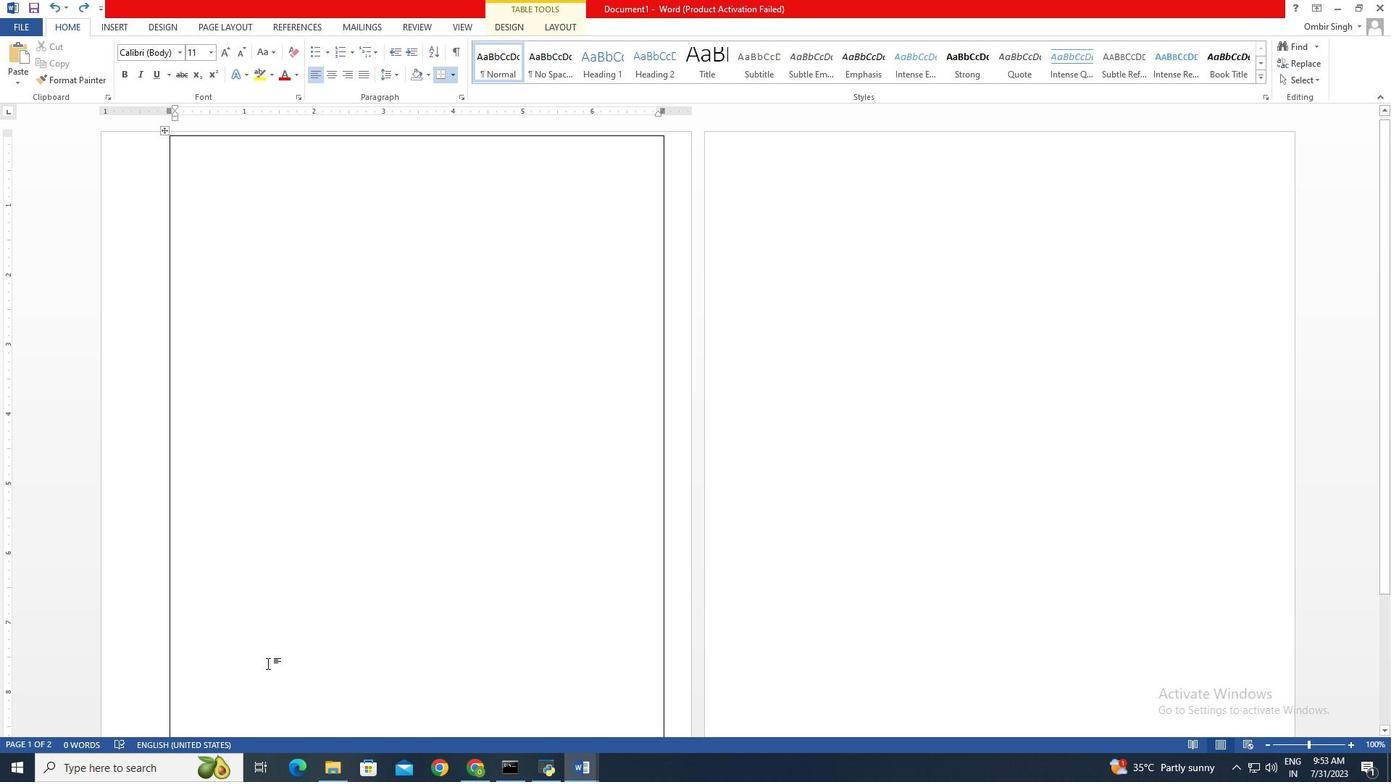 
Action: Key pressed <Key.delete><Key.delete><Key.delete><Key.delete><Key.delete><Key.delete>
Screenshot: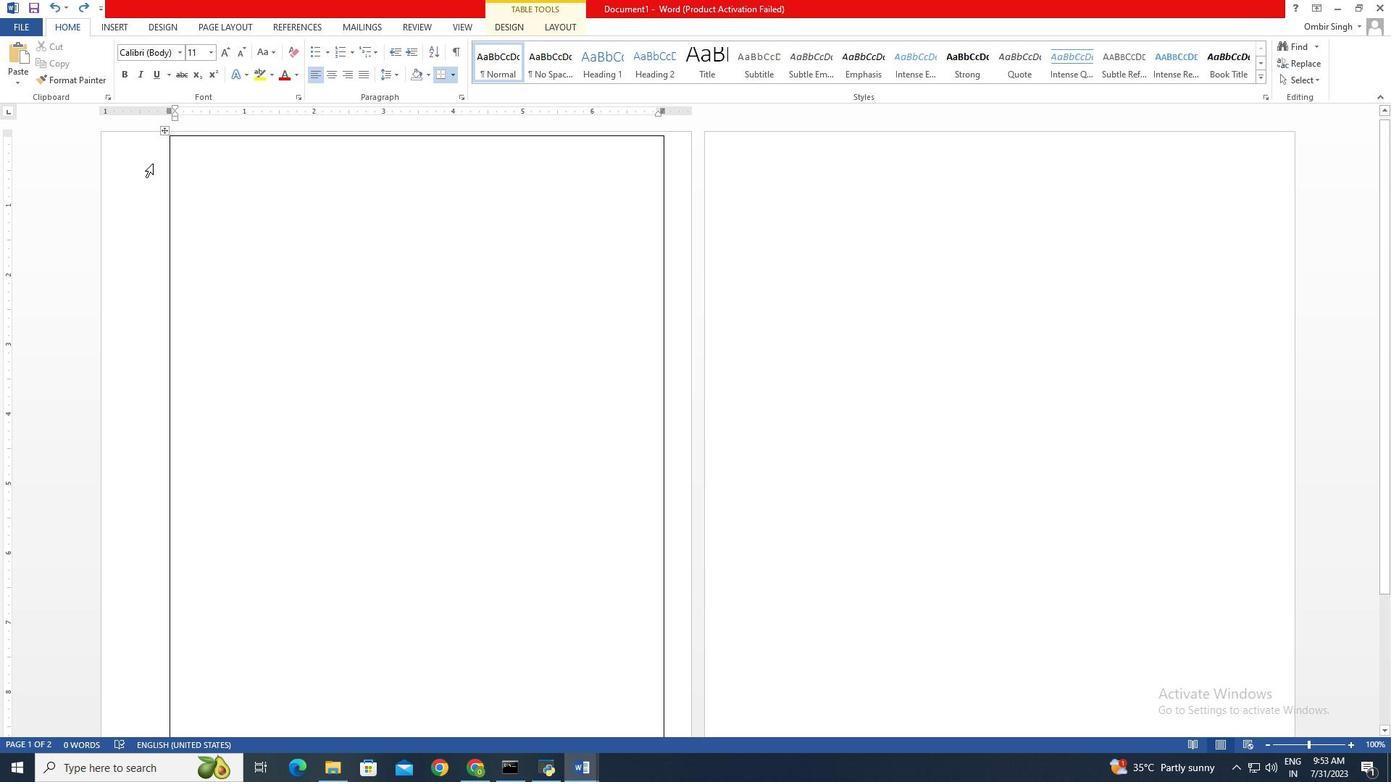 
Action: Mouse moved to (771, 166)
Screenshot: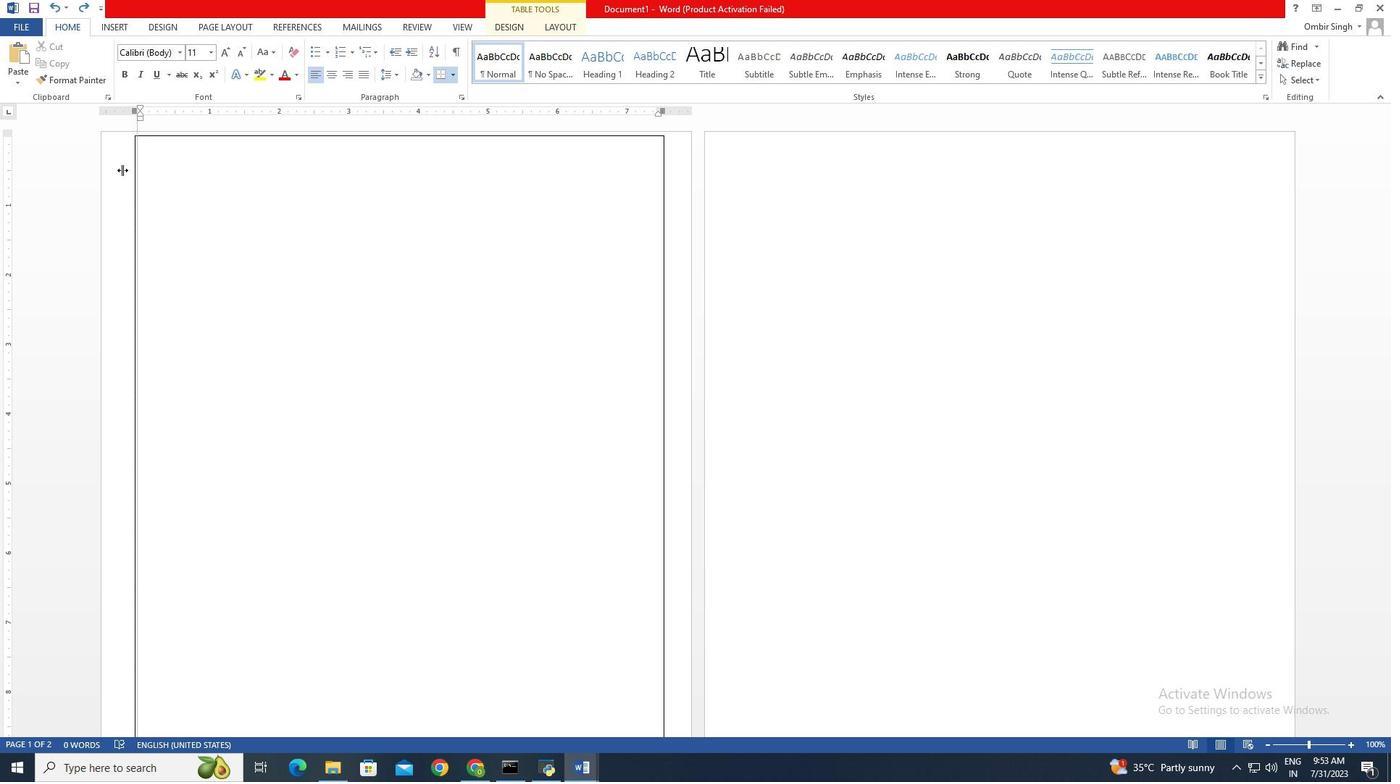 
Action: Mouse pressed left at (771, 166)
Screenshot: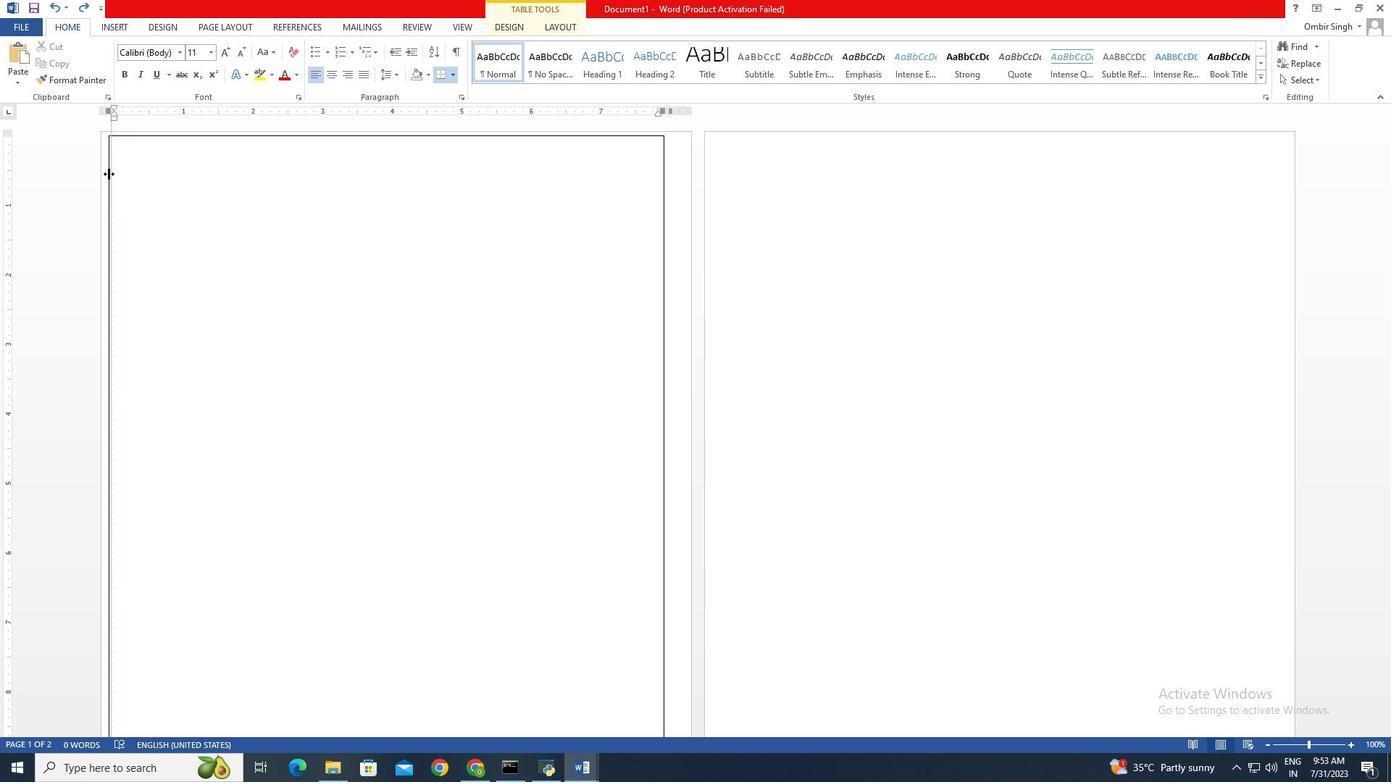 
Action: Mouse moved to (619, 231)
Screenshot: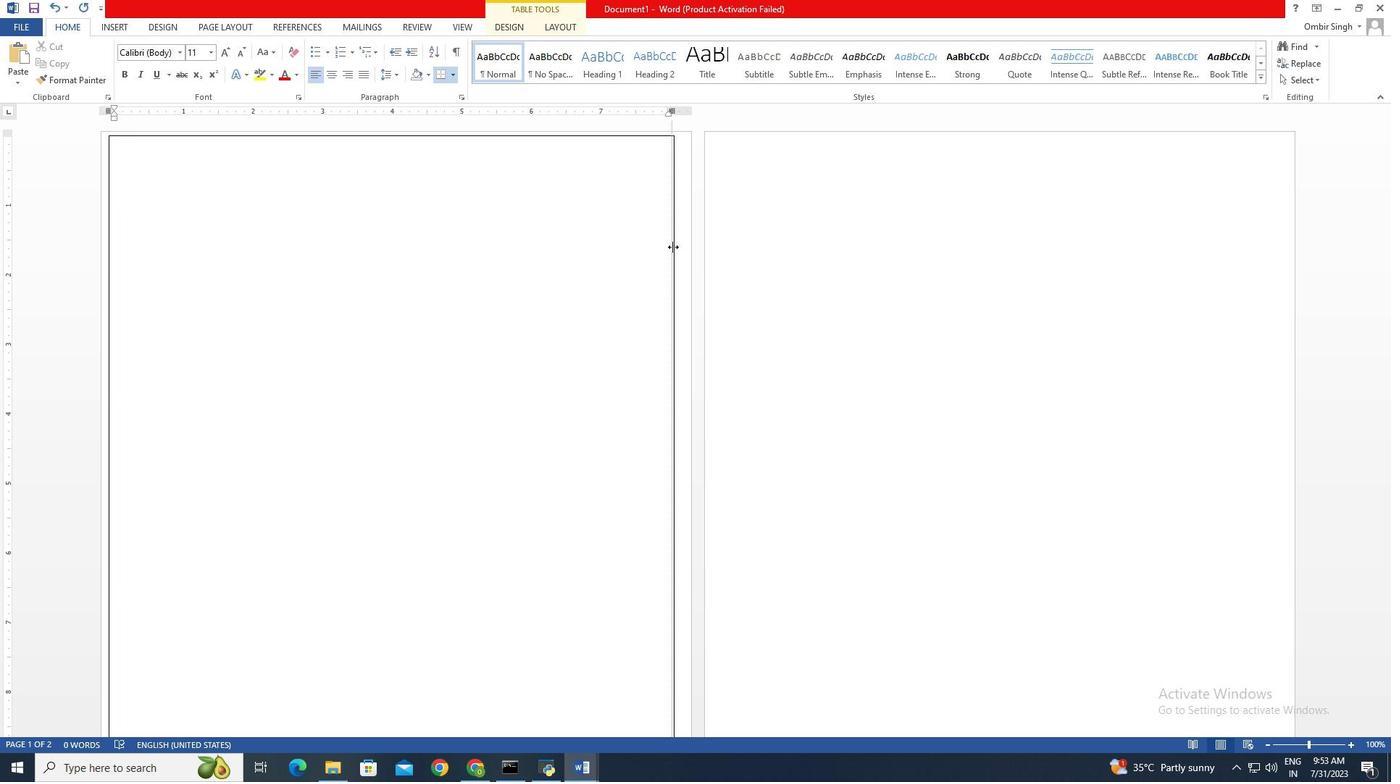 
Action: Mouse pressed left at (619, 231)
Screenshot: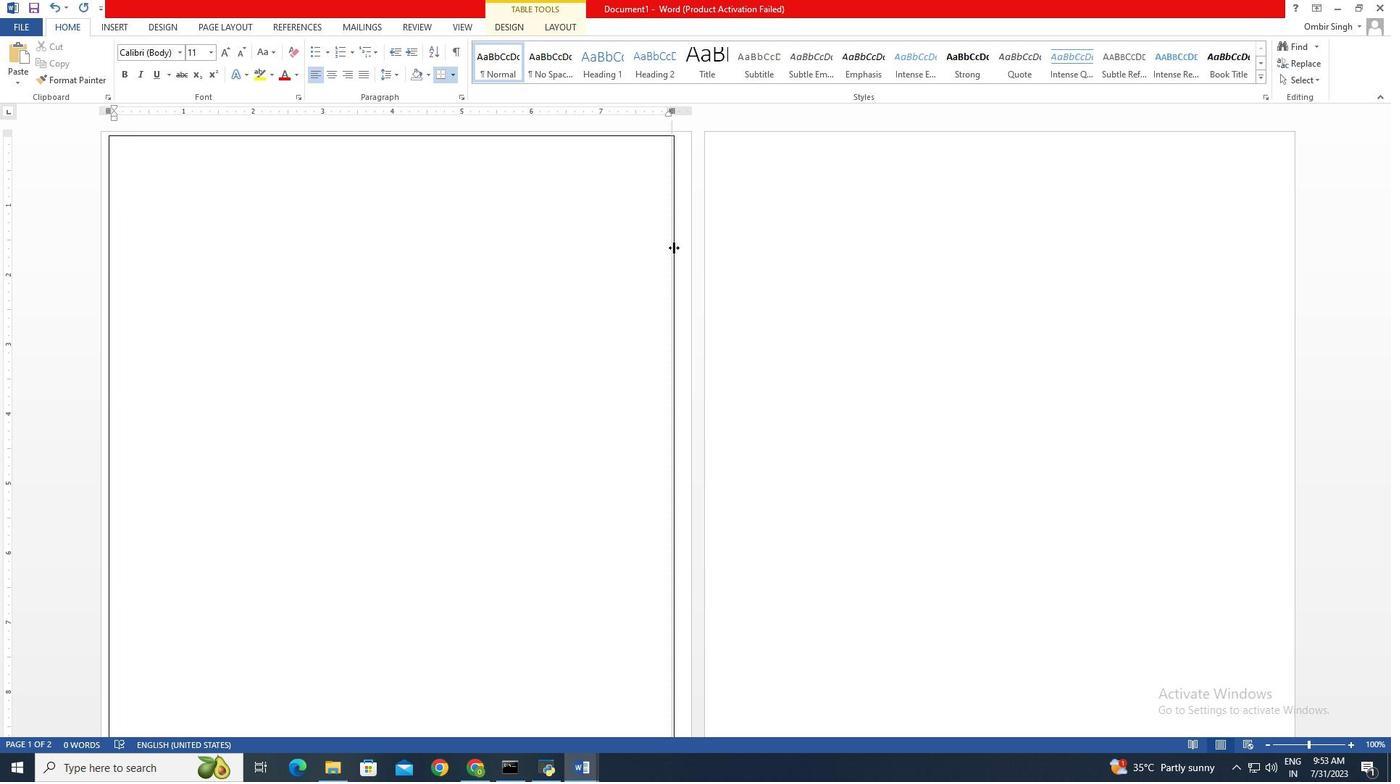 
Action: Mouse moved to (737, 176)
Screenshot: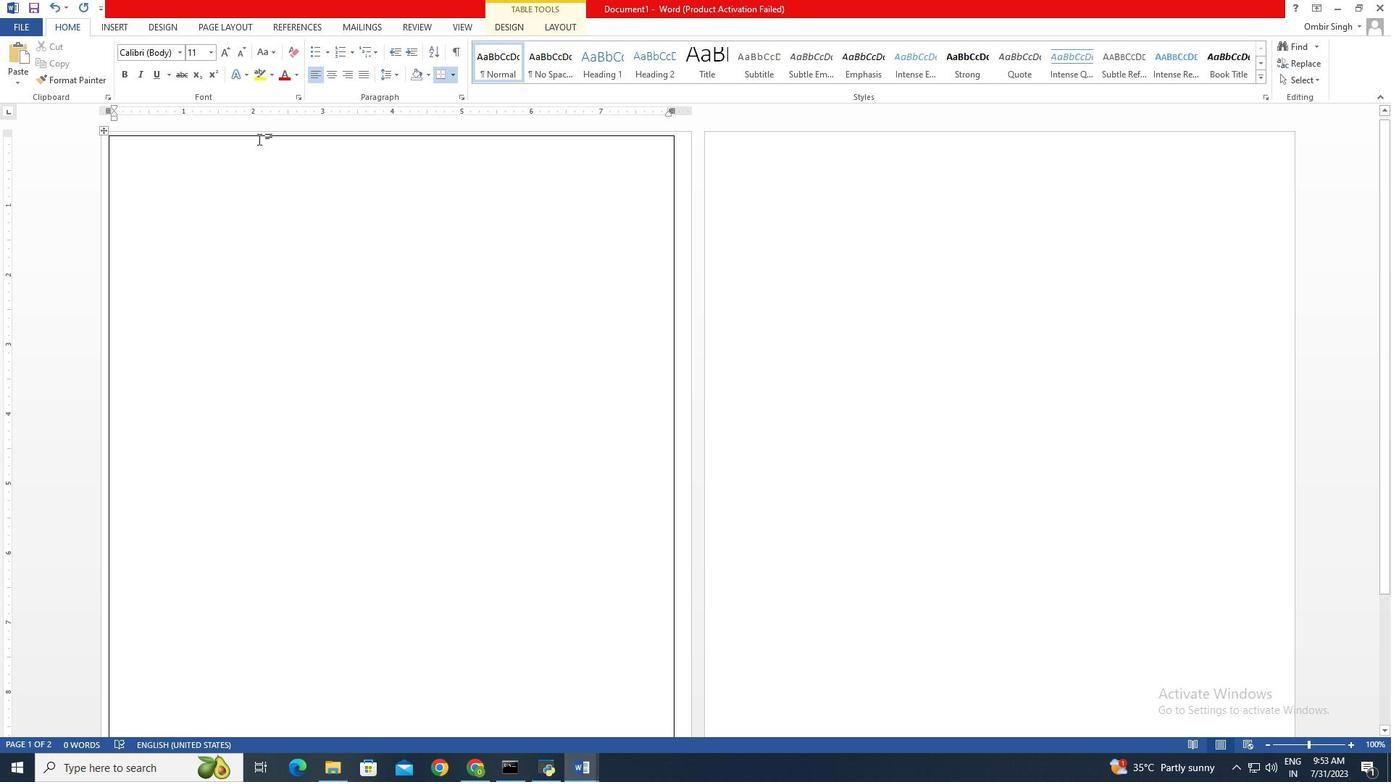 
Action: Mouse pressed left at (737, 176)
Screenshot: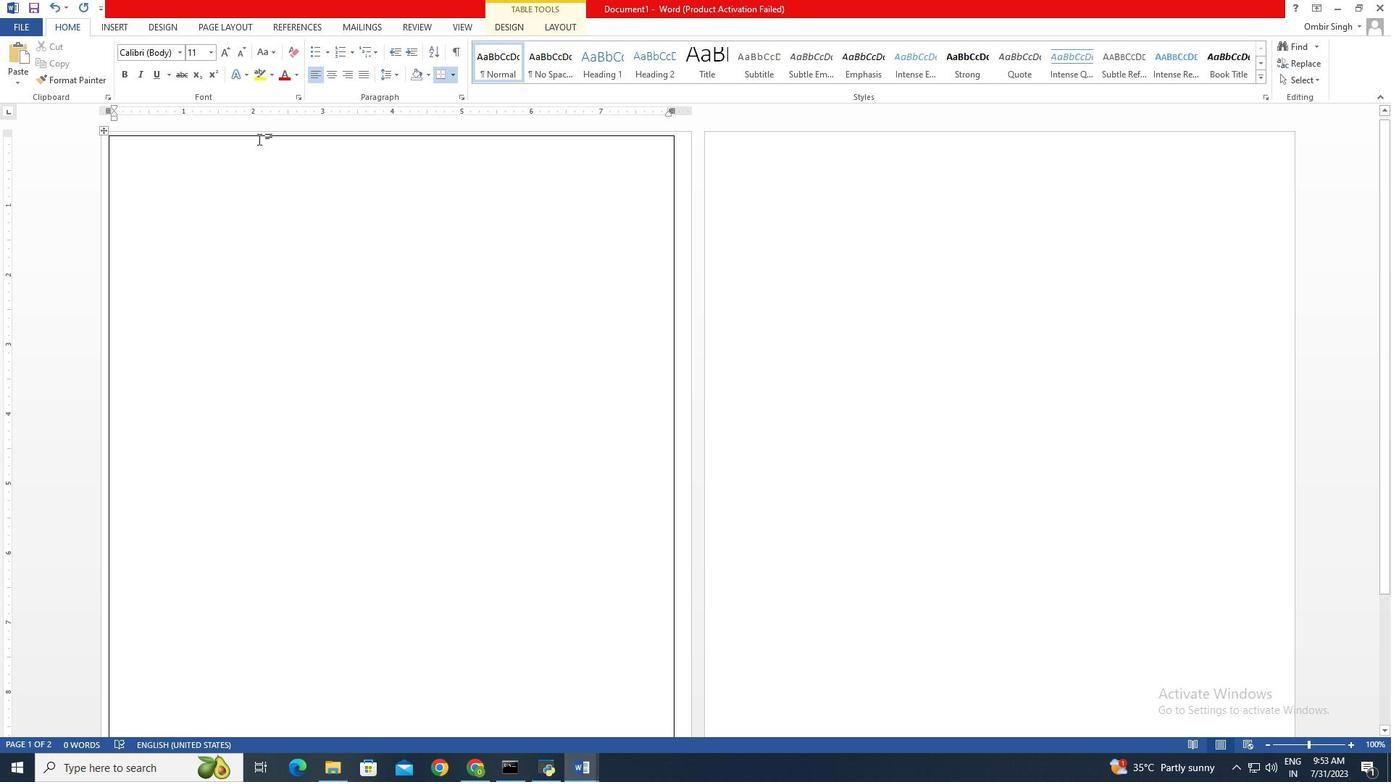 
Action: Mouse moved to (821, 151)
Screenshot: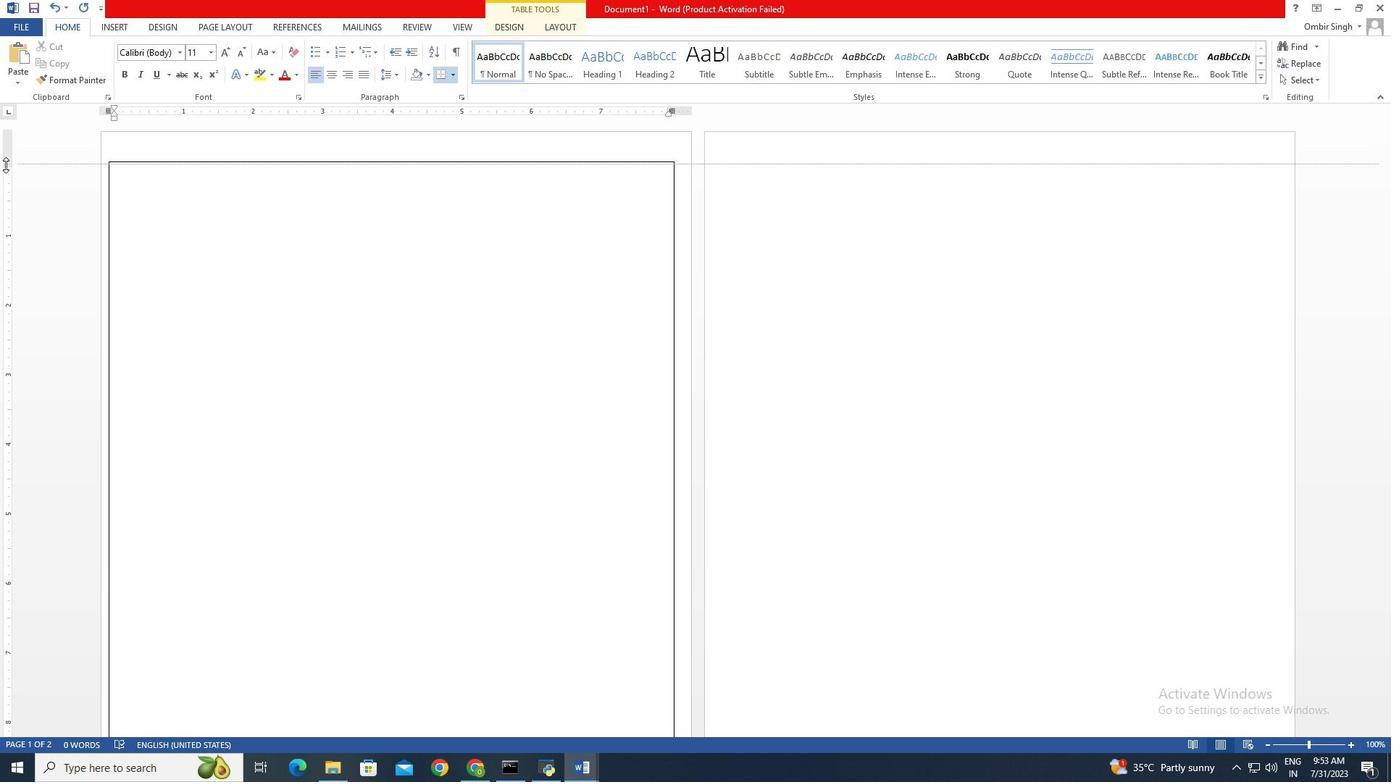 
Action: Mouse pressed left at (821, 151)
Screenshot: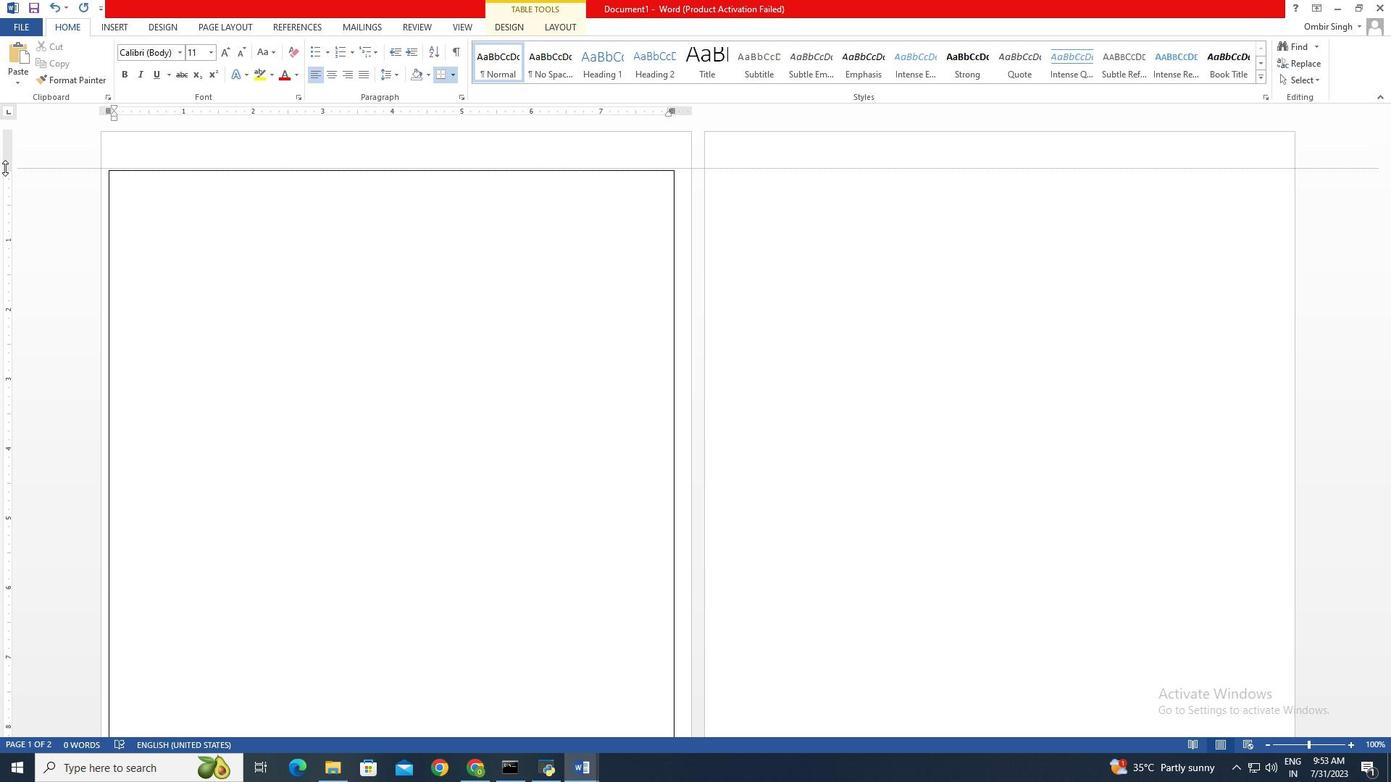 
Action: Mouse moved to (683, 268)
Screenshot: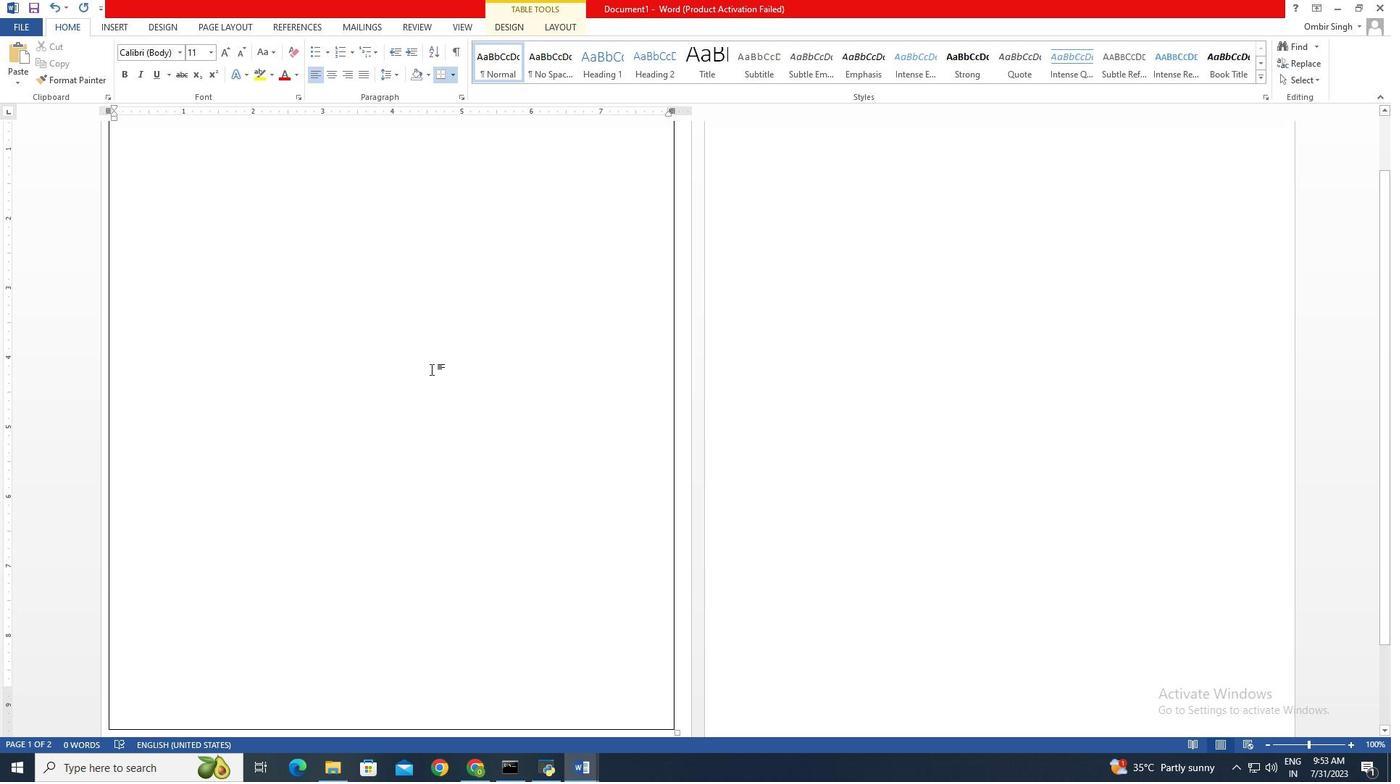 
Action: Mouse pressed left at (683, 268)
Screenshot: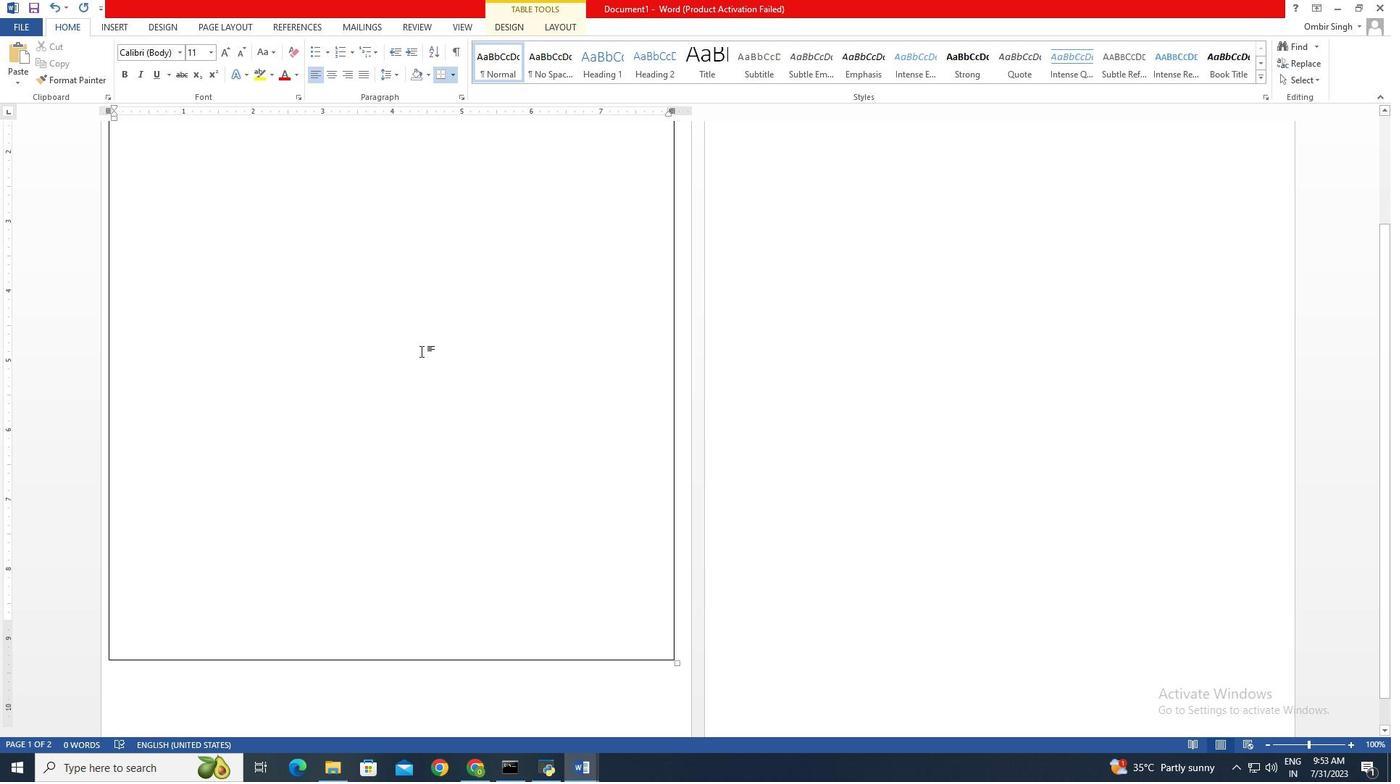 
Action: Mouse moved to (686, 332)
Screenshot: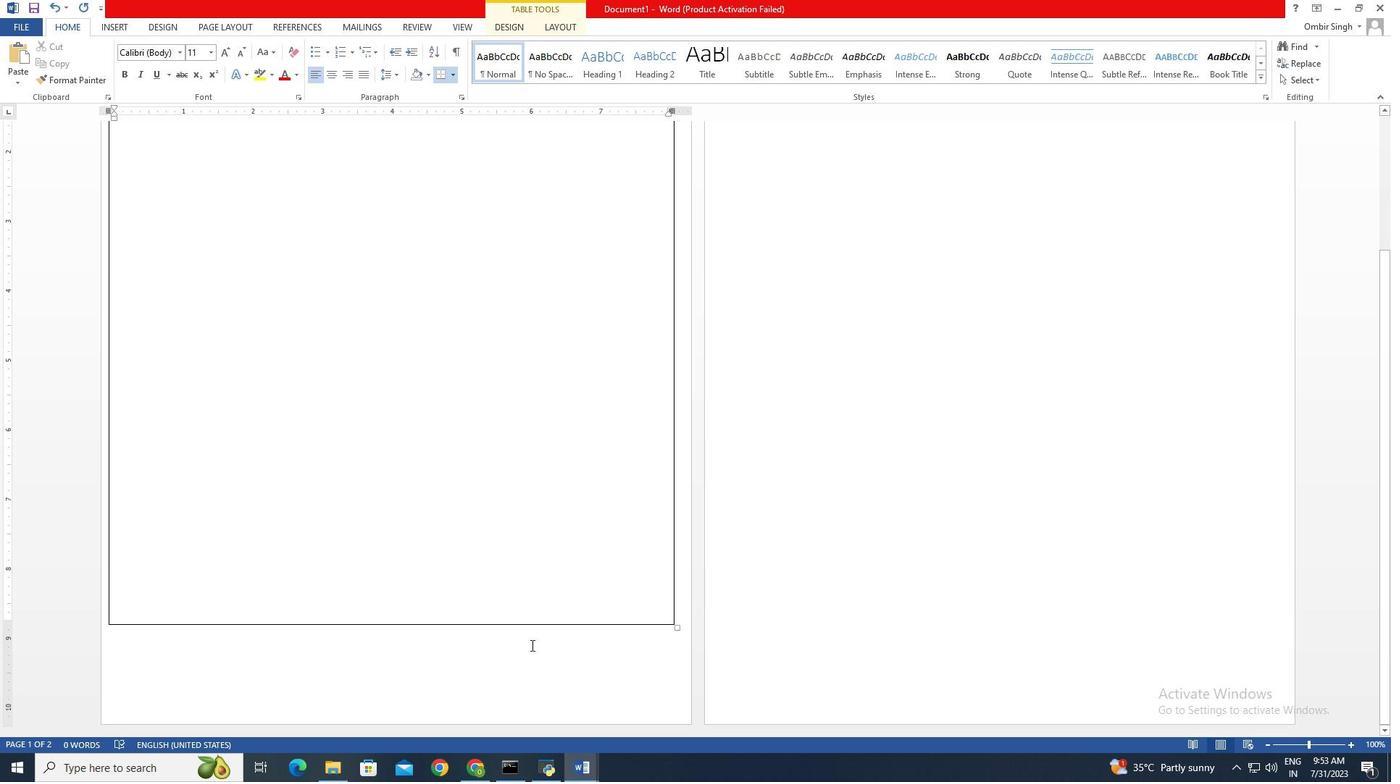 
Action: Mouse scrolled (686, 332) with delta (0, 0)
Screenshot: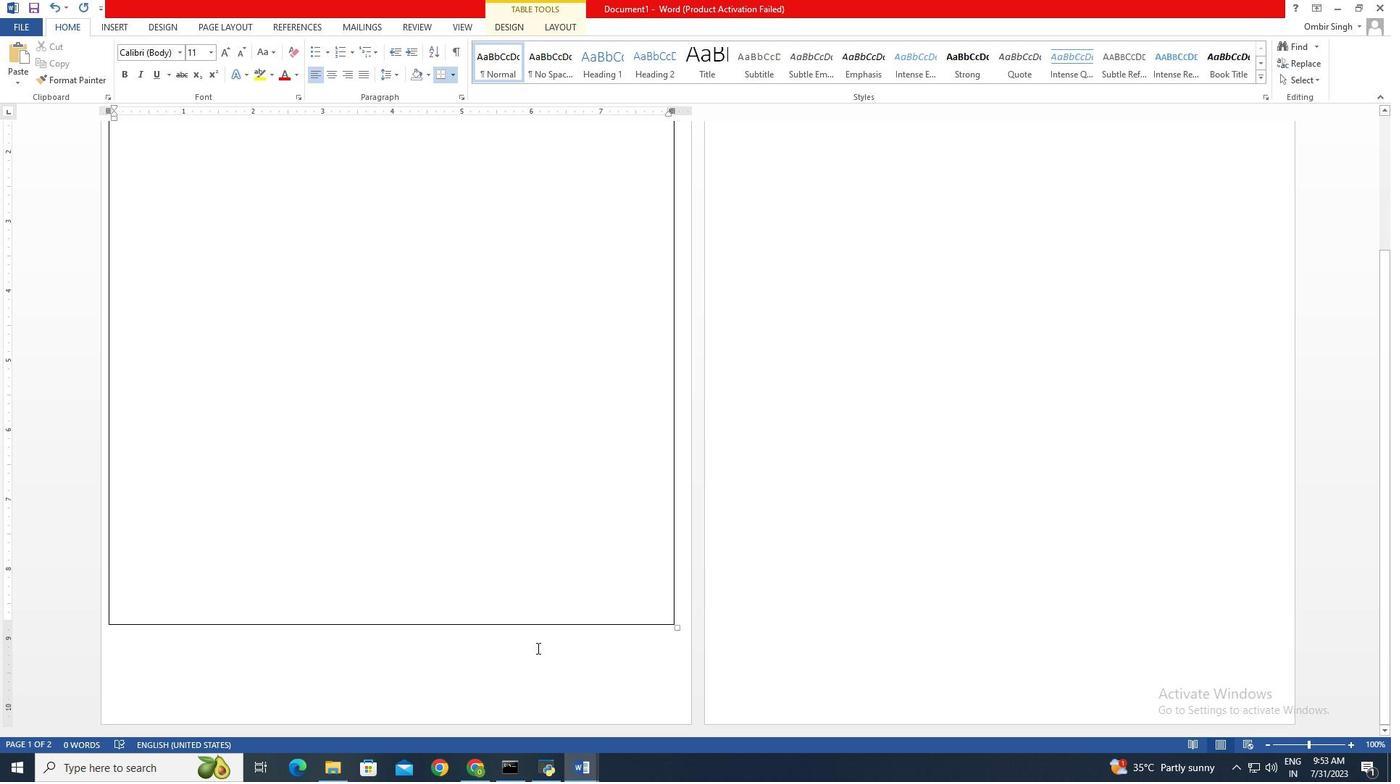 
Action: Mouse scrolled (686, 332) with delta (0, 0)
Screenshot: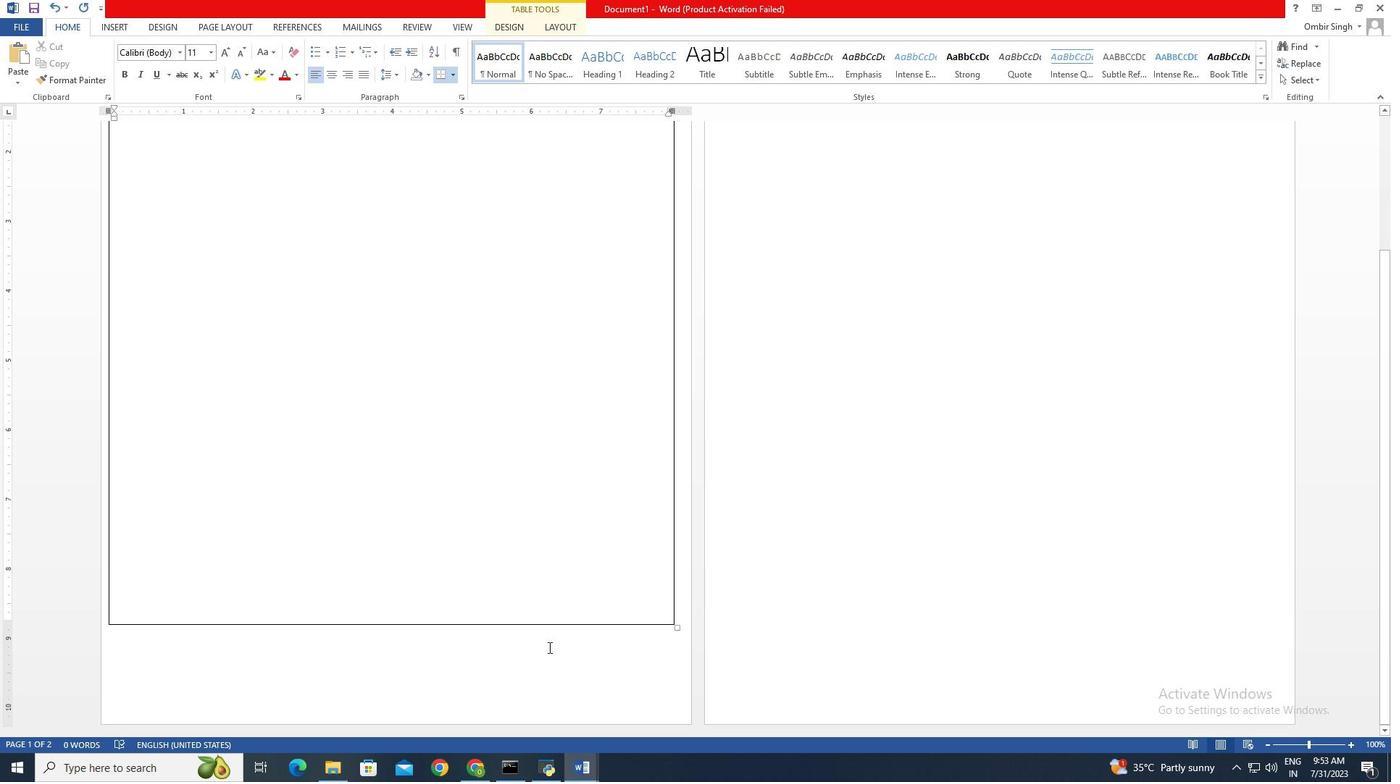 
Action: Mouse moved to (687, 329)
Screenshot: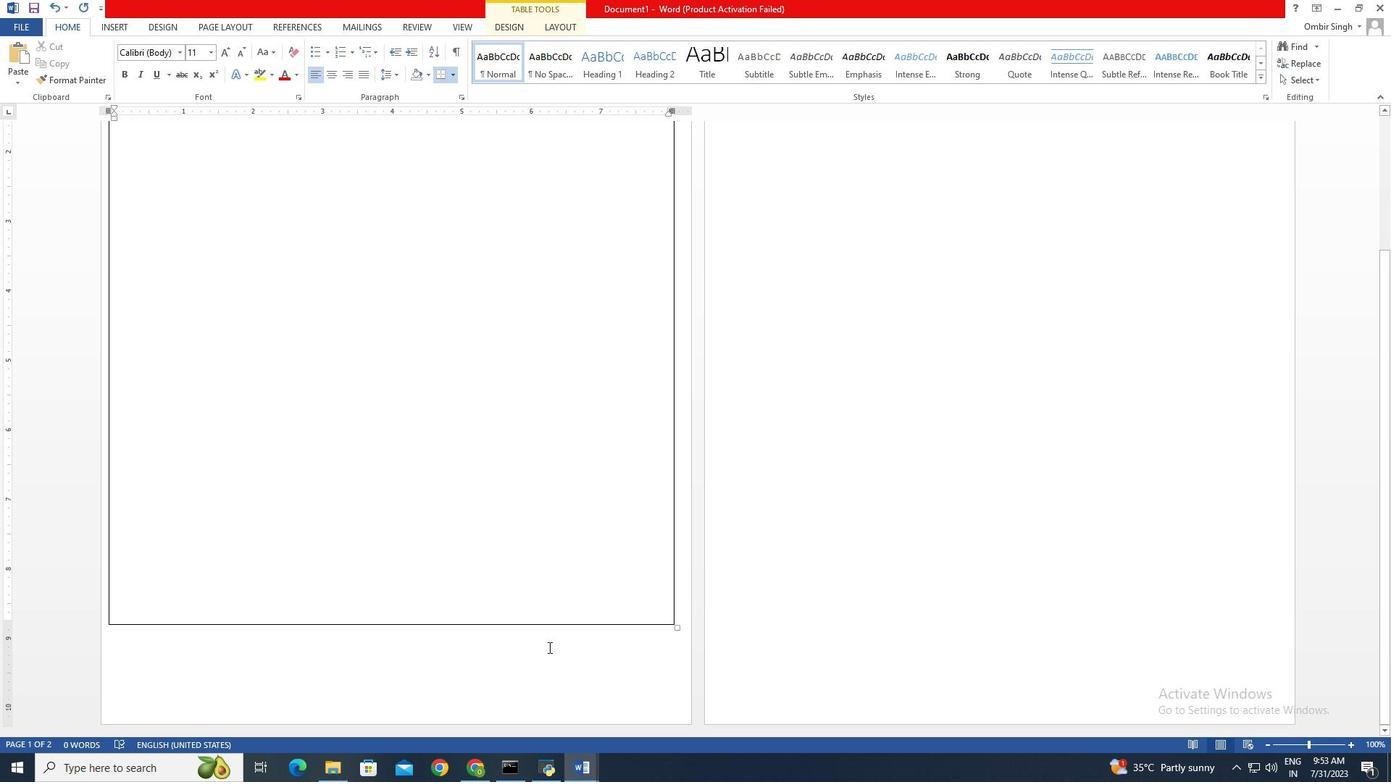 
Action: Mouse scrolled (687, 328) with delta (0, 0)
Screenshot: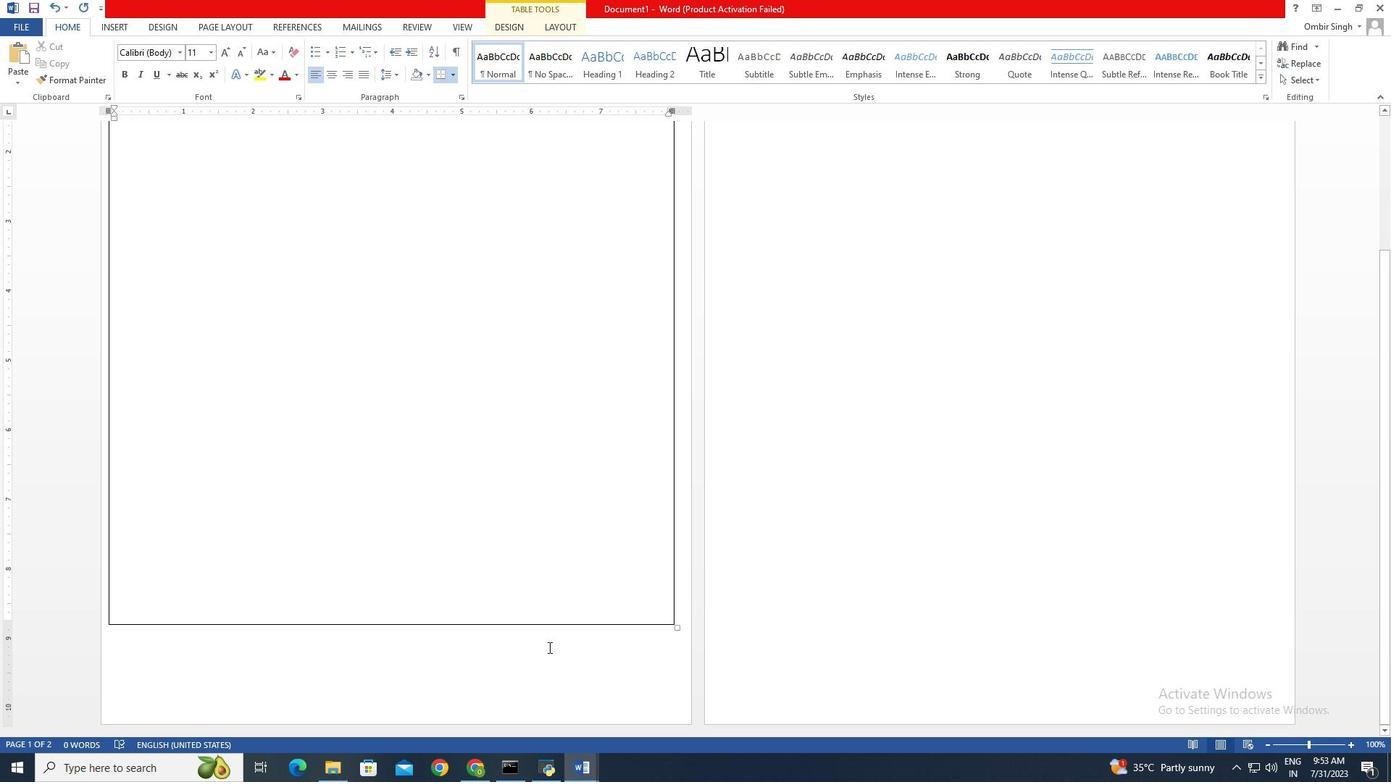 
Action: Mouse moved to (690, 321)
Screenshot: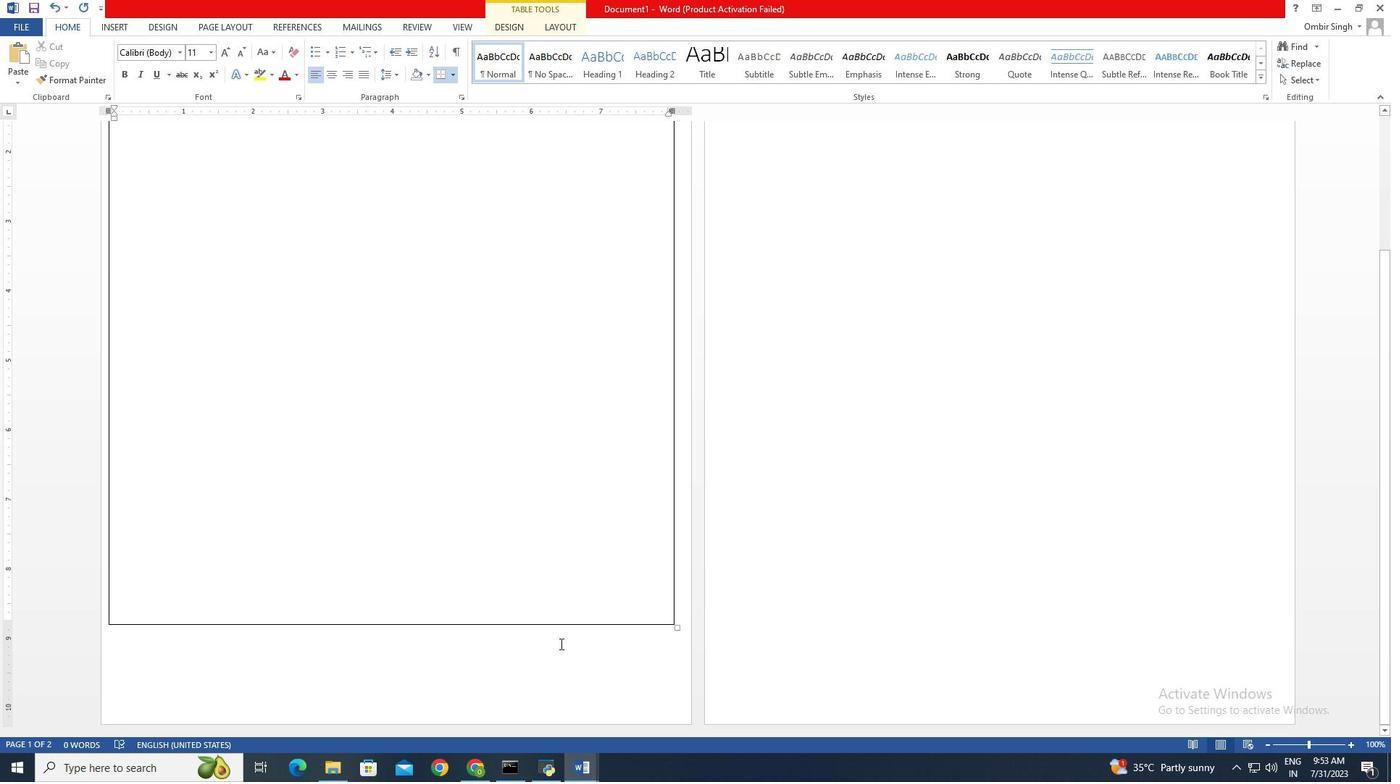 
Action: Mouse scrolled (690, 321) with delta (0, 0)
Screenshot: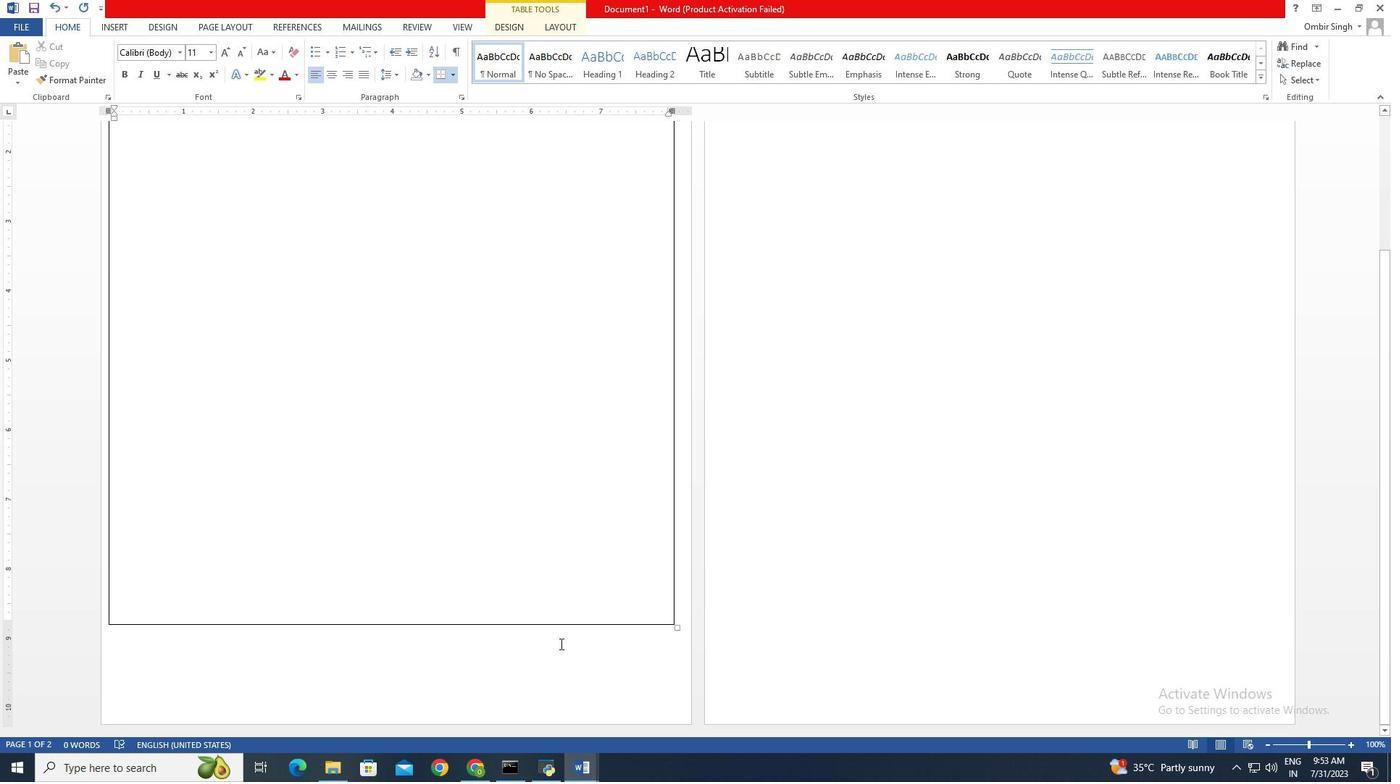 
Action: Mouse moved to (693, 312)
Screenshot: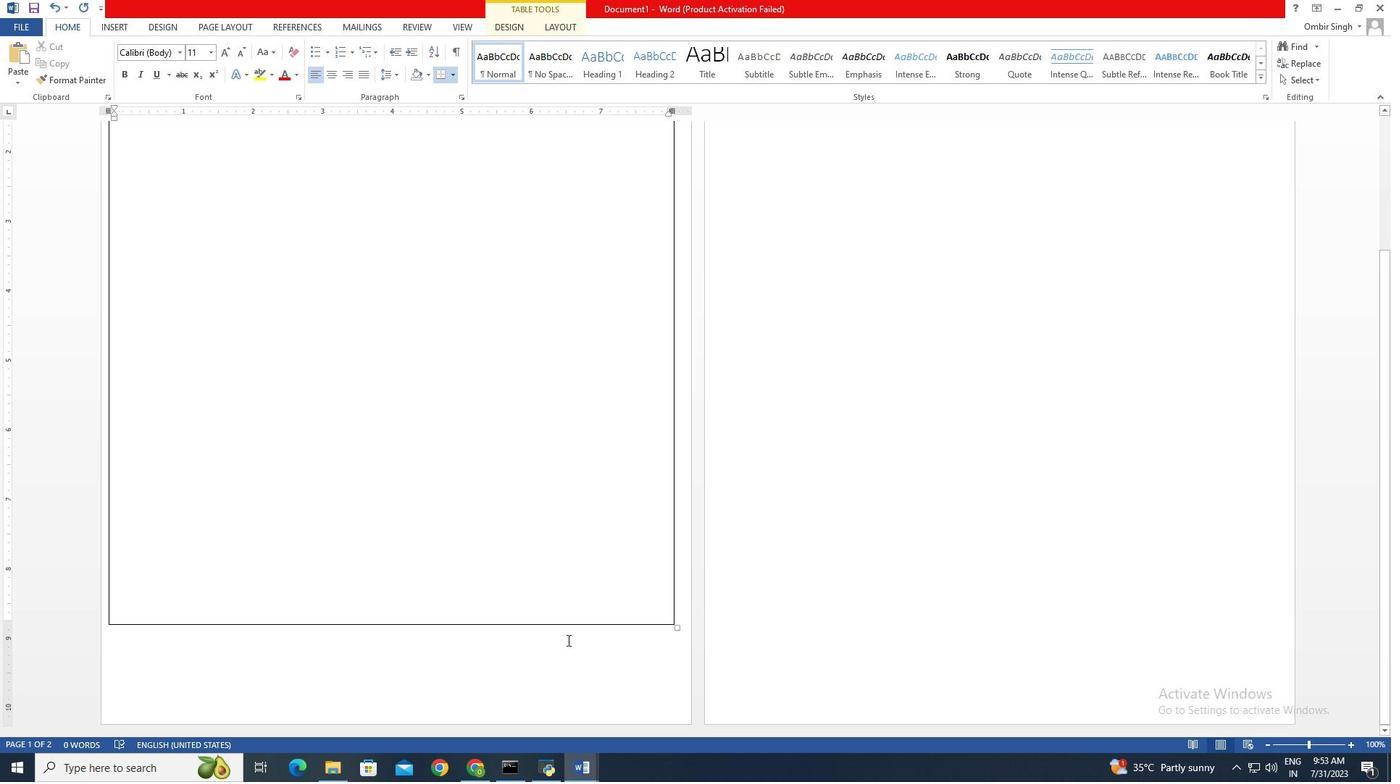 
Action: Mouse scrolled (692, 318) with delta (0, 0)
Screenshot: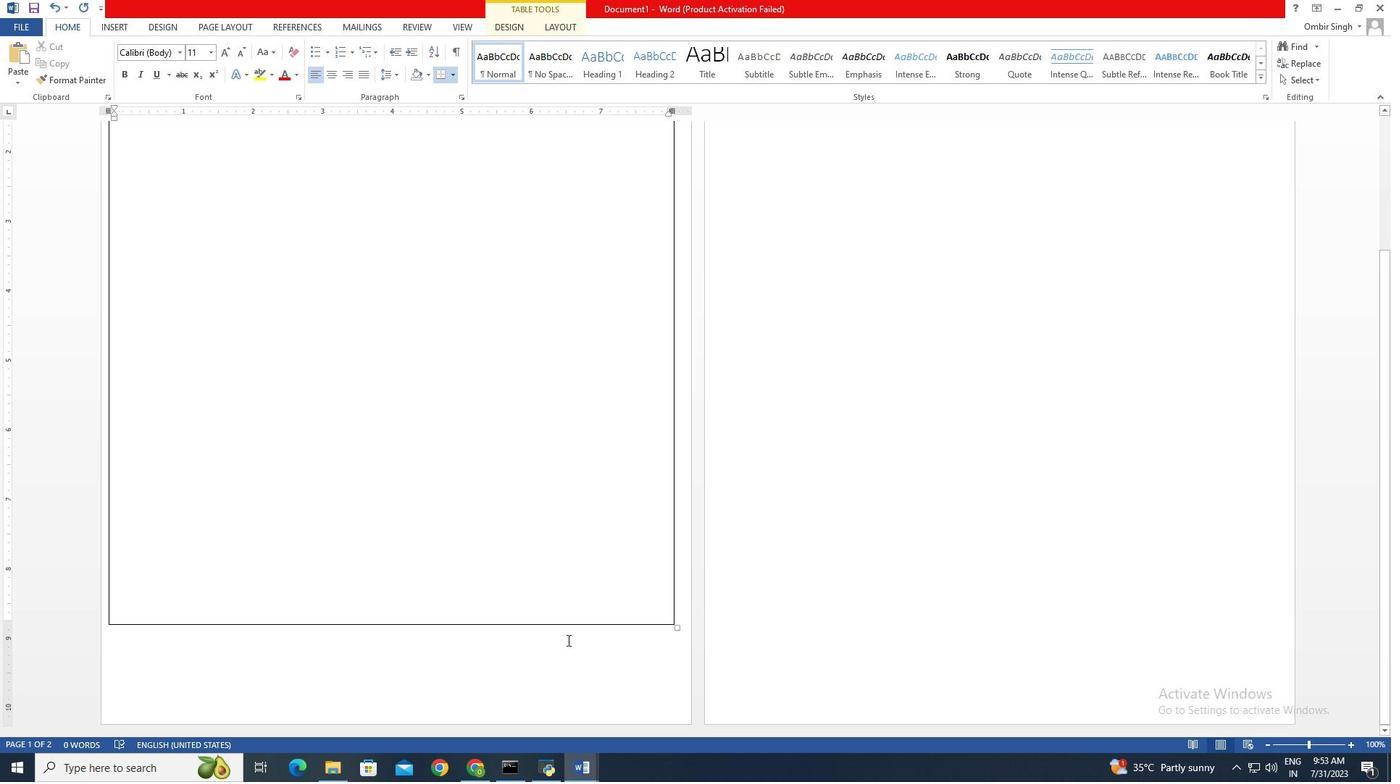 
Action: Mouse moved to (693, 311)
Screenshot: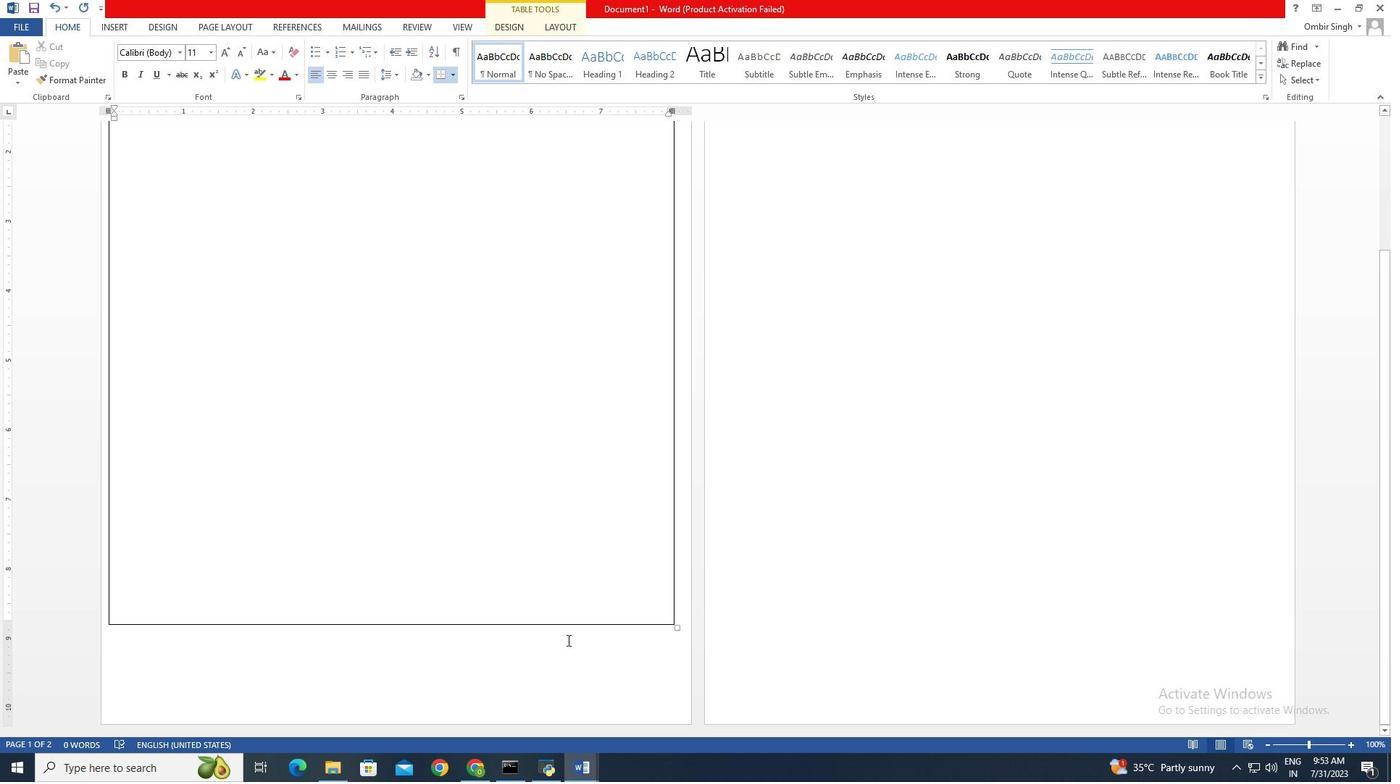 
Action: Mouse scrolled (693, 313) with delta (0, 0)
Screenshot: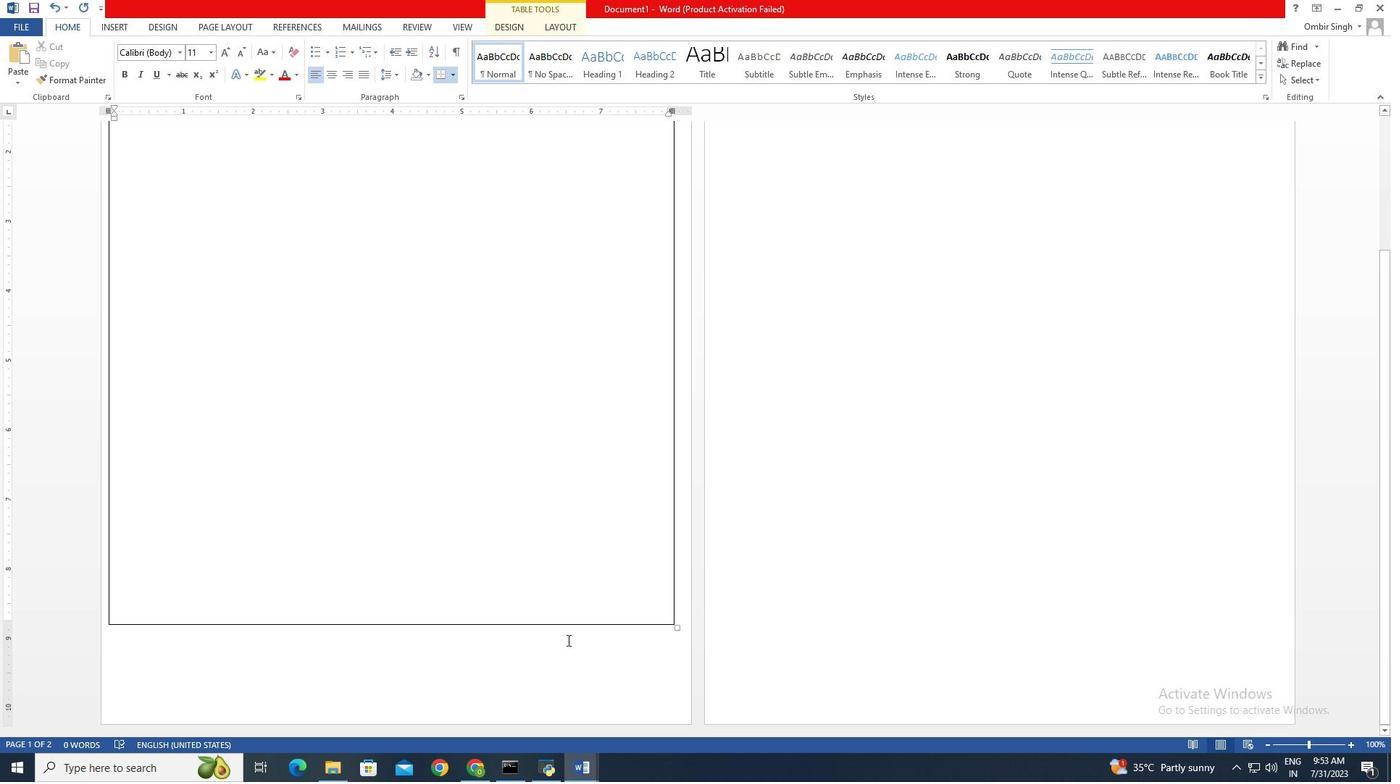 
Action: Mouse moved to (693, 309)
Screenshot: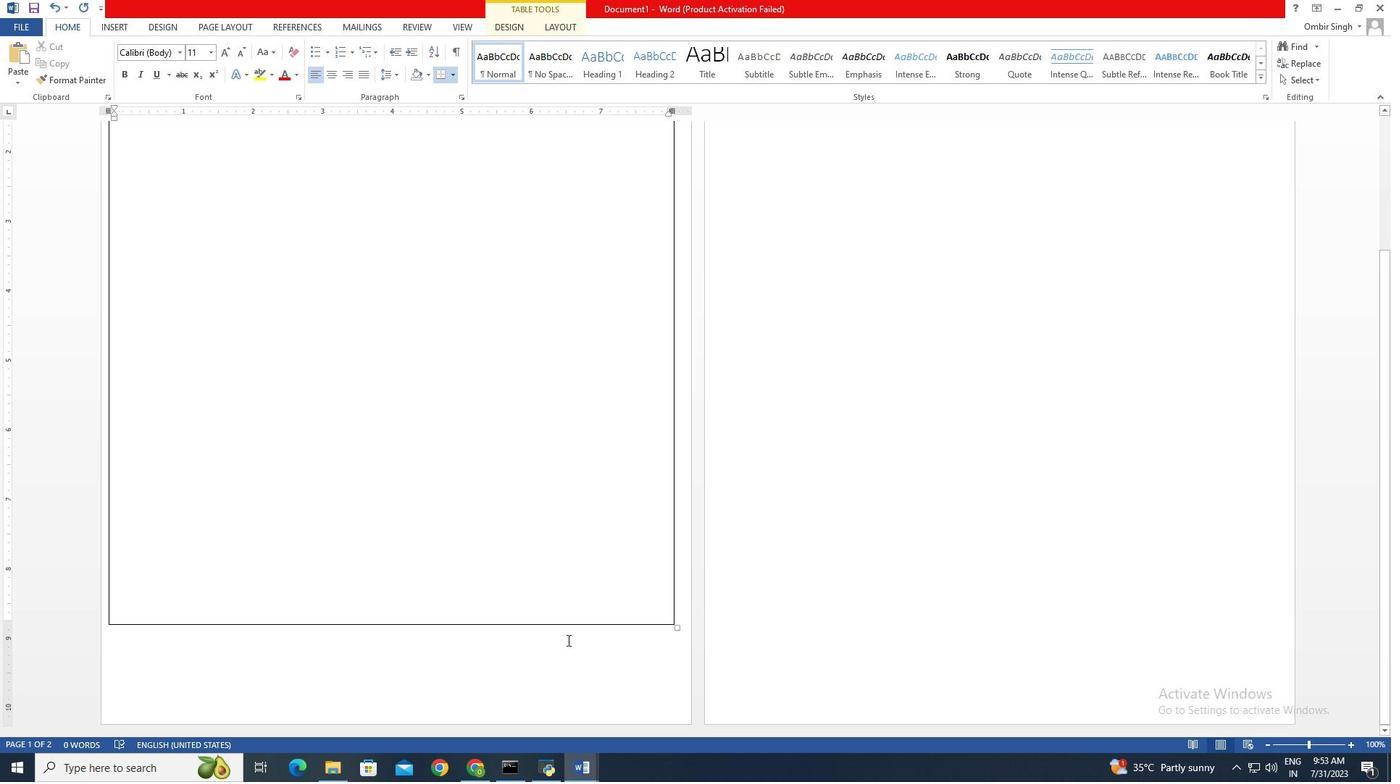 
Action: Mouse scrolled (693, 310) with delta (0, 0)
Screenshot: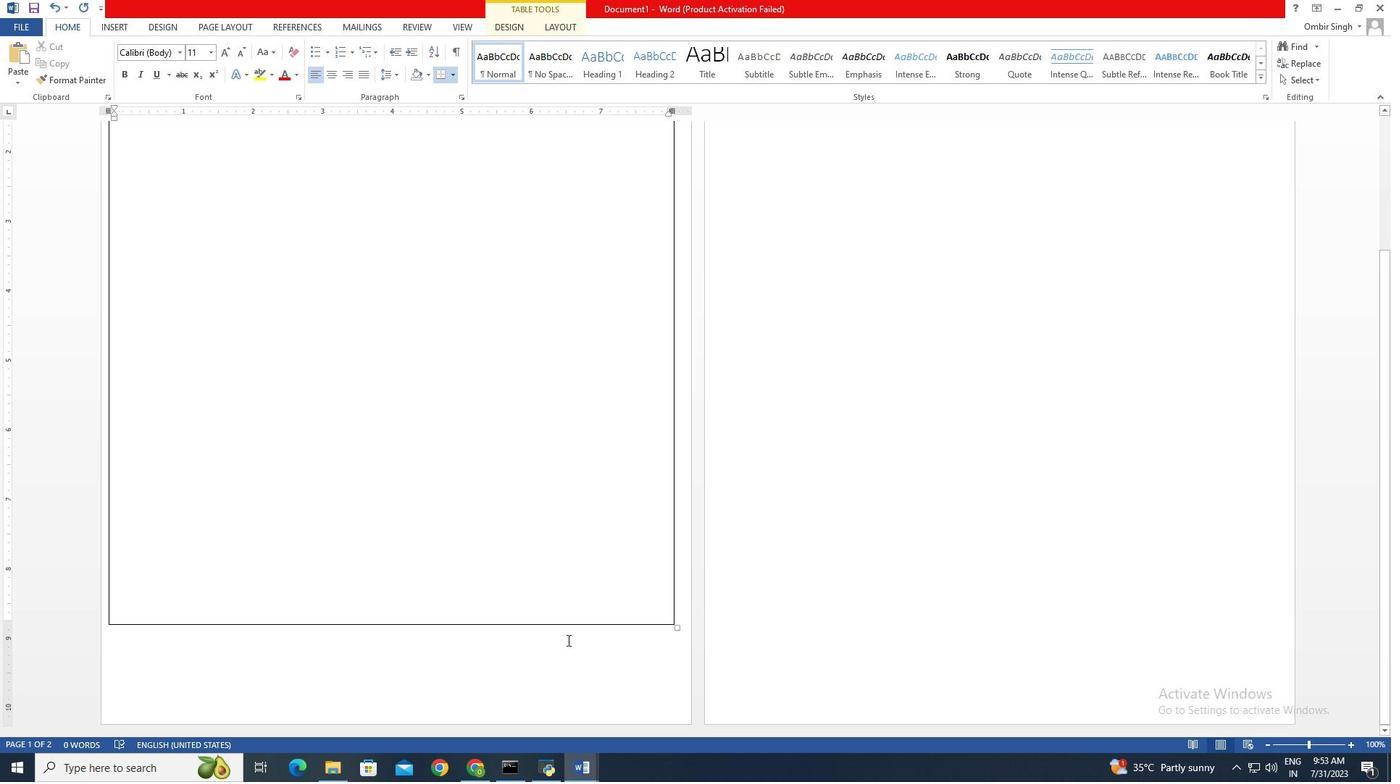 
Action: Mouse moved to (693, 308)
Screenshot: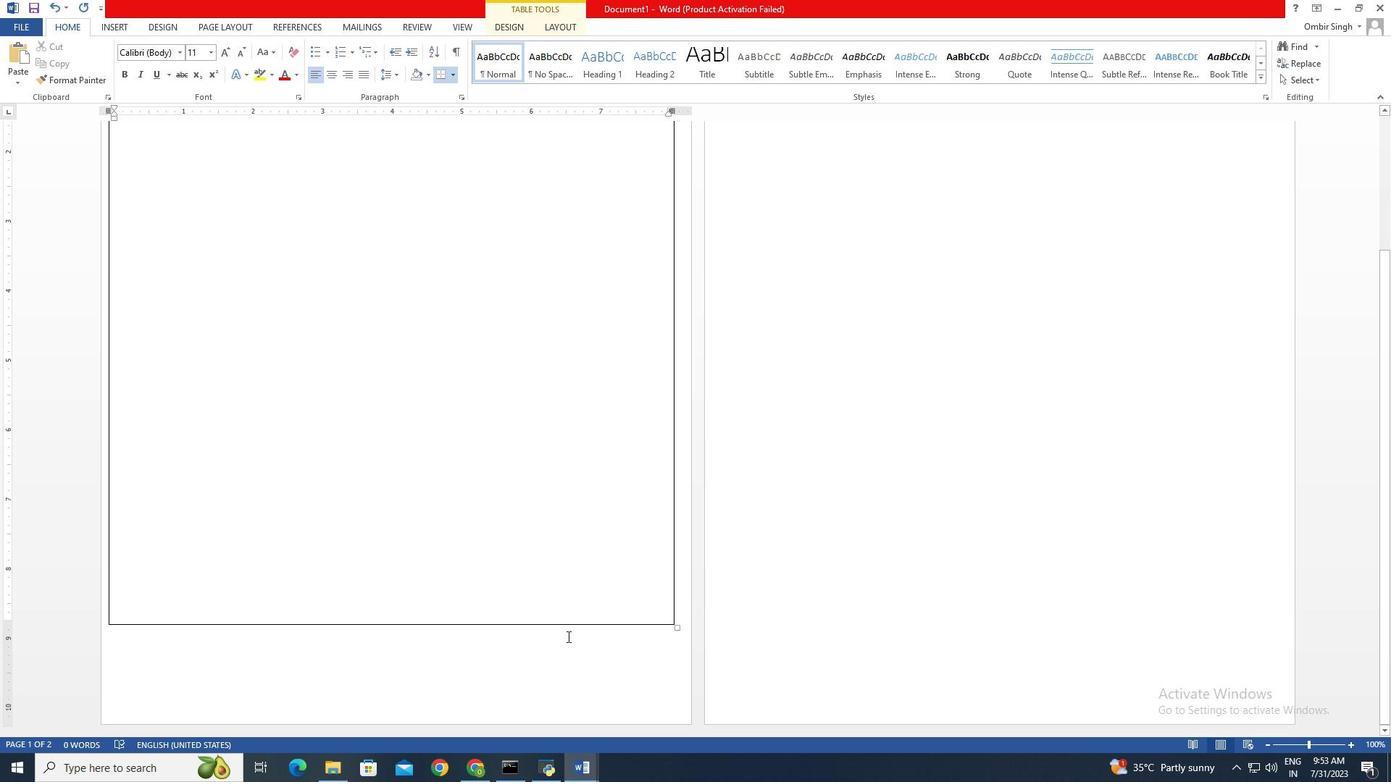 
Action: Mouse scrolled (693, 308) with delta (0, 0)
Screenshot: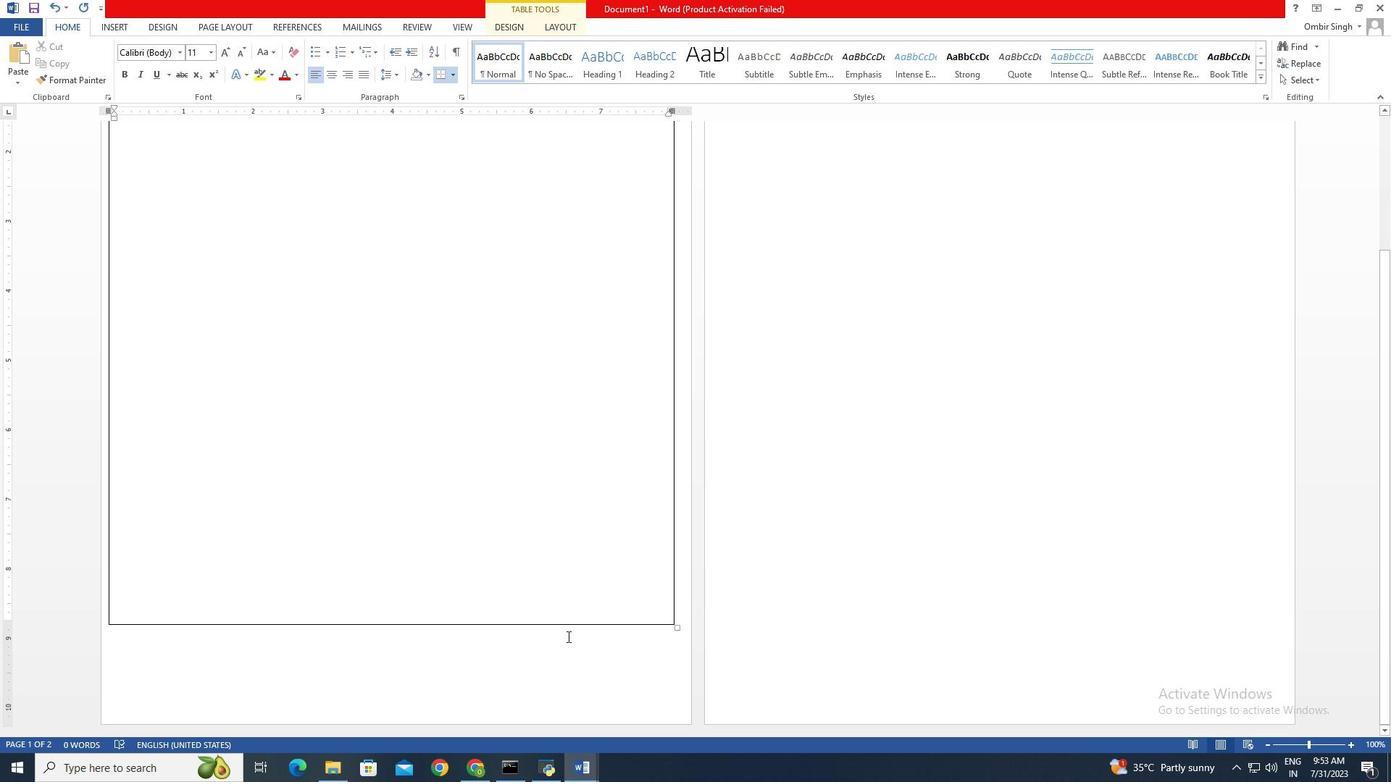 
Action: Mouse scrolled (693, 308) with delta (0, 0)
Screenshot: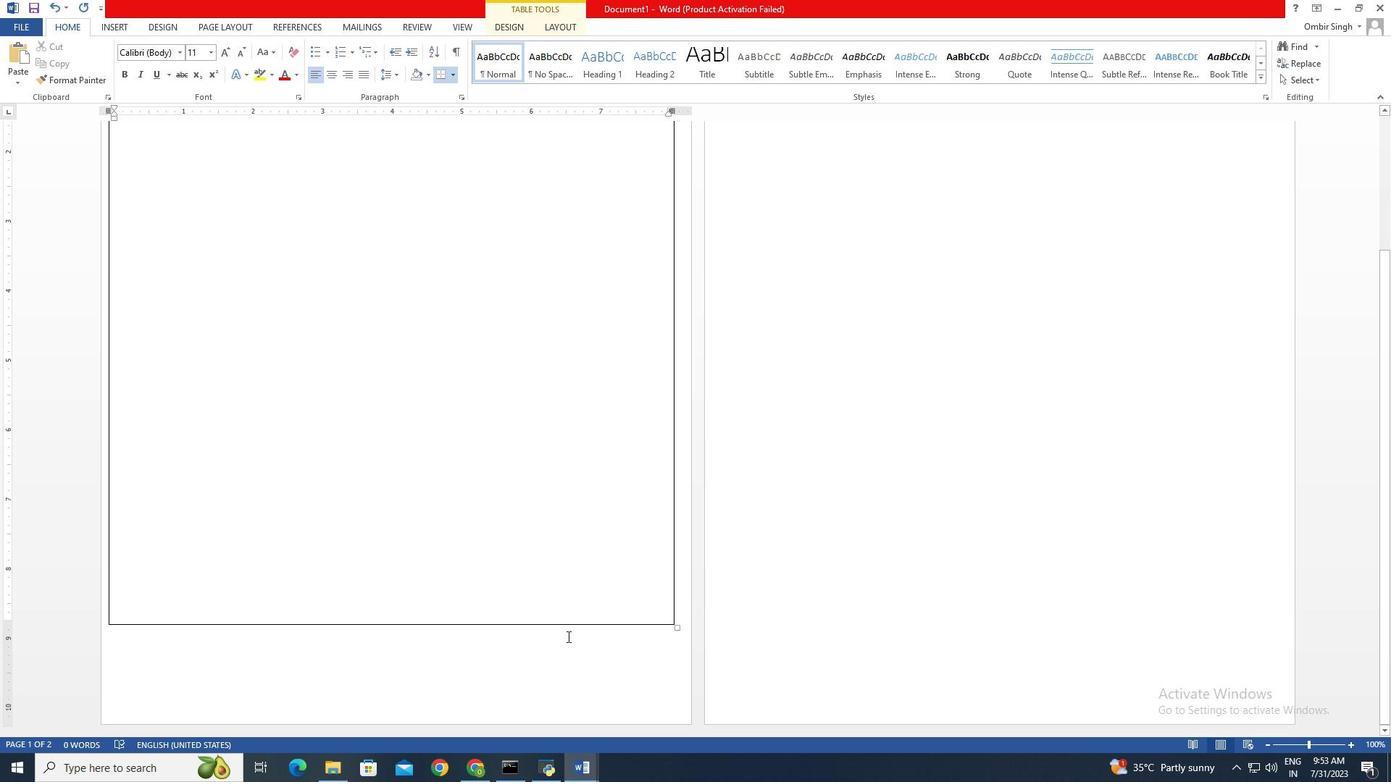 
Action: Mouse scrolled (693, 308) with delta (0, 0)
Screenshot: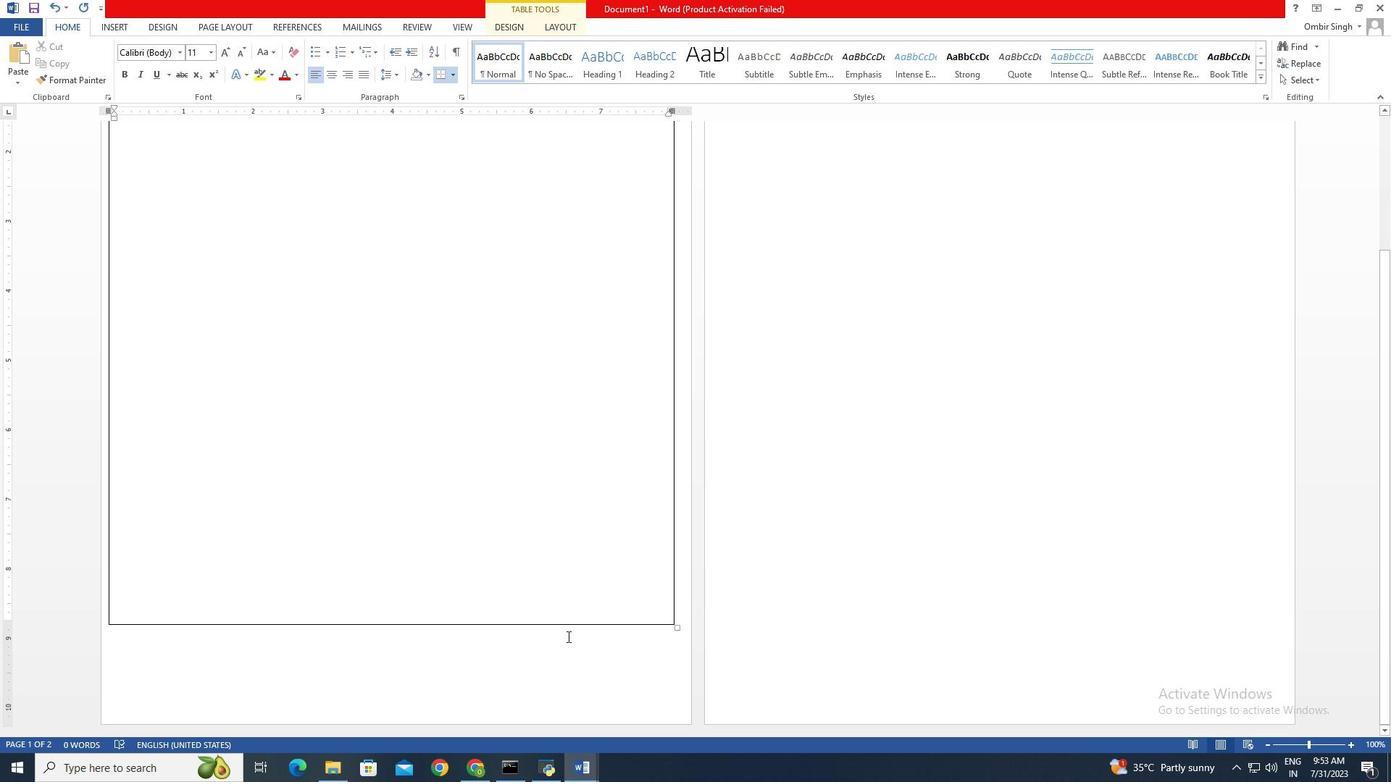 
Action: Mouse scrolled (693, 308) with delta (0, 0)
Screenshot: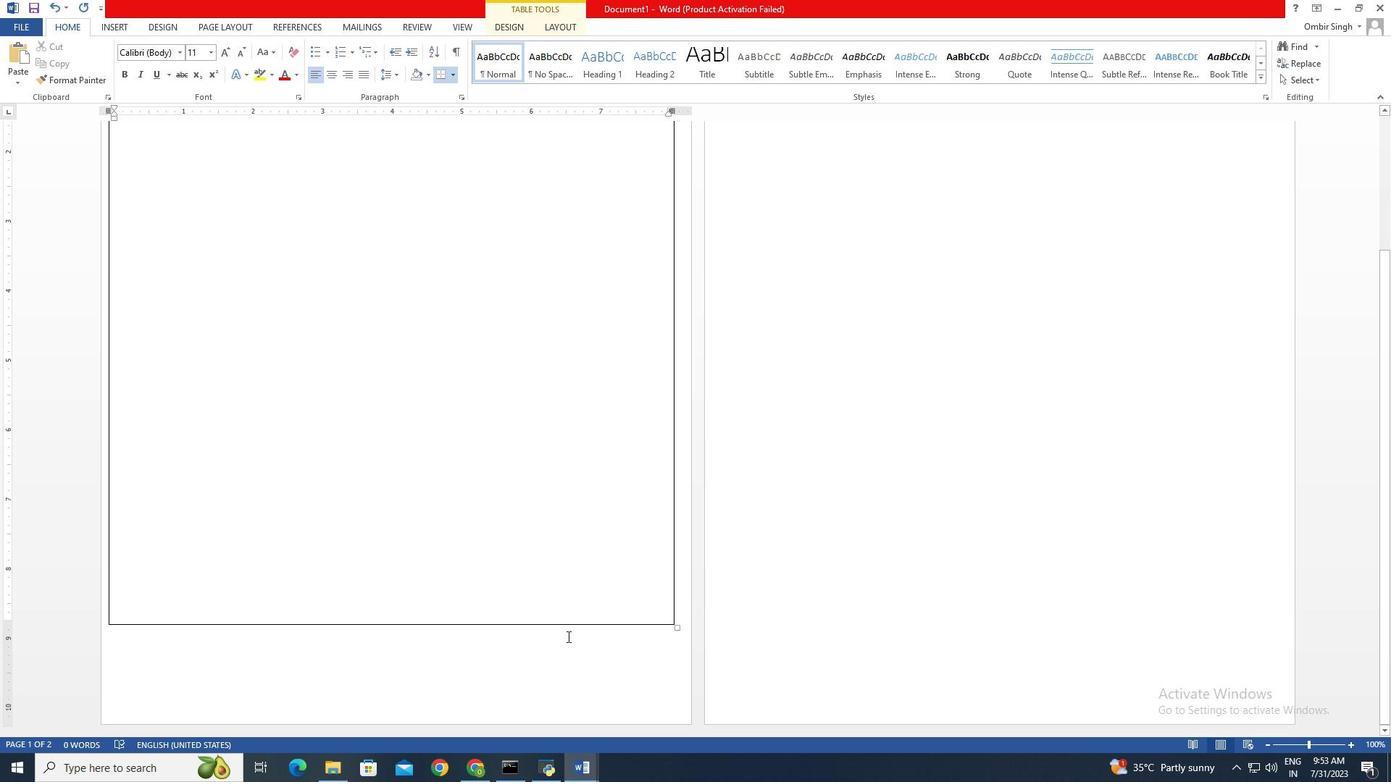 
Action: Mouse scrolled (693, 308) with delta (0, 0)
Screenshot: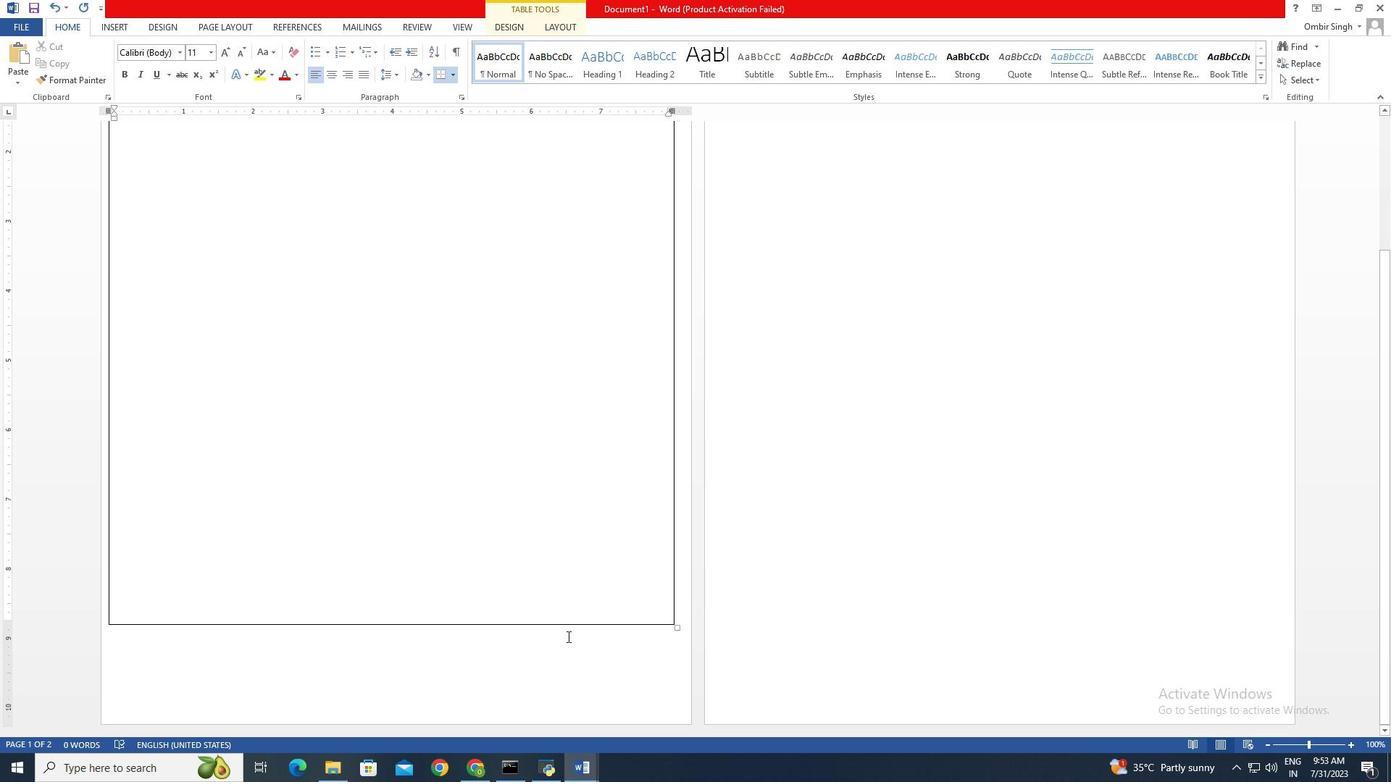 
Action: Mouse moved to (648, 518)
Screenshot: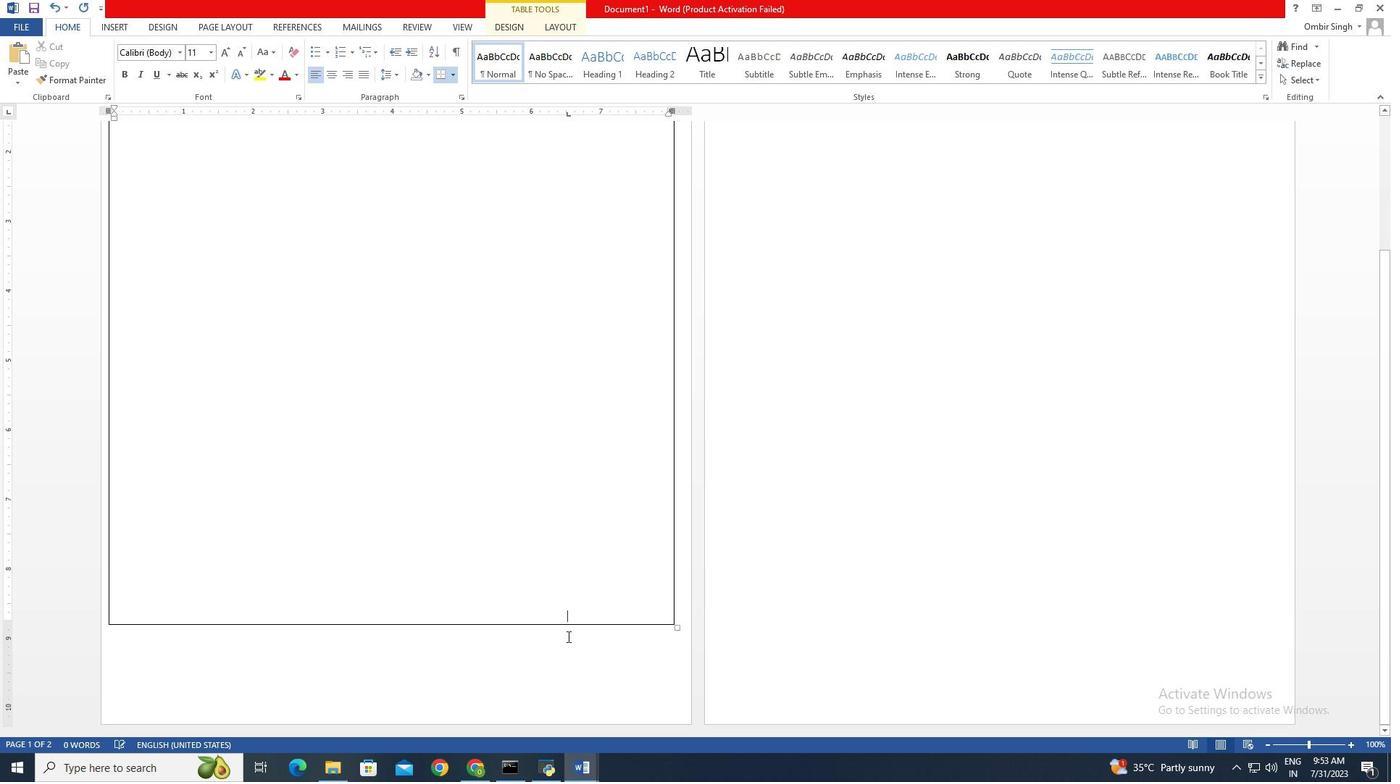 
Action: Mouse pressed left at (648, 518)
Screenshot: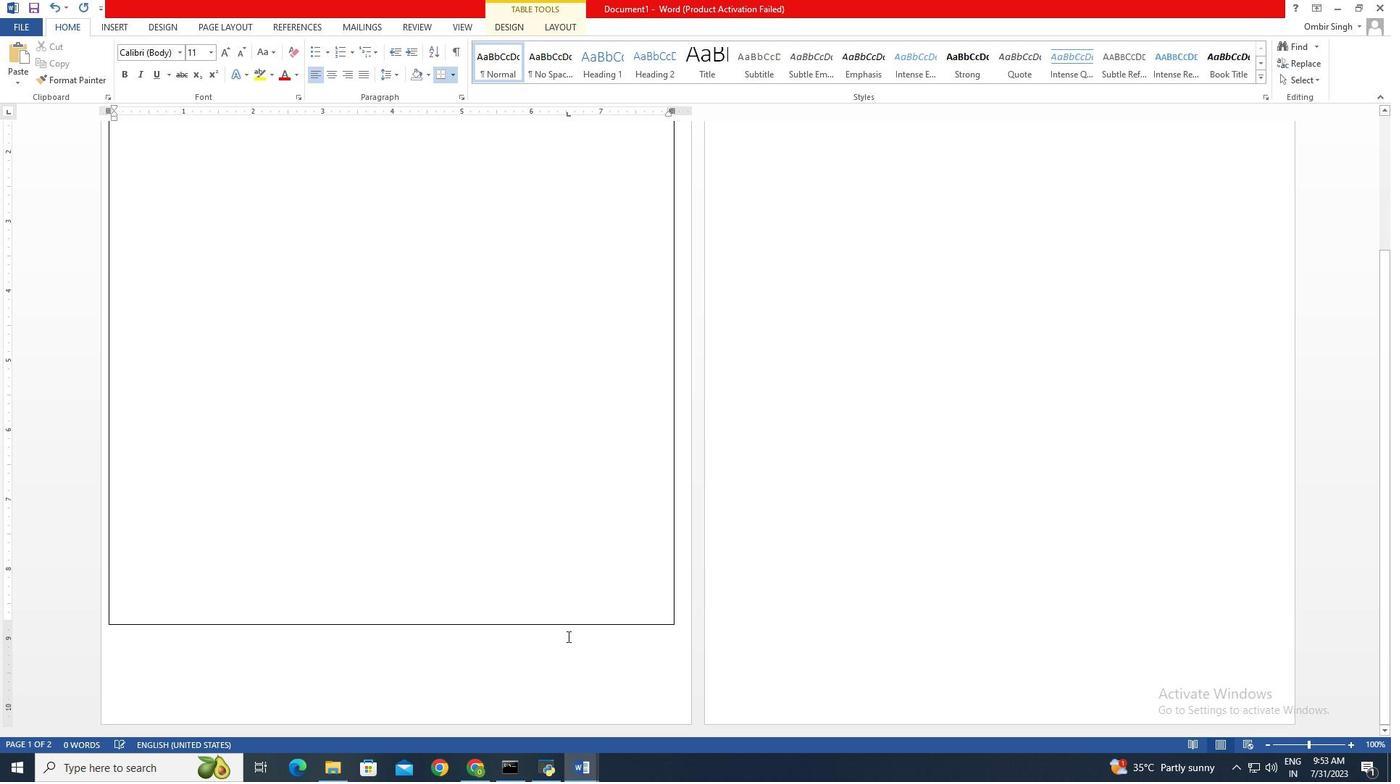 
Action: Mouse pressed left at (648, 518)
Screenshot: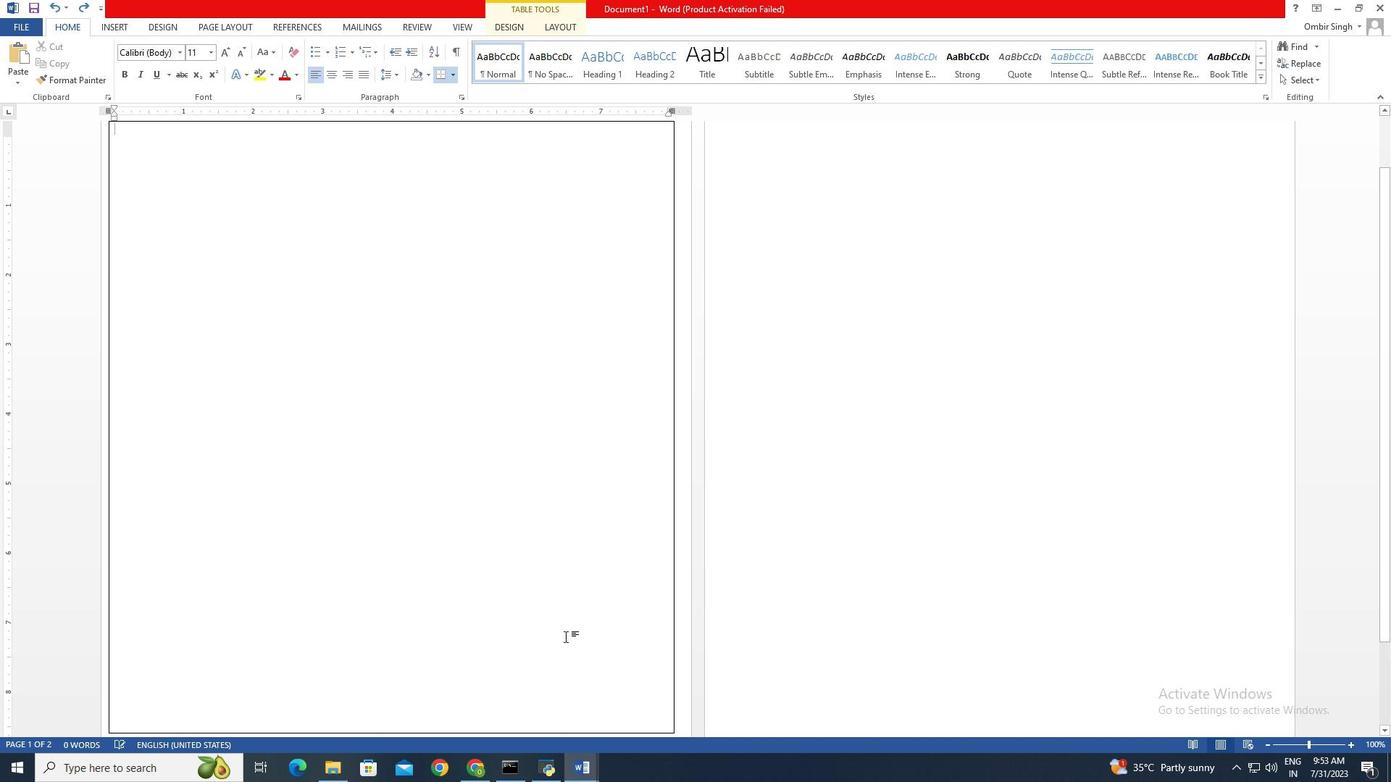 
Action: Mouse pressed left at (648, 518)
Screenshot: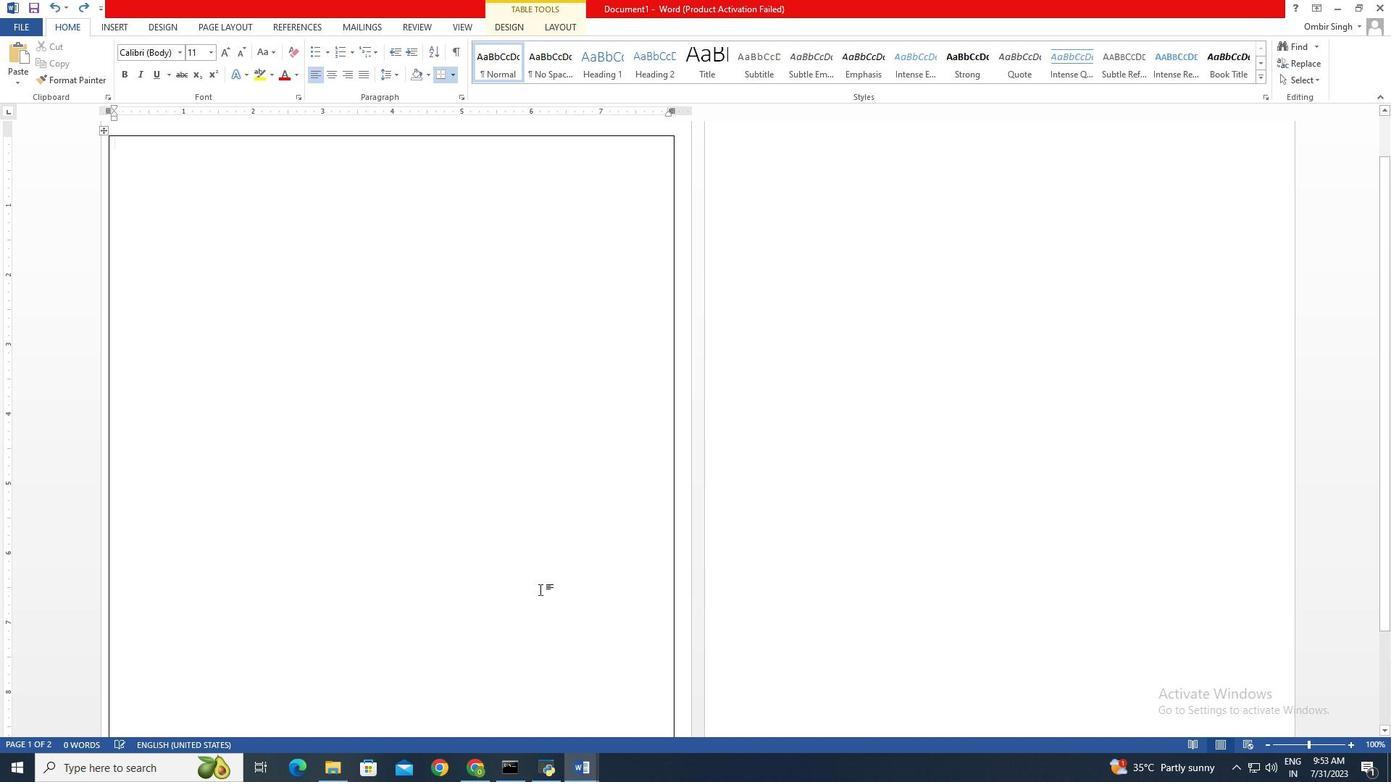 
Action: Mouse moved to (649, 518)
Screenshot: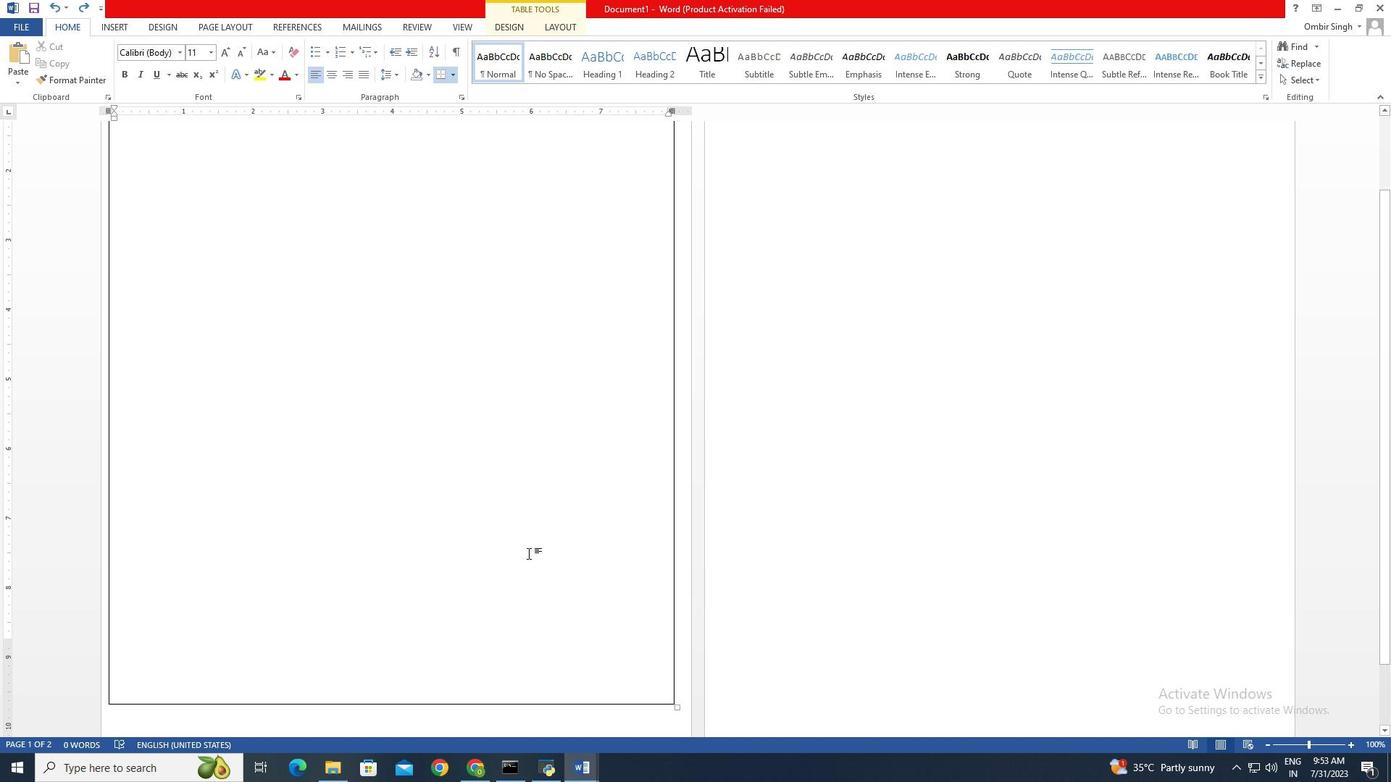 
Action: Mouse pressed left at (649, 518)
Screenshot: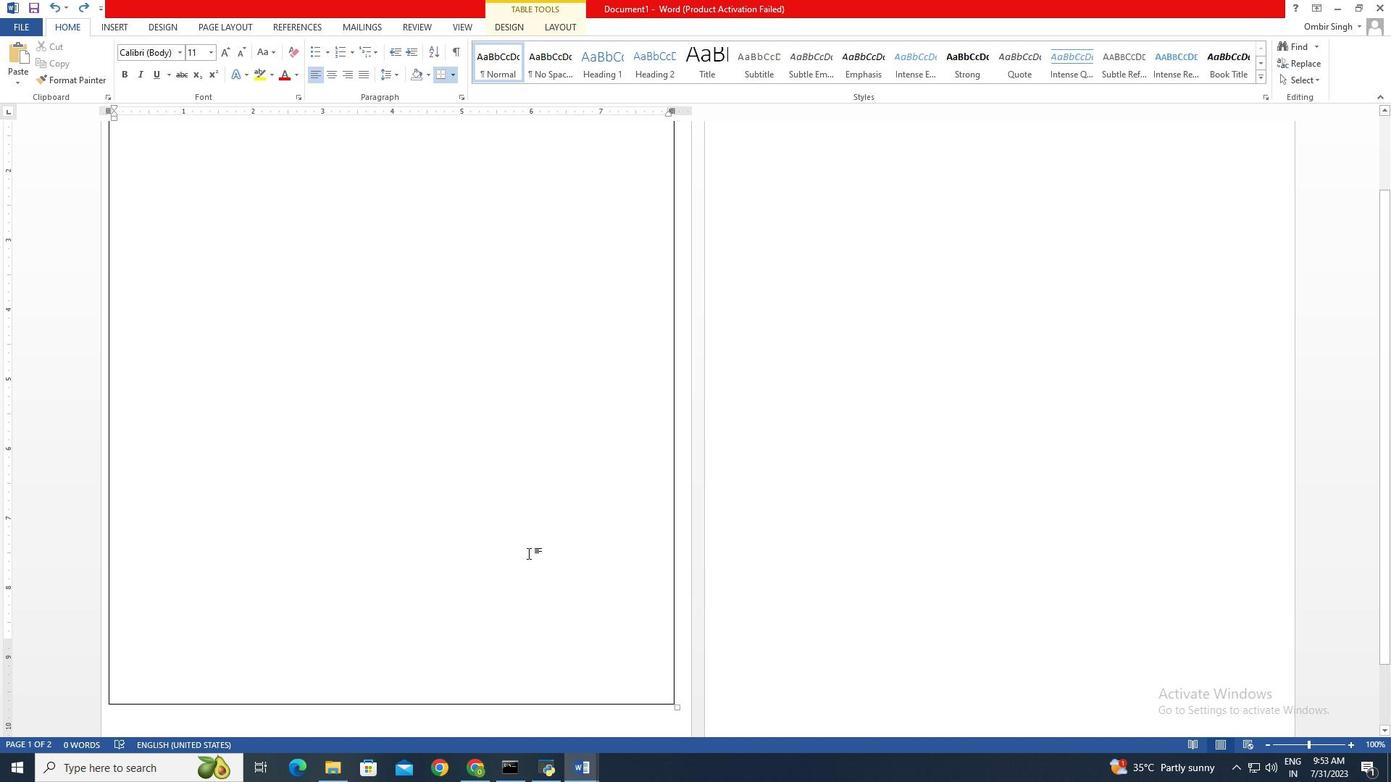
Action: Mouse moved to (657, 484)
Screenshot: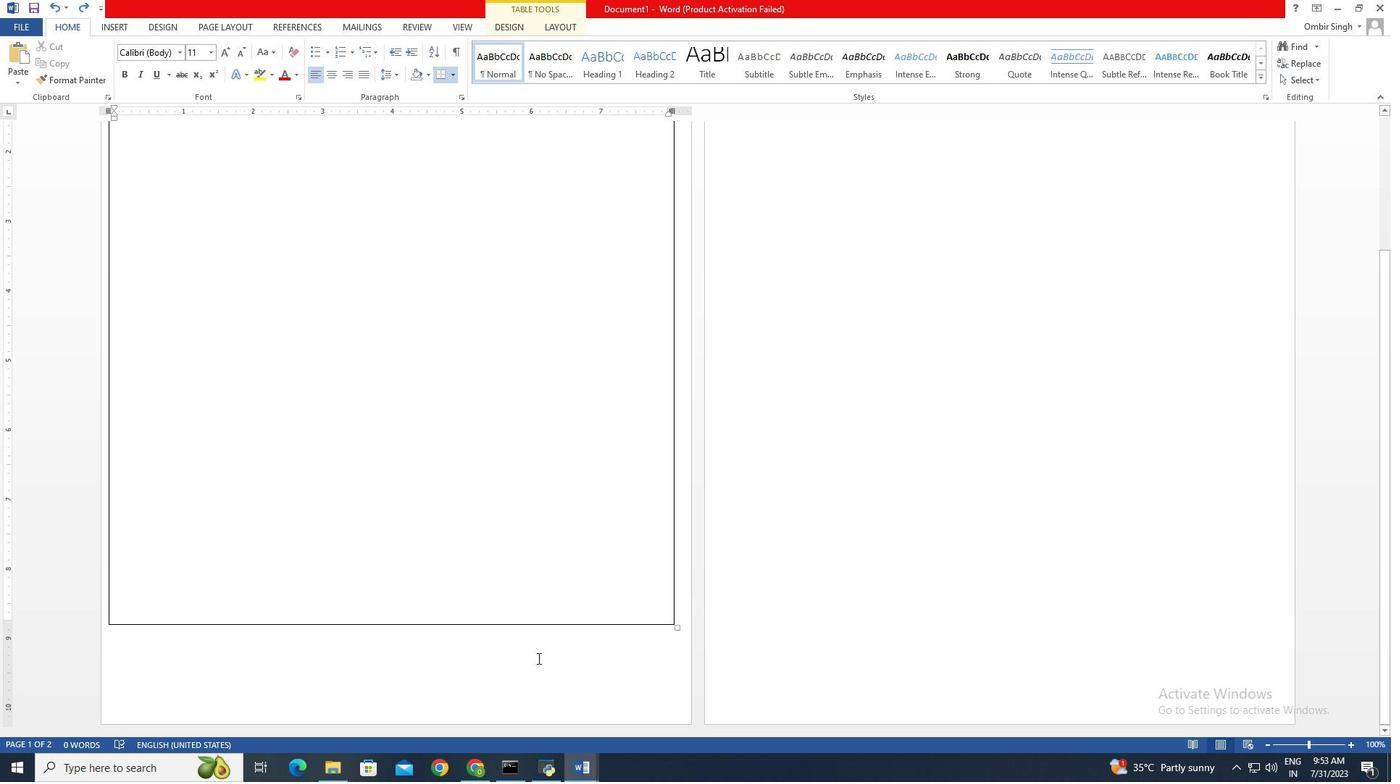
Action: Mouse scrolled (657, 483) with delta (0, 0)
Screenshot: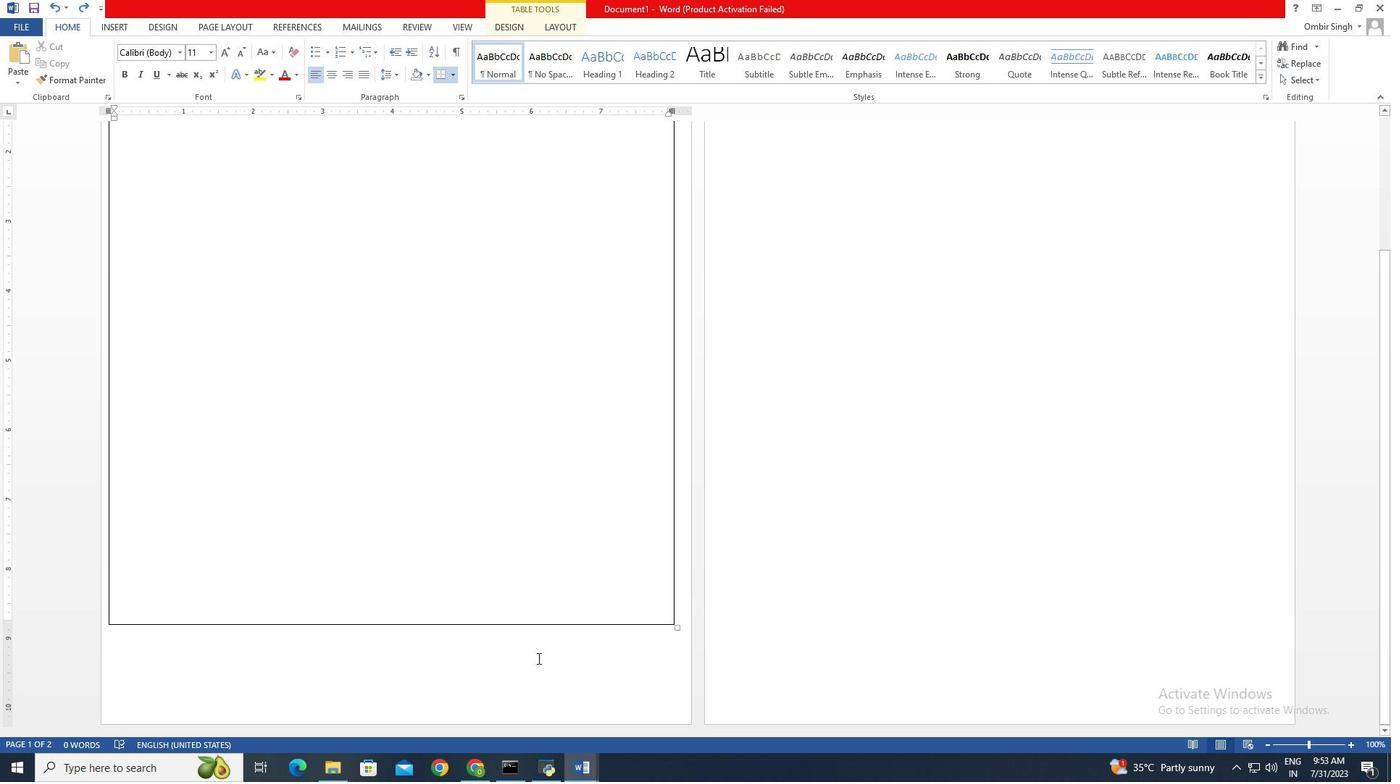 
Action: Mouse moved to (657, 480)
Screenshot: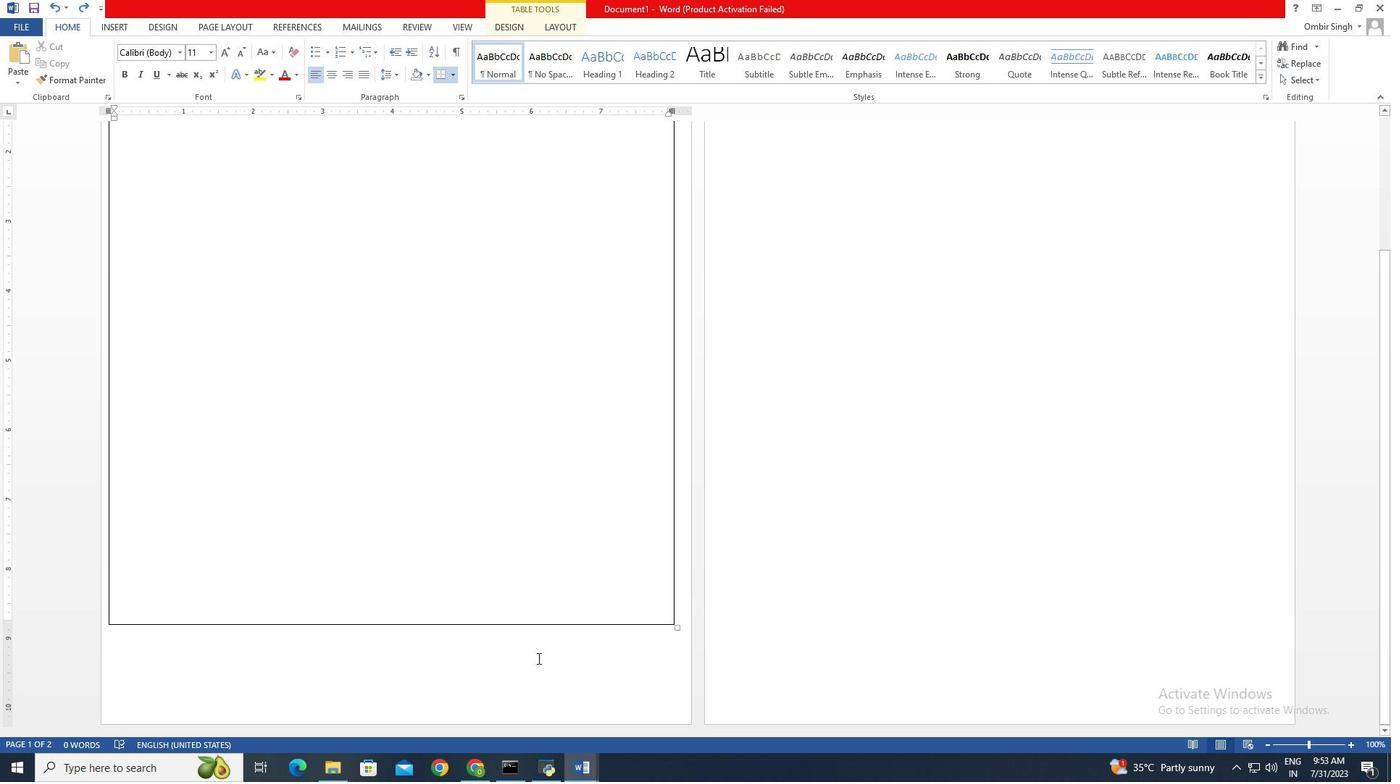 
Action: Mouse scrolled (657, 479) with delta (0, 0)
Screenshot: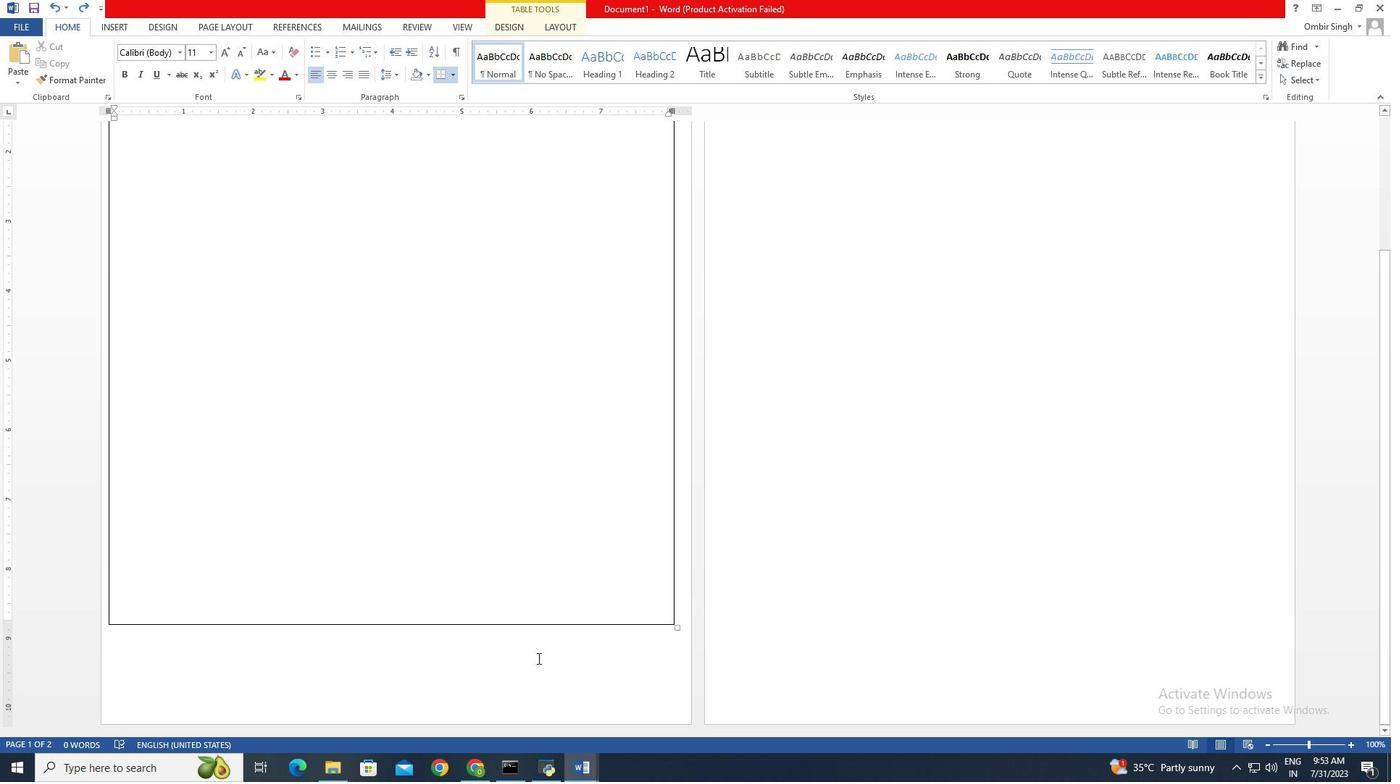 
Action: Mouse moved to (658, 474)
Screenshot: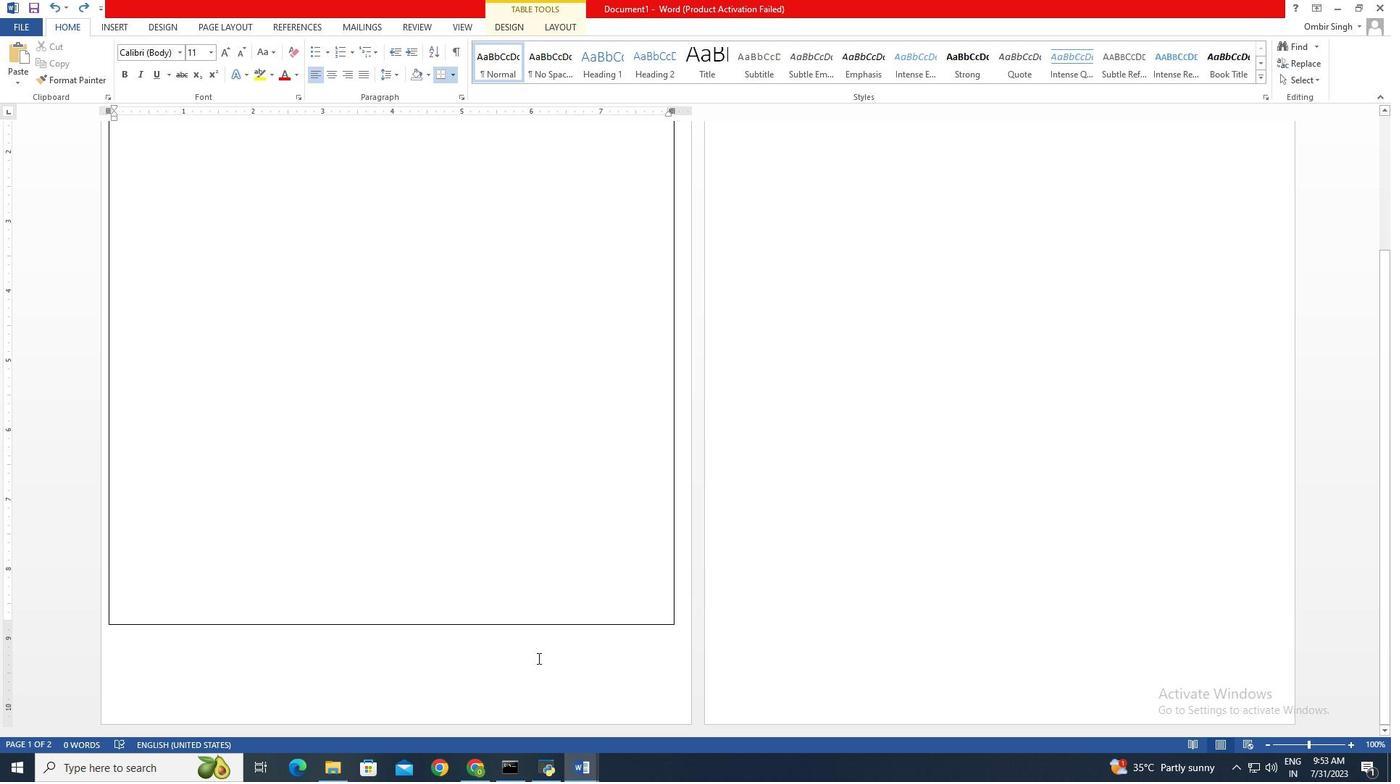 
Action: Mouse scrolled (658, 474) with delta (0, 0)
Screenshot: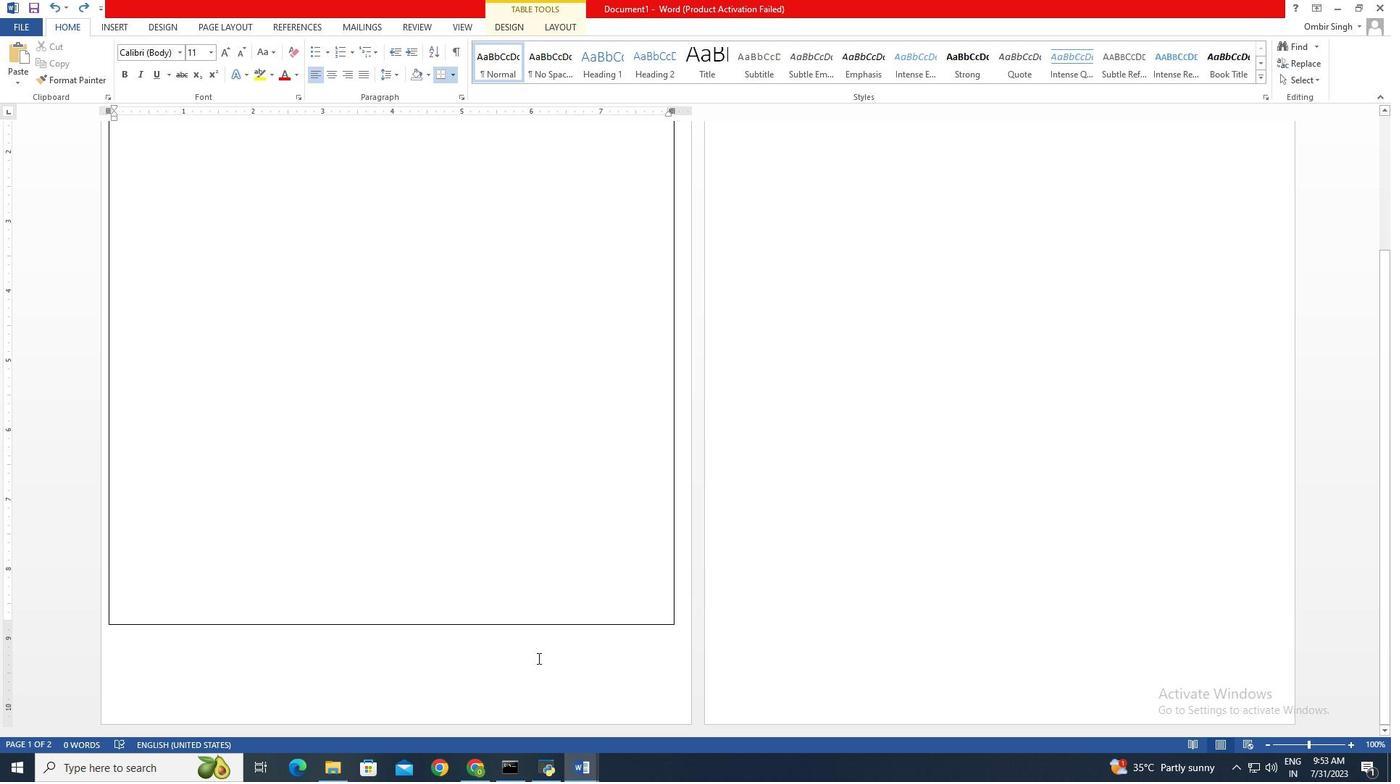 
Action: Mouse moved to (659, 468)
Screenshot: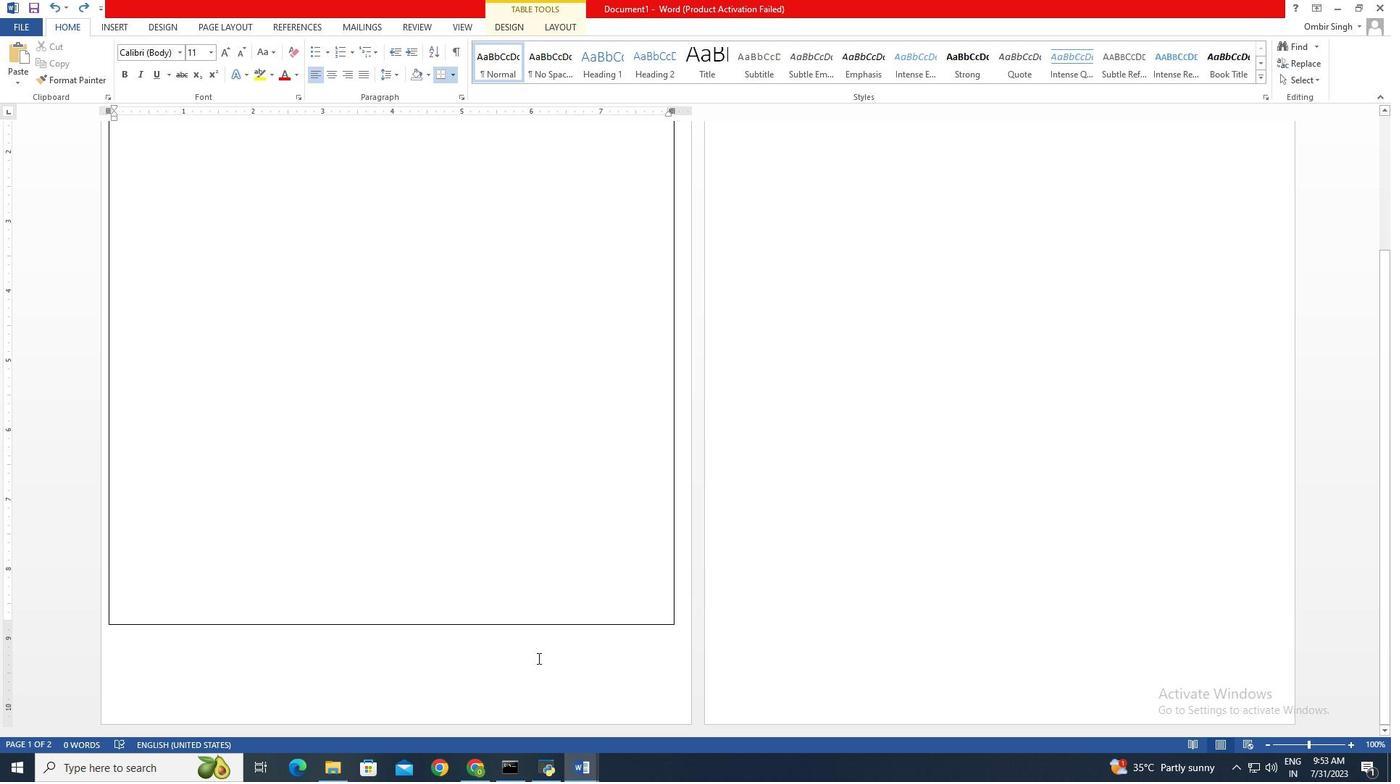 
Action: Mouse scrolled (659, 468) with delta (0, 0)
Screenshot: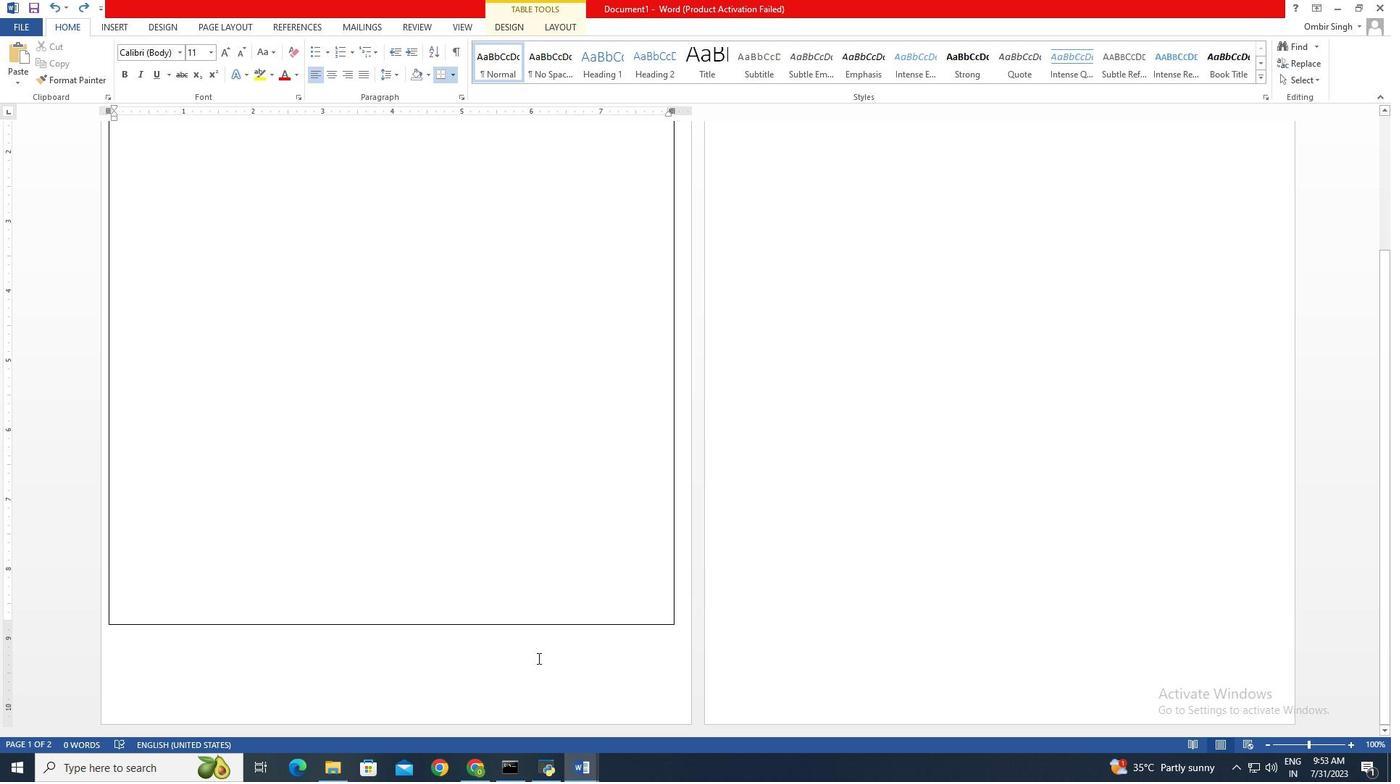 
Action: Mouse moved to (660, 462)
Screenshot: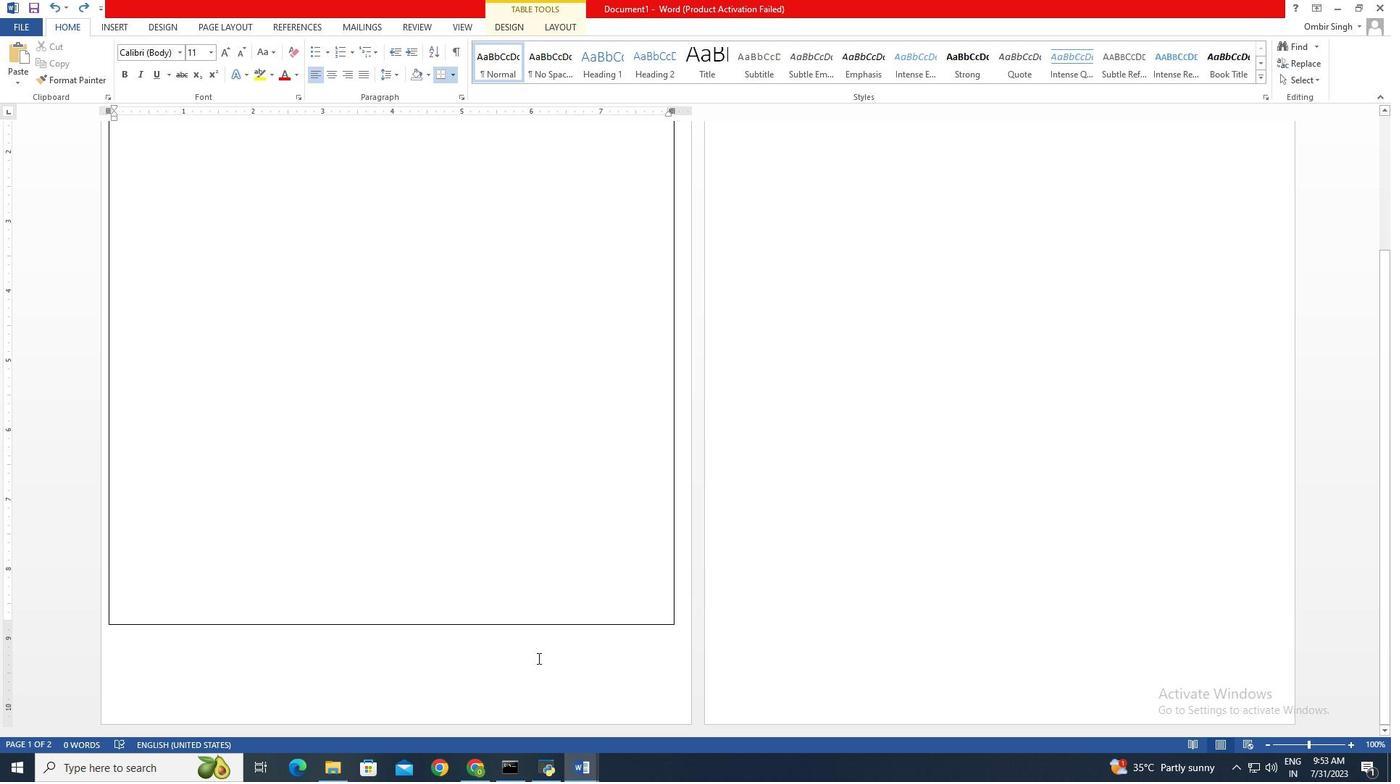 
Action: Mouse scrolled (660, 461) with delta (0, 0)
Screenshot: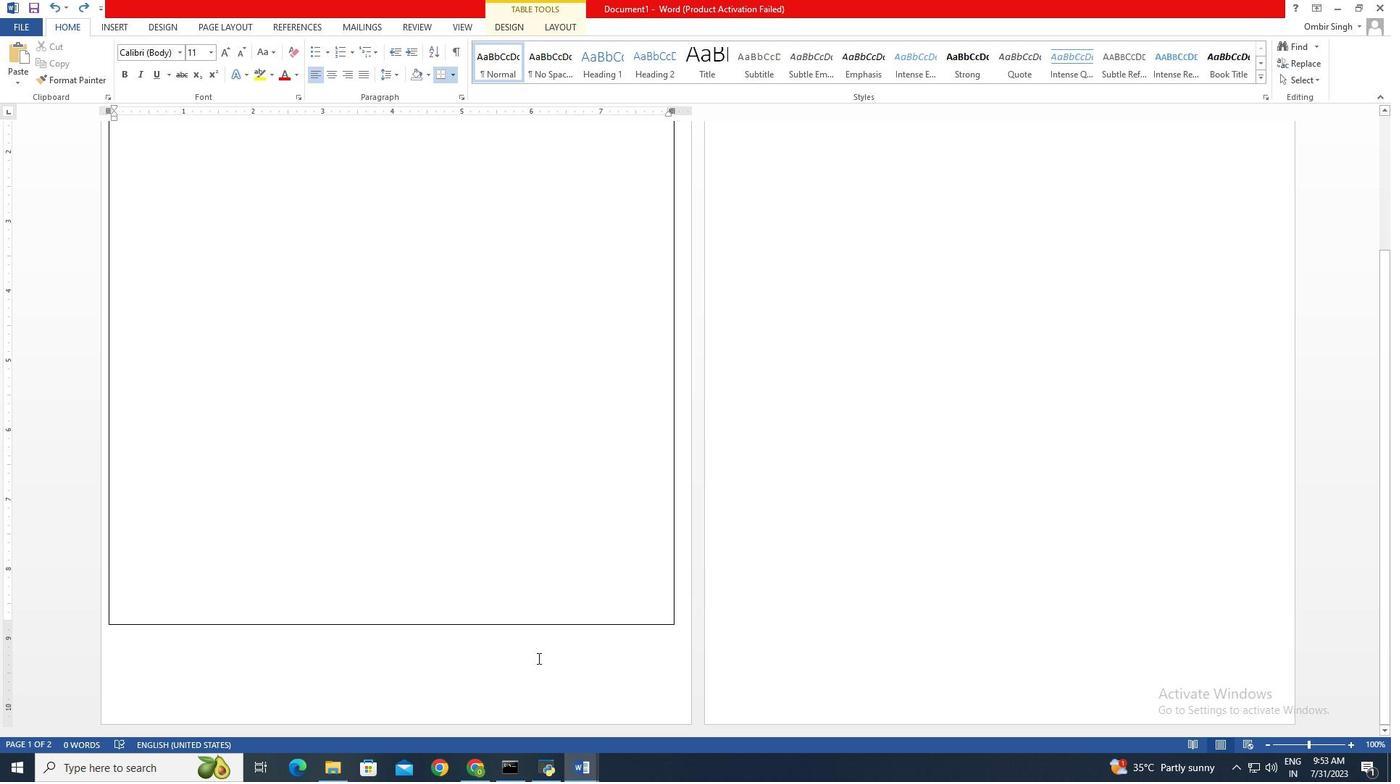 
Action: Mouse moved to (661, 457)
Screenshot: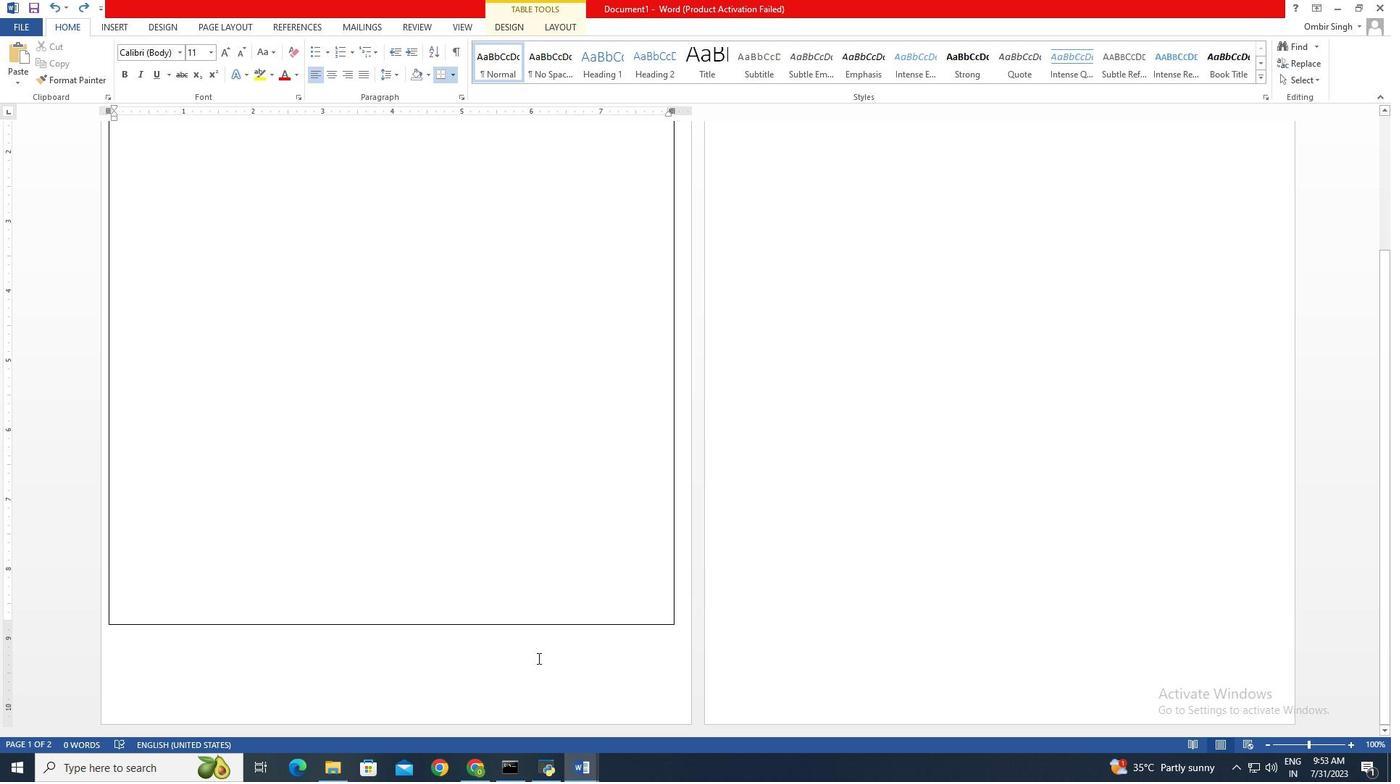 
Action: Mouse scrolled (661, 456) with delta (0, 0)
Screenshot: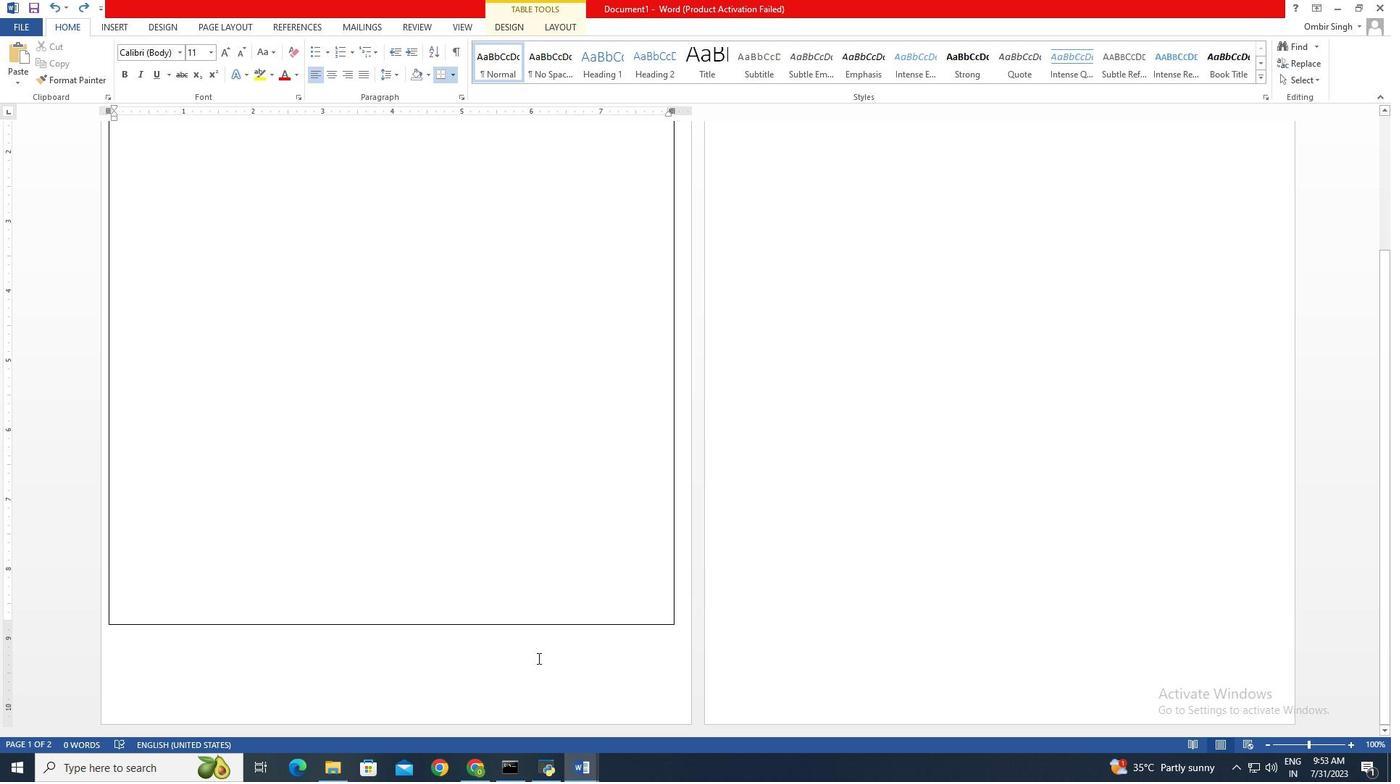 
Action: Mouse moved to (661, 447)
Screenshot: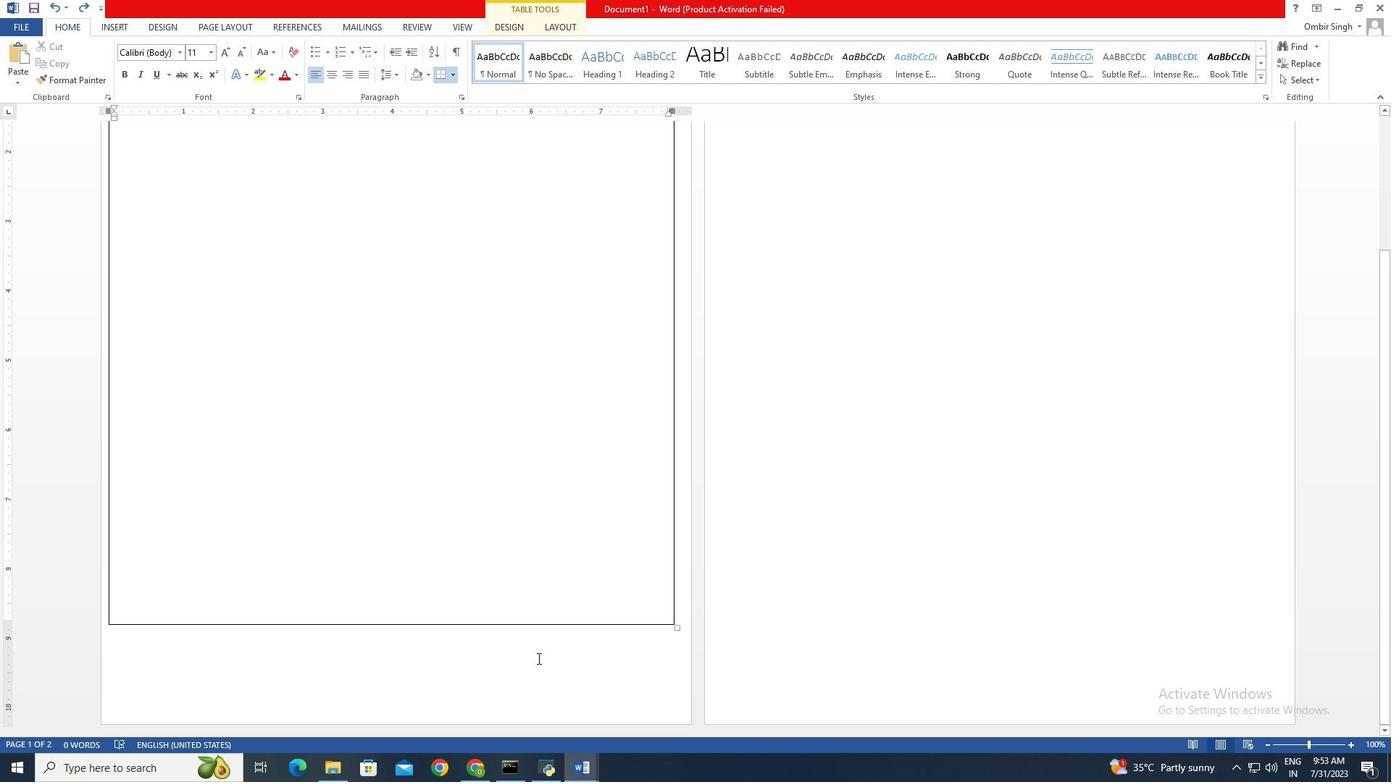 
Action: Mouse scrolled (661, 446) with delta (0, 0)
Screenshot: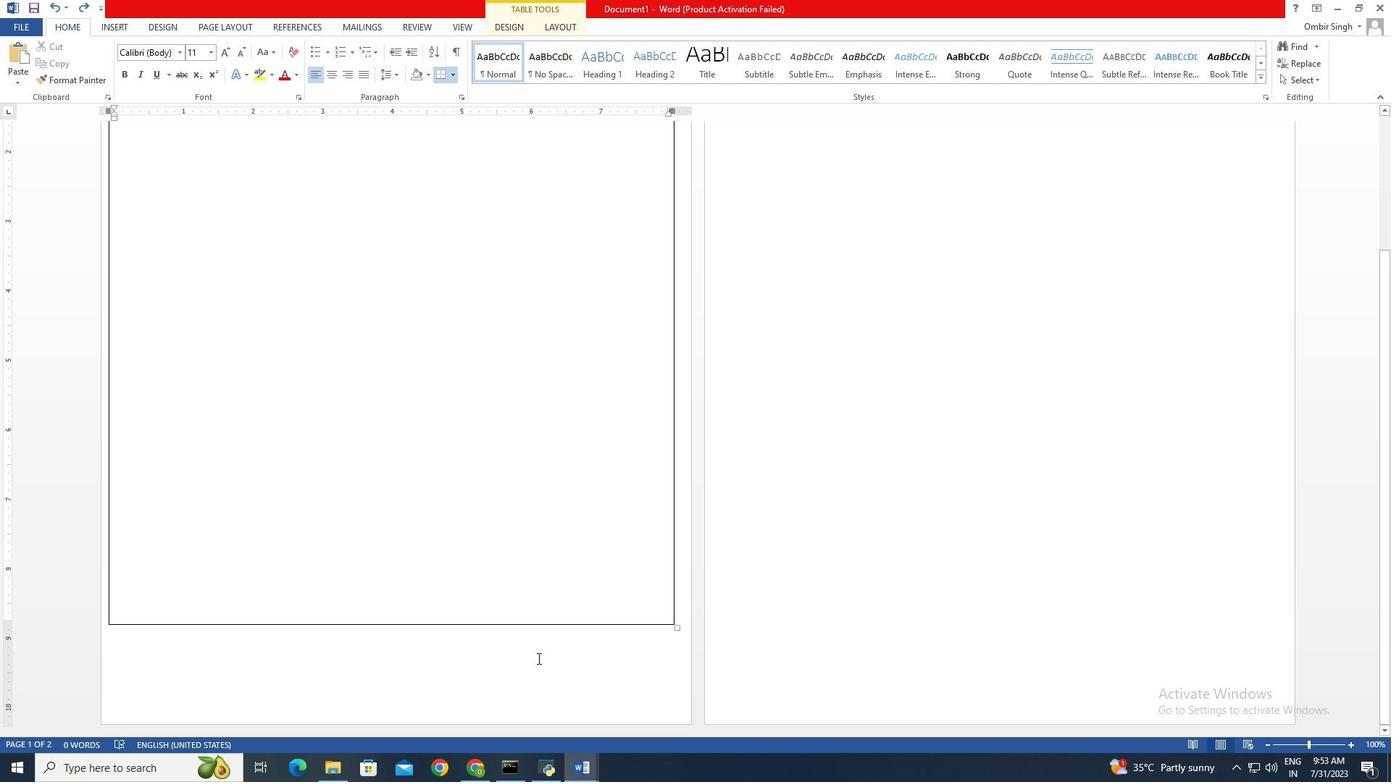 
Action: Mouse moved to (662, 439)
Screenshot: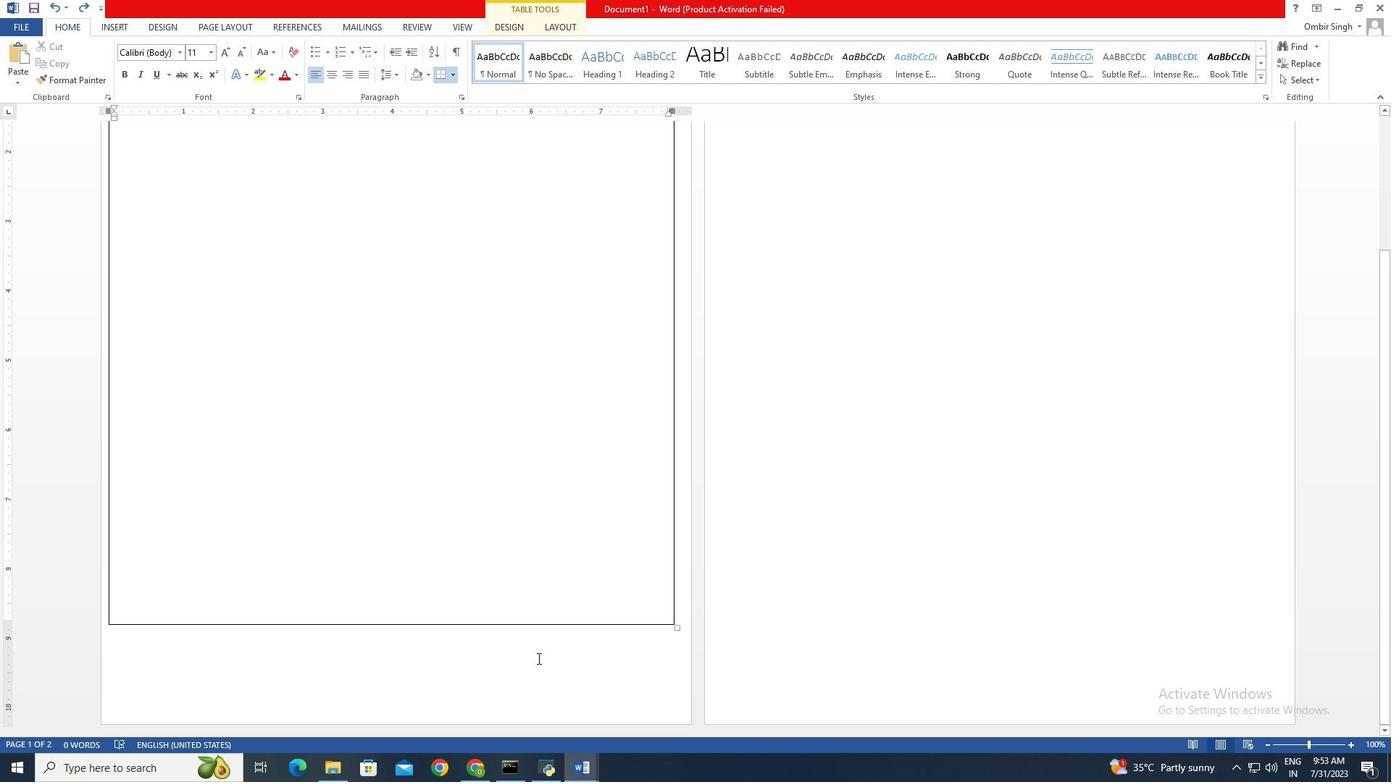 
Action: Mouse scrolled (662, 438) with delta (0, 0)
Screenshot: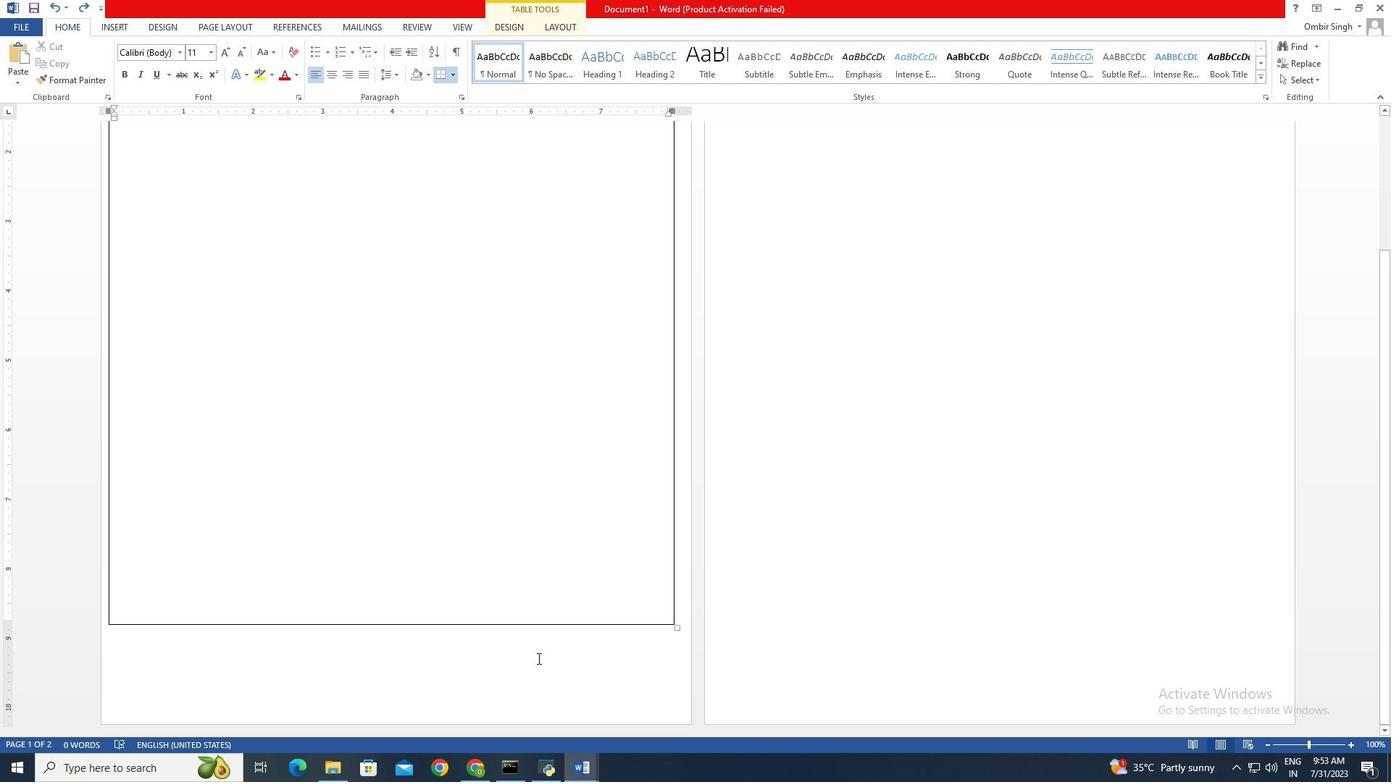 
Action: Mouse scrolled (662, 438) with delta (0, 0)
Screenshot: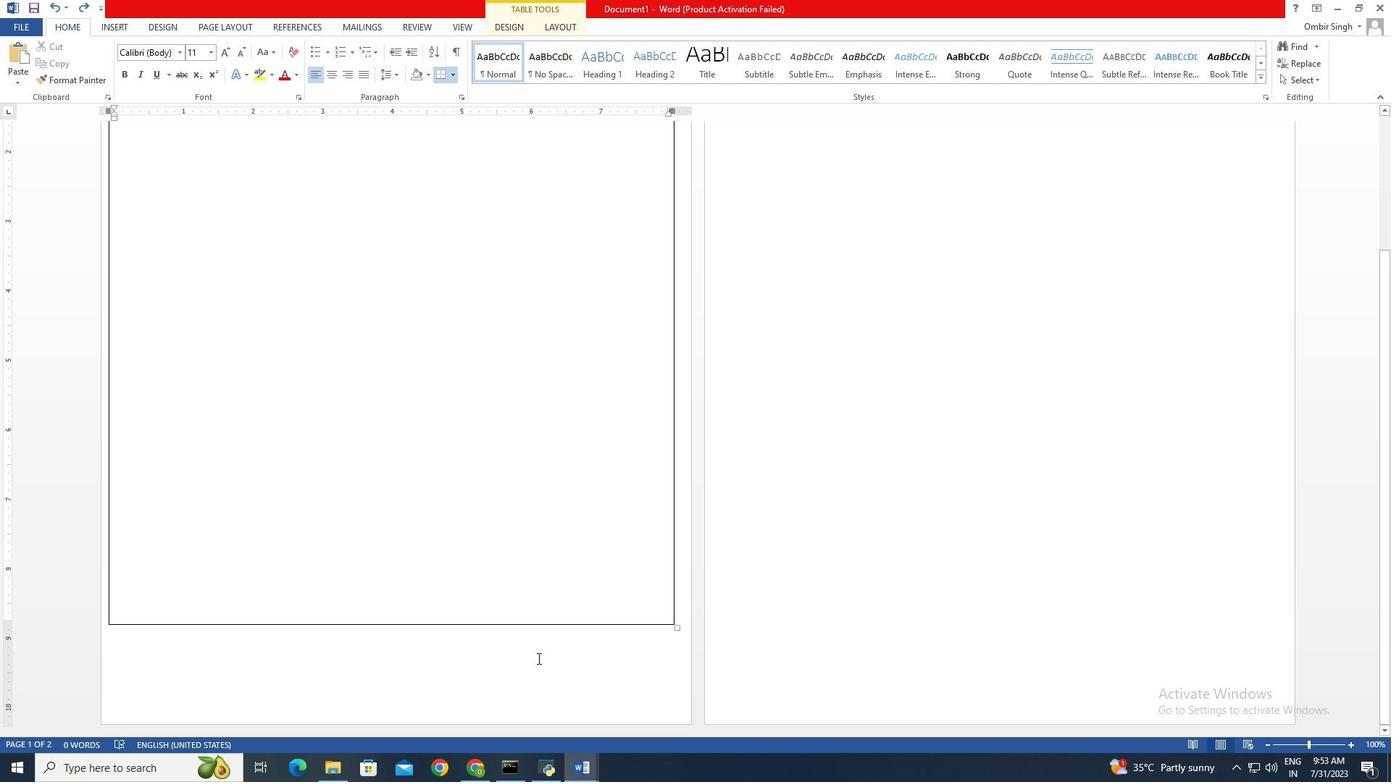 
Action: Mouse moved to (662, 439)
Screenshot: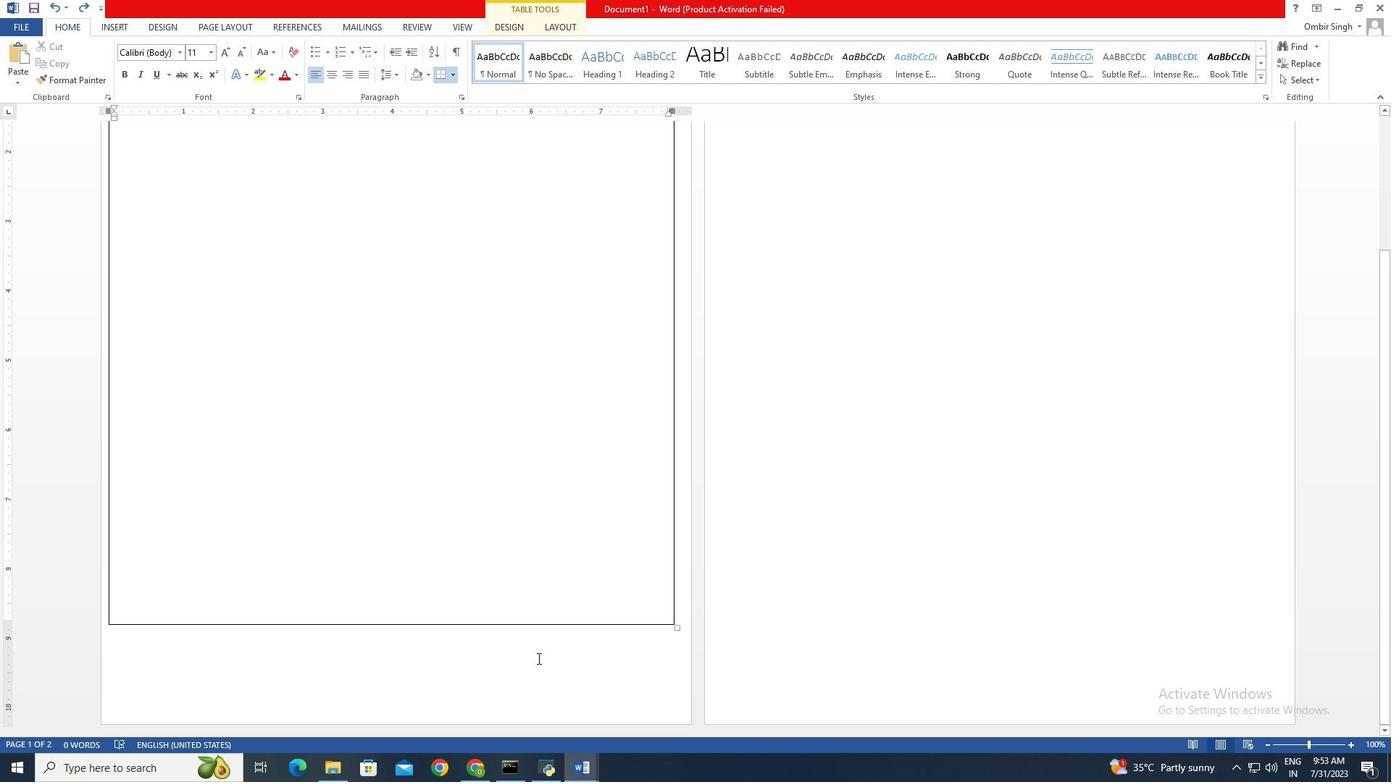 
Action: Mouse scrolled (662, 438) with delta (0, 0)
Screenshot: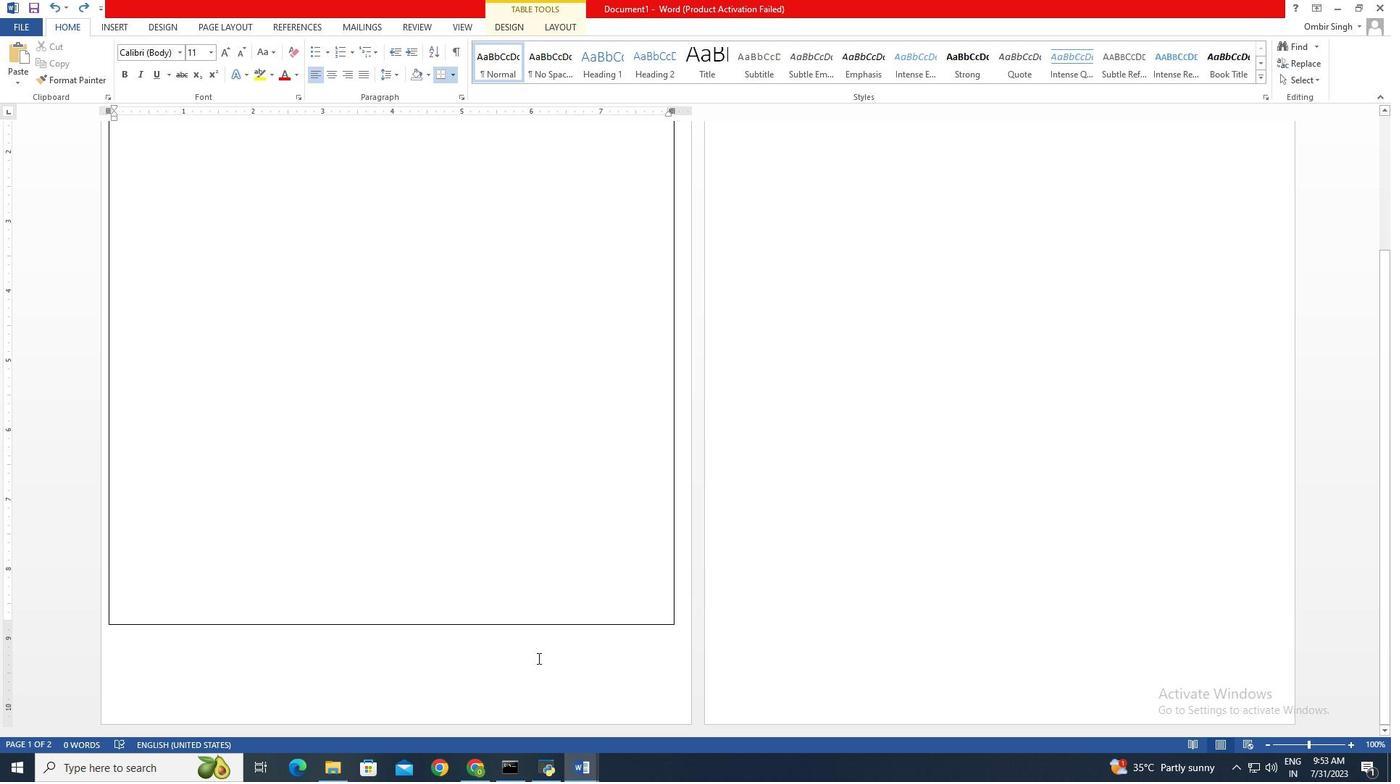 
Action: Mouse moved to (658, 534)
Screenshot: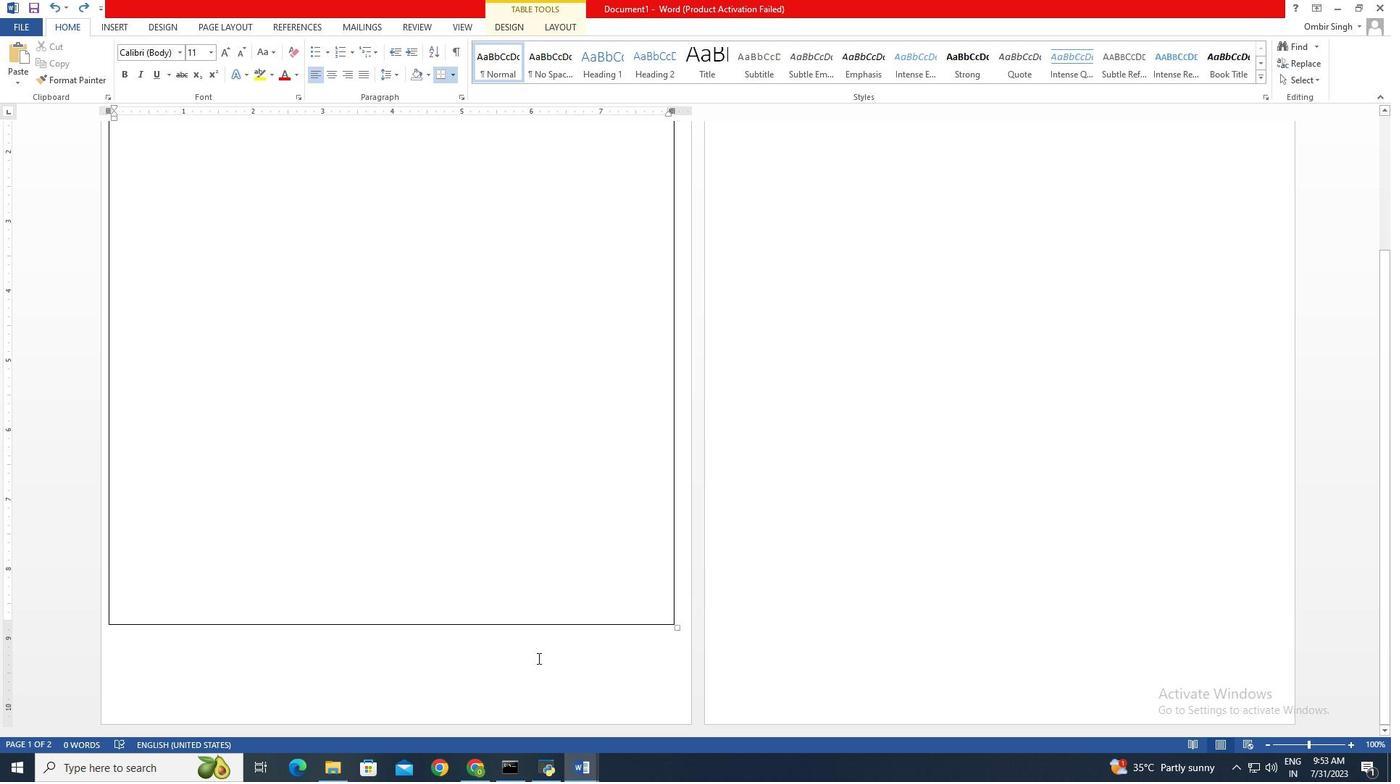 
Action: Mouse pressed left at (658, 534)
Screenshot: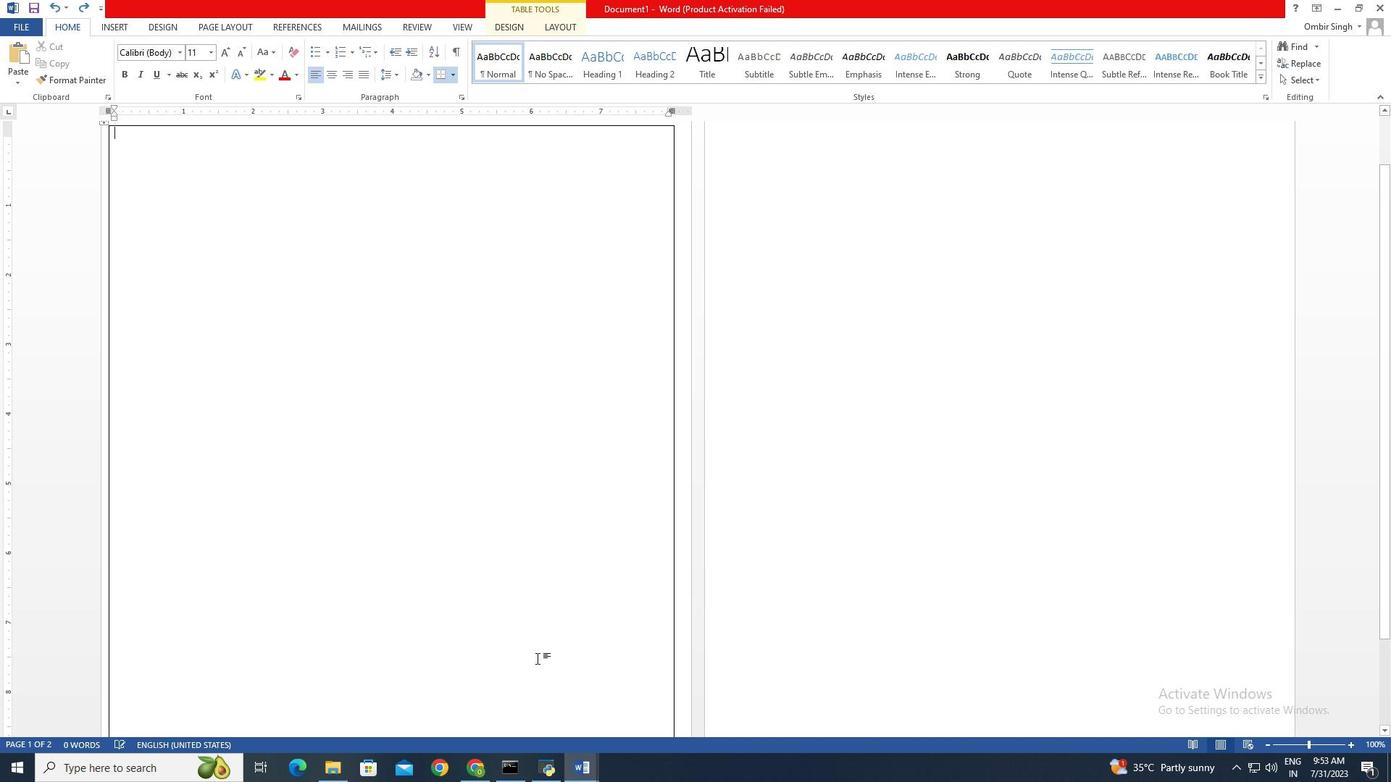 
Action: Mouse pressed left at (658, 534)
Screenshot: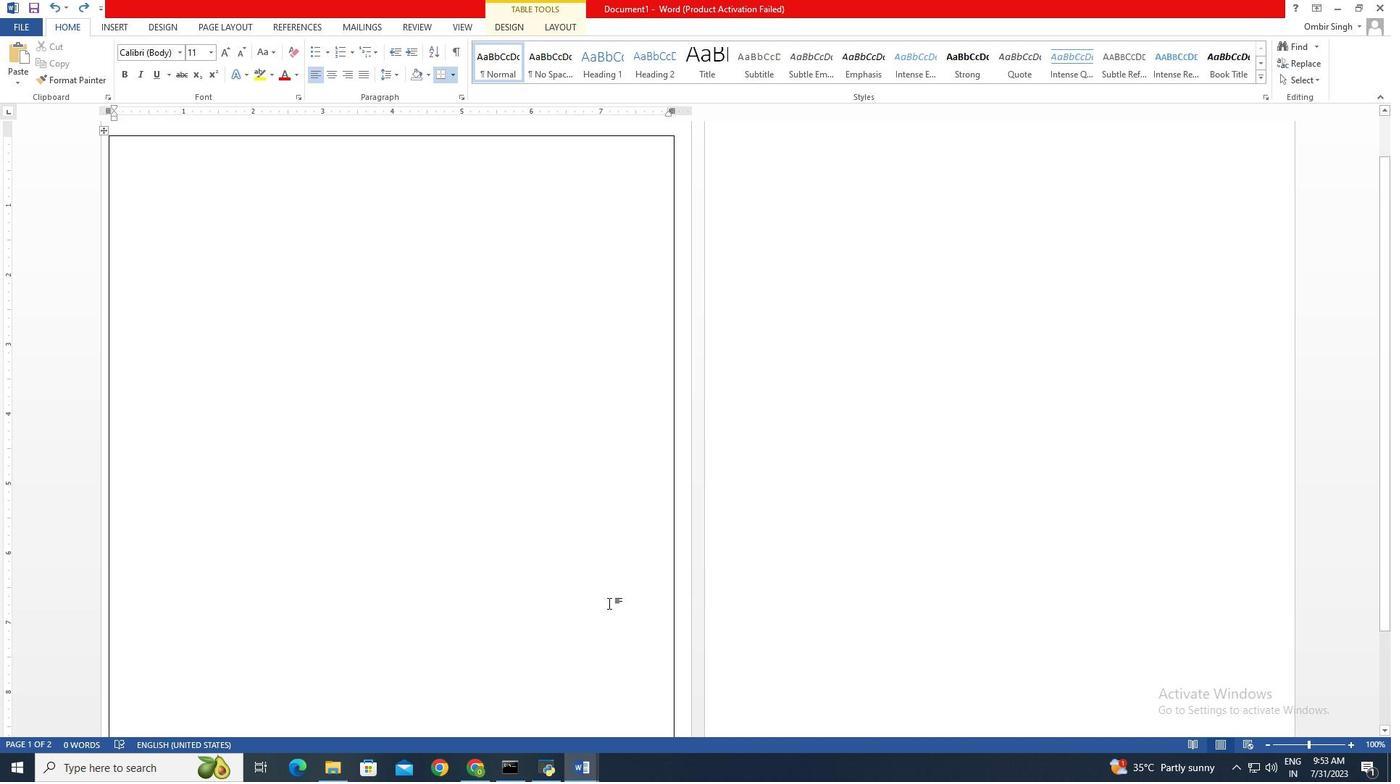 
Action: Mouse pressed left at (658, 534)
Screenshot: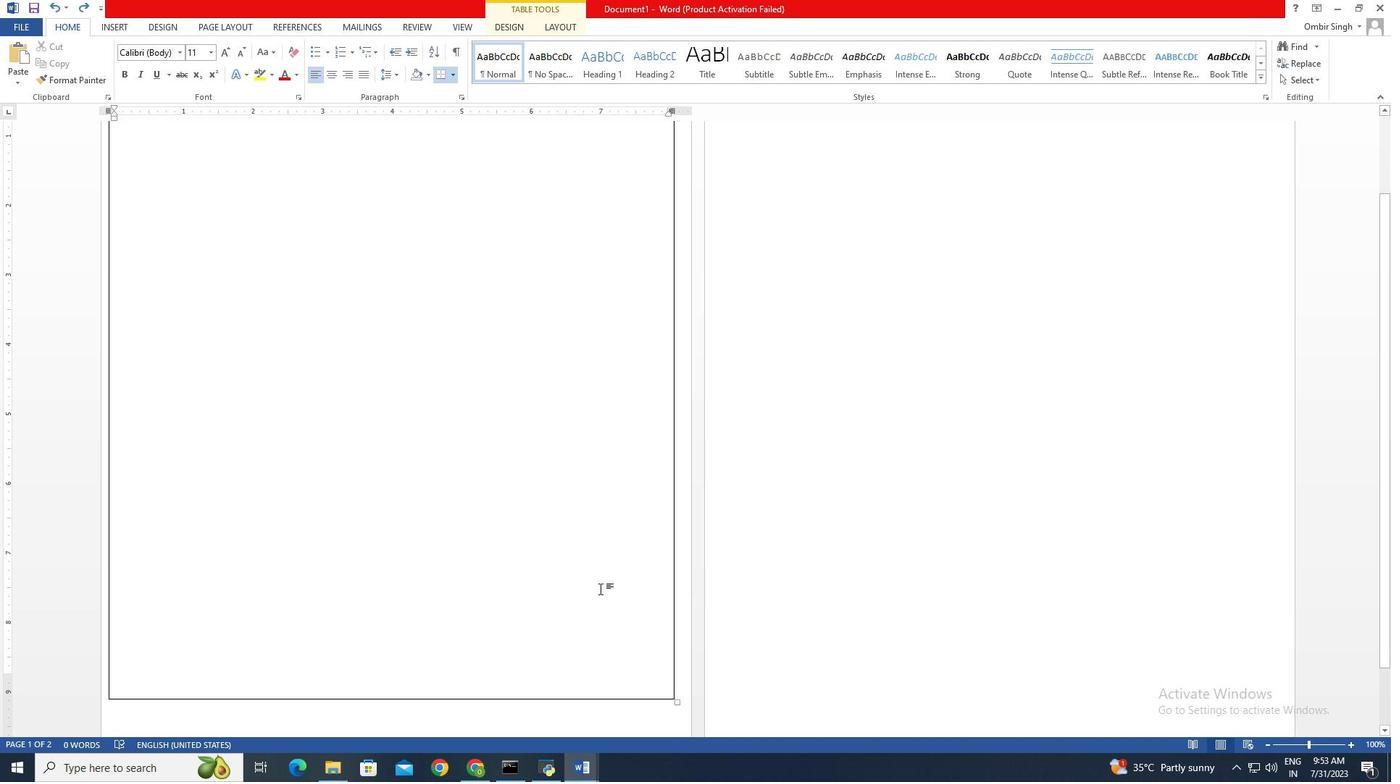 
Action: Mouse moved to (636, 494)
Screenshot: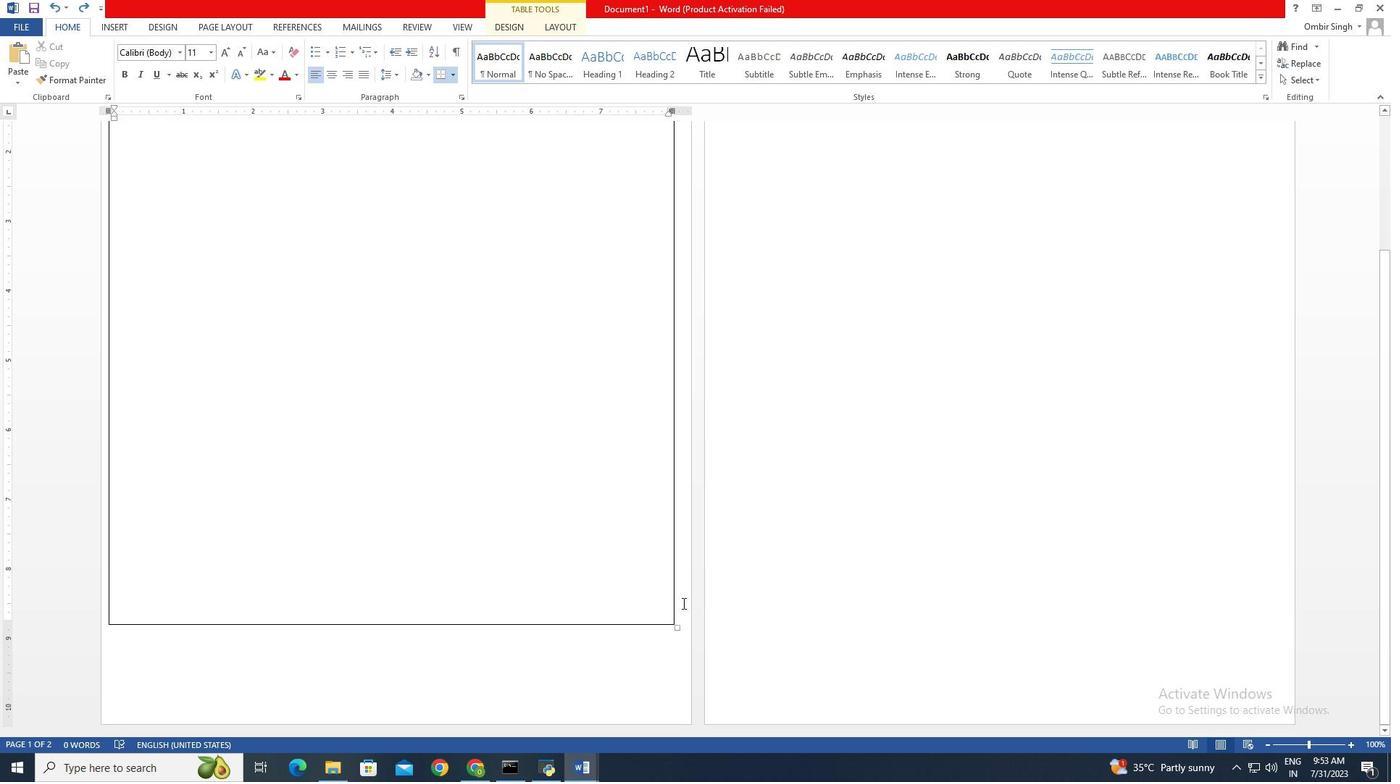
Action: Mouse scrolled (636, 493) with delta (0, 0)
Screenshot: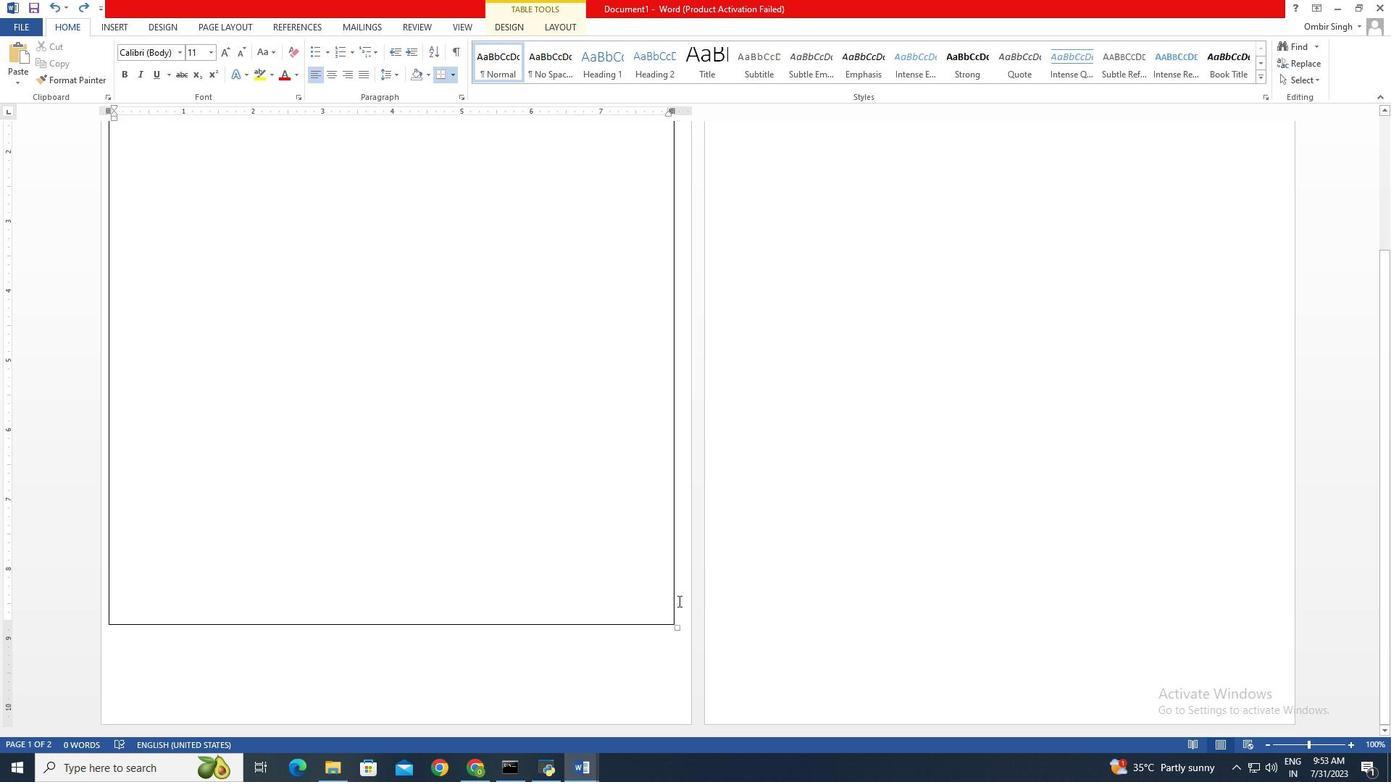 
Action: Mouse moved to (637, 492)
Screenshot: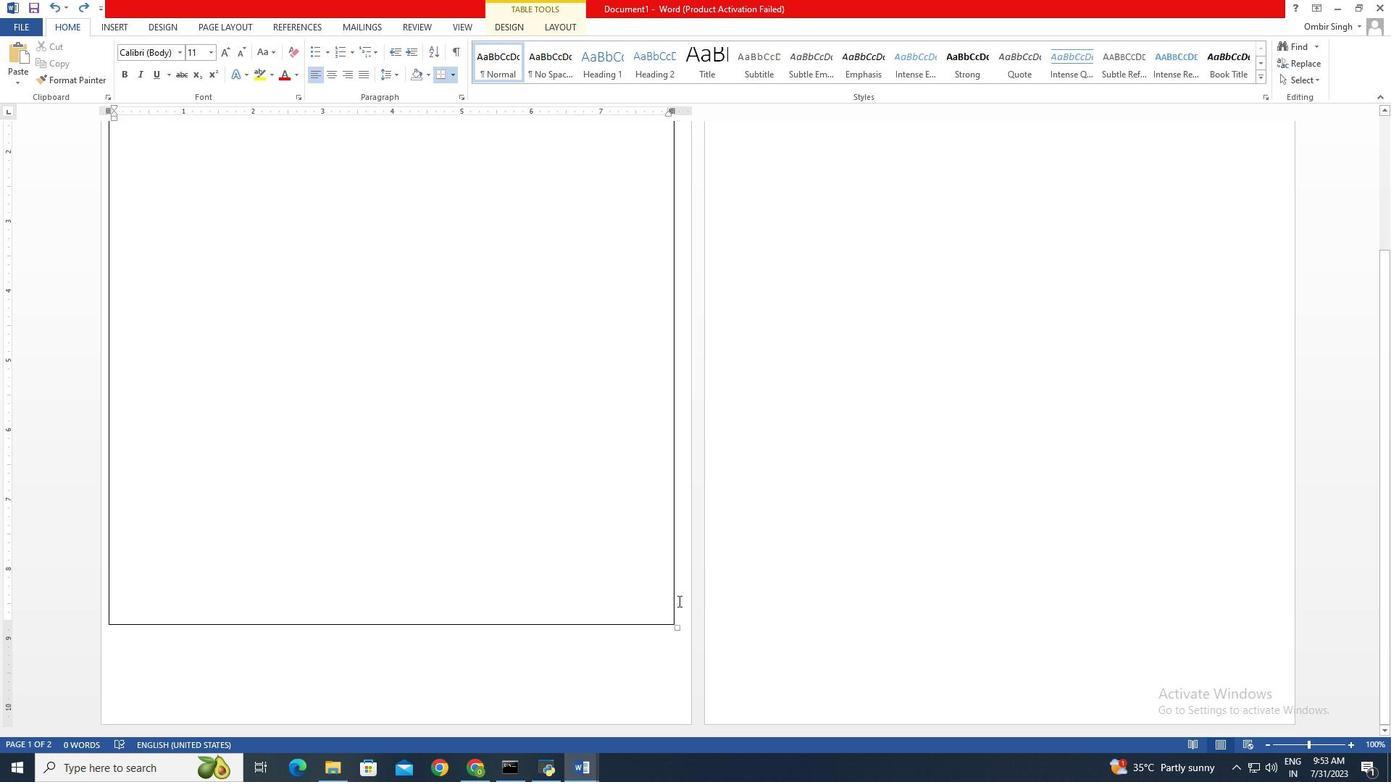 
Action: Mouse scrolled (637, 492) with delta (0, 0)
Screenshot: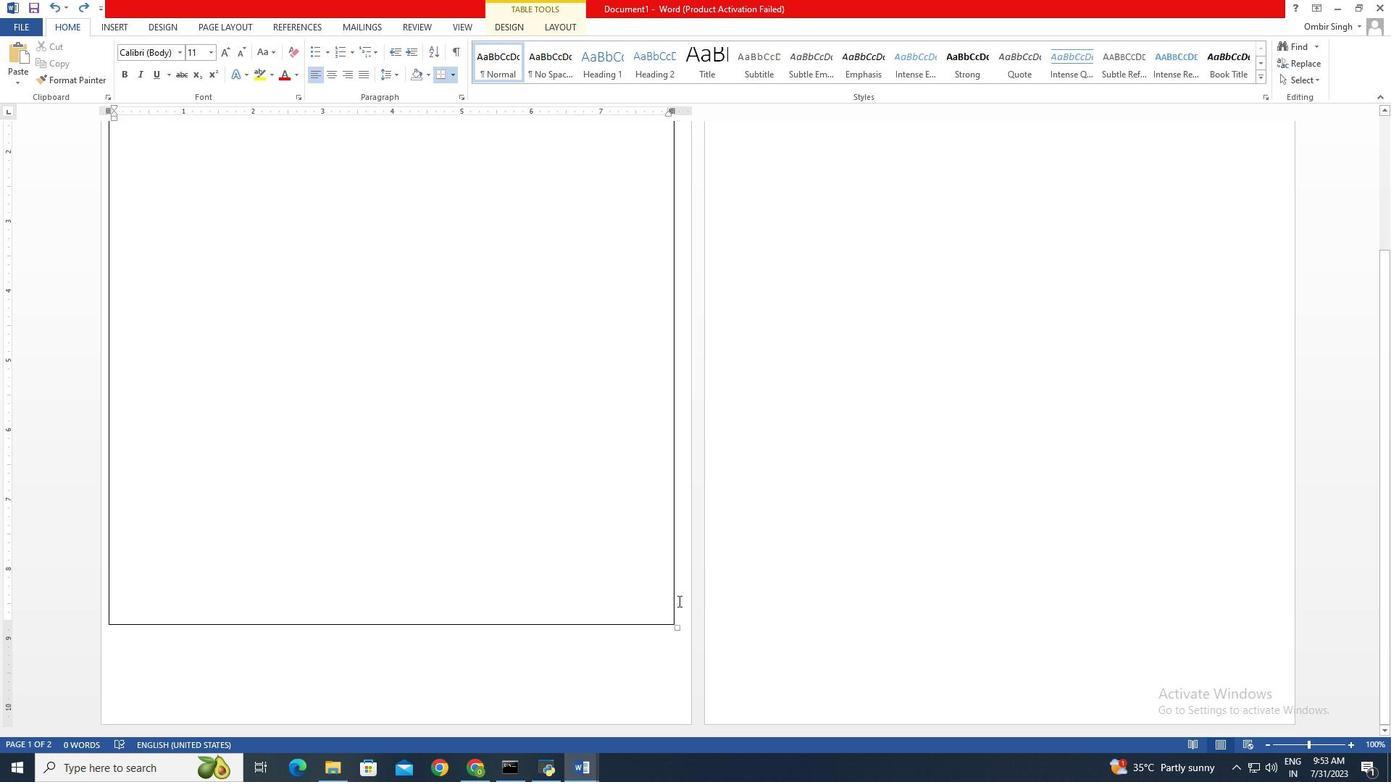 
Action: Mouse moved to (638, 487)
Screenshot: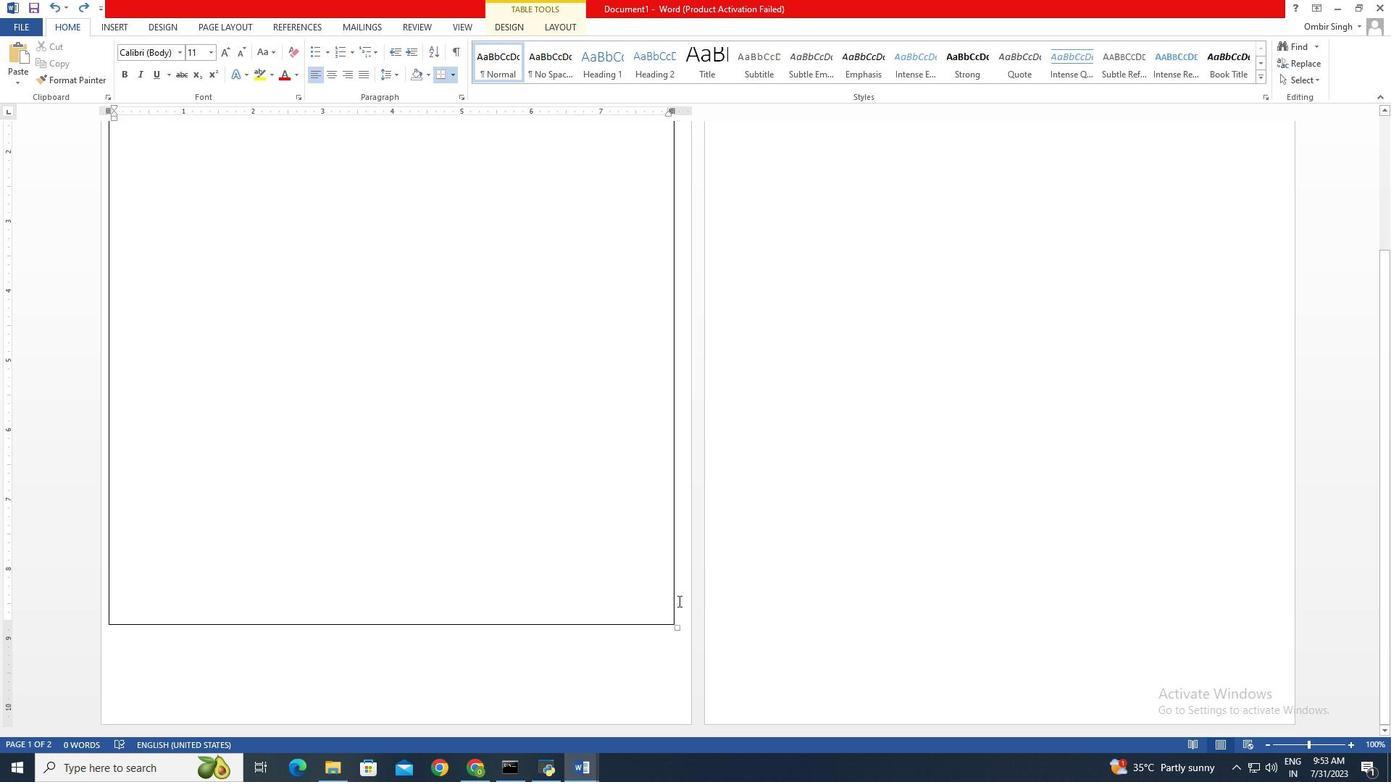 
Action: Mouse scrolled (638, 487) with delta (0, 0)
Screenshot: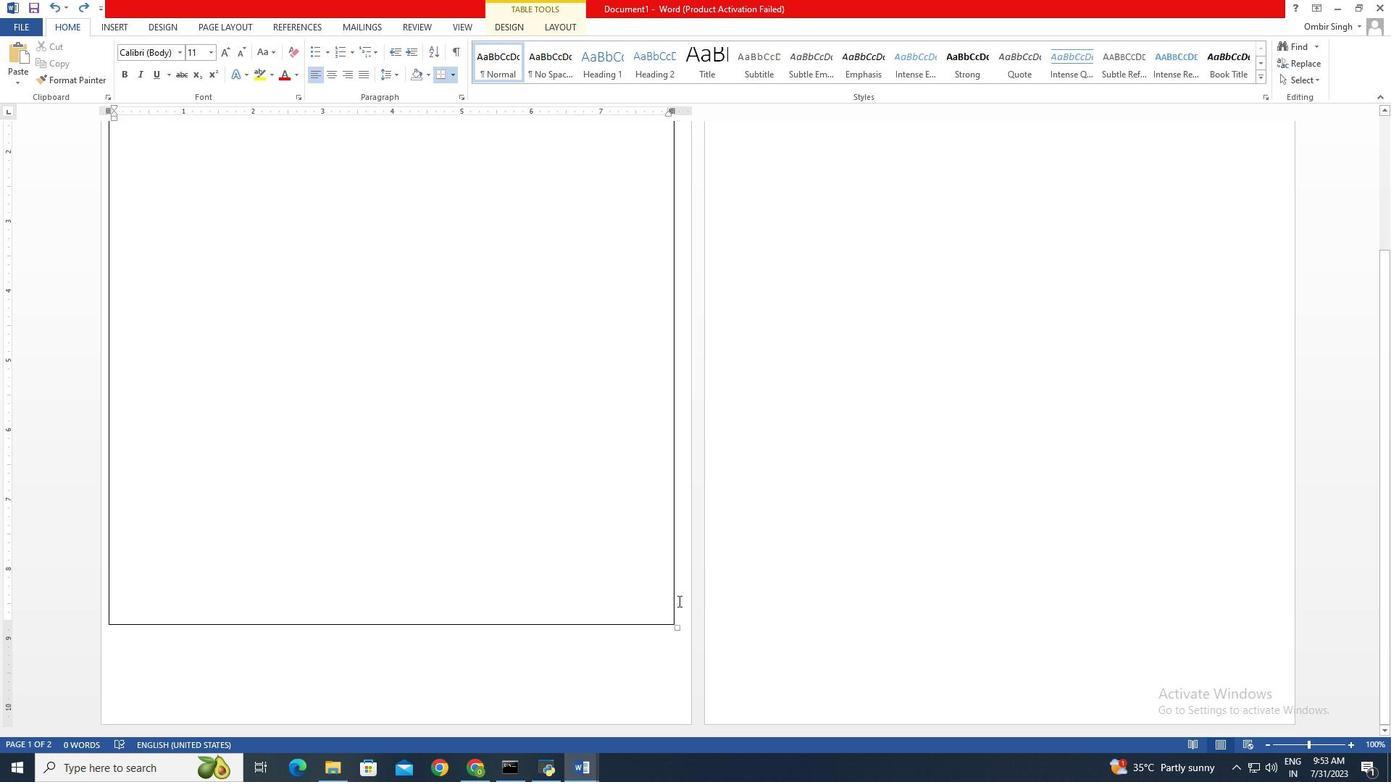 
Action: Mouse moved to (638, 484)
Screenshot: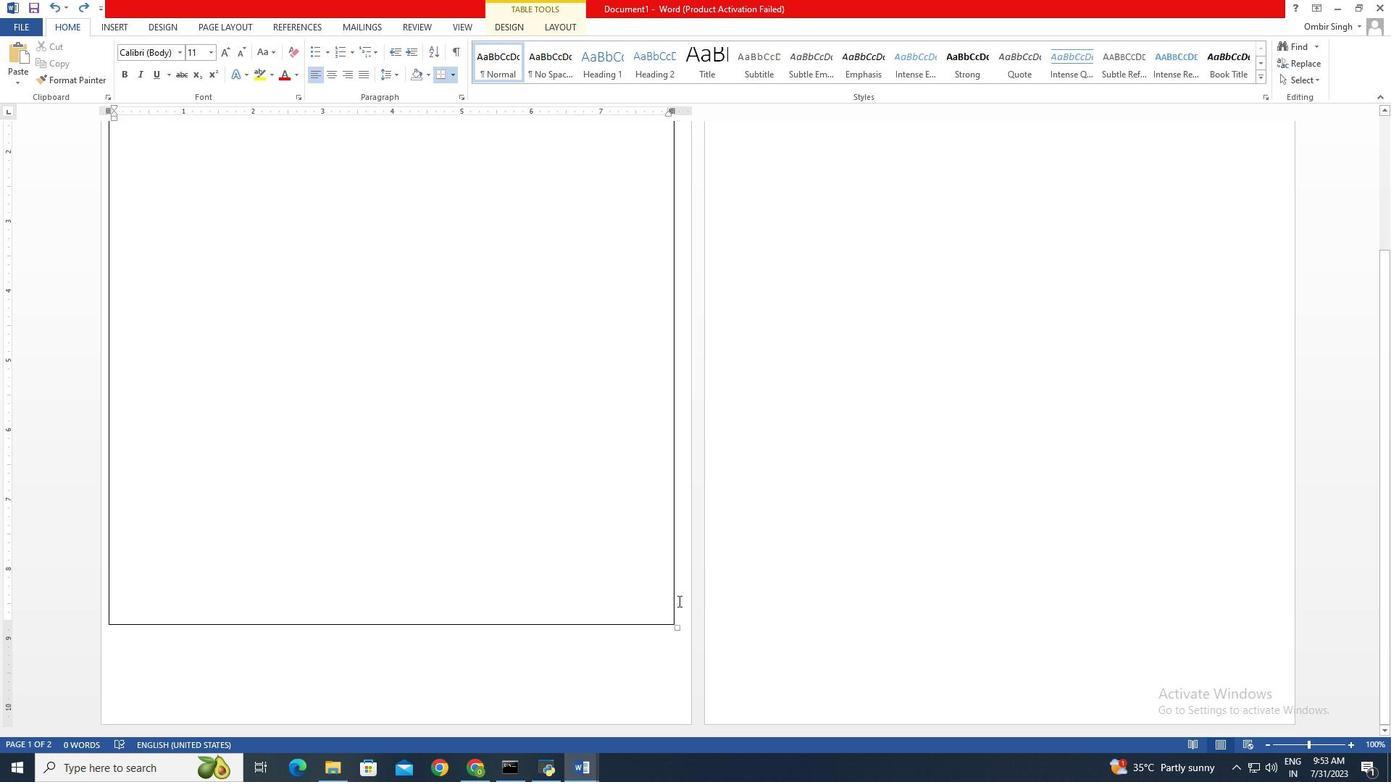 
Action: Mouse scrolled (638, 484) with delta (0, 0)
Screenshot: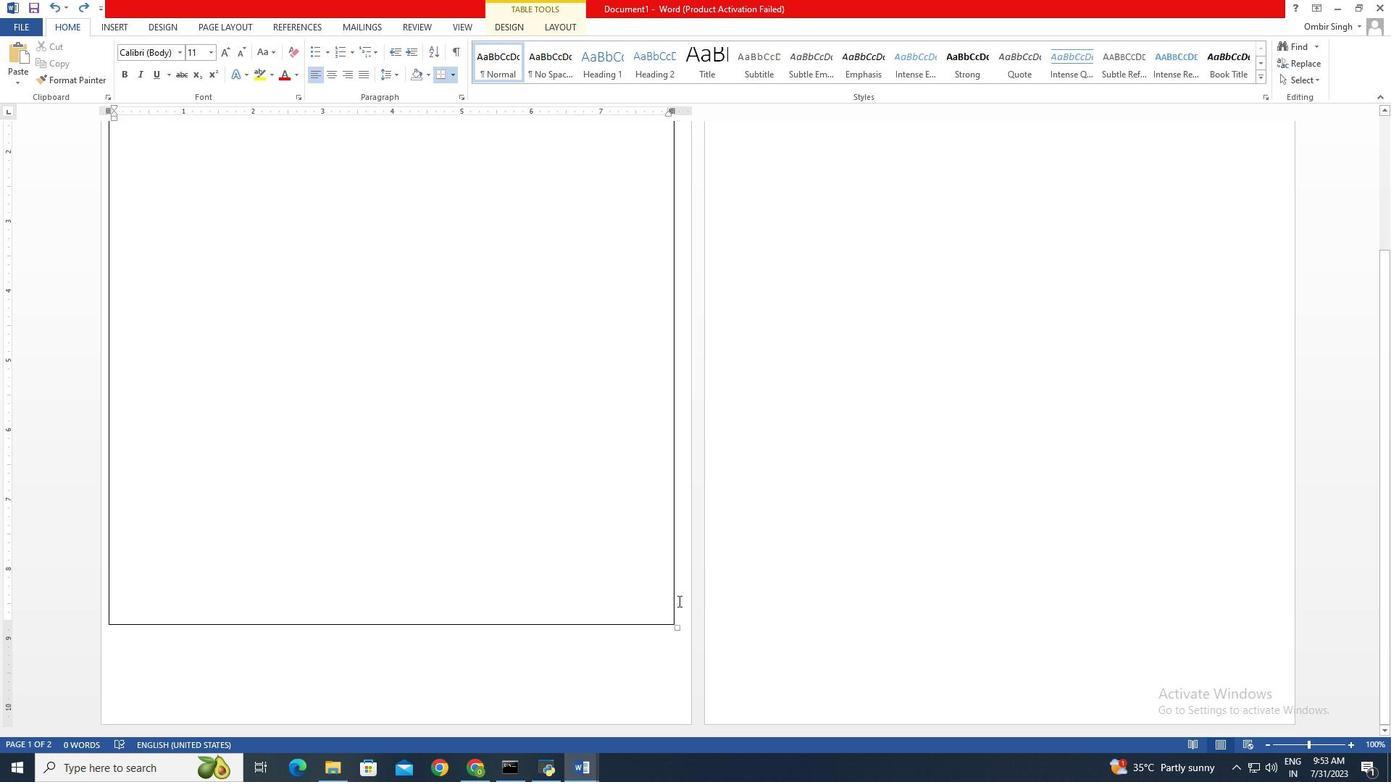 
Action: Mouse moved to (639, 481)
Screenshot: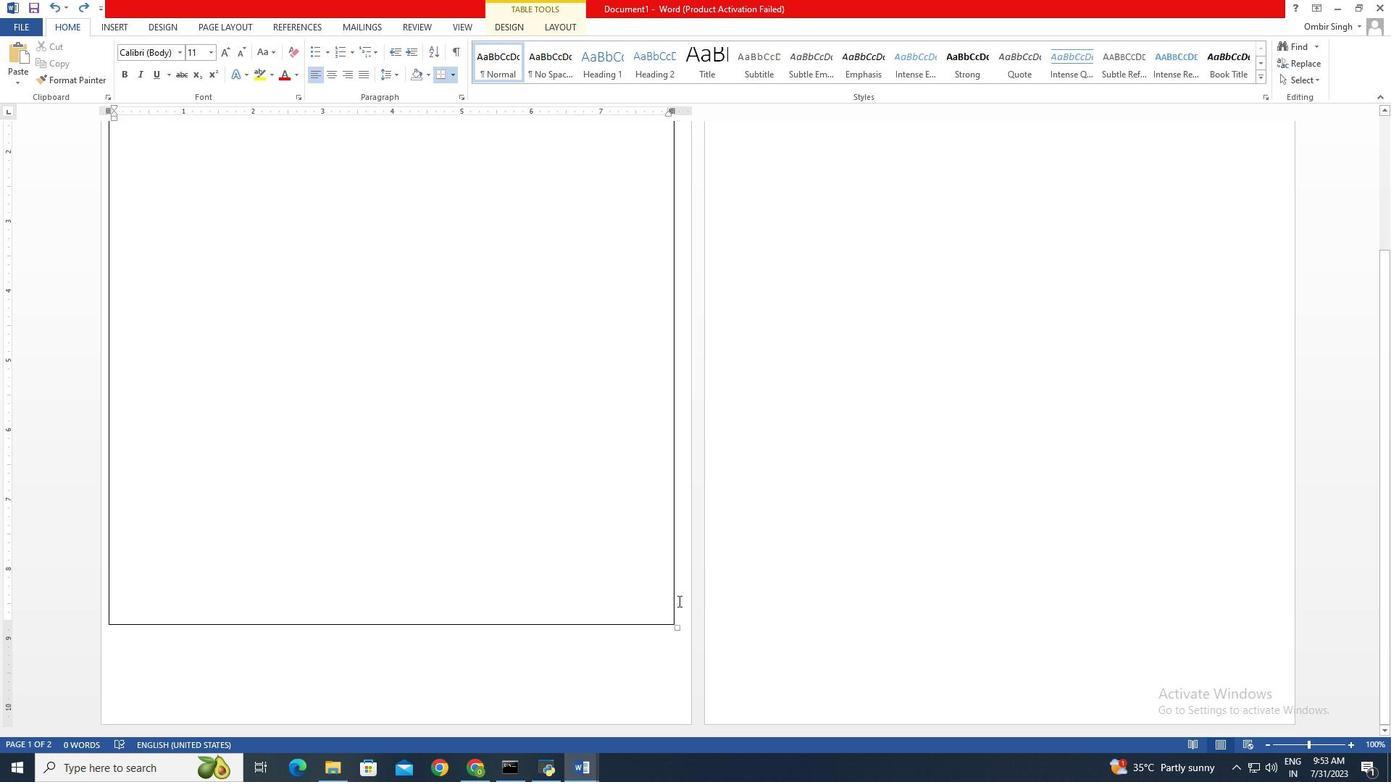 
Action: Mouse scrolled (639, 480) with delta (0, 0)
Screenshot: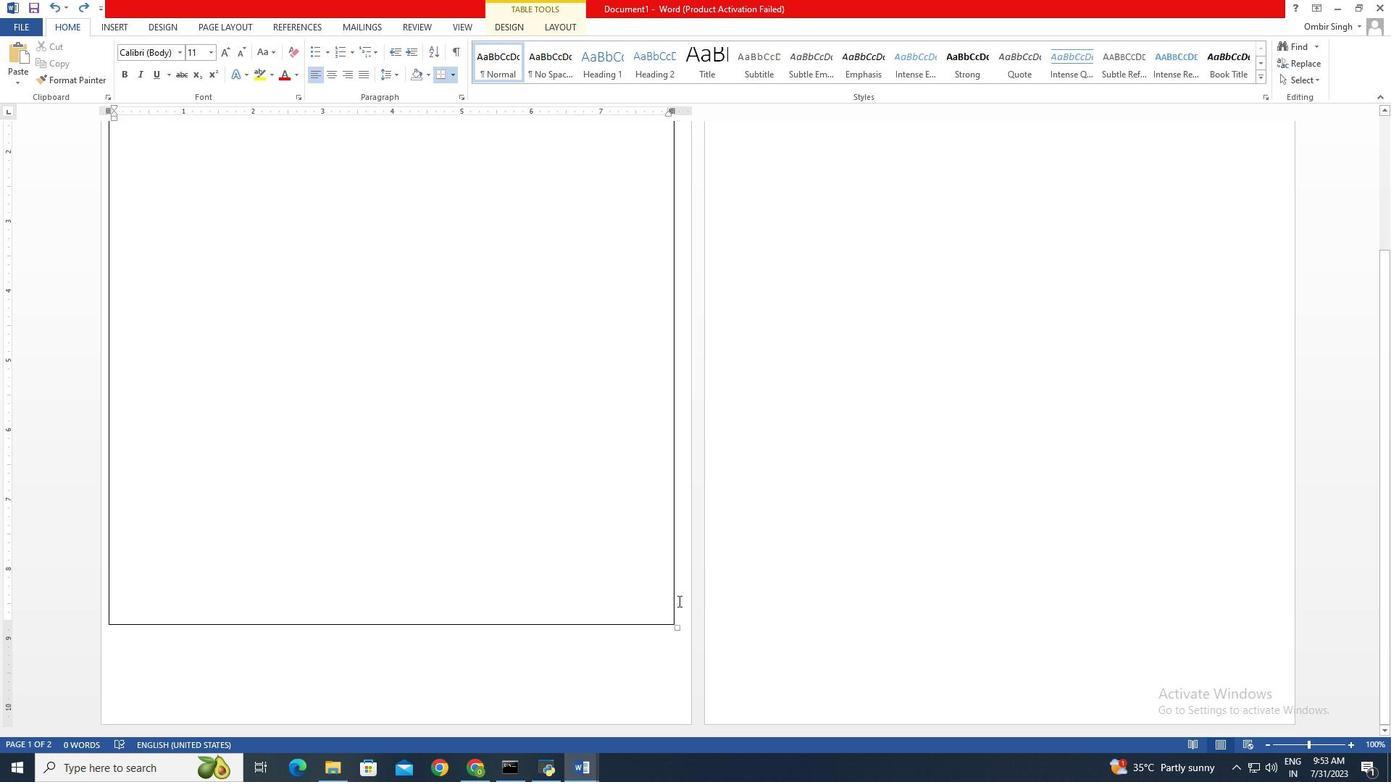 
Action: Mouse moved to (615, 492)
Screenshot: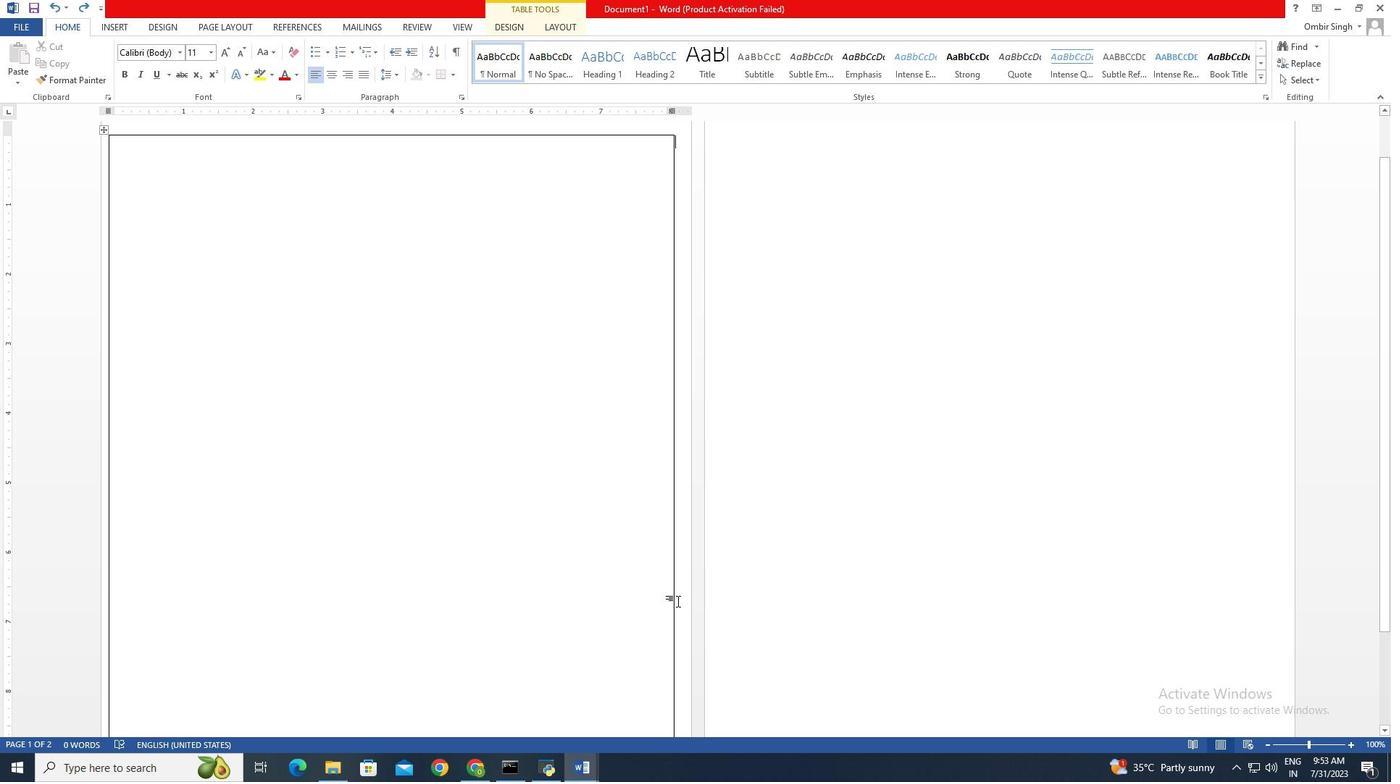
Action: Mouse pressed left at (615, 492)
Screenshot: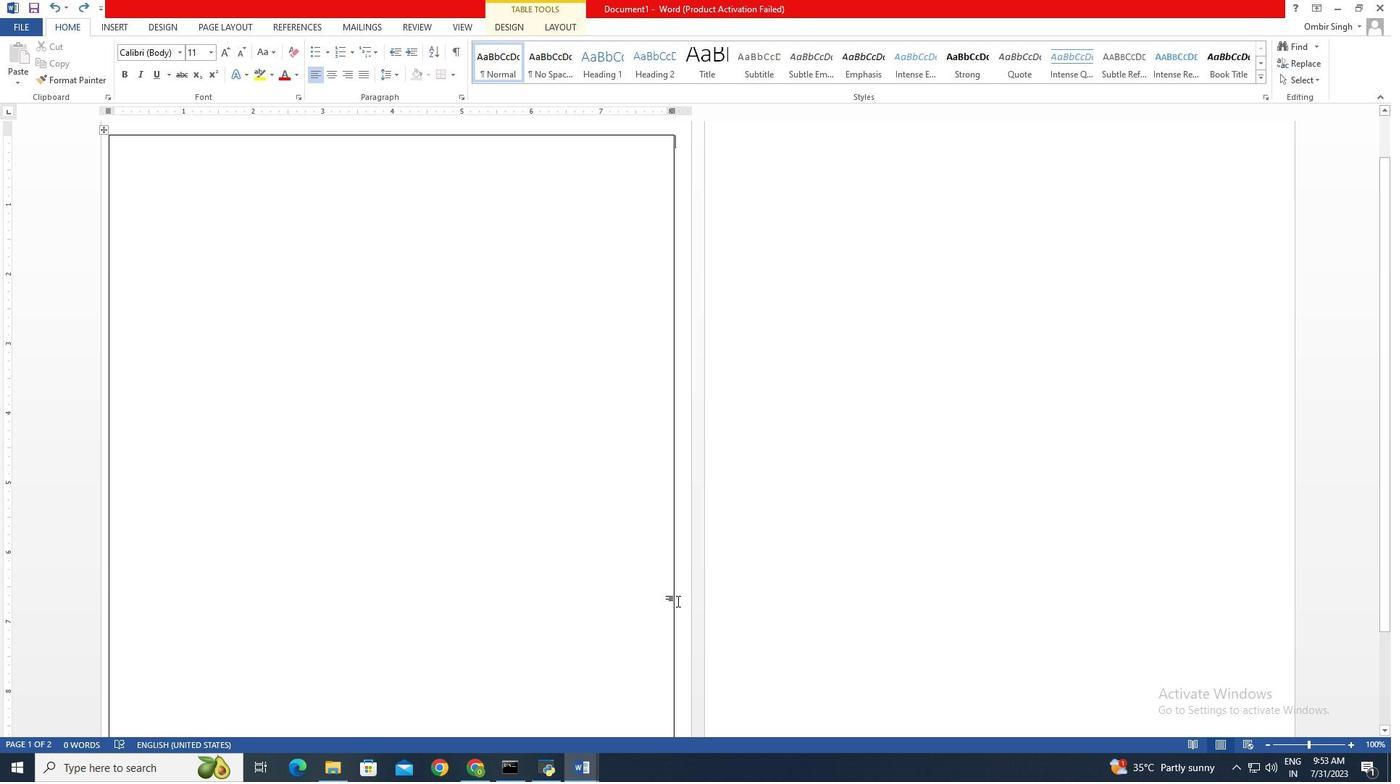 
Action: Mouse pressed left at (615, 492)
Screenshot: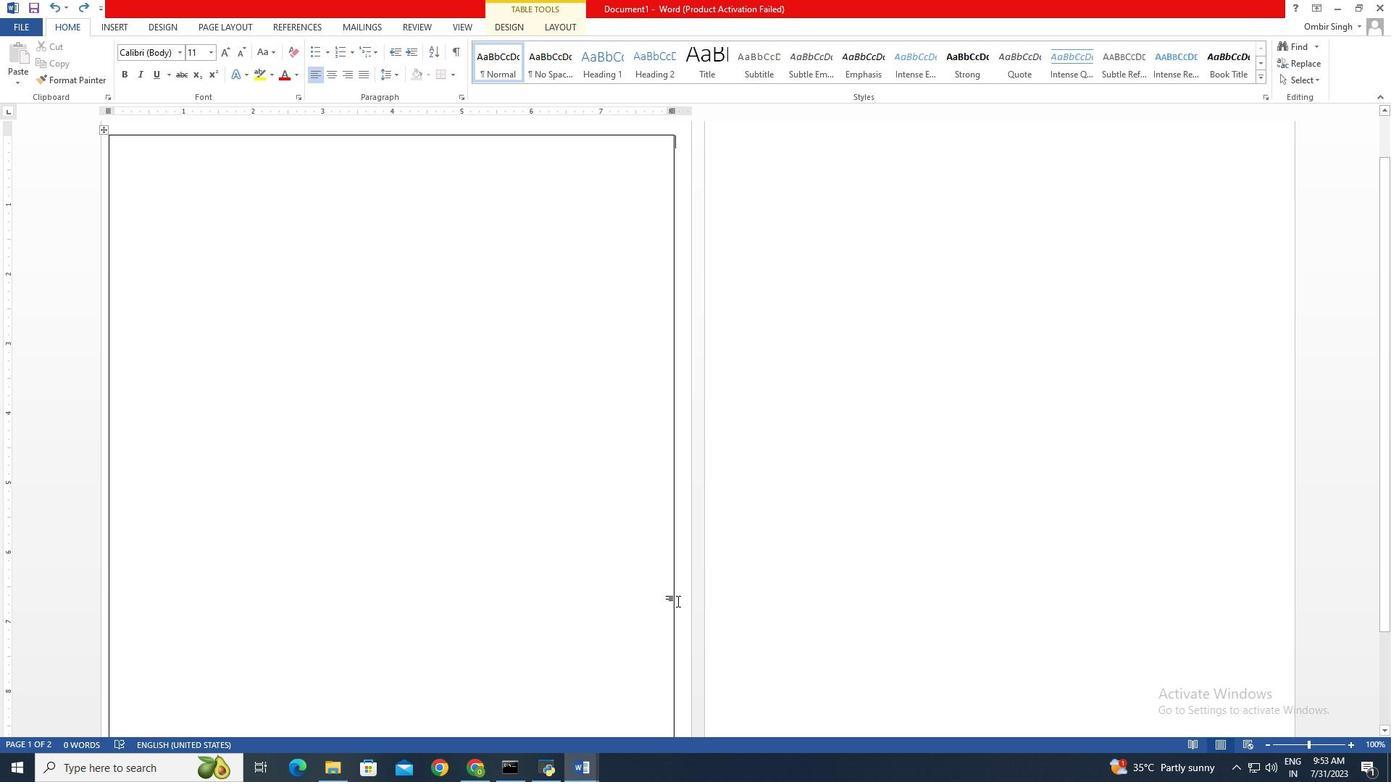 
Action: Mouse pressed left at (615, 492)
Screenshot: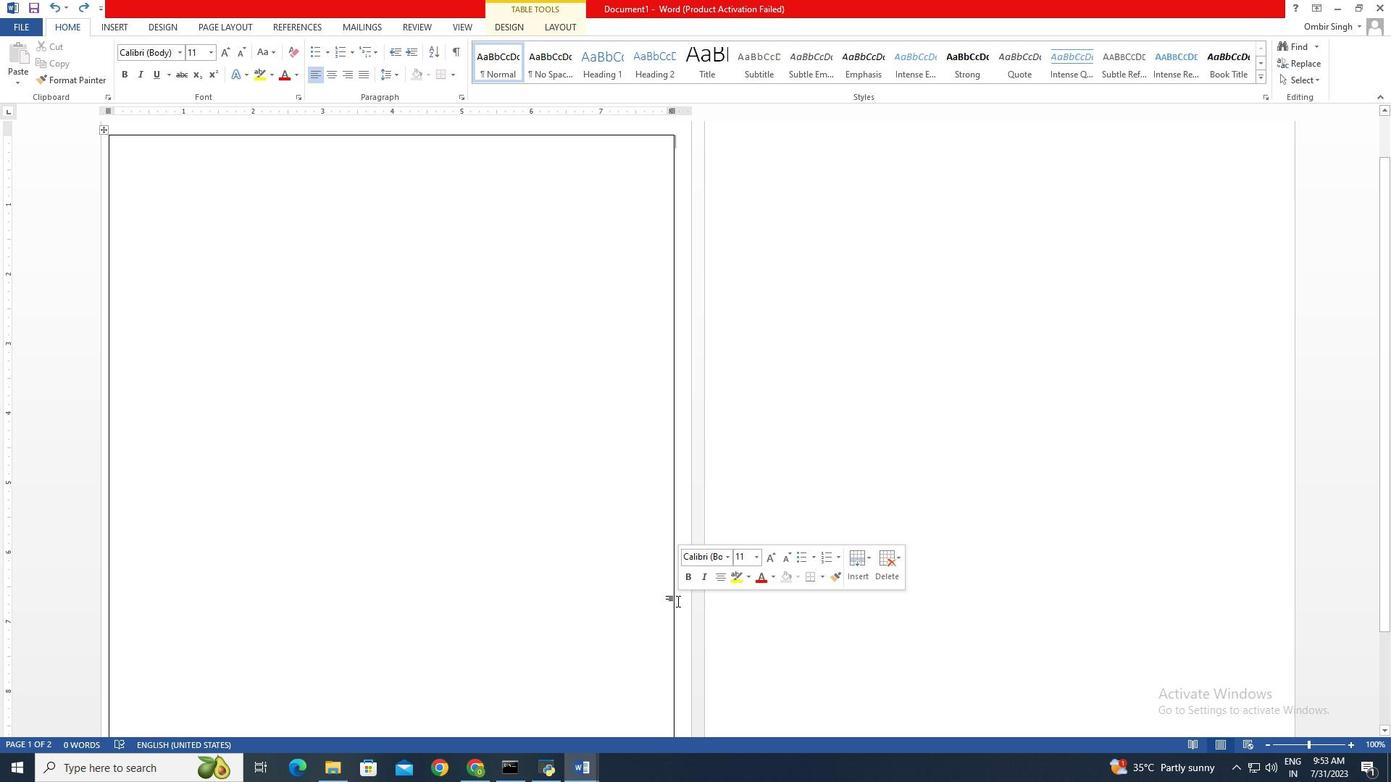 
Action: Mouse pressed left at (615, 492)
Screenshot: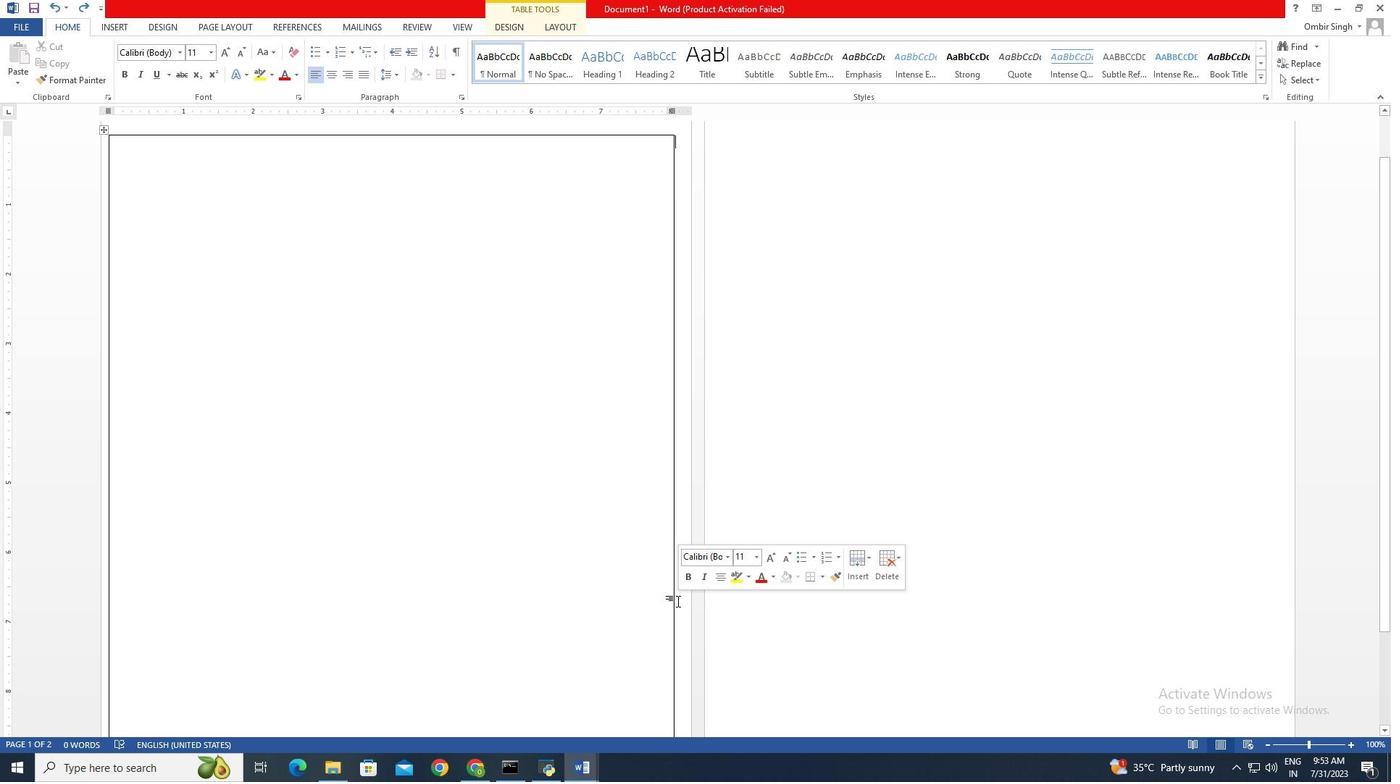 
Action: Mouse pressed left at (615, 492)
Screenshot: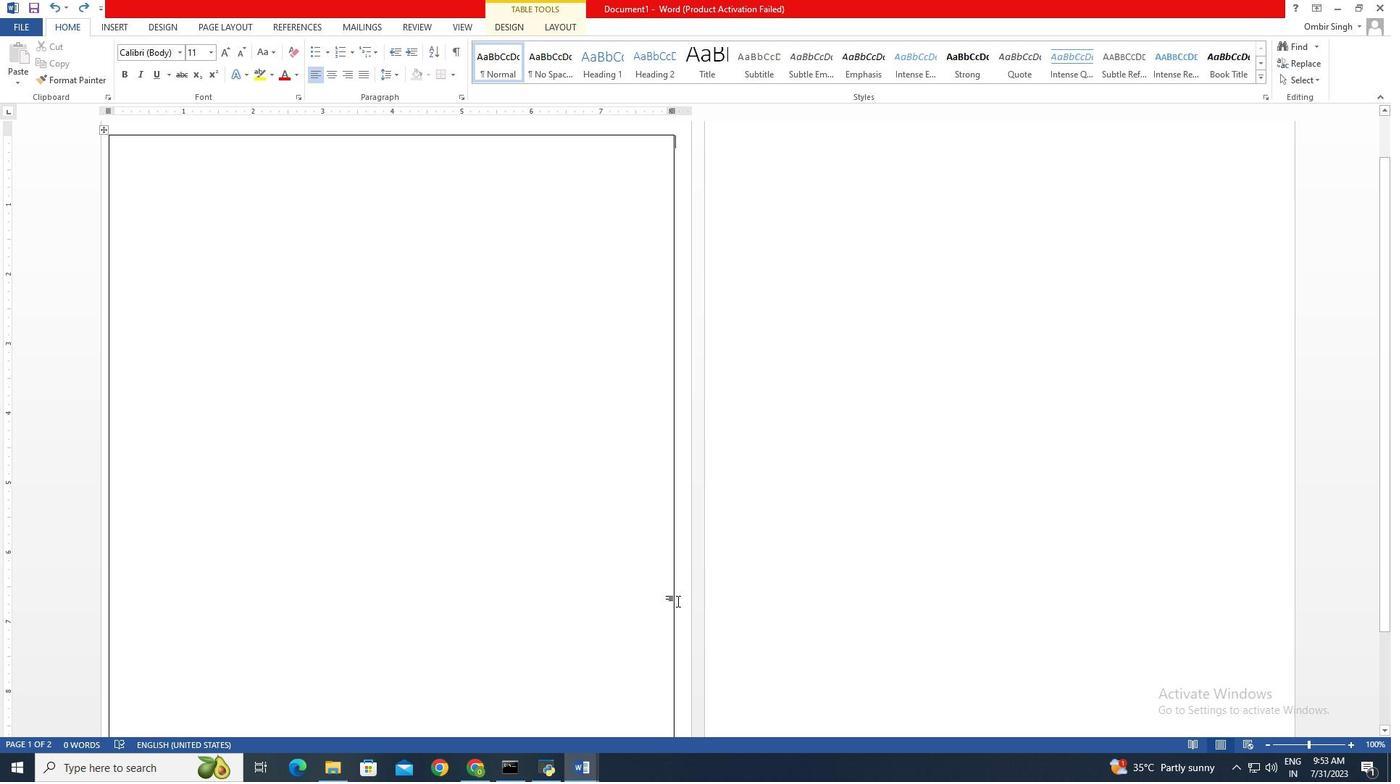 
Action: Mouse pressed left at (615, 492)
Screenshot: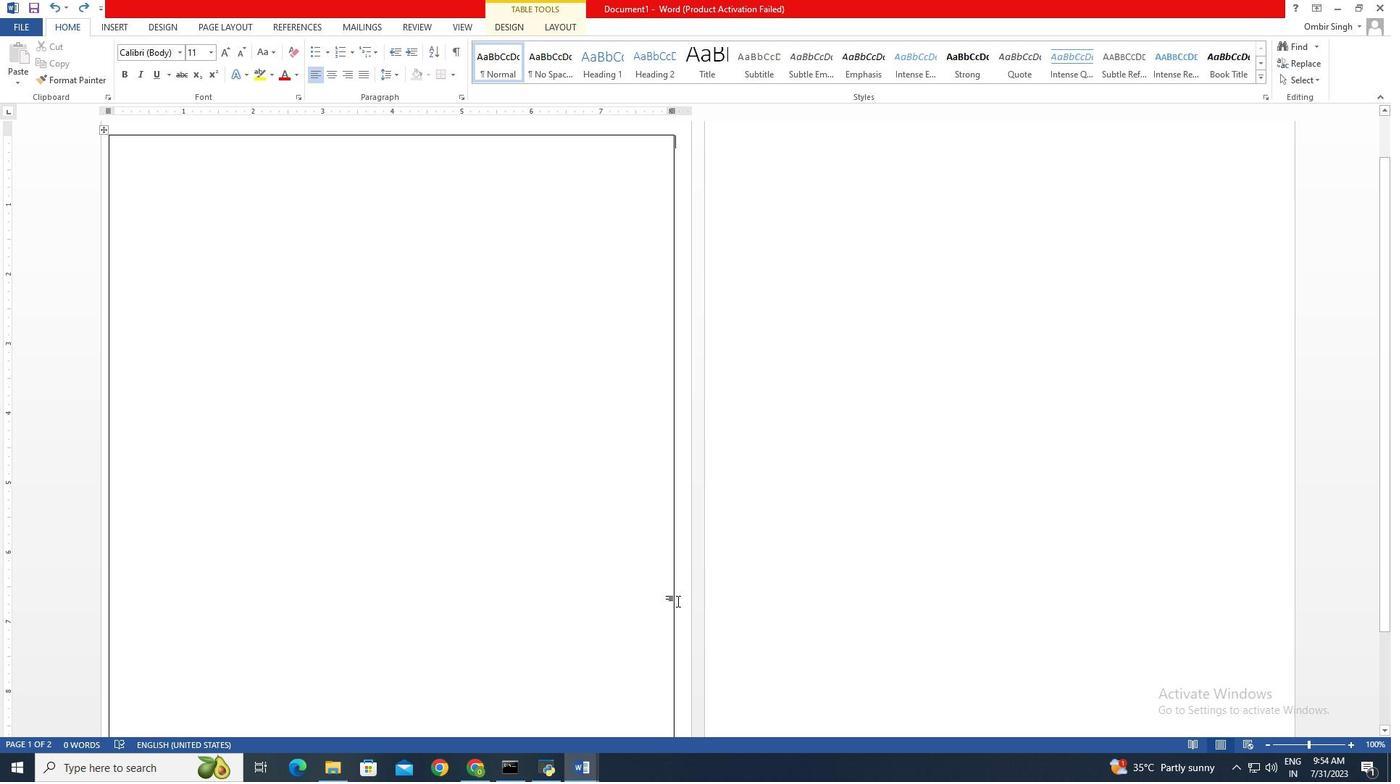 
Action: Mouse pressed left at (615, 492)
Screenshot: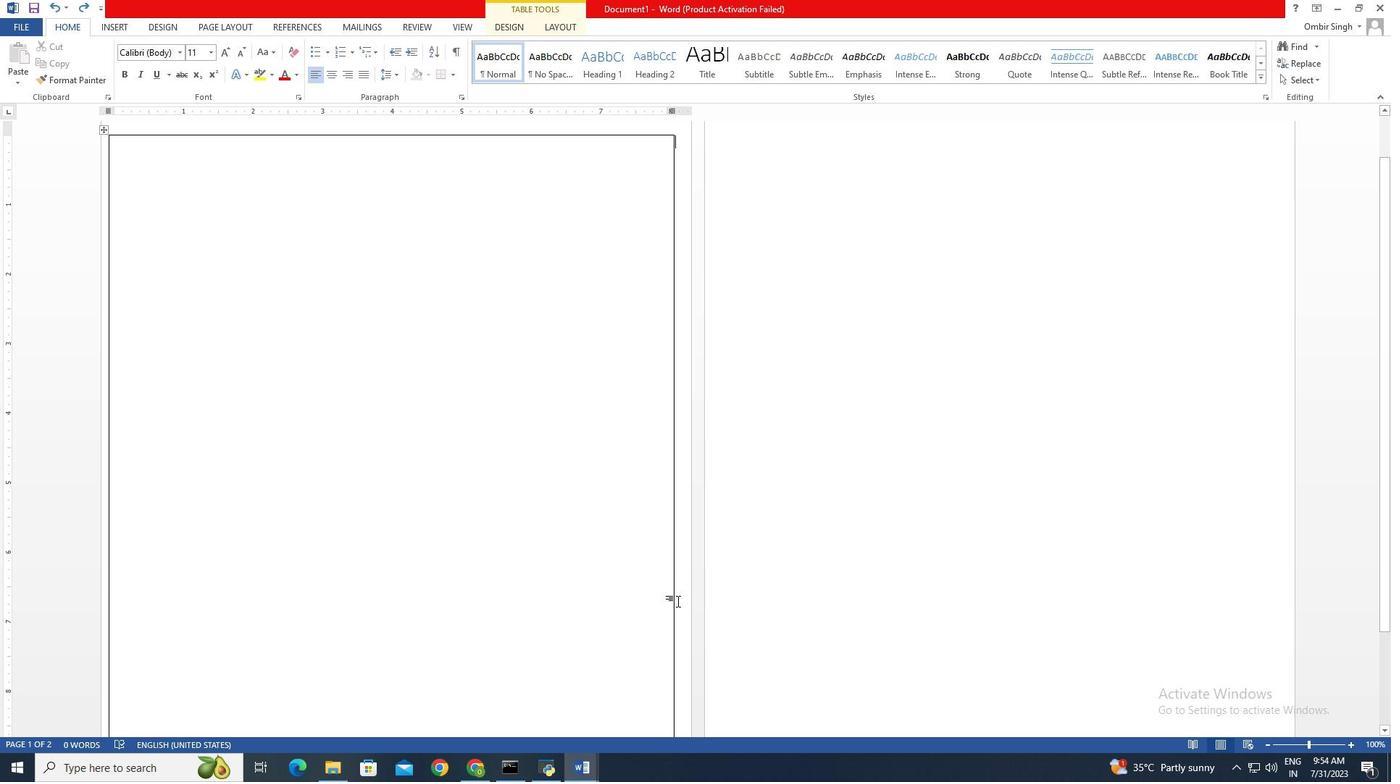 
Action: Mouse pressed left at (615, 492)
Screenshot: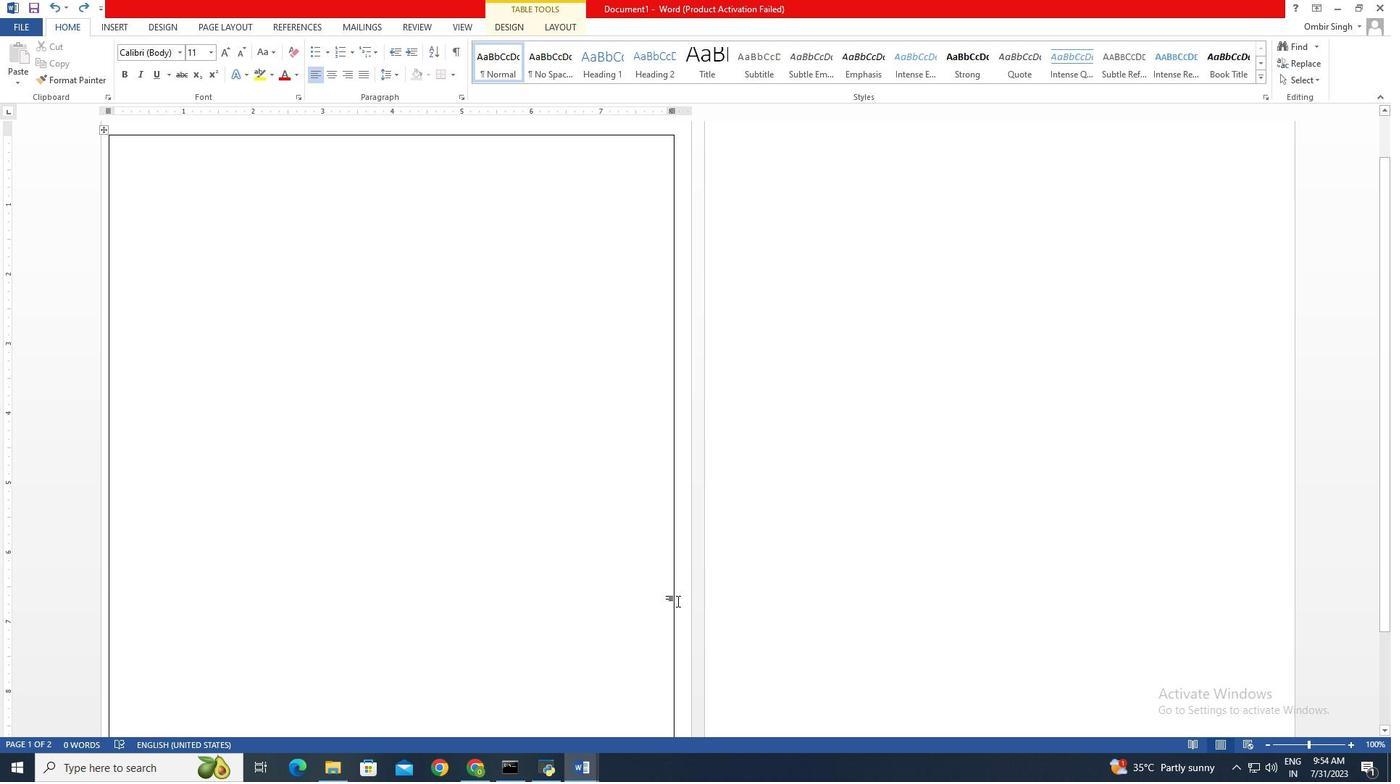 
Action: Key pressed <Key.delete><Key.delete><Key.delete><Key.delete><Key.delete><Key.delete><Key.delete><Key.delete><Key.backspace><Key.backspace><Key.backspace><Key.backspace><Key.backspace>
Screenshot: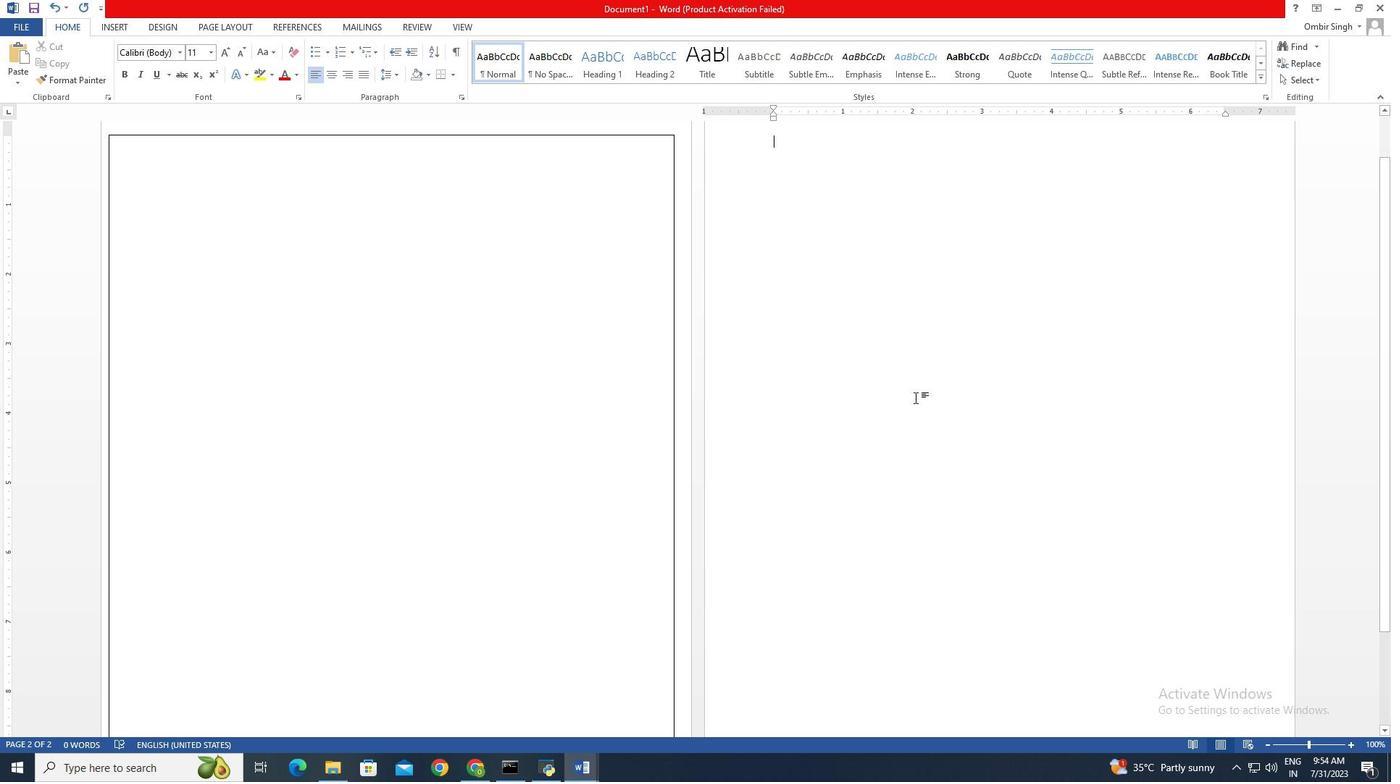 
Action: Mouse moved to (542, 342)
Screenshot: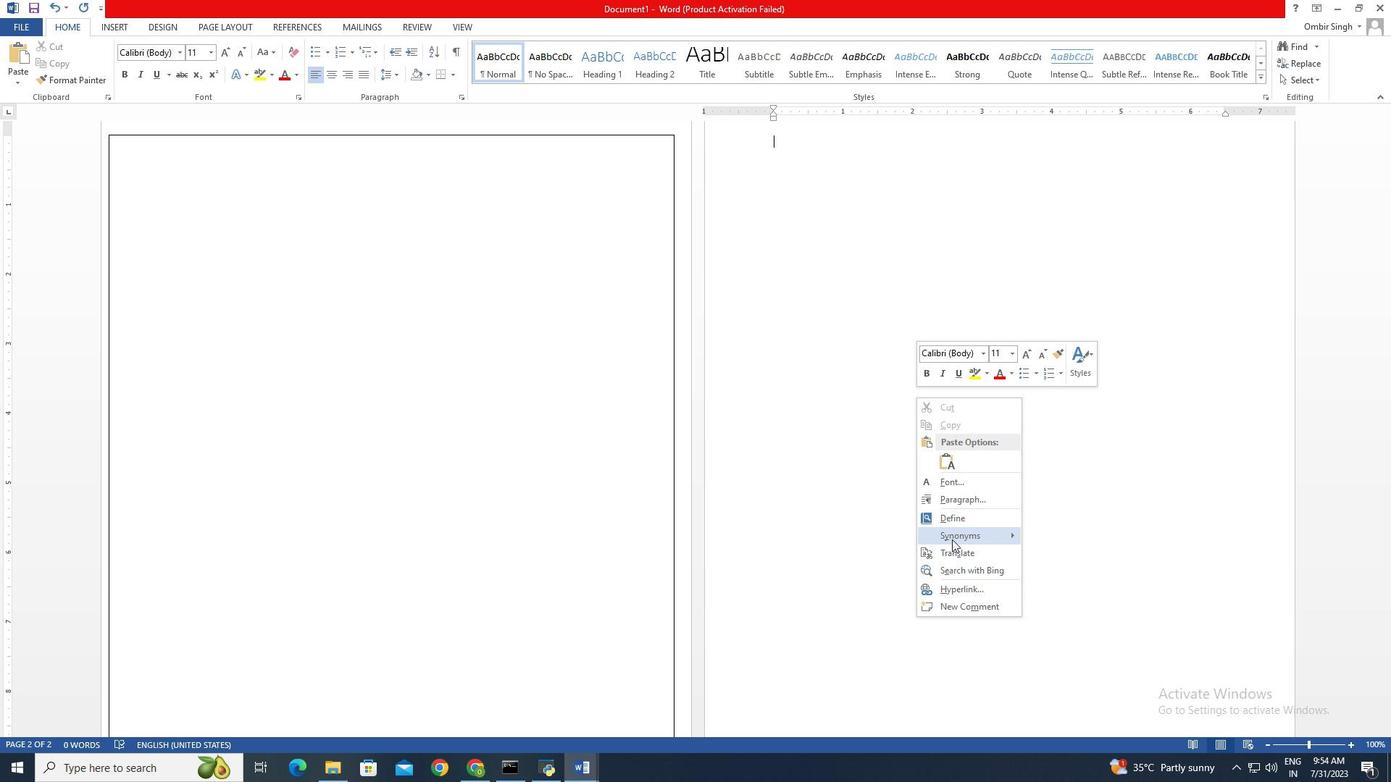 
Action: Mouse pressed right at (542, 342)
Screenshot: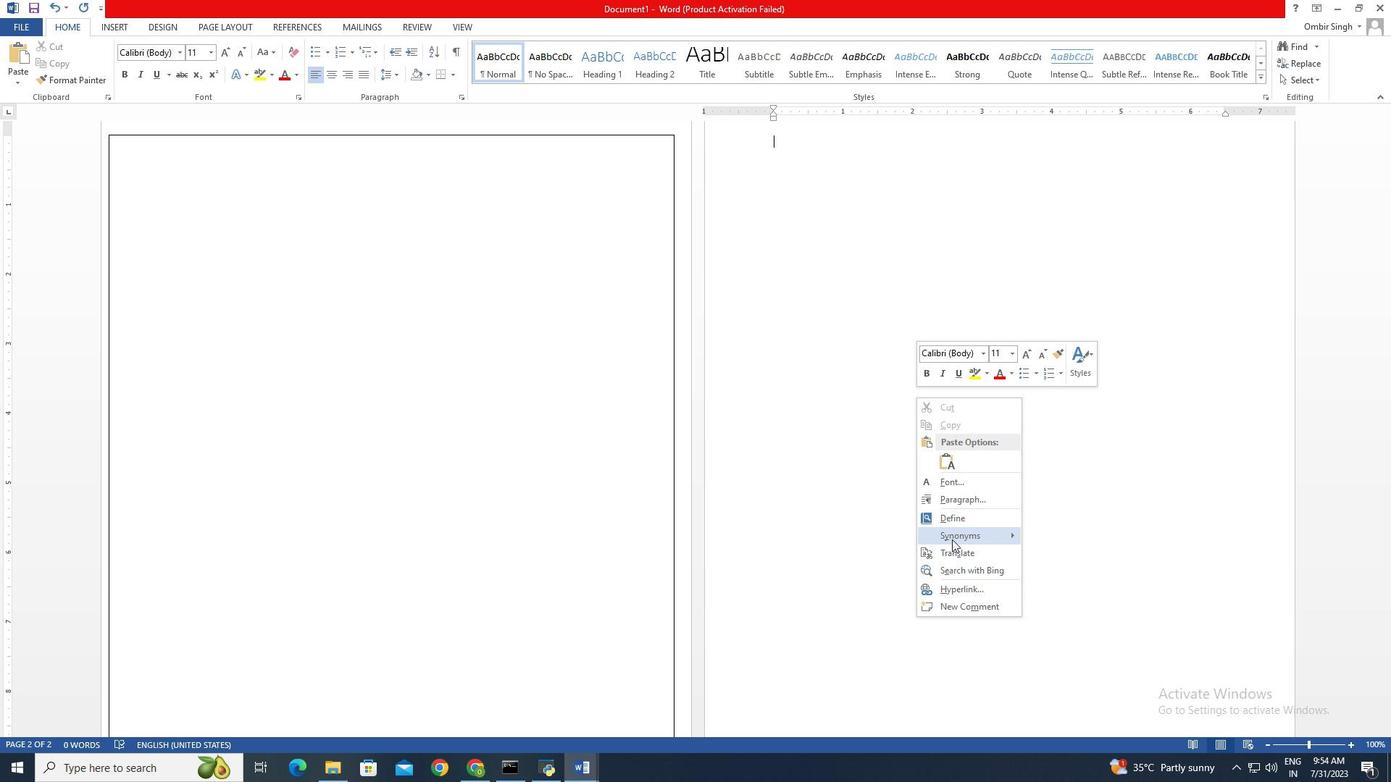 
Action: Mouse moved to (566, 369)
Screenshot: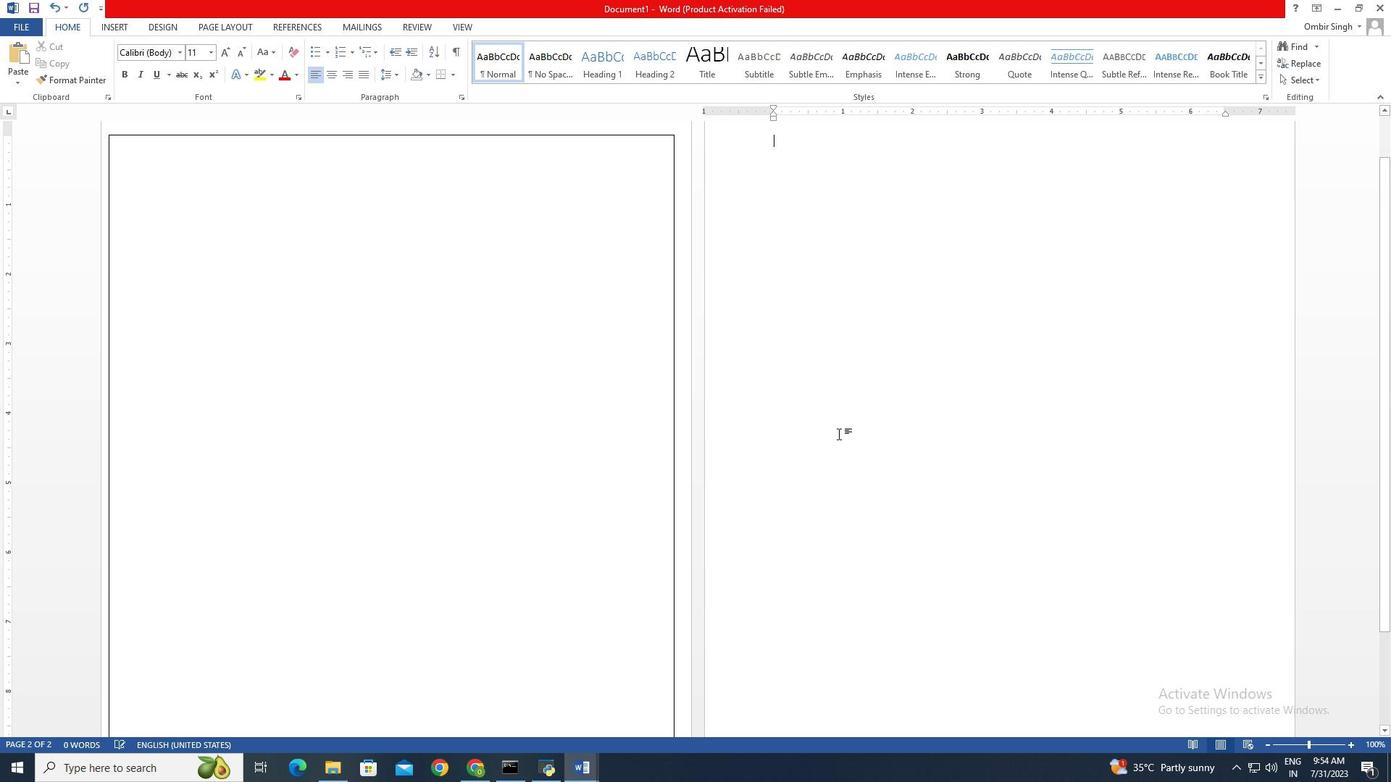 
Action: Mouse pressed left at (566, 369)
Screenshot: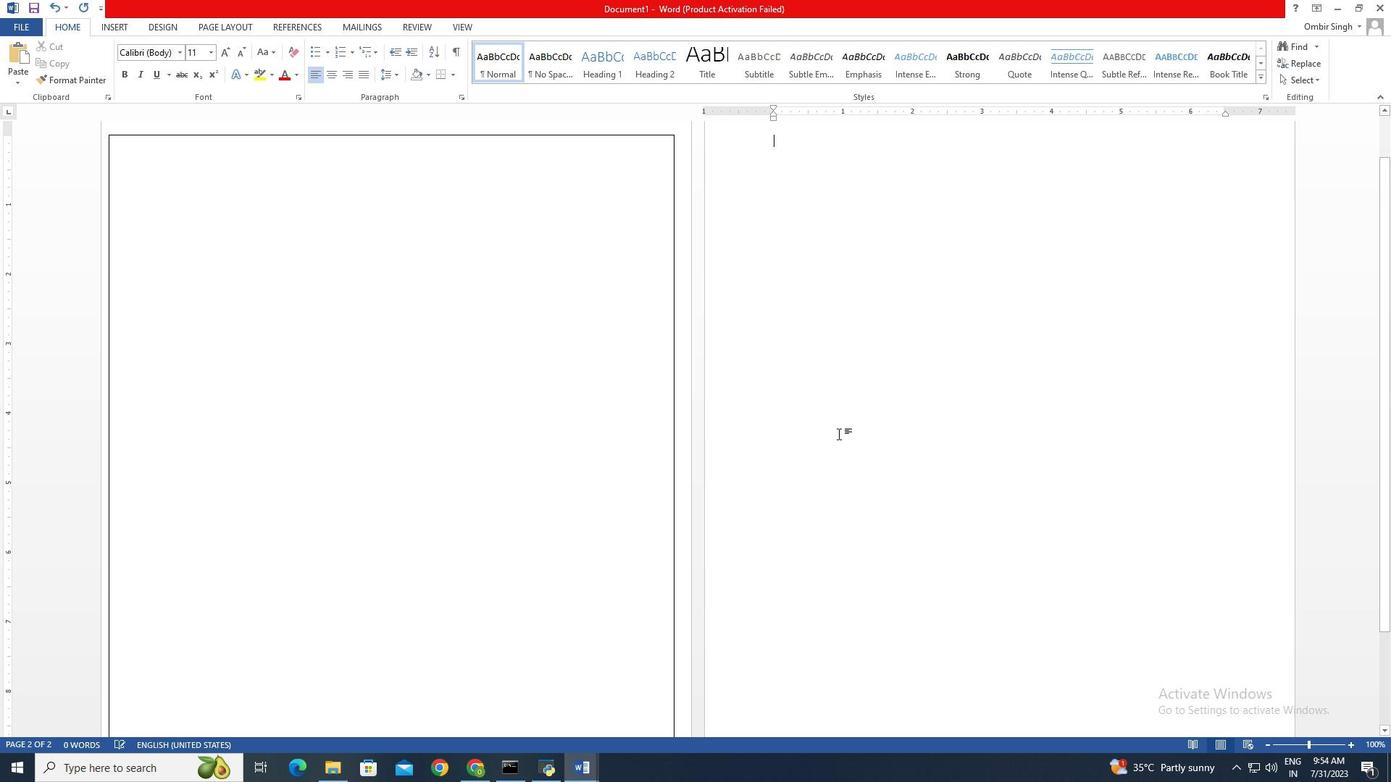 
Action: Key pressed <Key.delete><Key.delete><Key.delete><Key.delete><Key.delete>
Screenshot: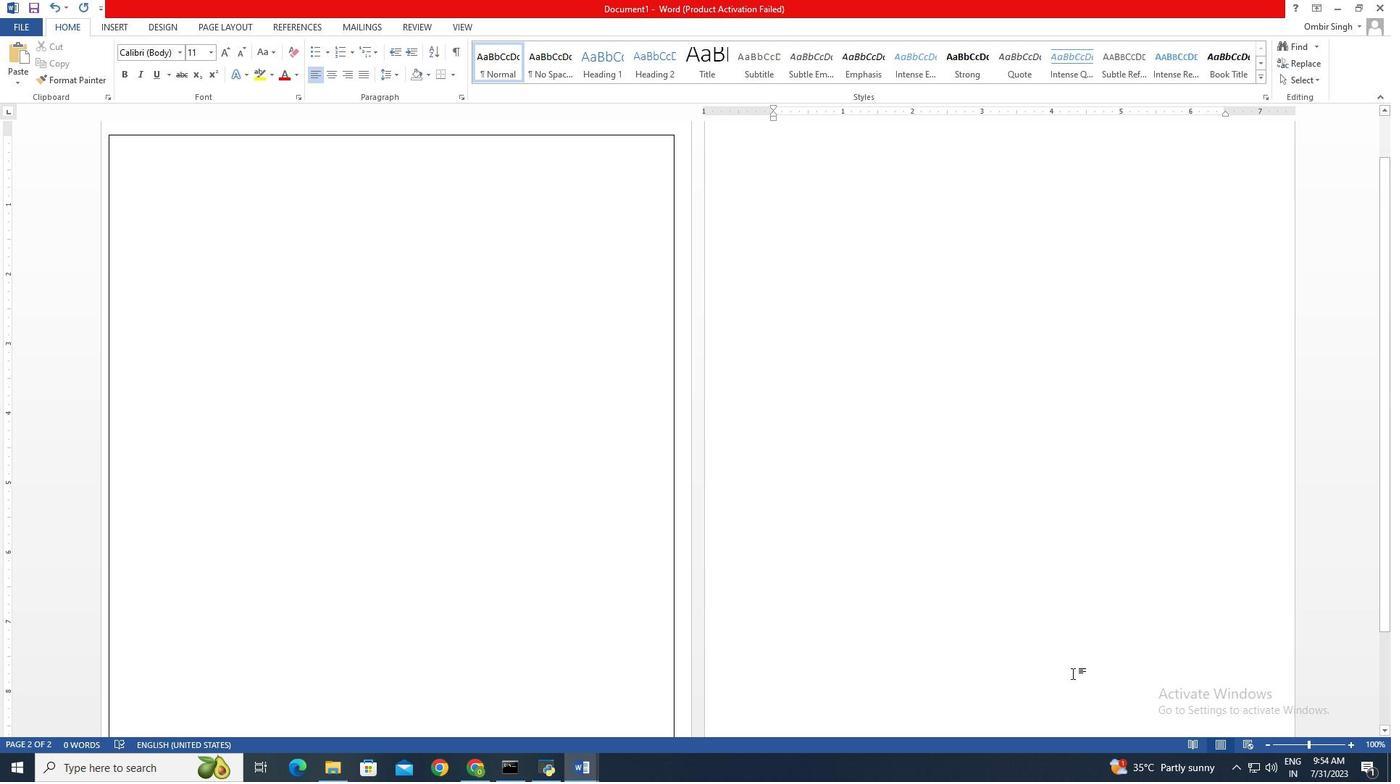 
Action: Mouse moved to (729, 442)
Screenshot: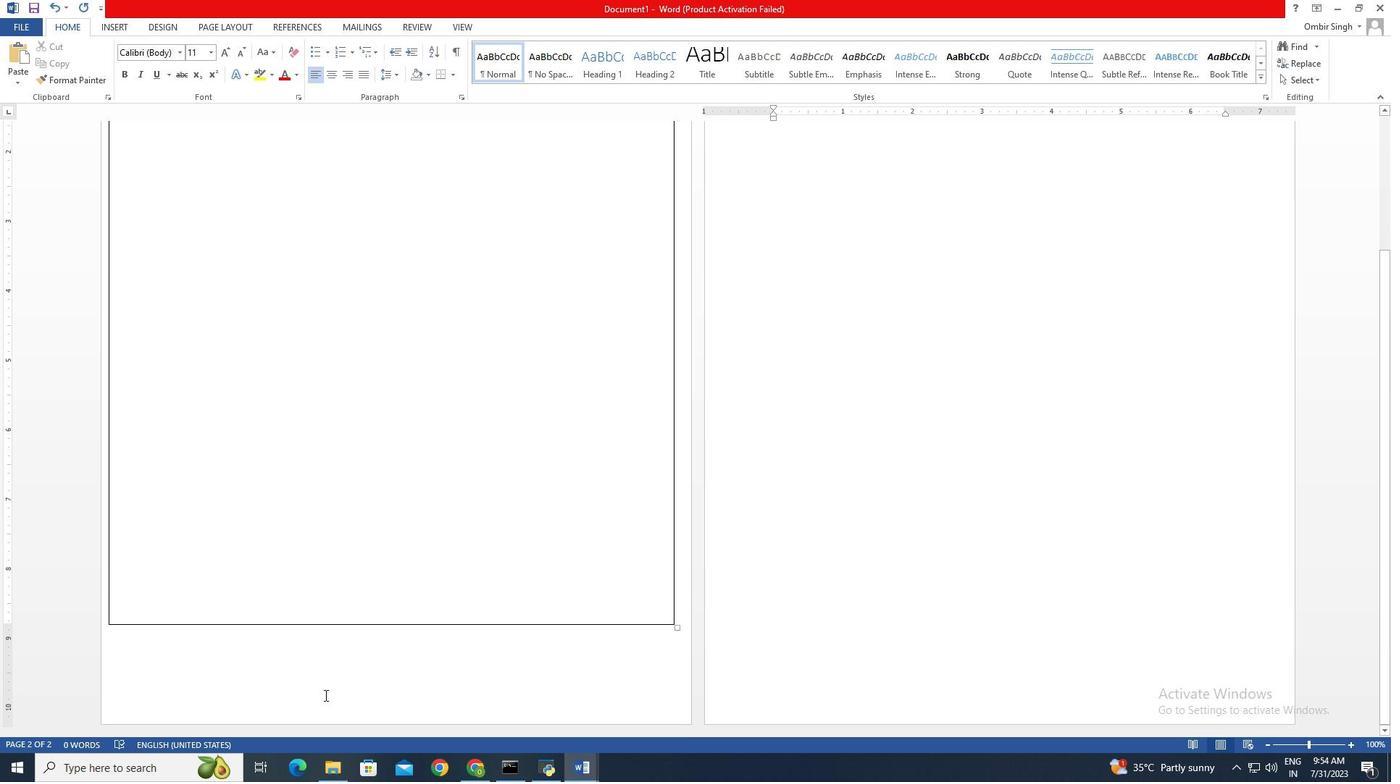
Action: Mouse scrolled (729, 442) with delta (0, 0)
Screenshot: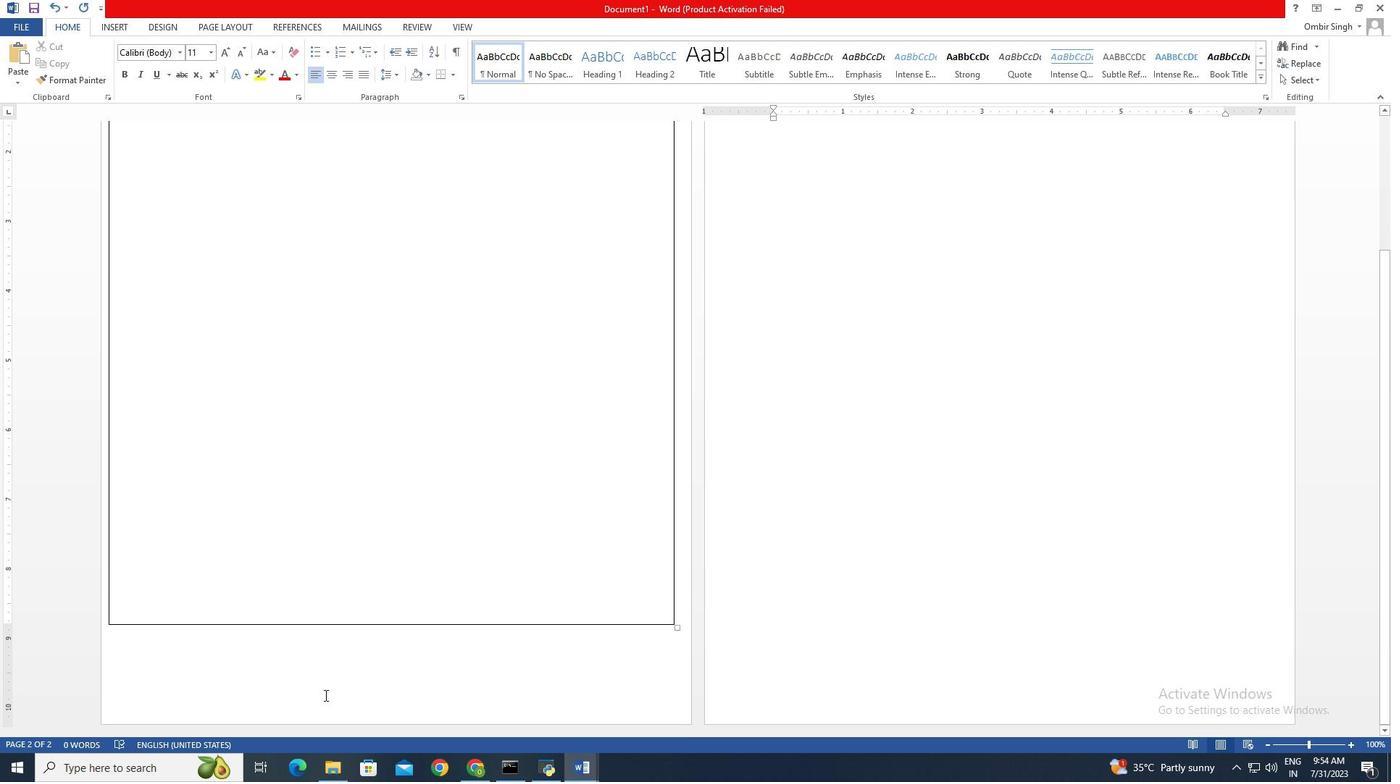 
Action: Mouse scrolled (729, 442) with delta (0, 0)
Screenshot: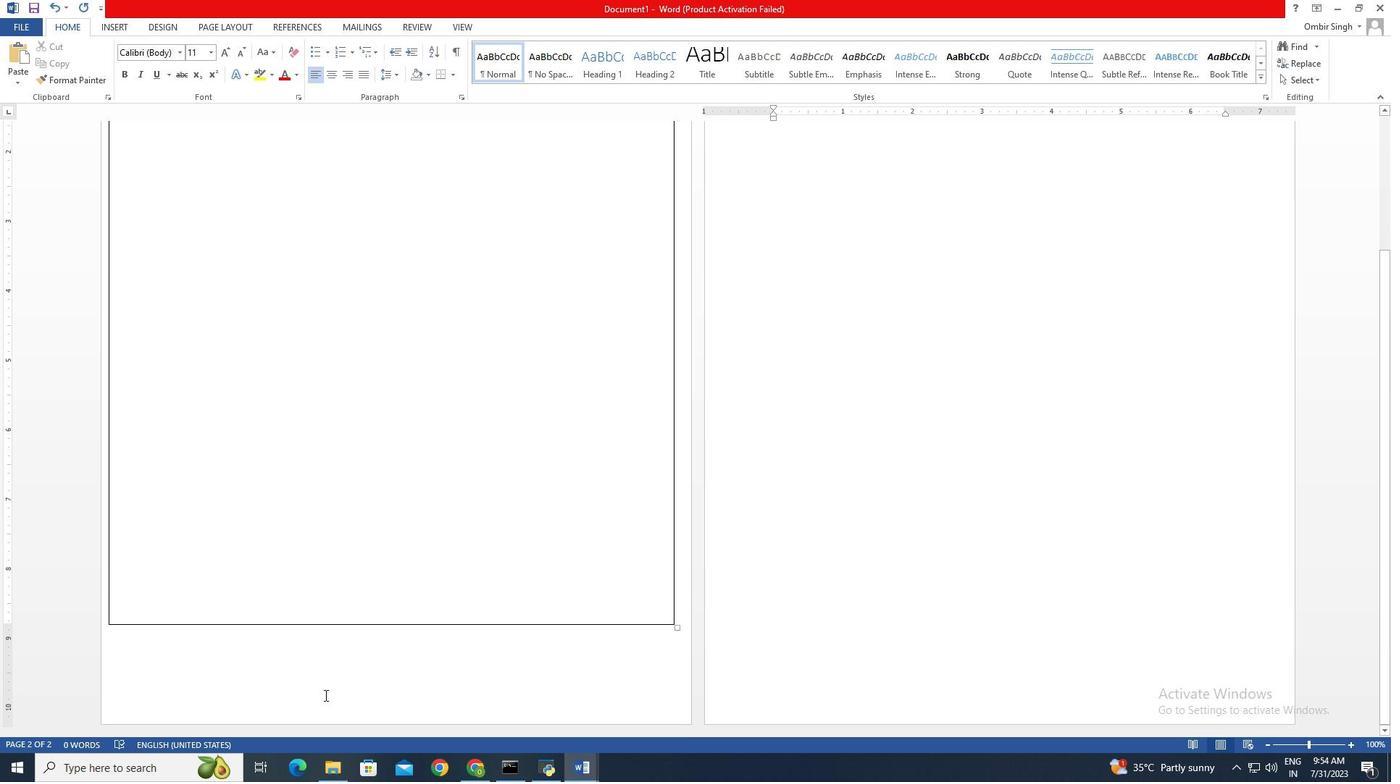 
Action: Mouse scrolled (729, 442) with delta (0, 0)
Screenshot: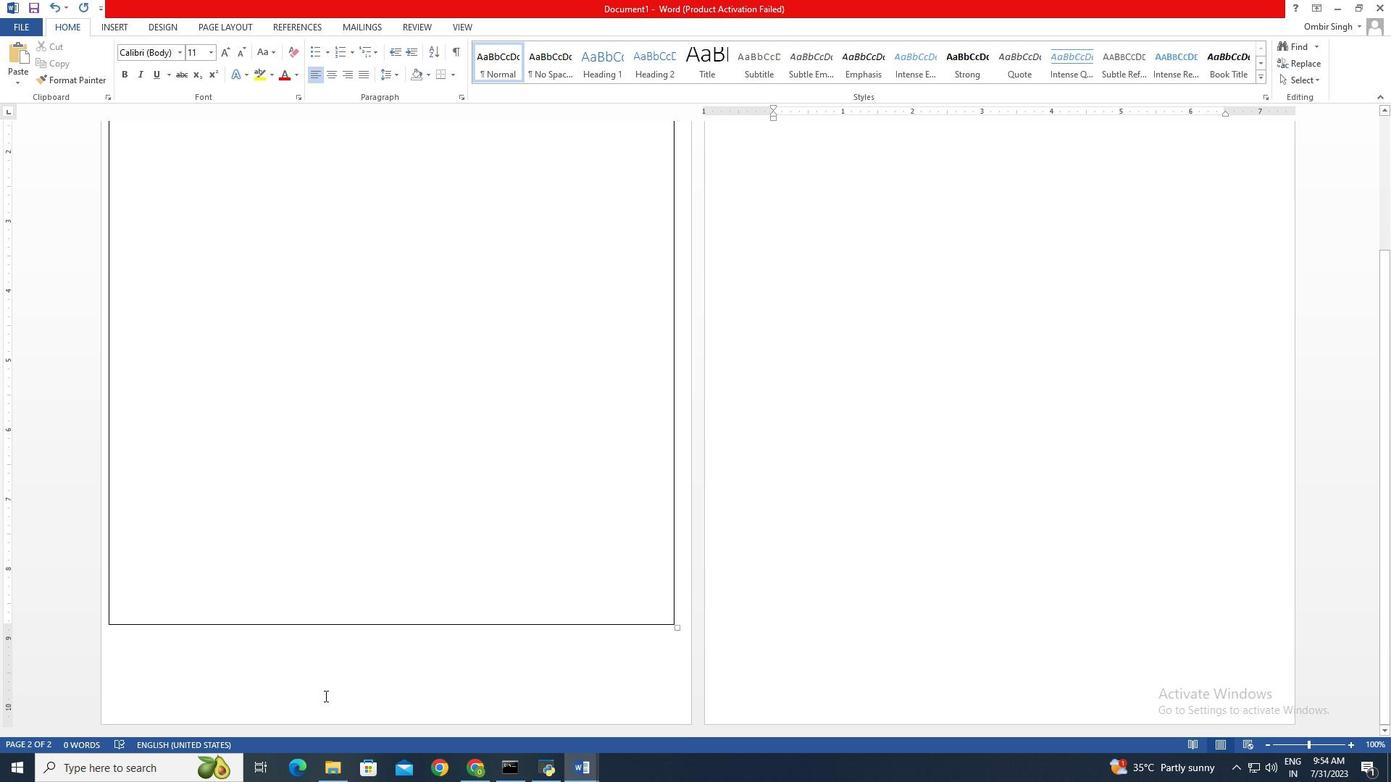 
Action: Mouse scrolled (729, 442) with delta (0, 0)
Screenshot: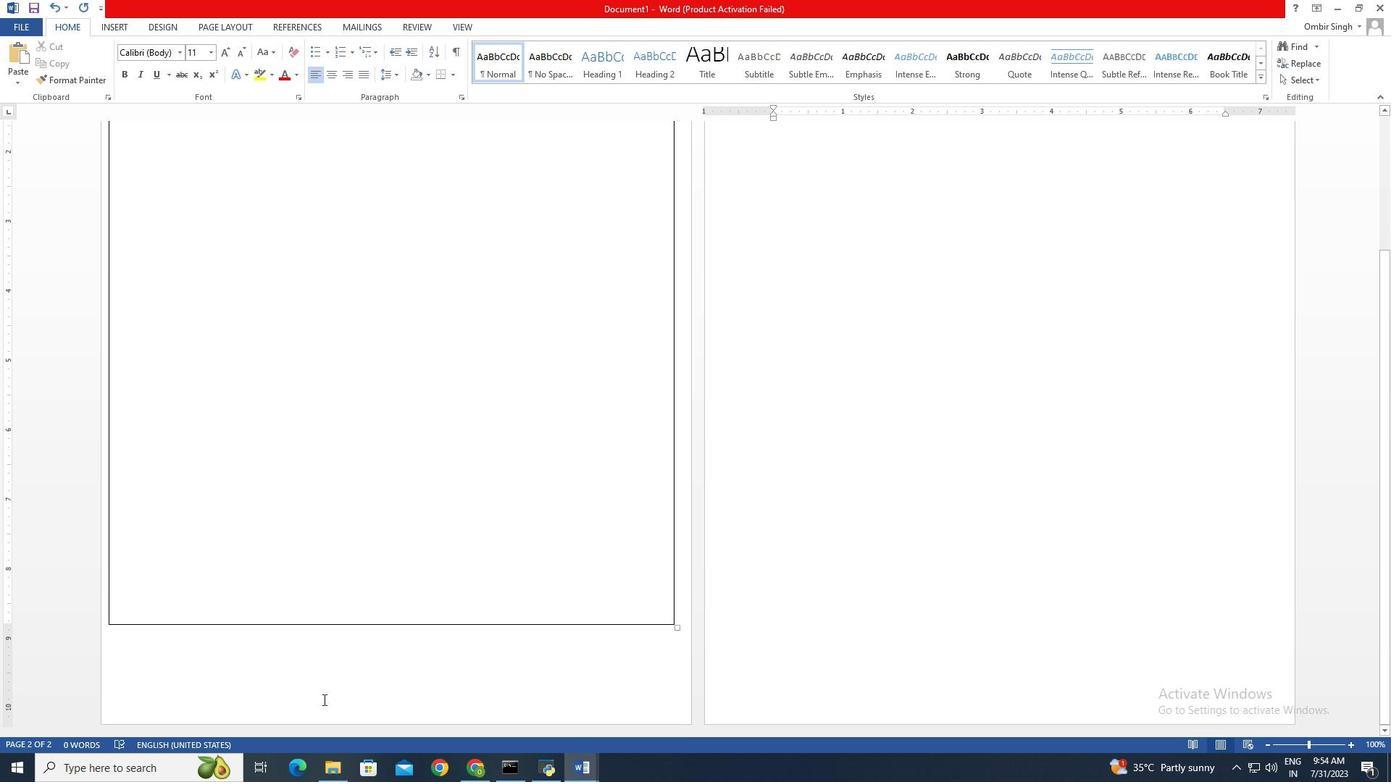 
Action: Mouse scrolled (729, 442) with delta (0, 0)
Screenshot: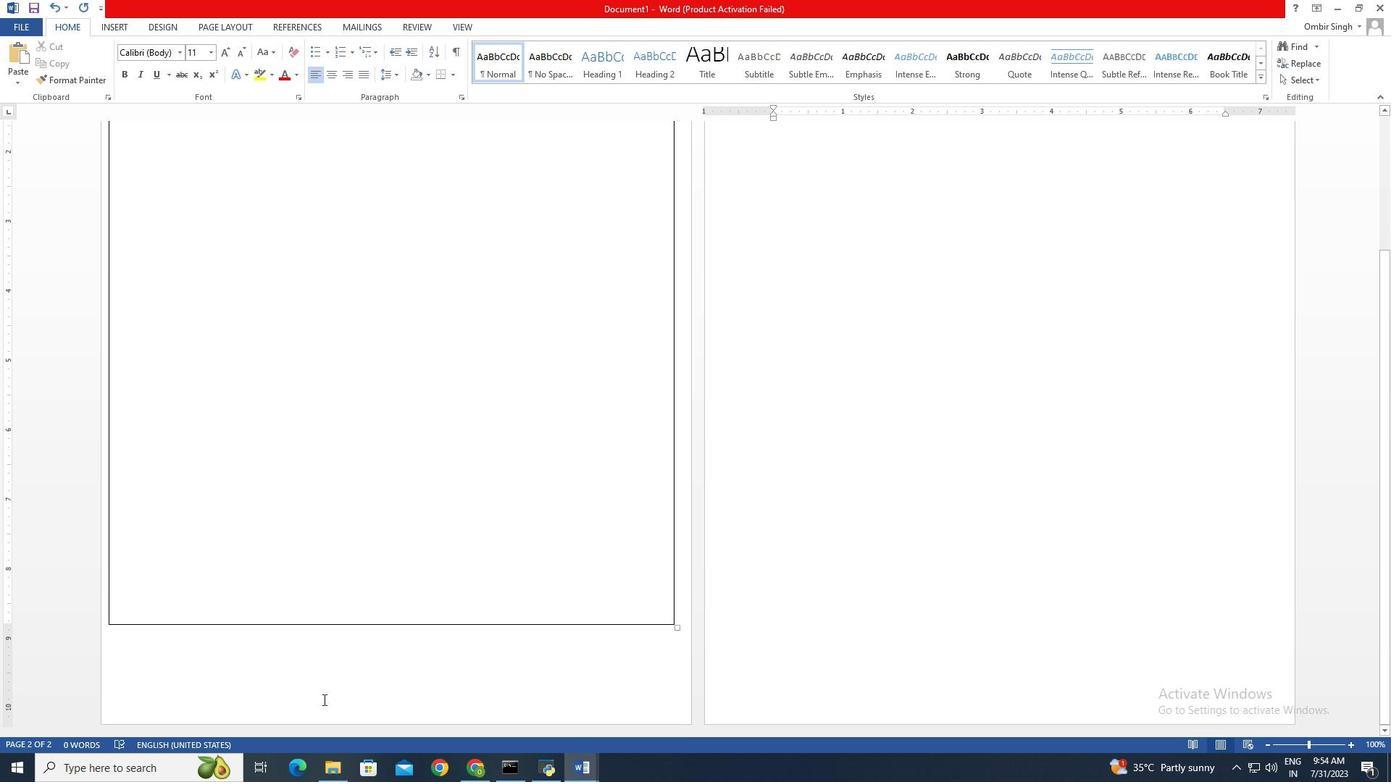 
Action: Mouse scrolled (729, 442) with delta (0, 0)
Screenshot: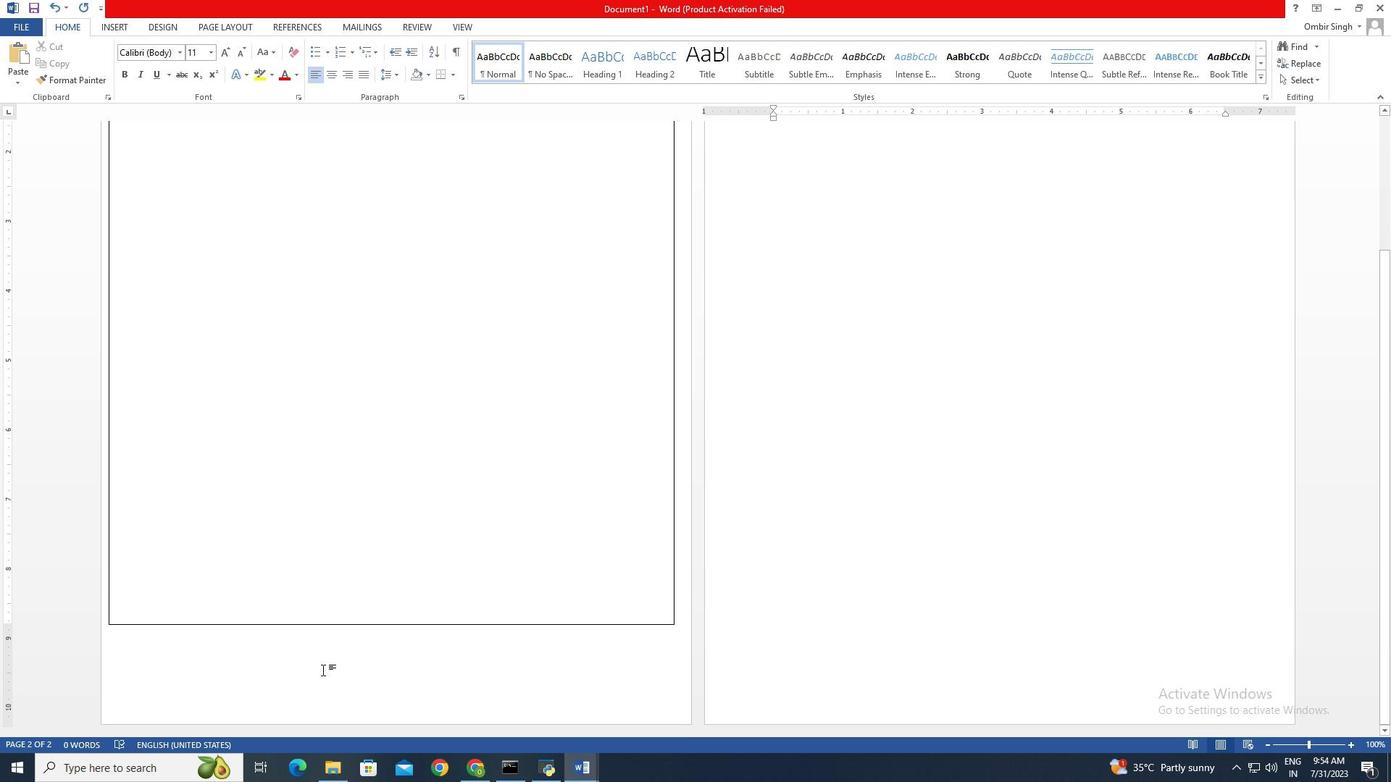 
Action: Mouse scrolled (729, 442) with delta (0, 0)
Screenshot: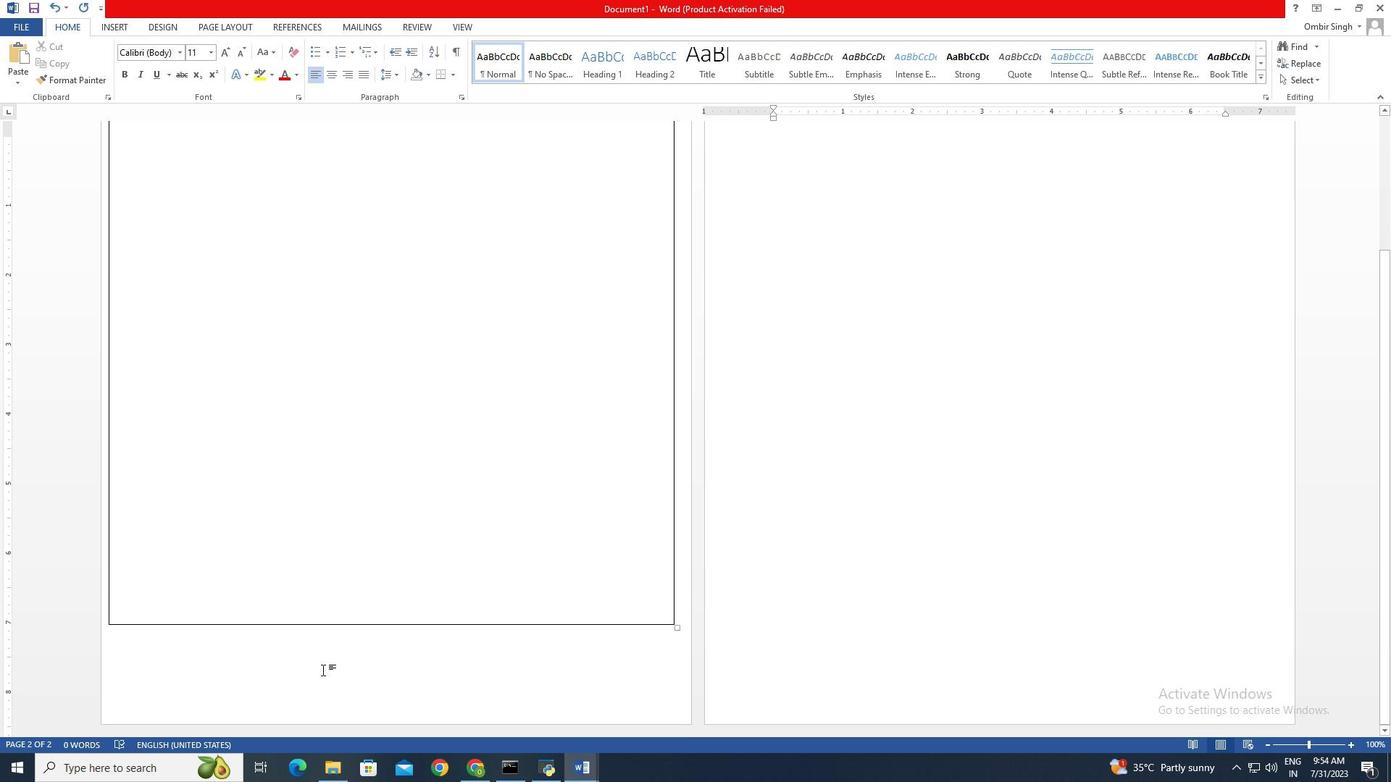 
Action: Mouse scrolled (729, 442) with delta (0, 0)
Screenshot: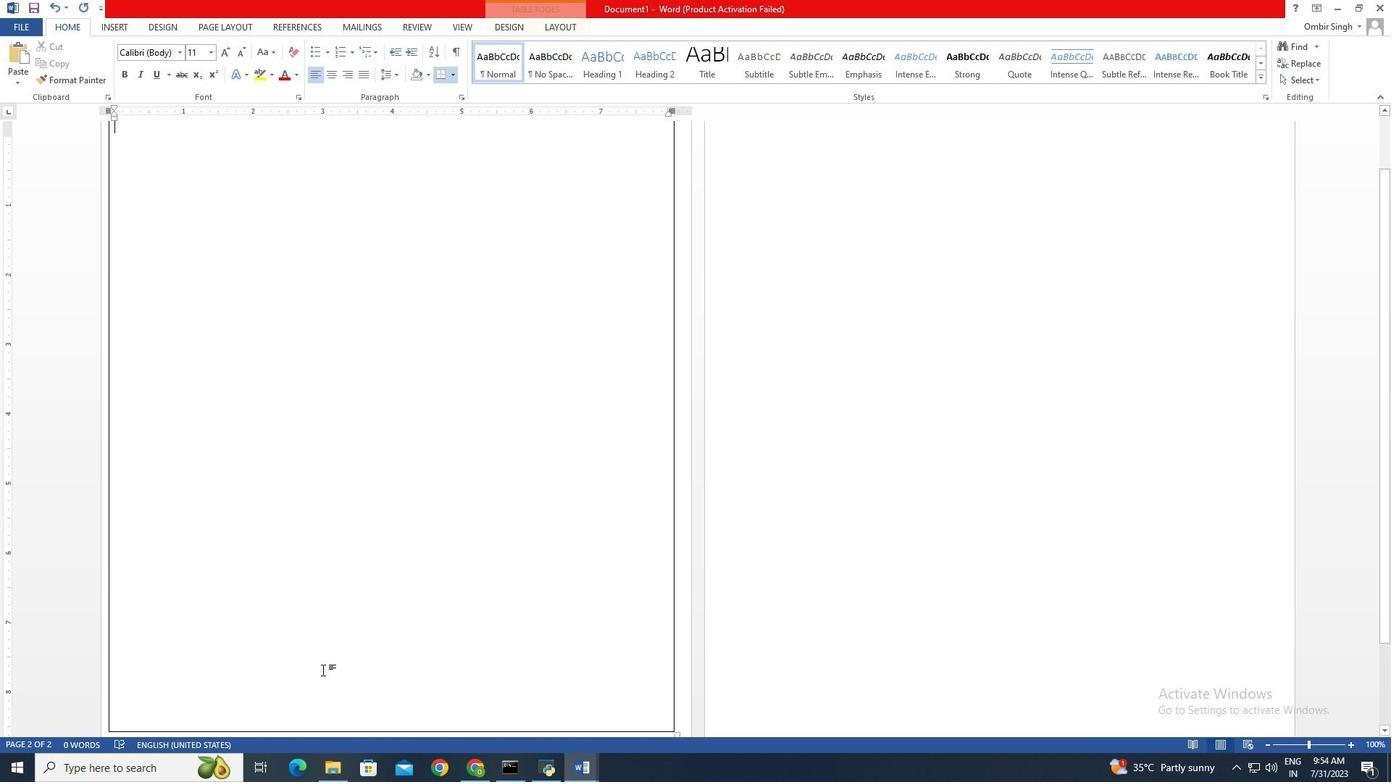 
Action: Mouse moved to (724, 542)
Screenshot: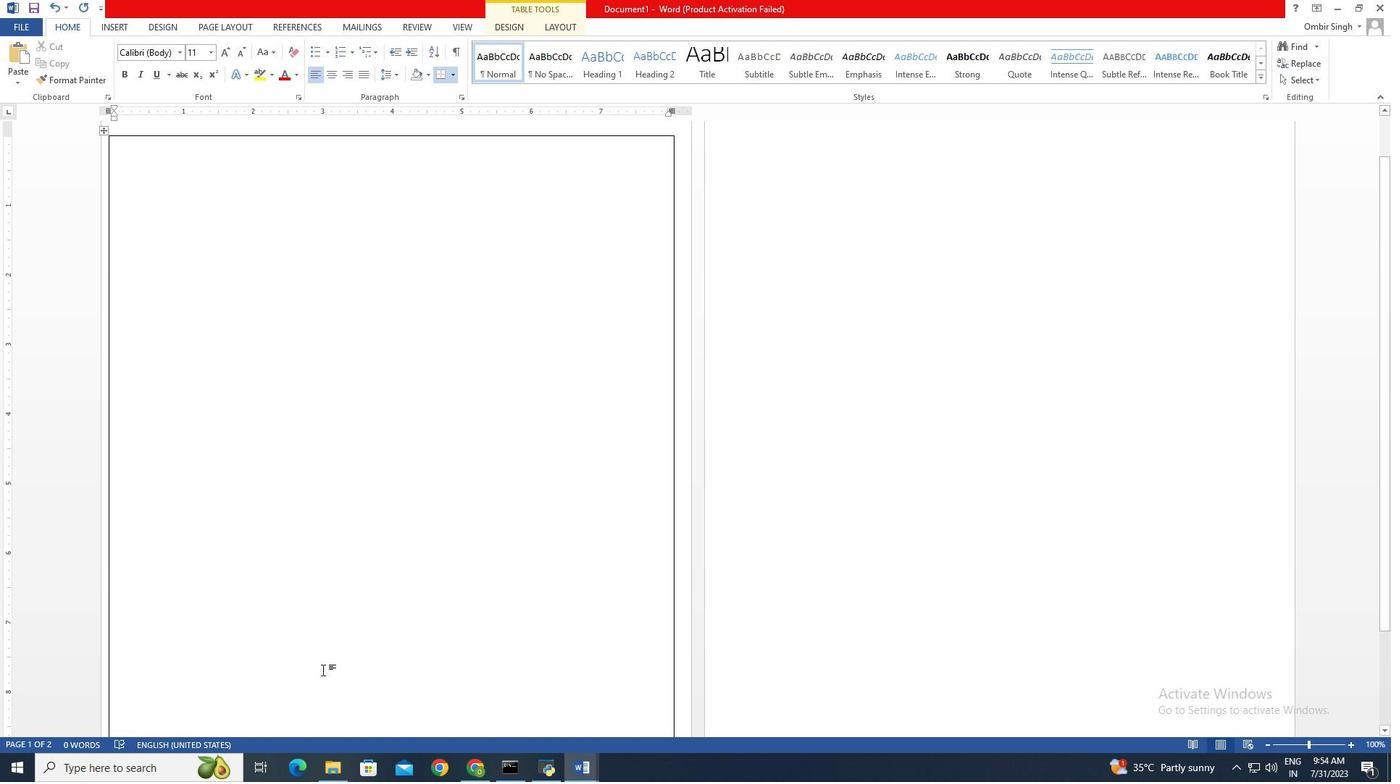 
Action: Mouse pressed left at (724, 542)
Screenshot: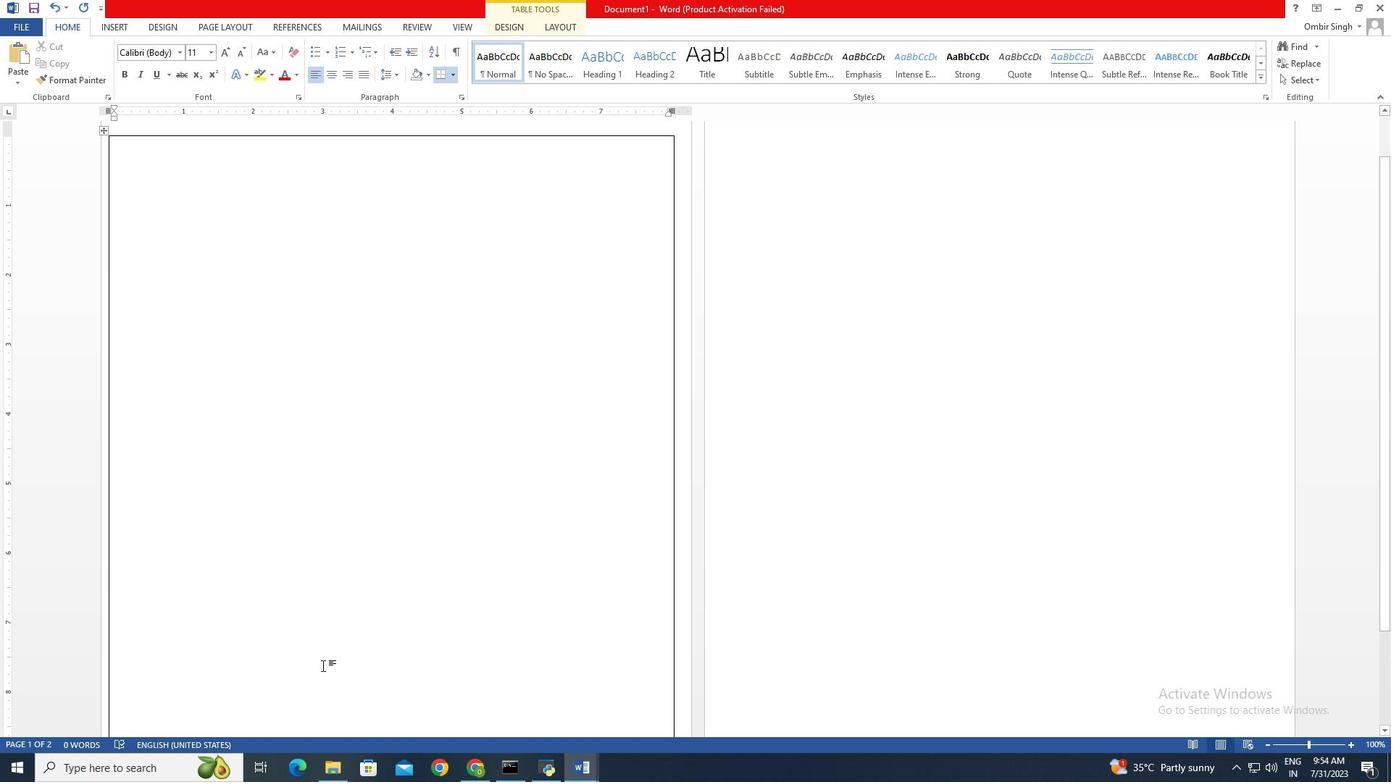 
Action: Mouse moved to (785, 72)
Screenshot: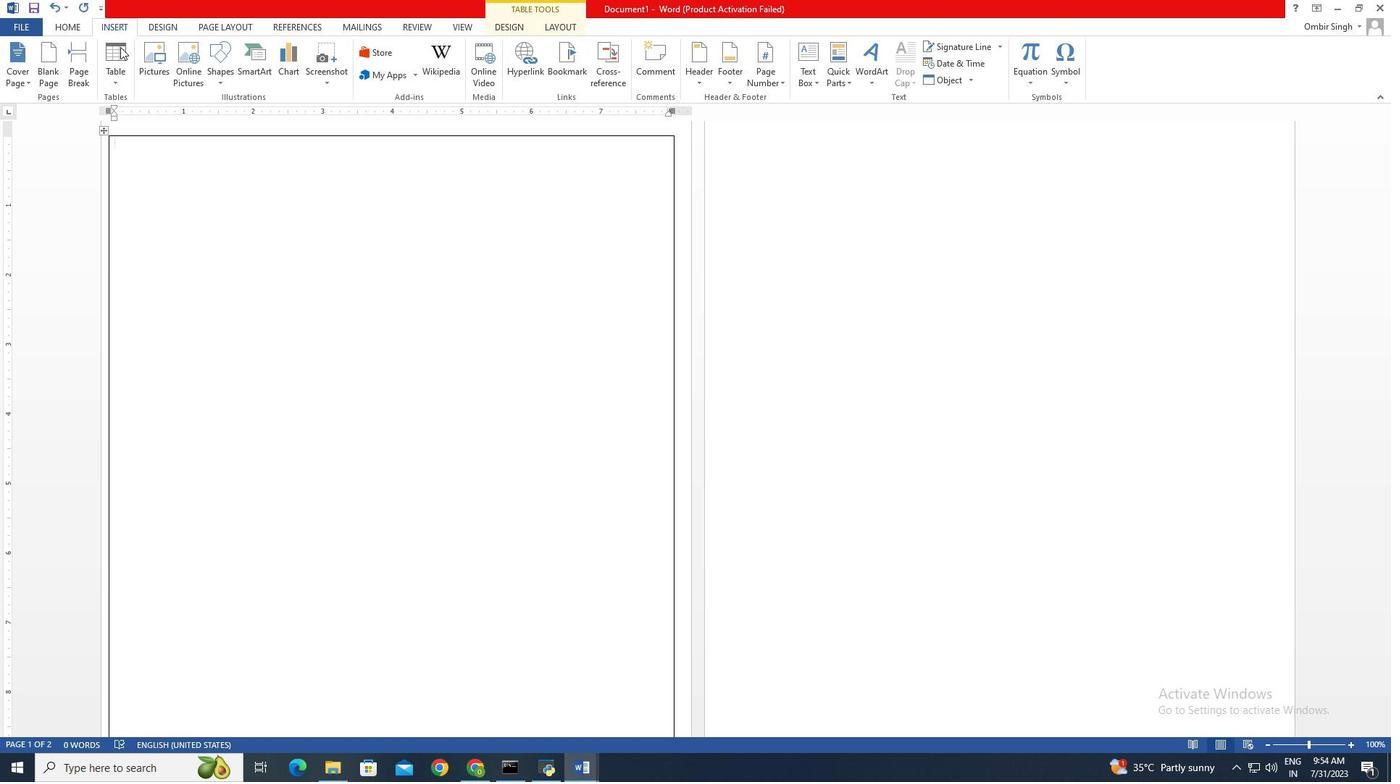 
Action: Mouse pressed left at (785, 72)
Screenshot: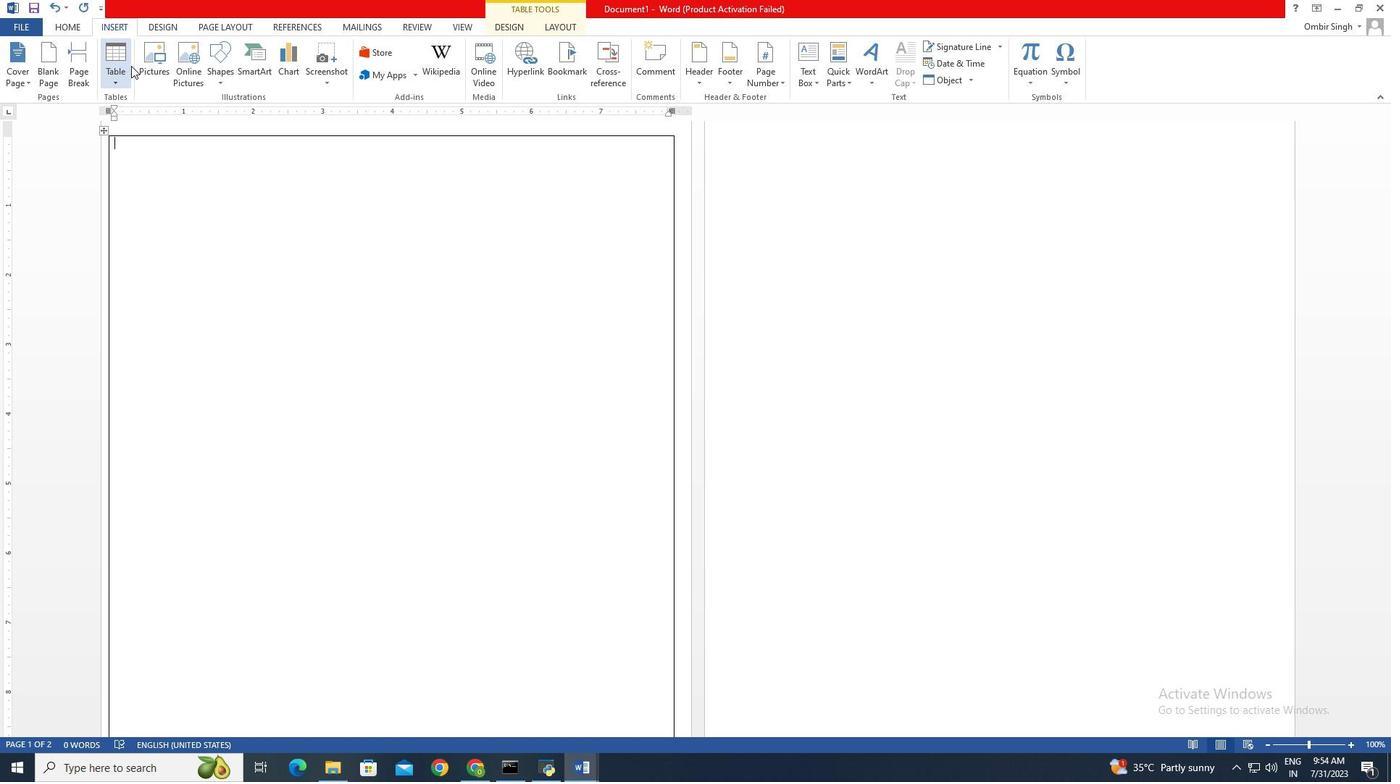 
Action: Mouse moved to (774, 102)
Screenshot: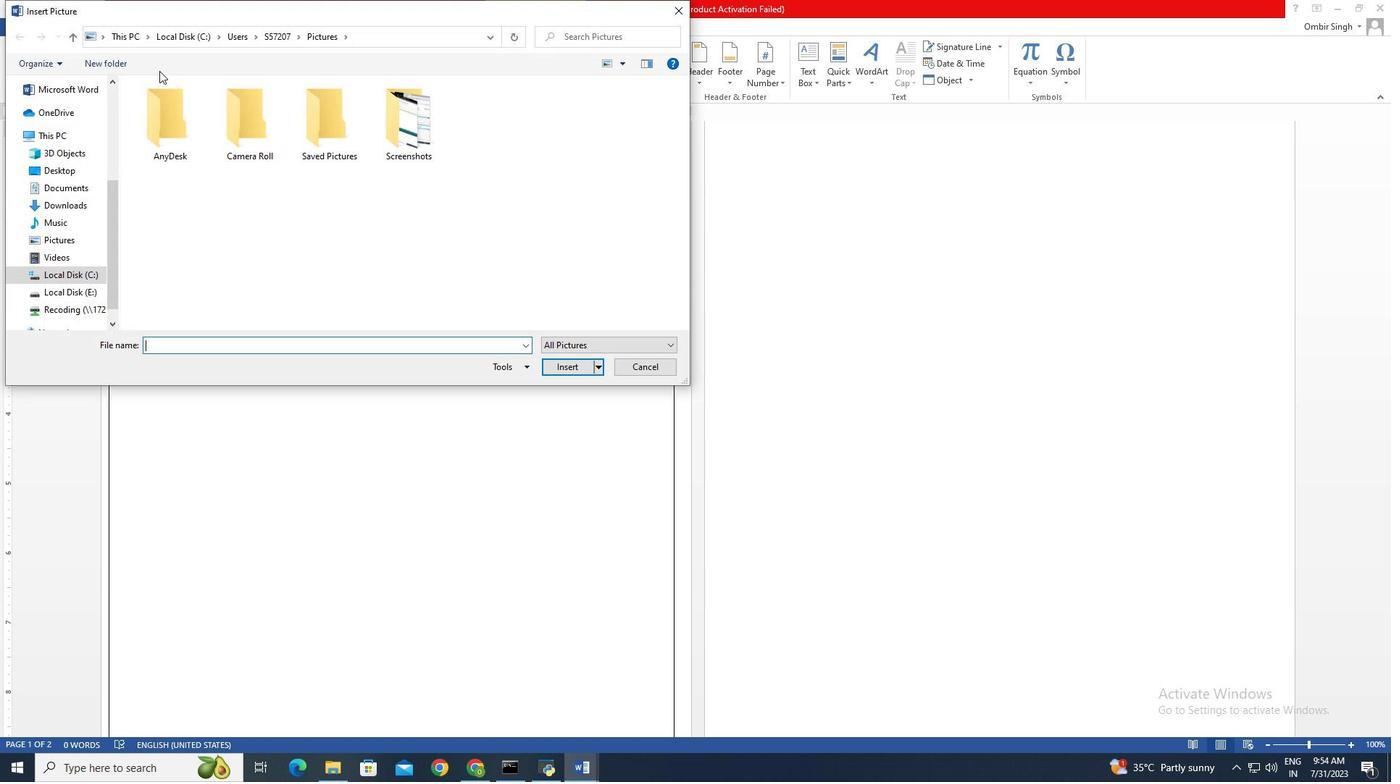 
Action: Mouse pressed left at (774, 102)
Screenshot: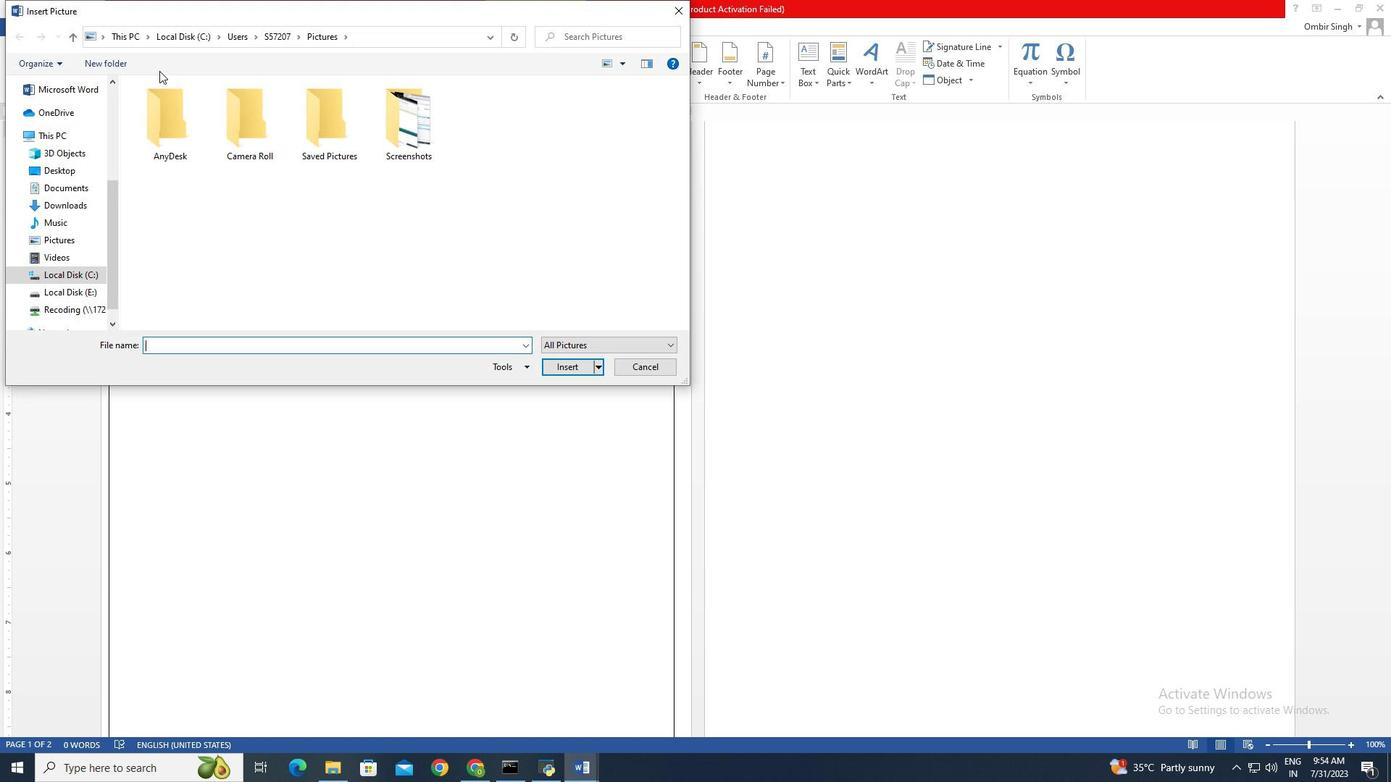 
Action: Mouse moved to (803, 173)
Screenshot: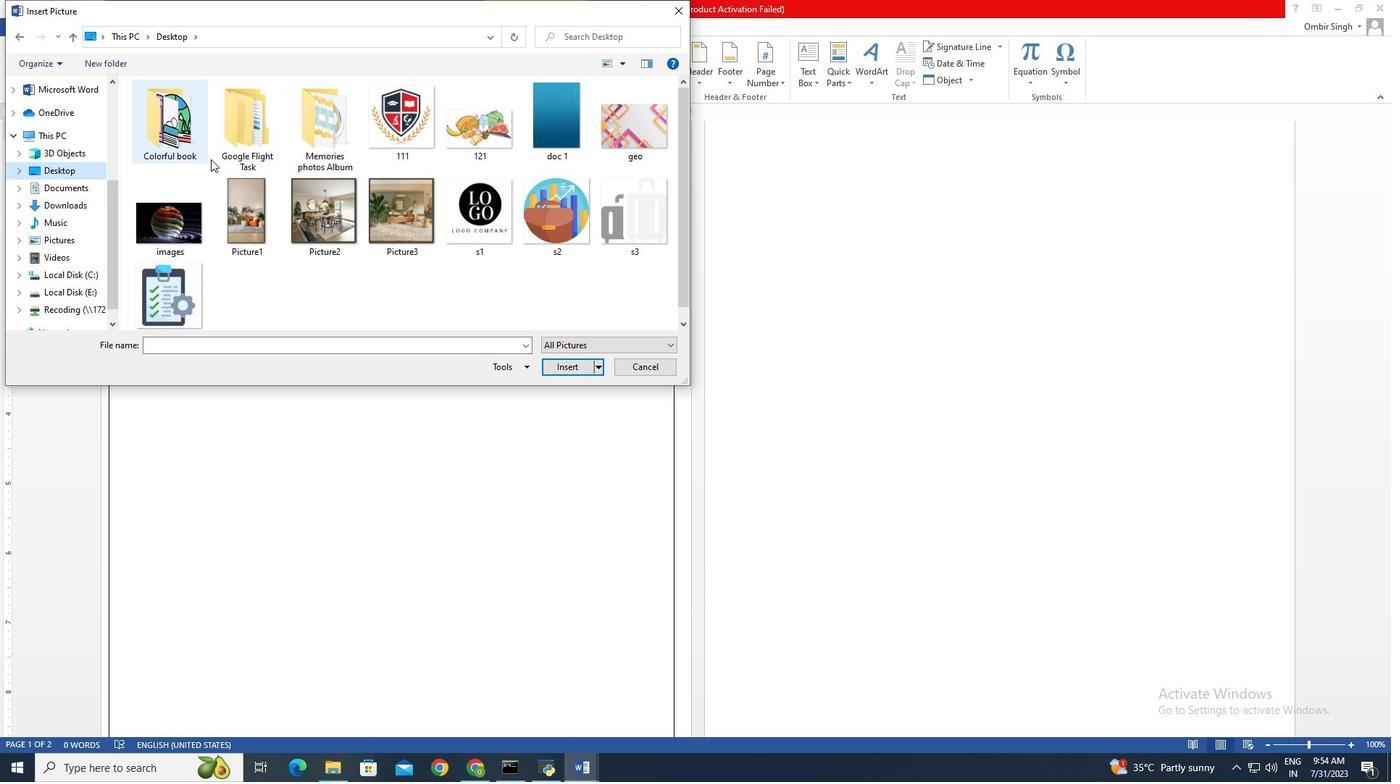 
Action: Mouse pressed left at (803, 173)
Screenshot: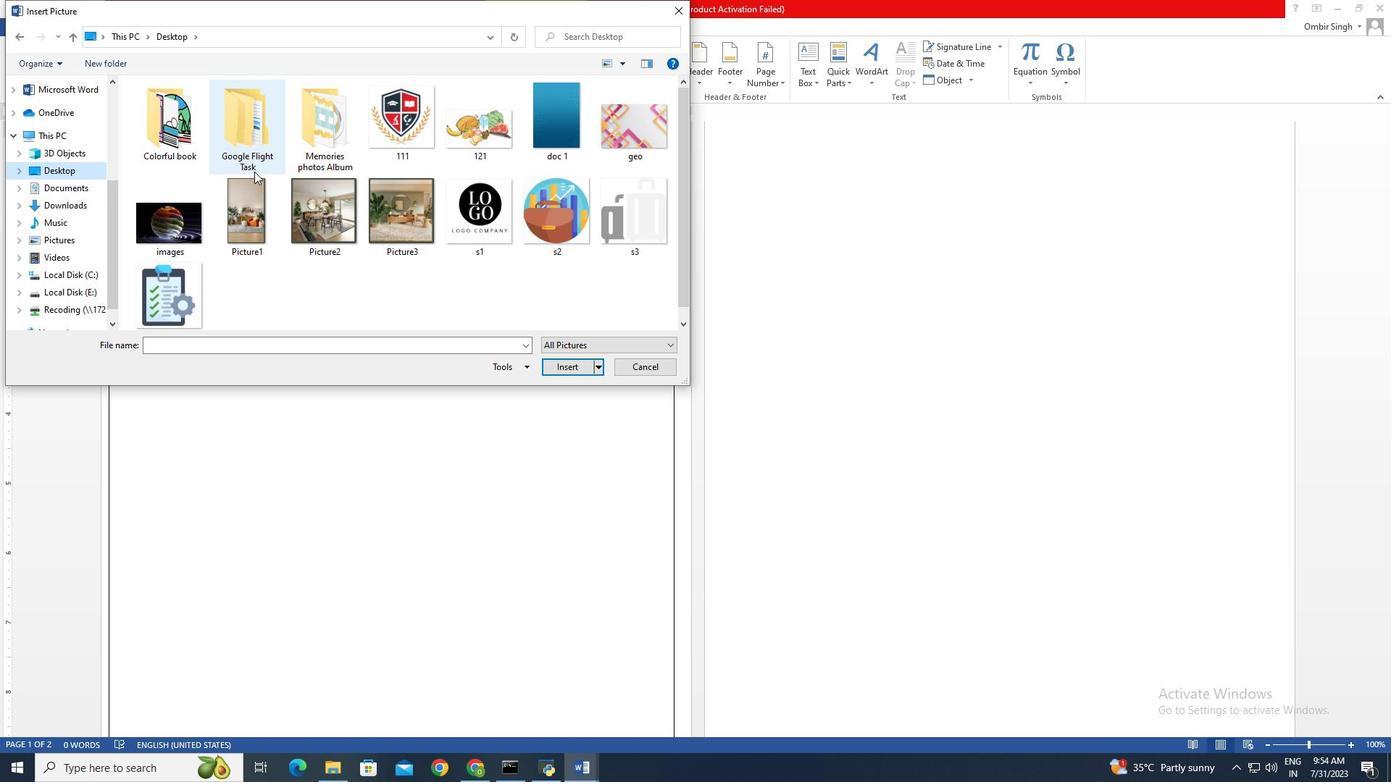 
Action: Mouse moved to (714, 239)
Screenshot: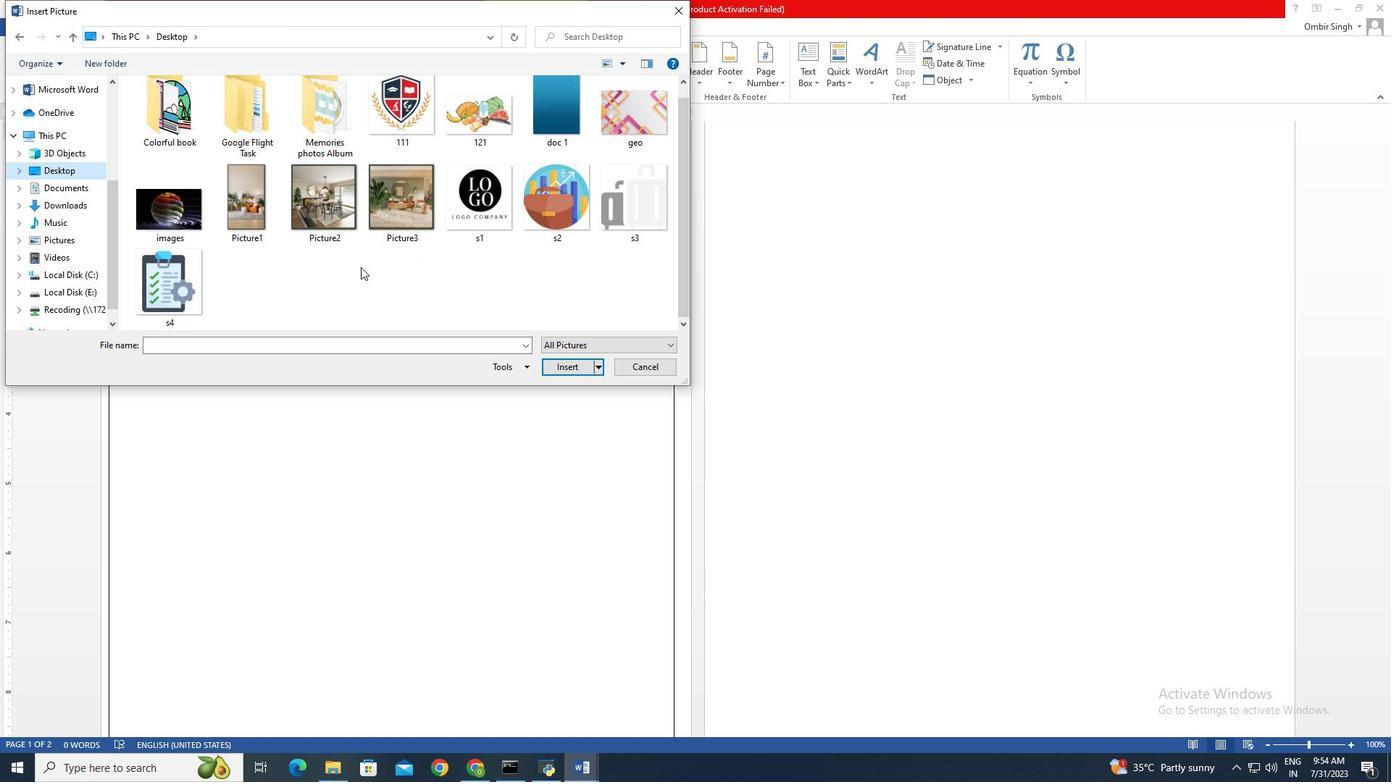 
Action: Mouse scrolled (714, 239) with delta (0, 0)
Screenshot: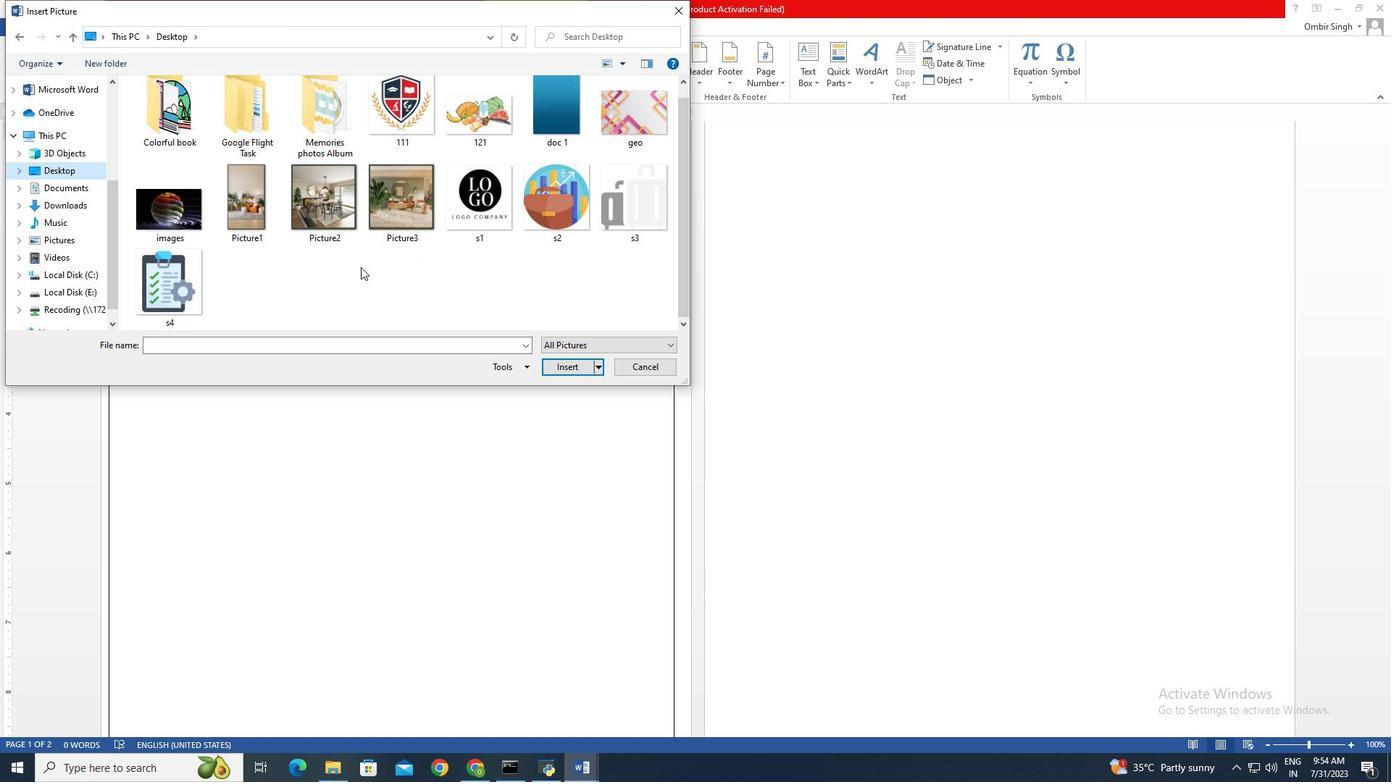 
Action: Mouse scrolled (714, 239) with delta (0, 0)
Screenshot: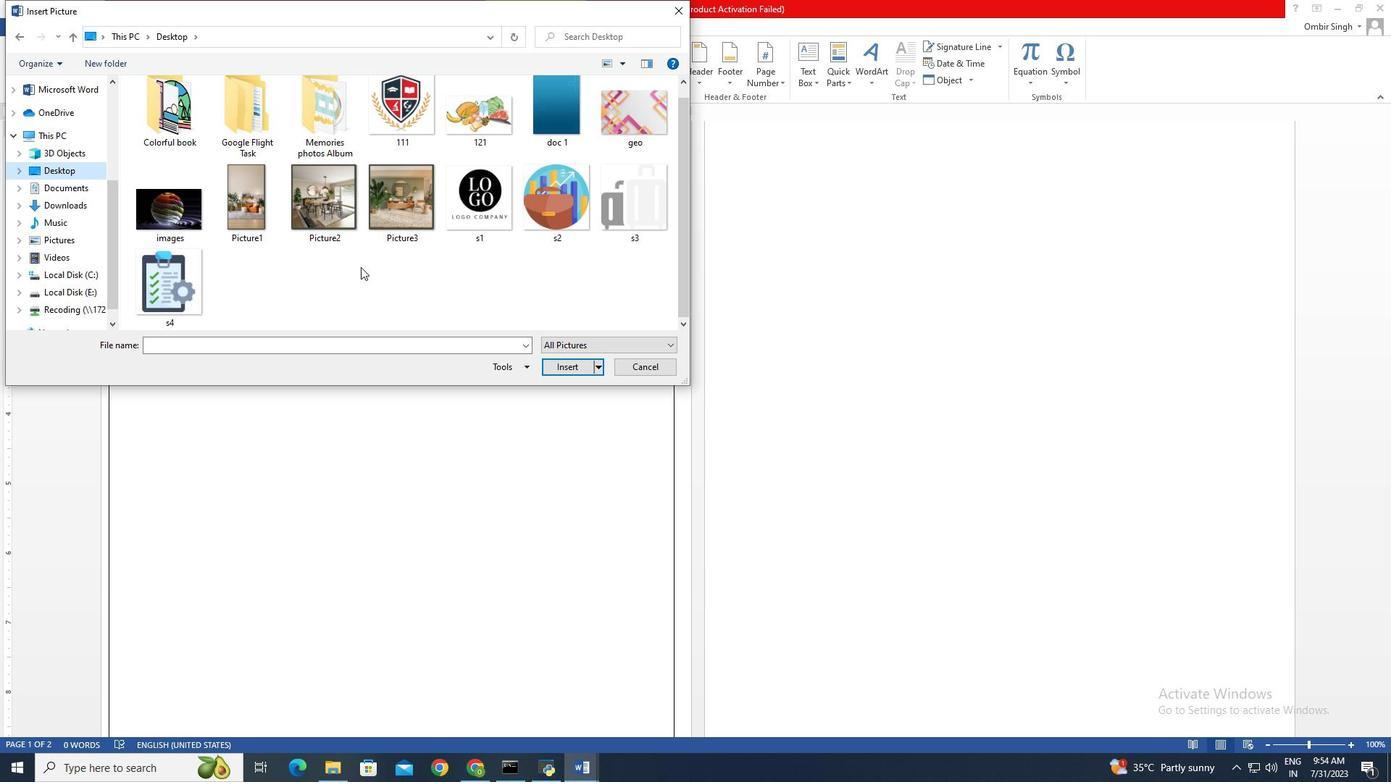 
Action: Mouse moved to (711, 247)
Screenshot: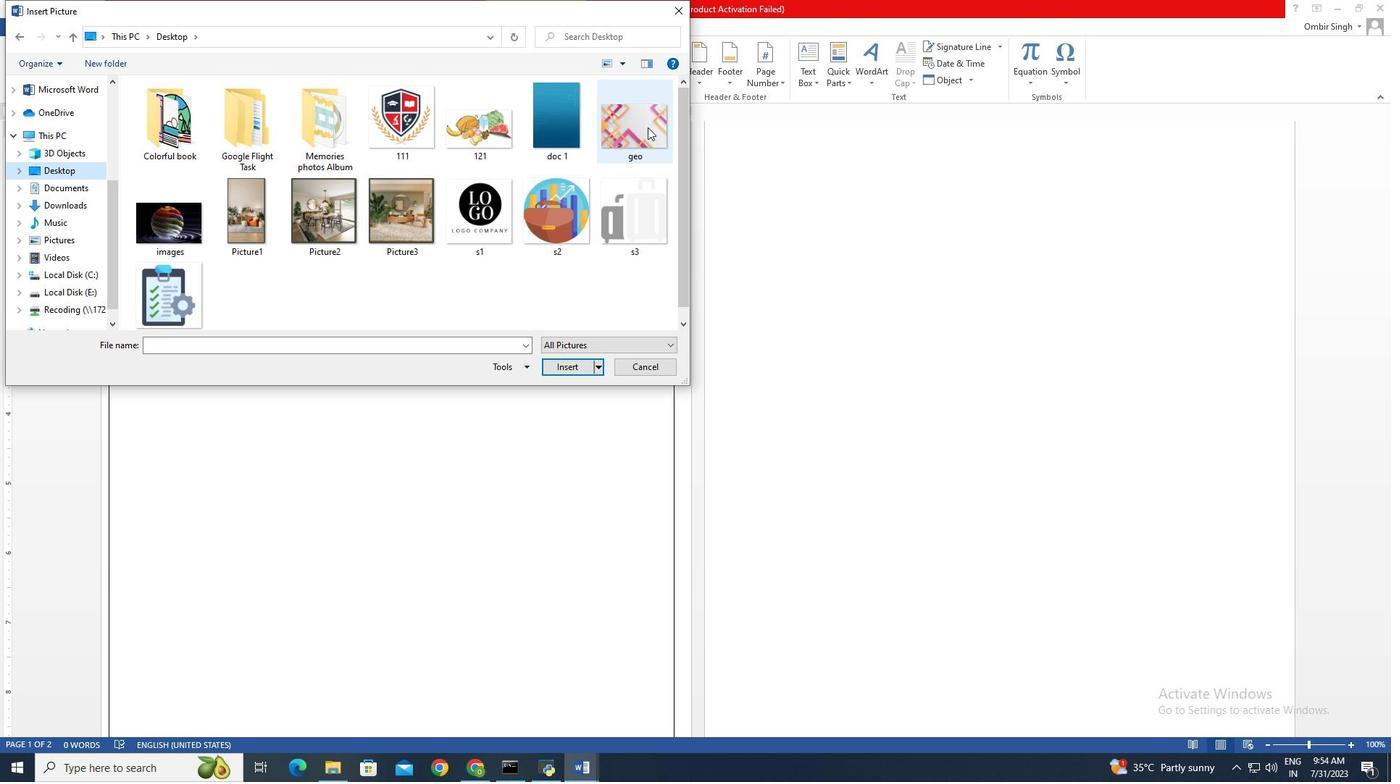 
Action: Mouse scrolled (711, 247) with delta (0, 0)
Screenshot: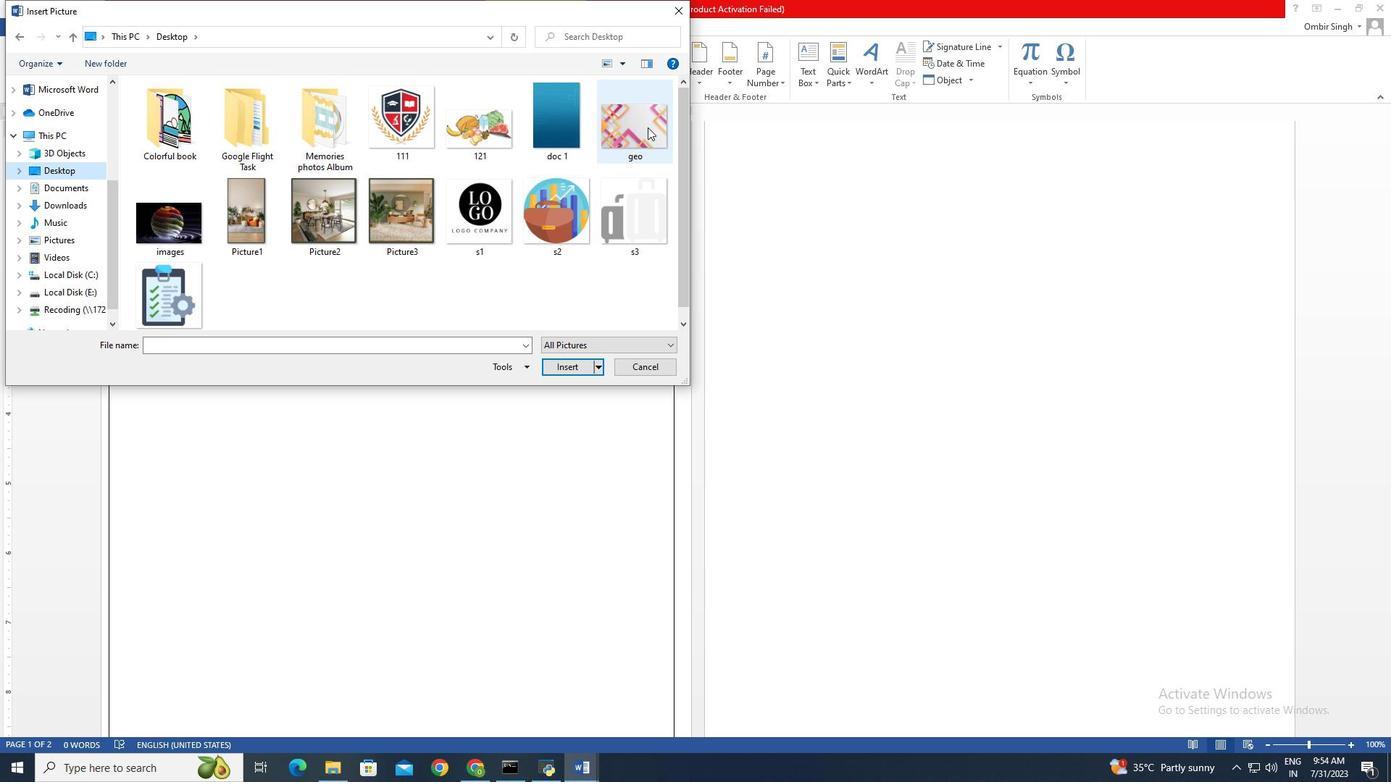 
Action: Mouse scrolled (711, 247) with delta (0, 0)
Screenshot: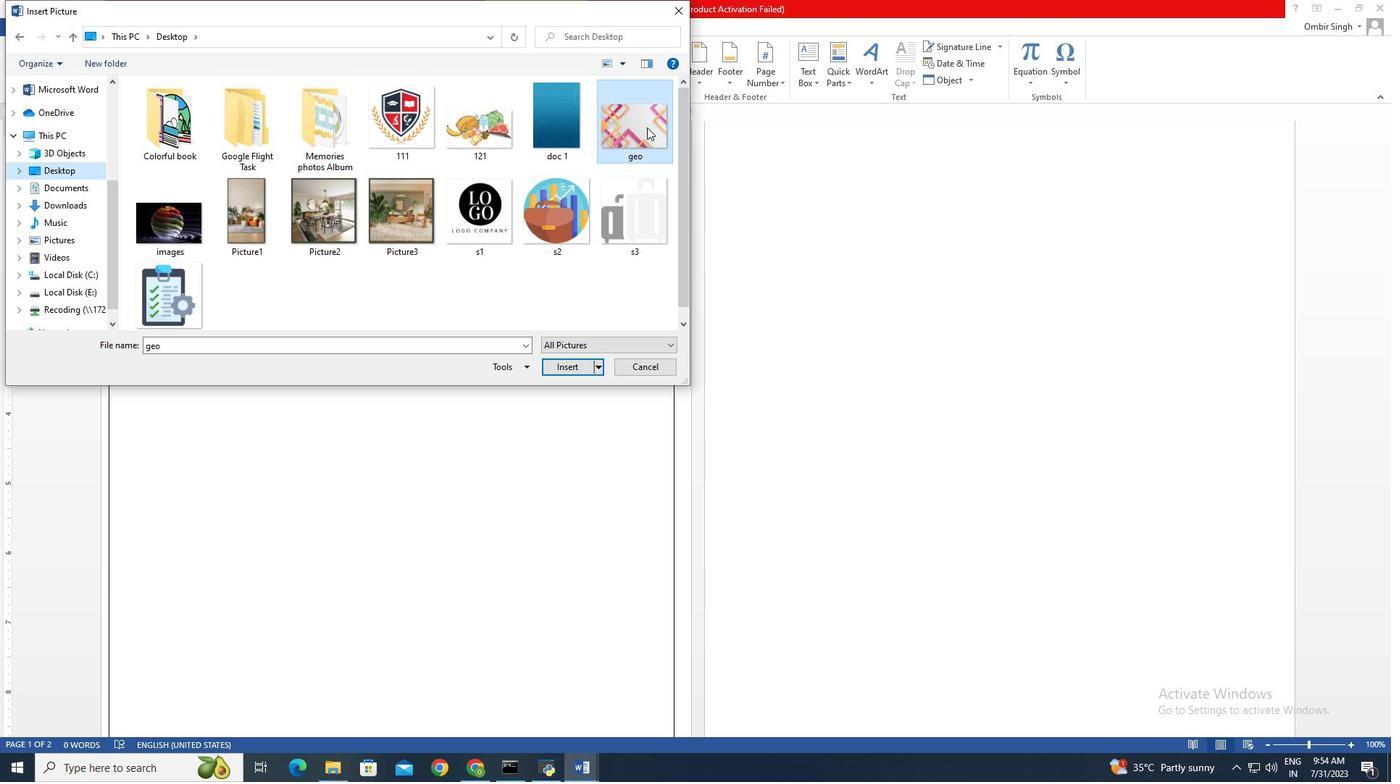 
Action: Mouse moved to (624, 144)
Screenshot: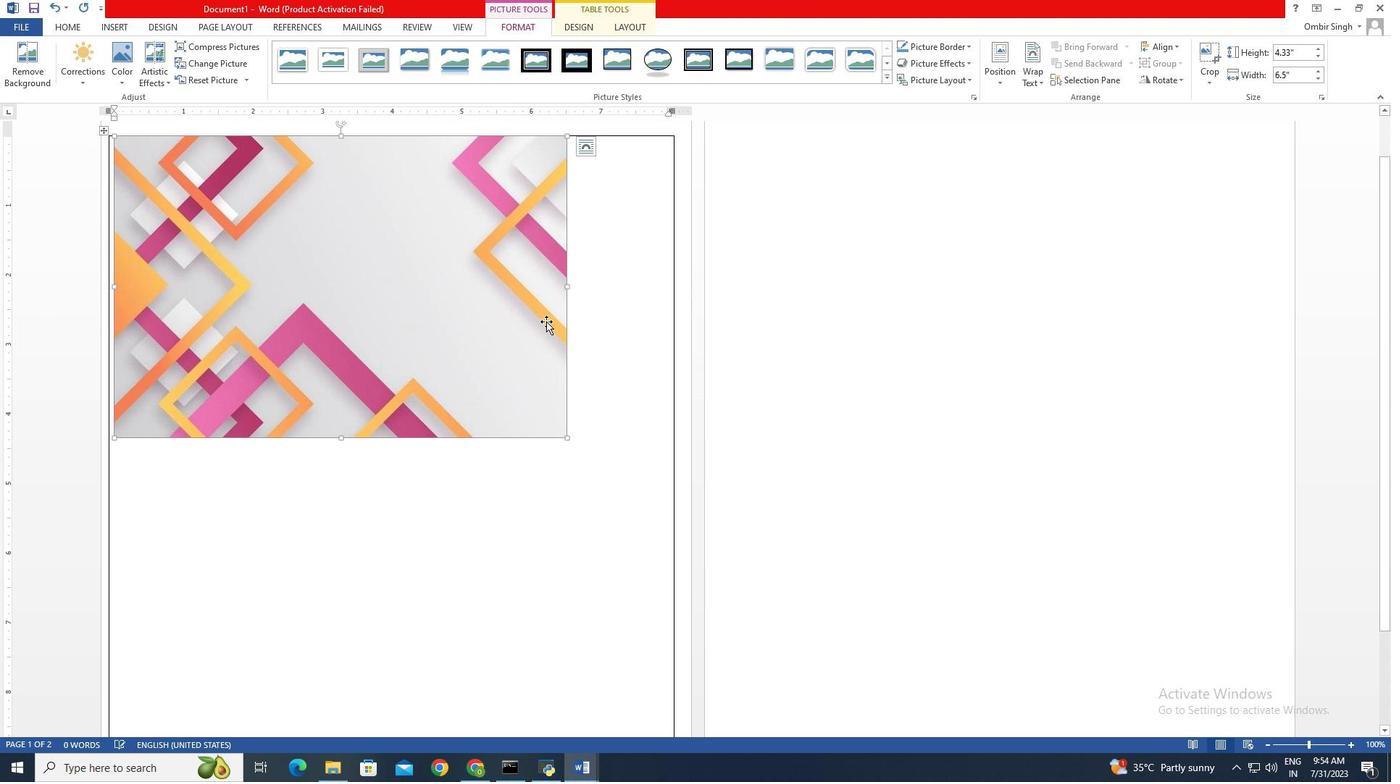 
Action: Mouse pressed left at (624, 144)
Screenshot: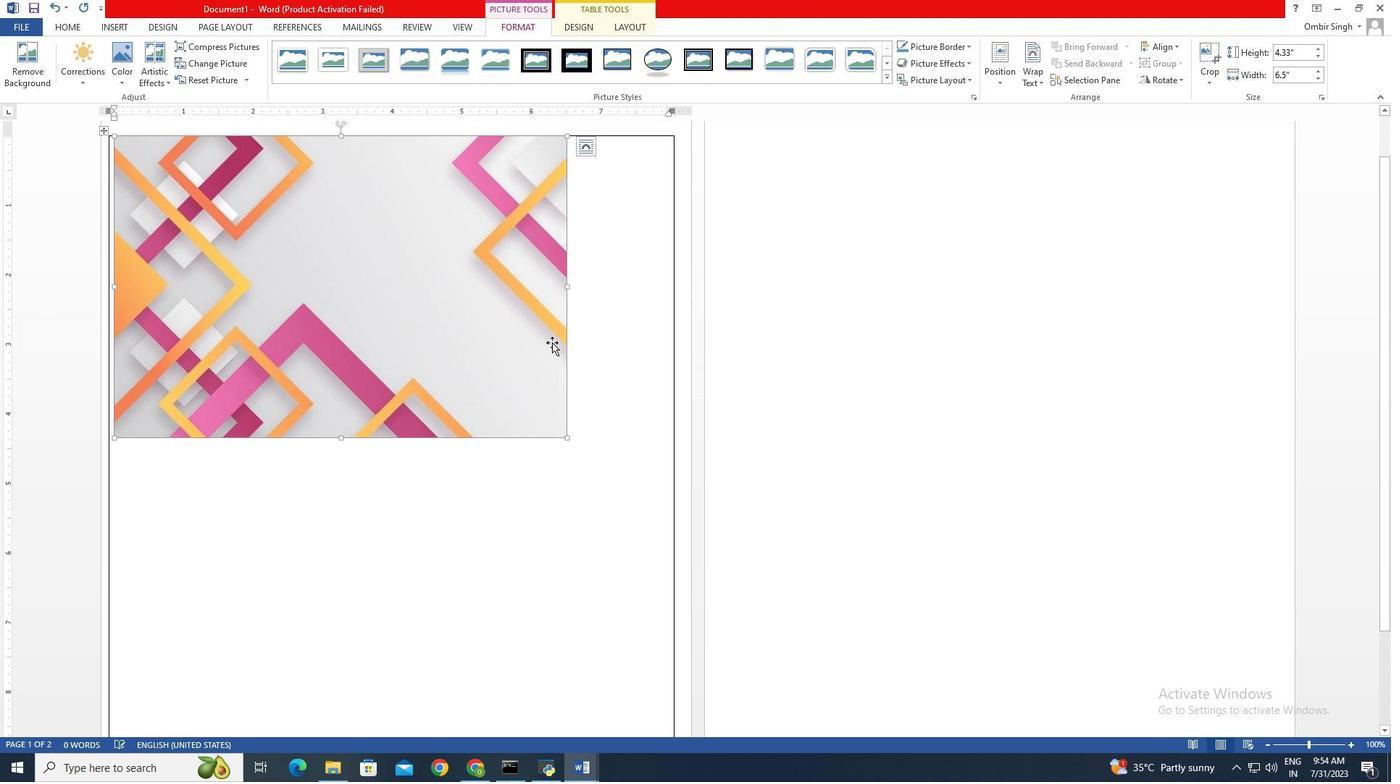 
Action: Mouse pressed left at (624, 144)
Screenshot: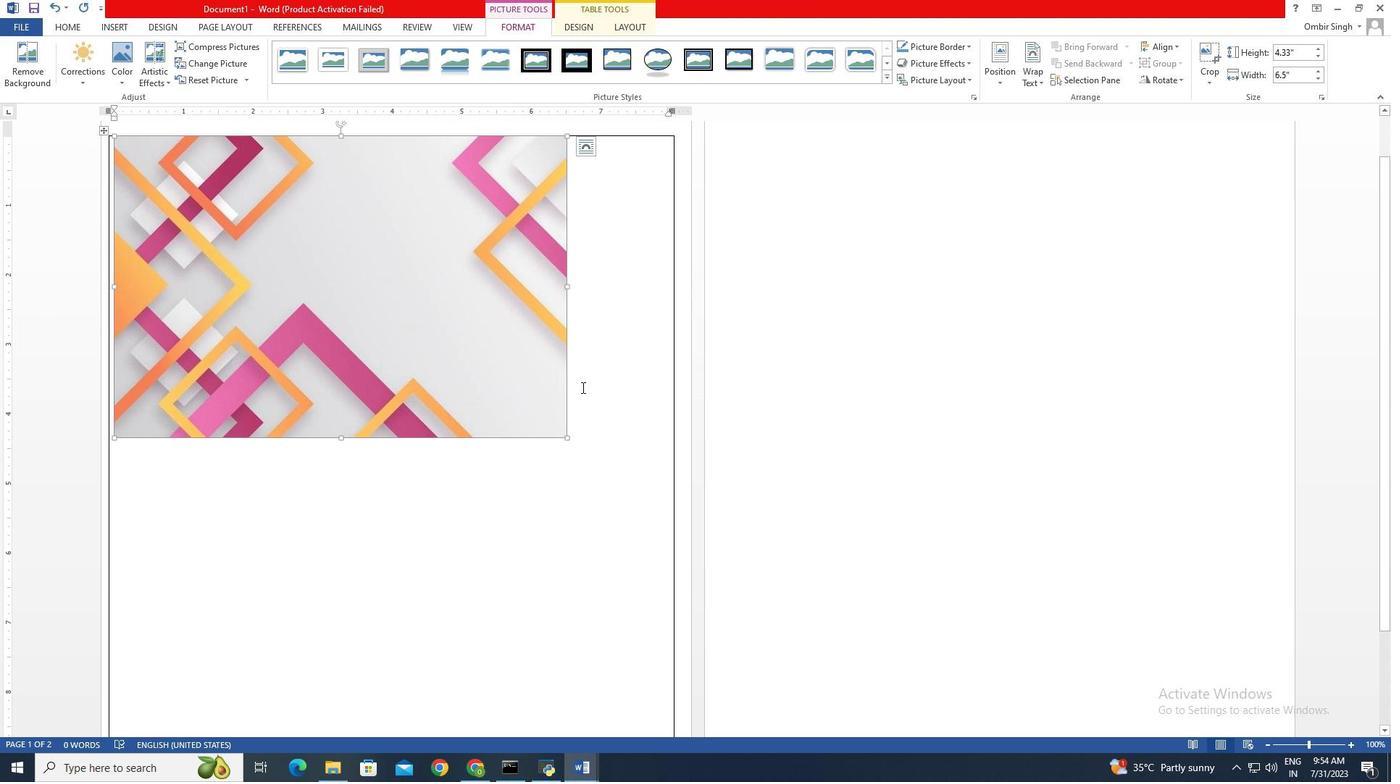 
Action: Mouse moved to (648, 371)
Screenshot: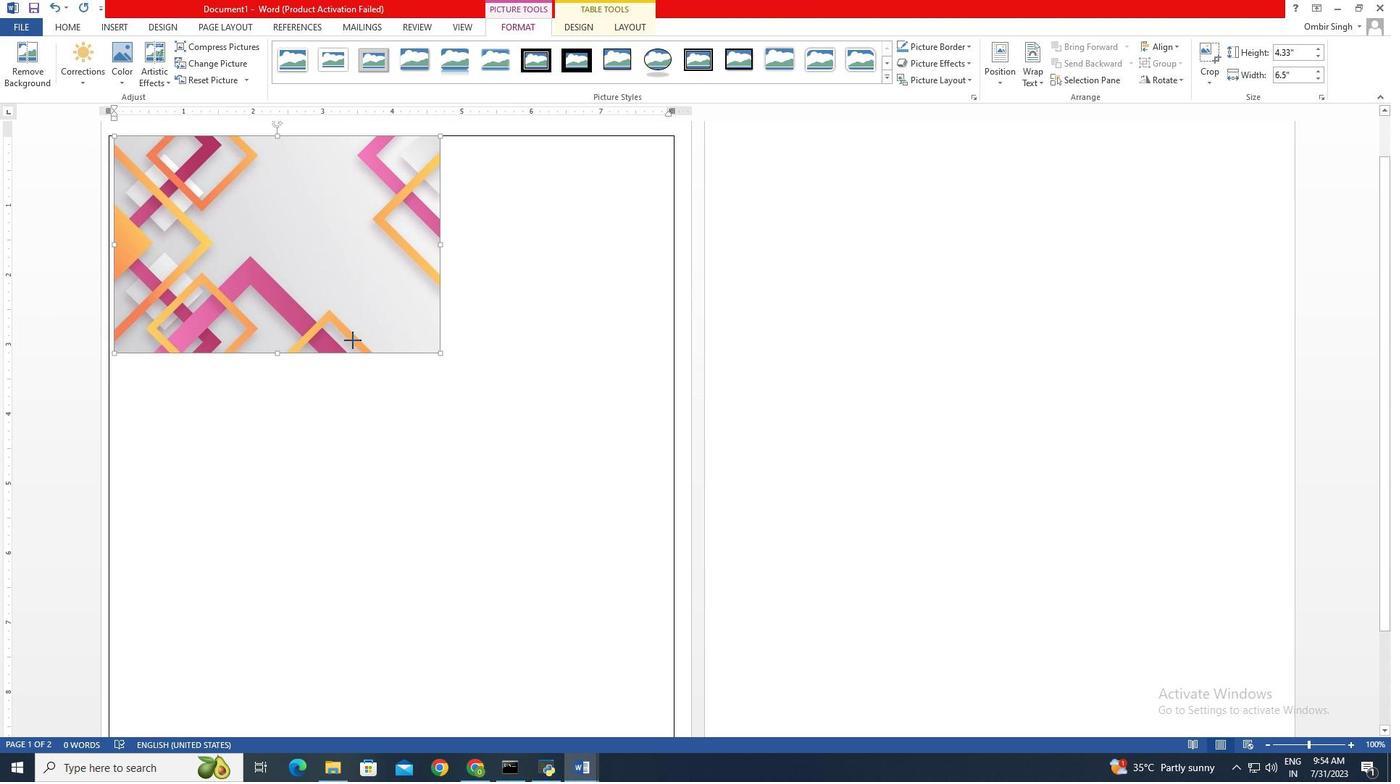 
Action: Mouse pressed left at (648, 371)
Screenshot: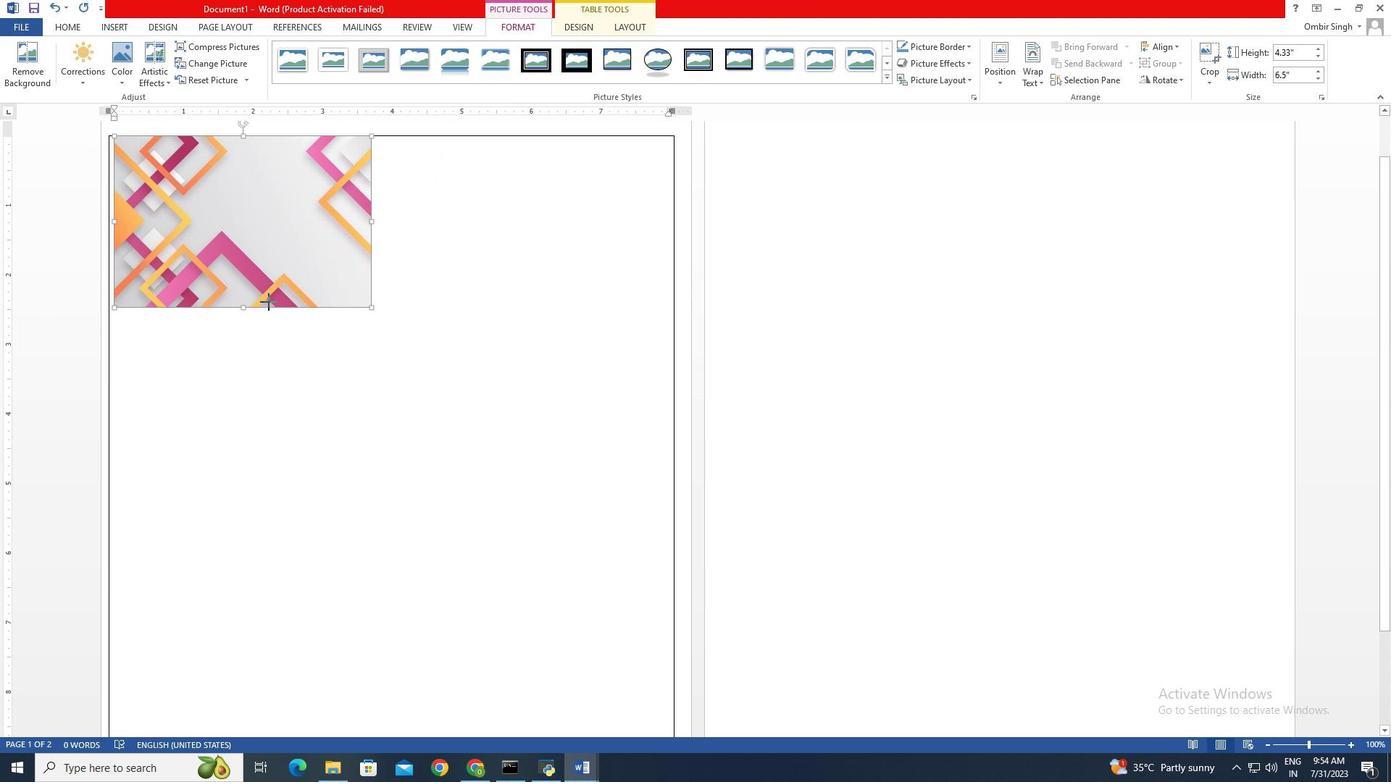 
Action: Mouse moved to (733, 193)
Screenshot: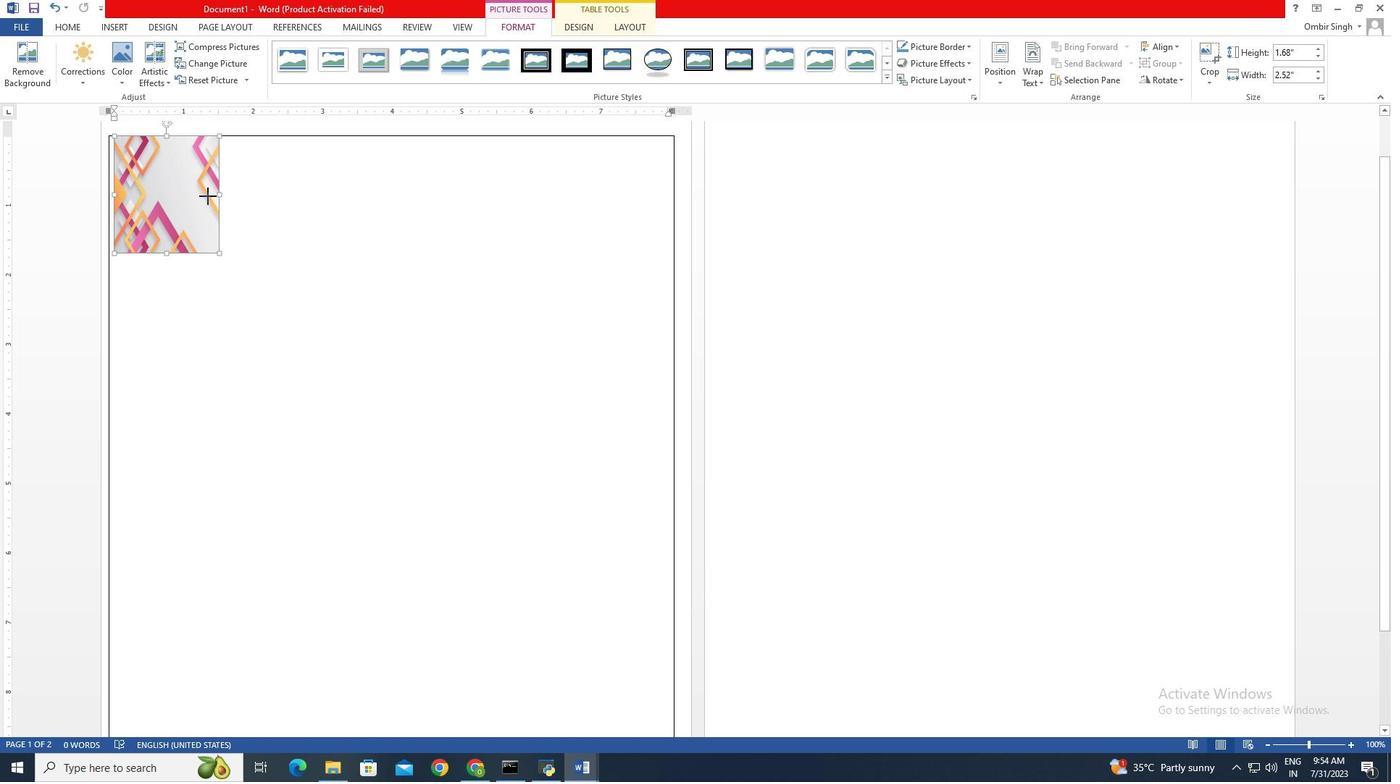 
Action: Mouse pressed left at (733, 193)
Screenshot: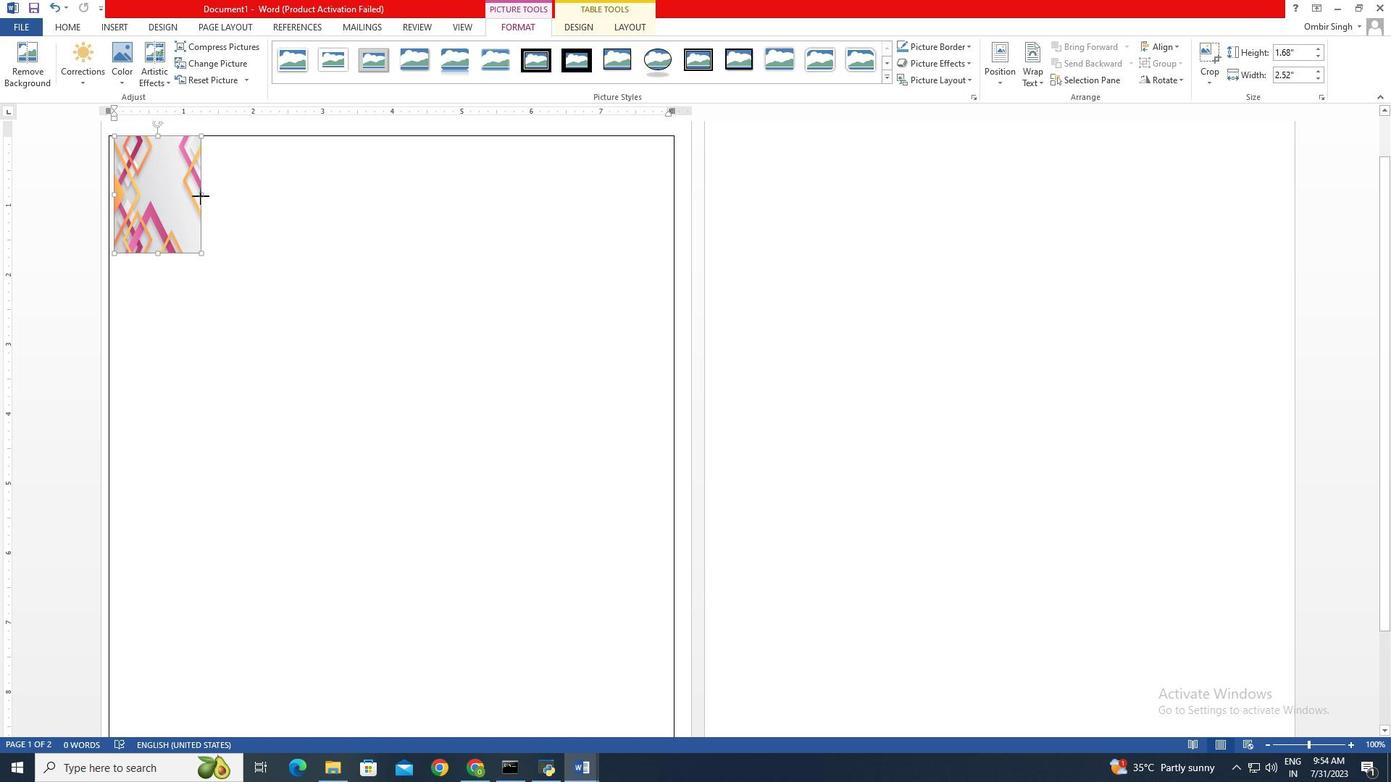 
Action: Mouse moved to (774, 237)
Screenshot: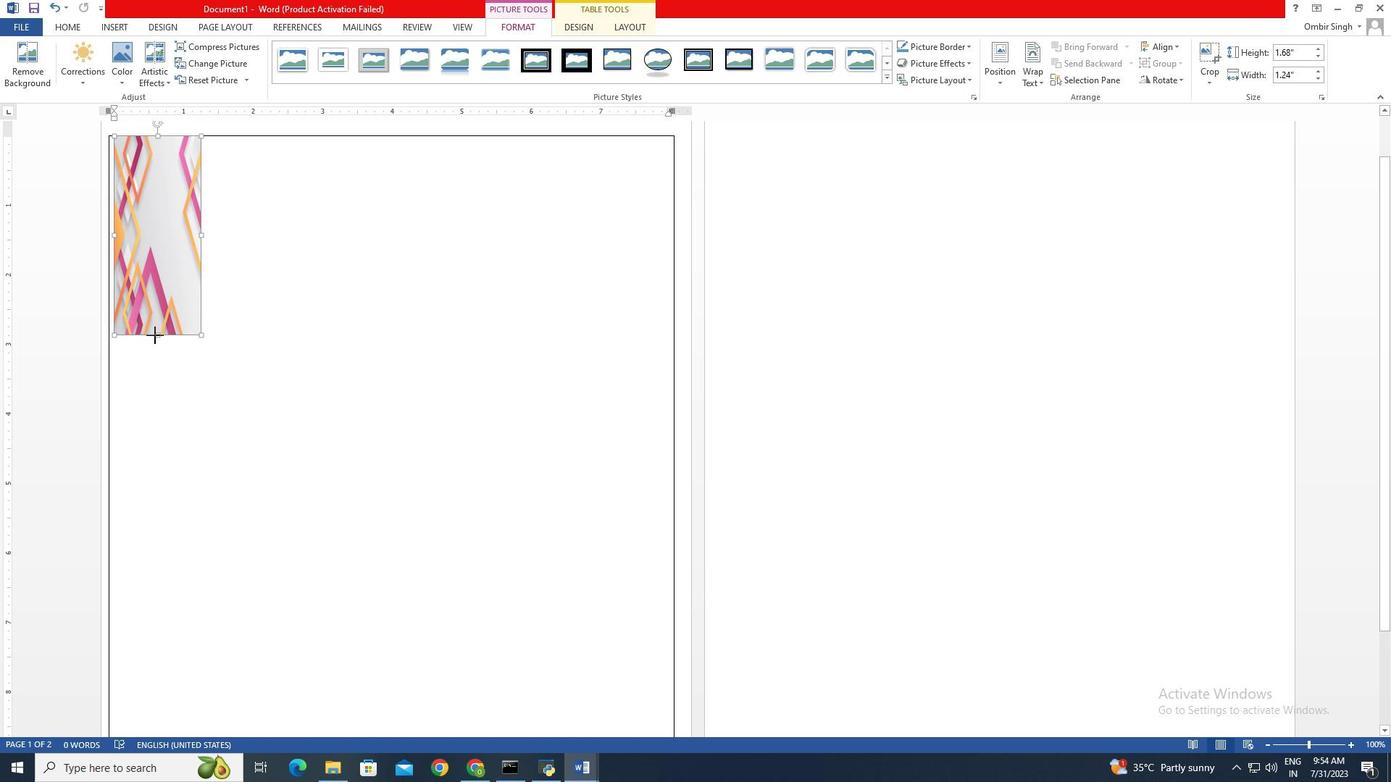 
Action: Mouse pressed left at (774, 237)
Screenshot: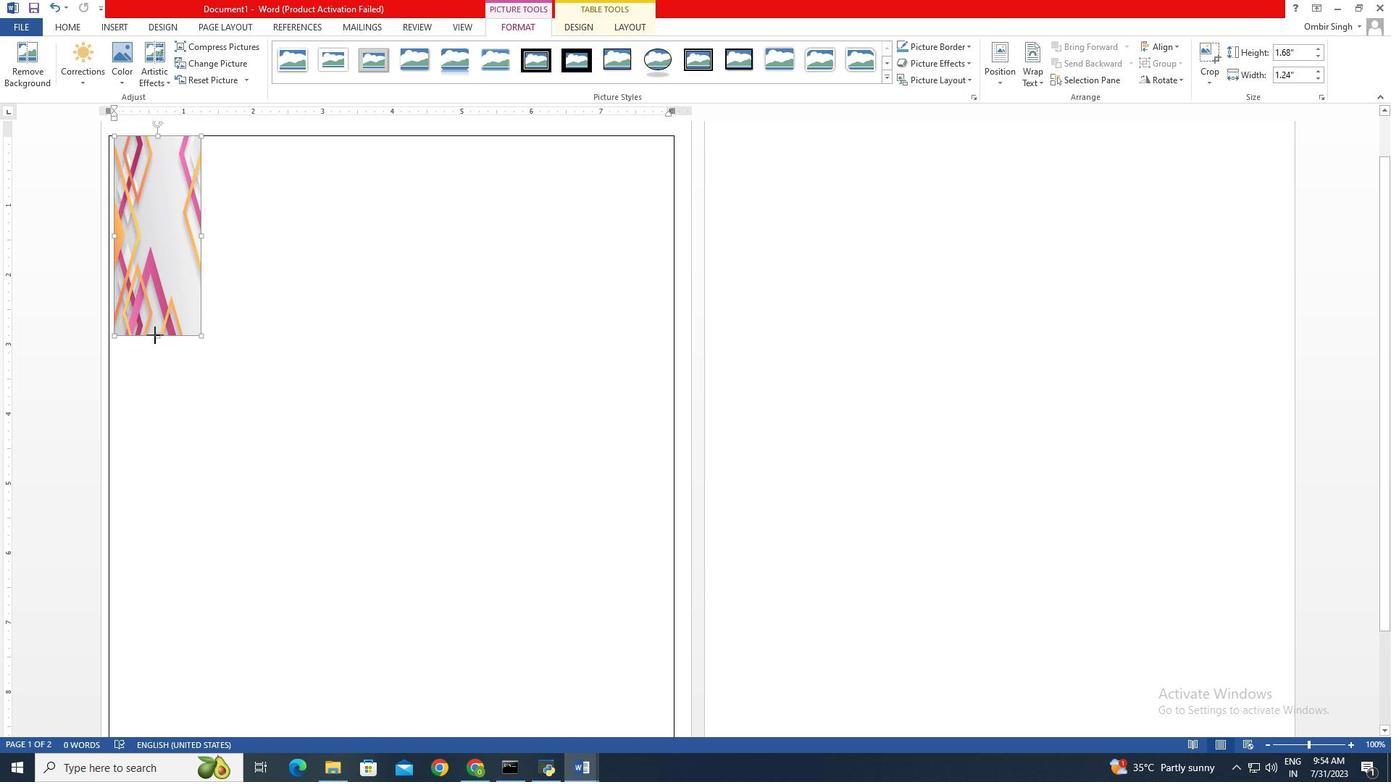
Action: Mouse moved to (761, 218)
Screenshot: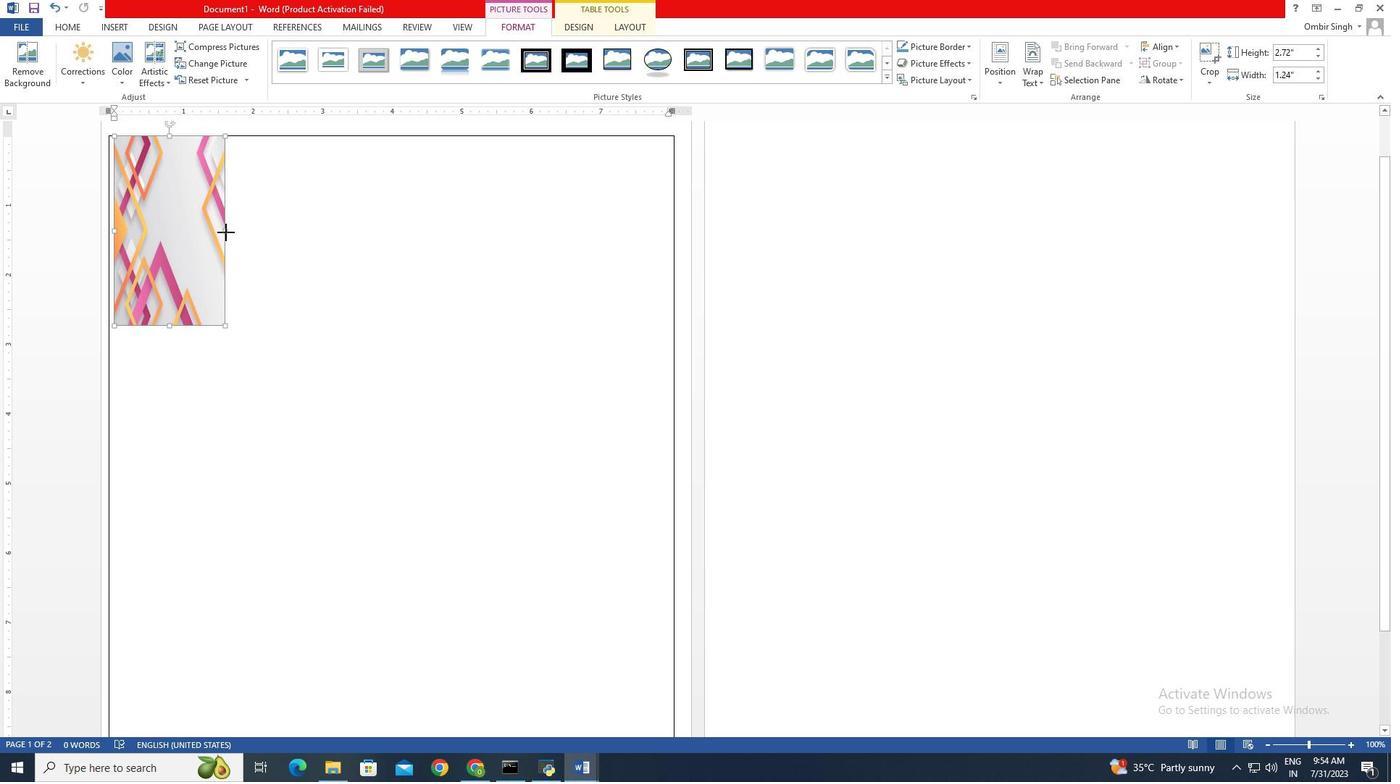
Action: Mouse pressed left at (761, 218)
Screenshot: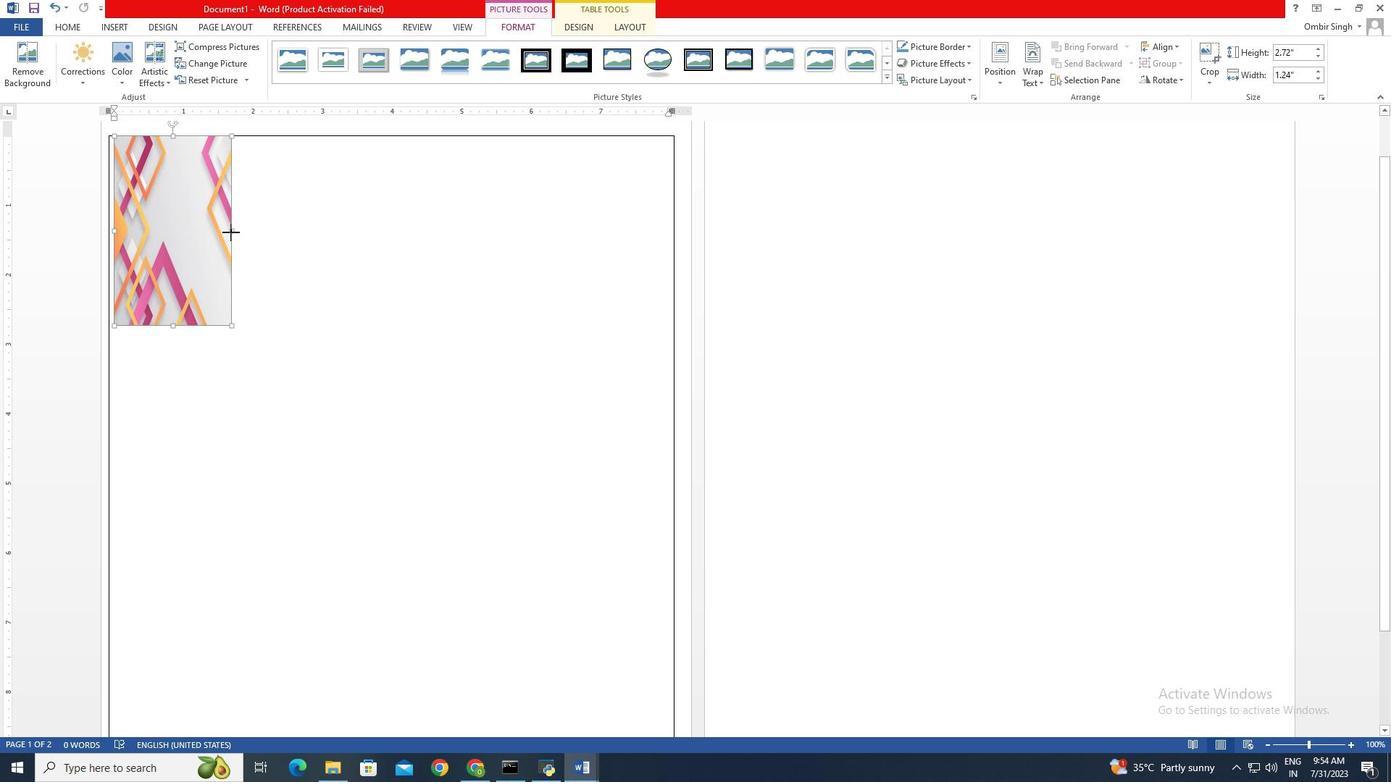 
Action: Mouse moved to (771, 213)
